 Task: Select street view around selected location Navajo National Monument, Arizona, United States and verify 2 surrounding locations
Action: Mouse moved to (1334, 88)
Screenshot: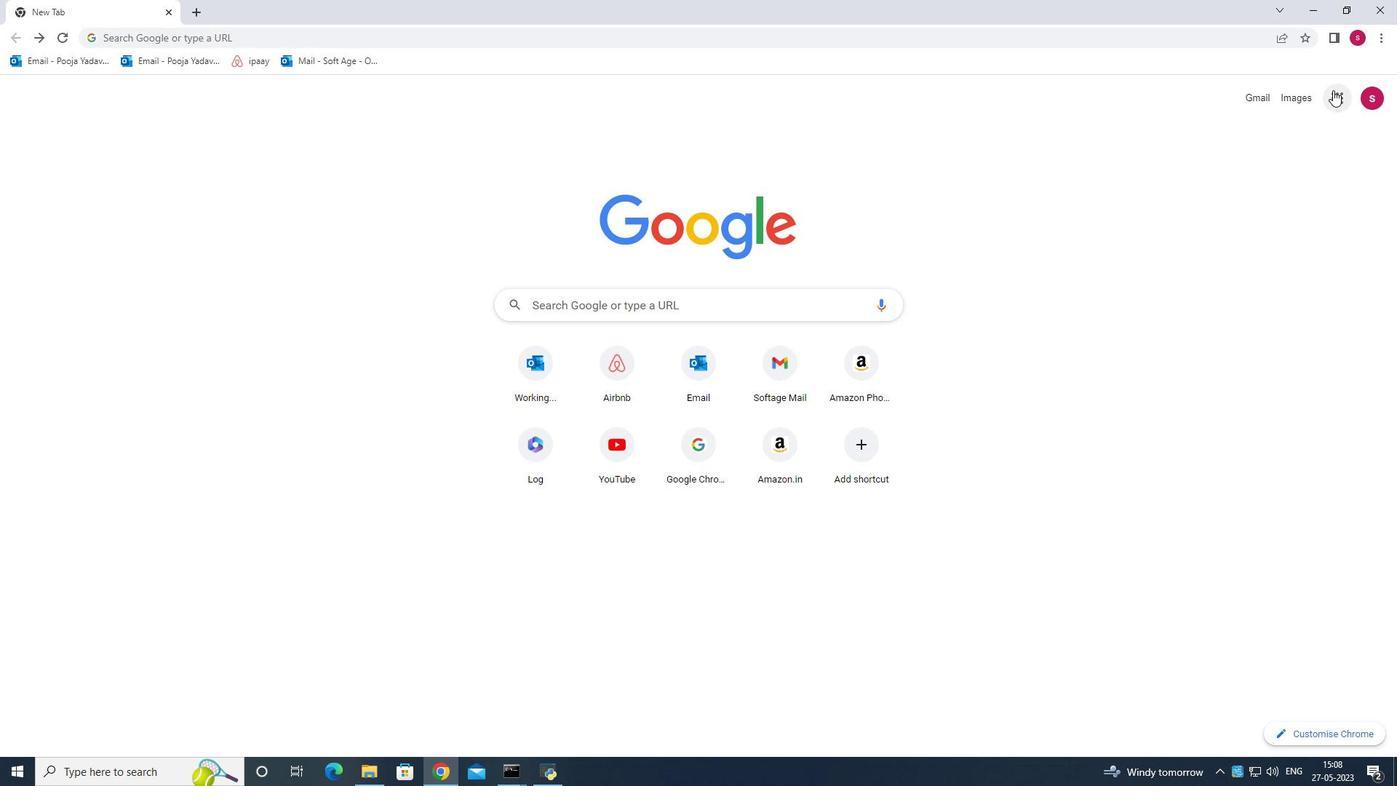 
Action: Mouse pressed left at (1334, 88)
Screenshot: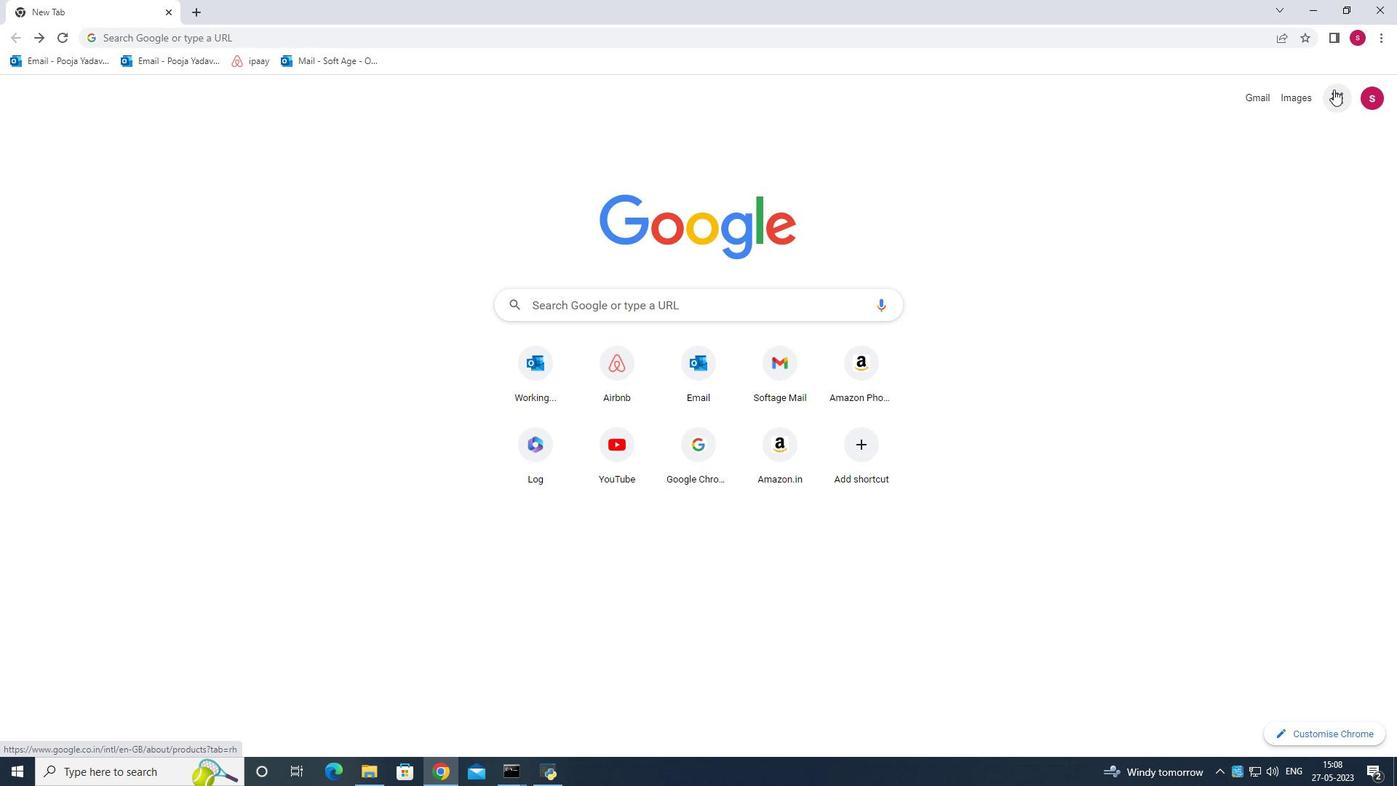 
Action: Mouse moved to (1309, 291)
Screenshot: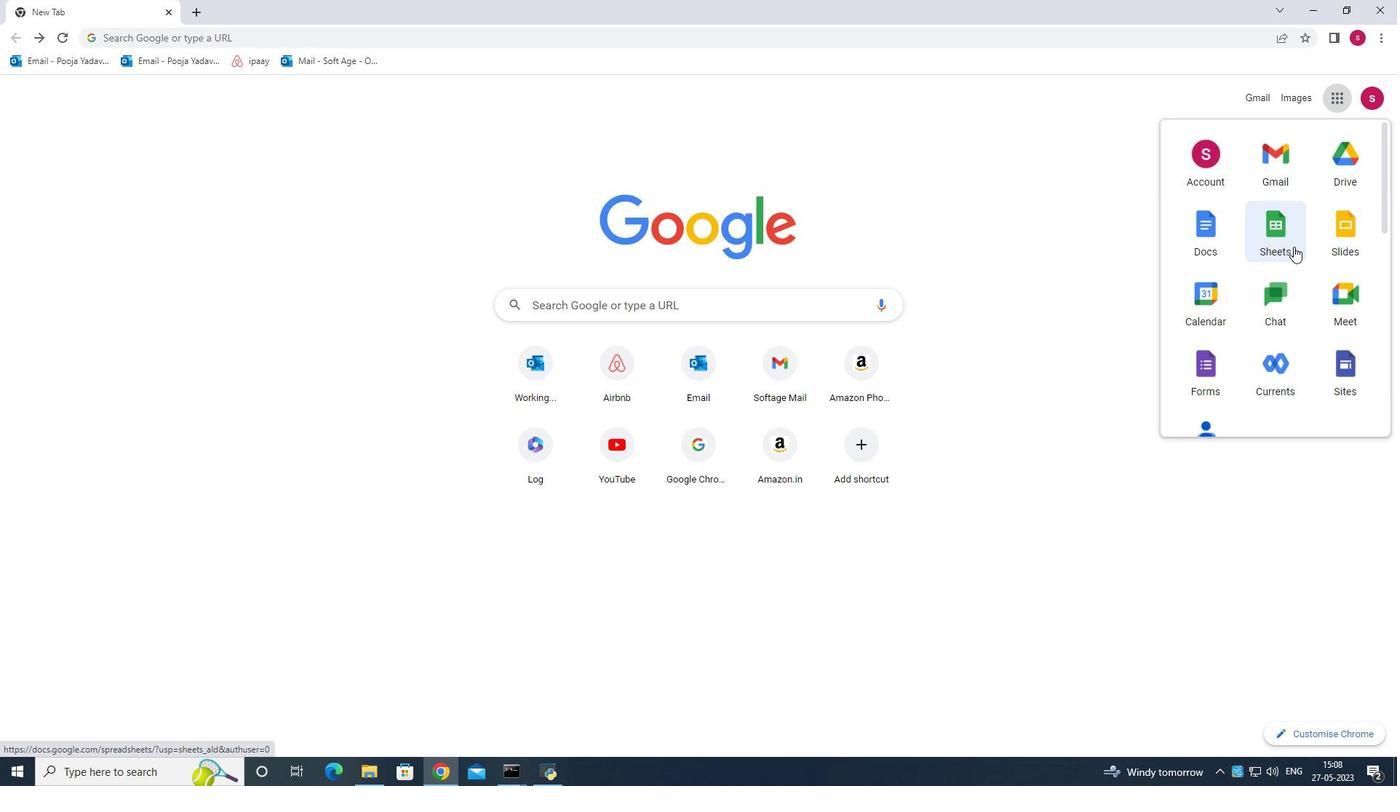 
Action: Mouse scrolled (1309, 290) with delta (0, 0)
Screenshot: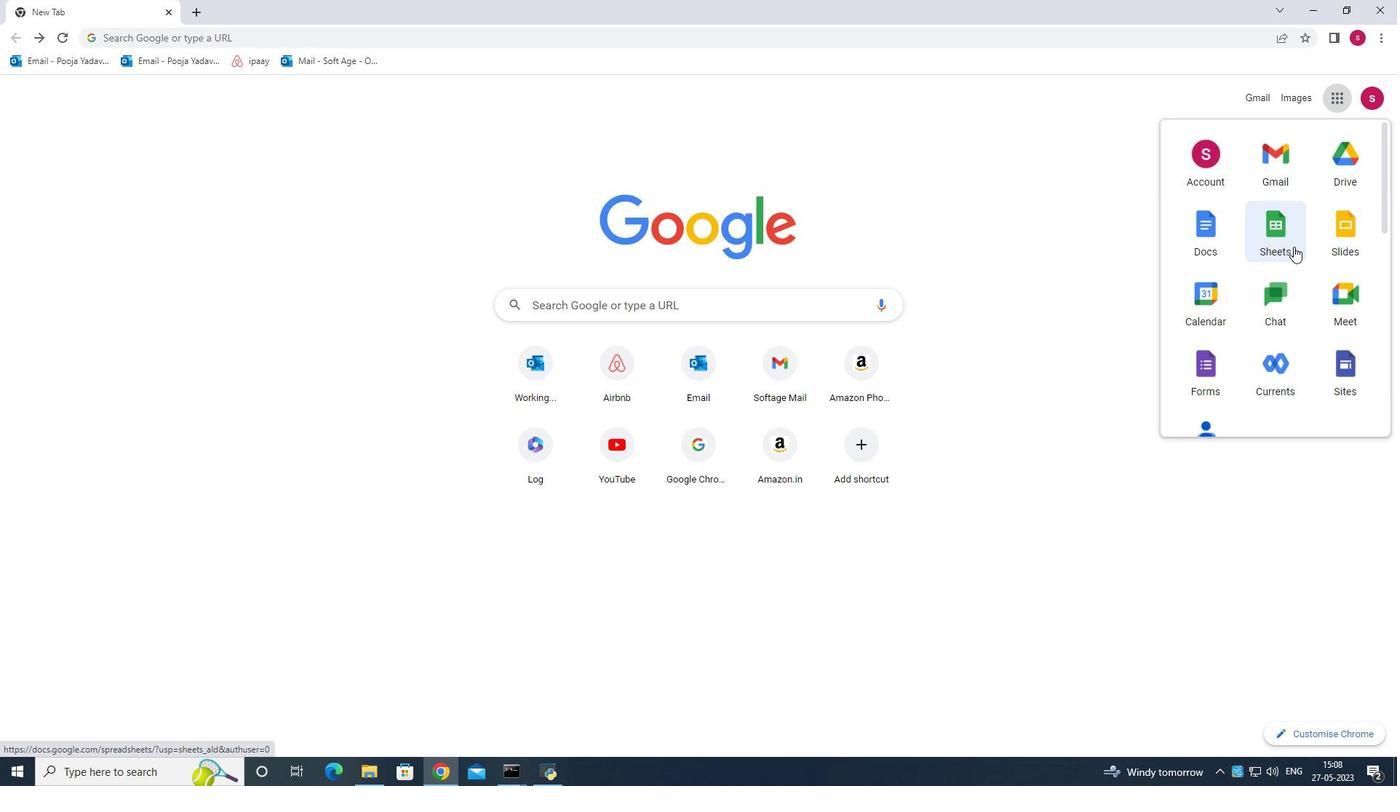 
Action: Mouse moved to (1310, 296)
Screenshot: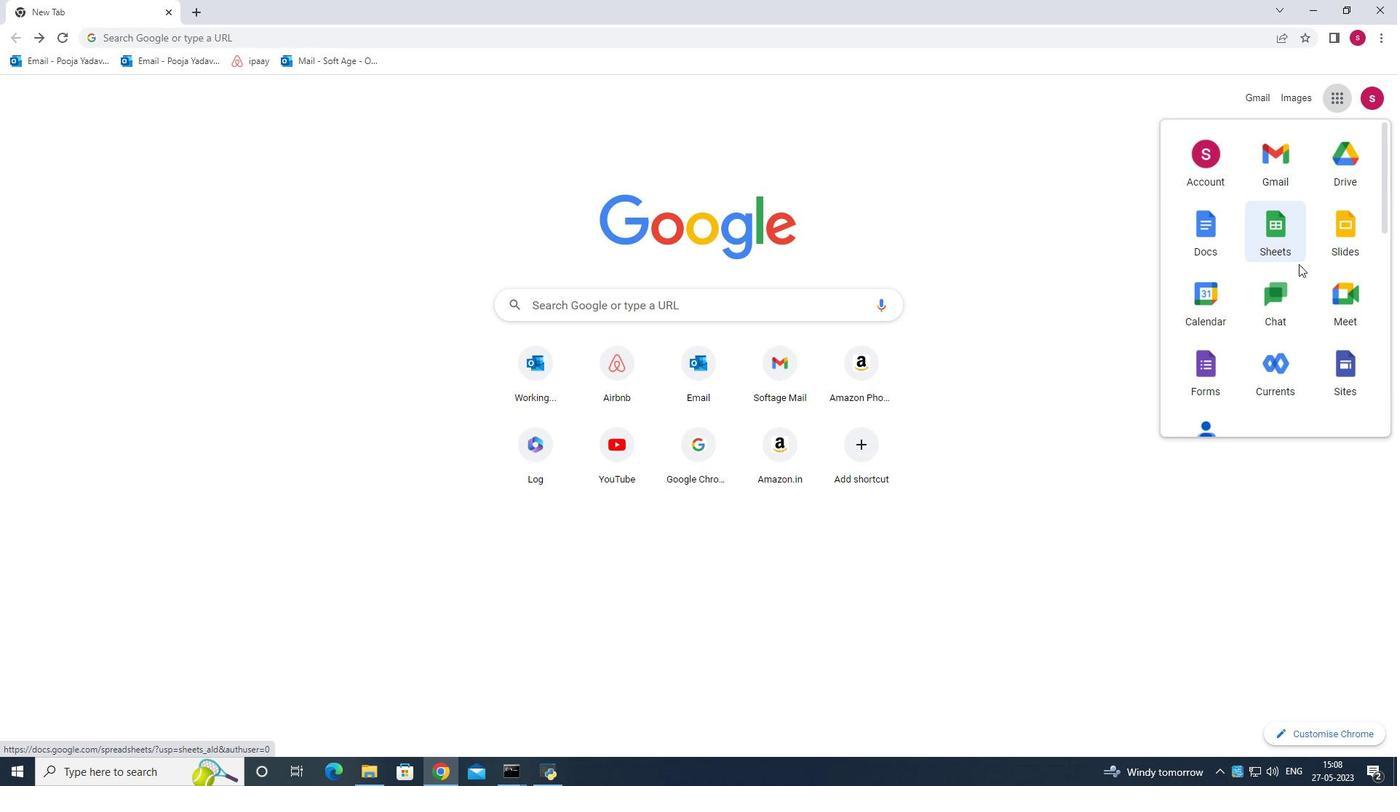 
Action: Mouse scrolled (1310, 296) with delta (0, 0)
Screenshot: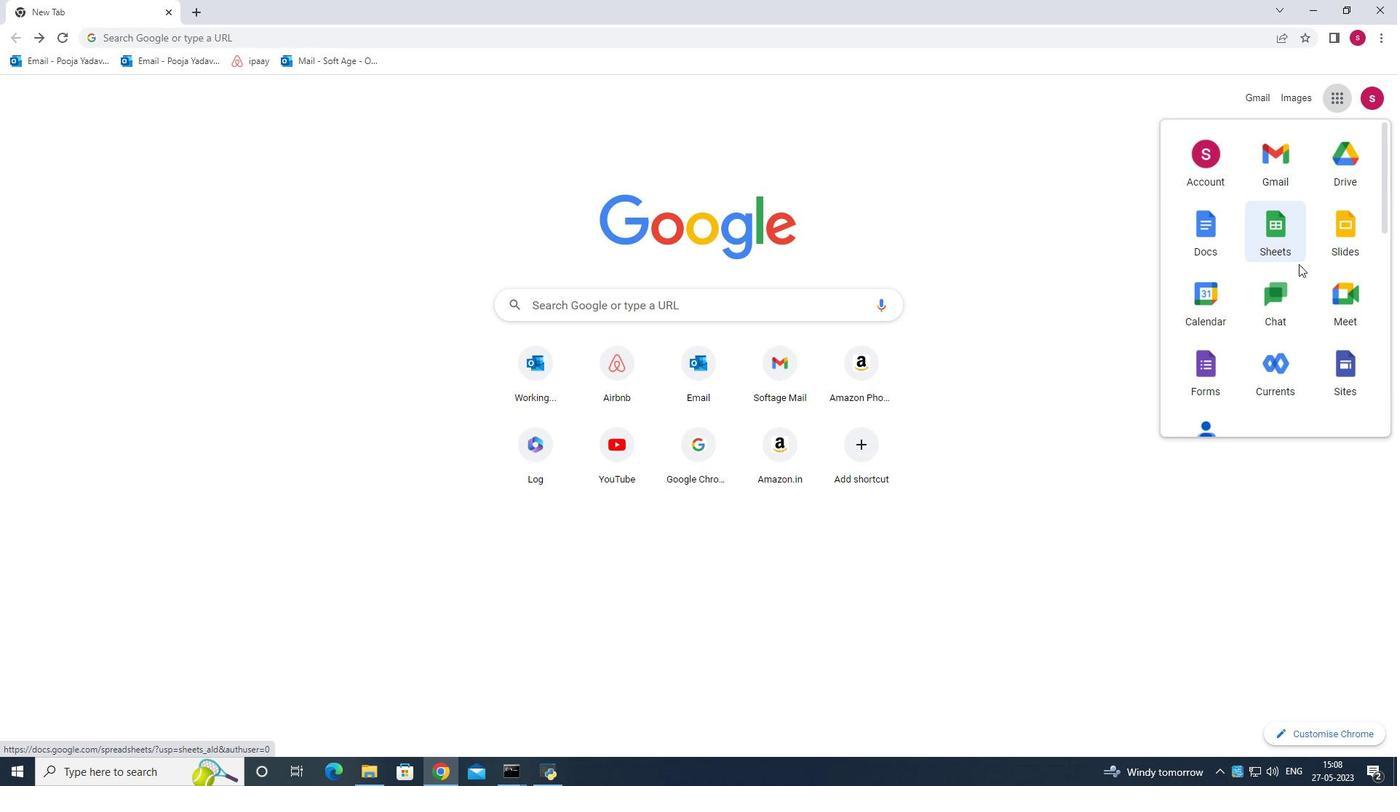
Action: Mouse moved to (1310, 297)
Screenshot: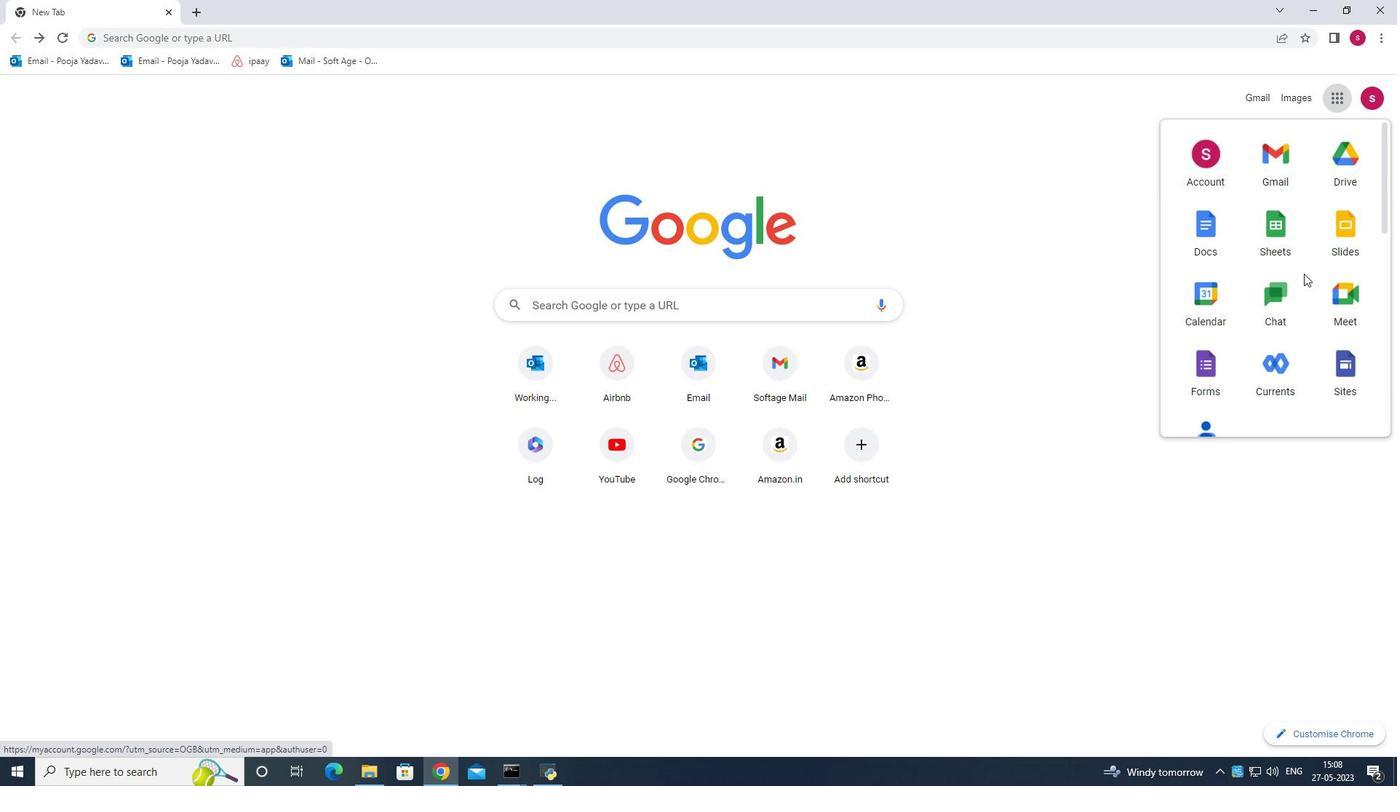 
Action: Mouse scrolled (1310, 296) with delta (0, 0)
Screenshot: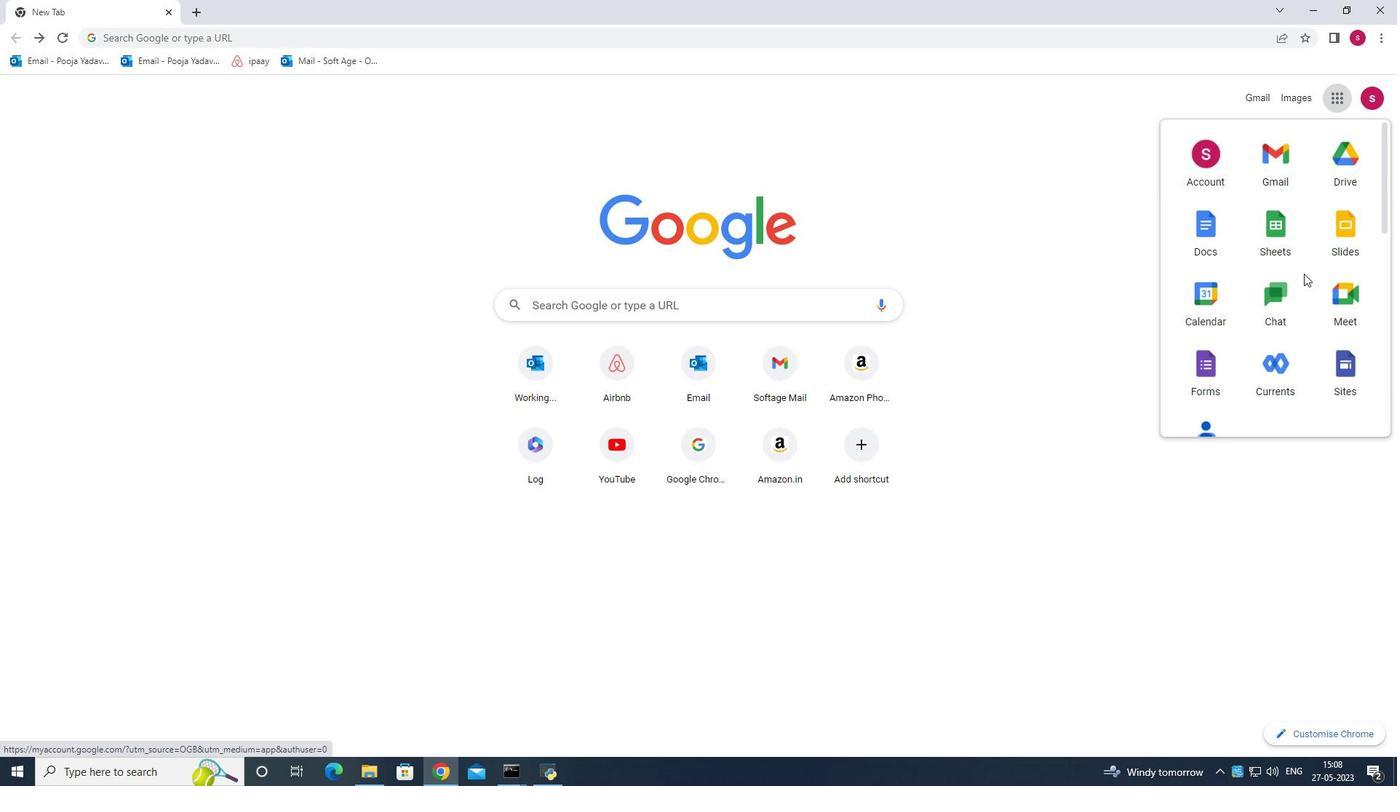 
Action: Mouse moved to (1337, 302)
Screenshot: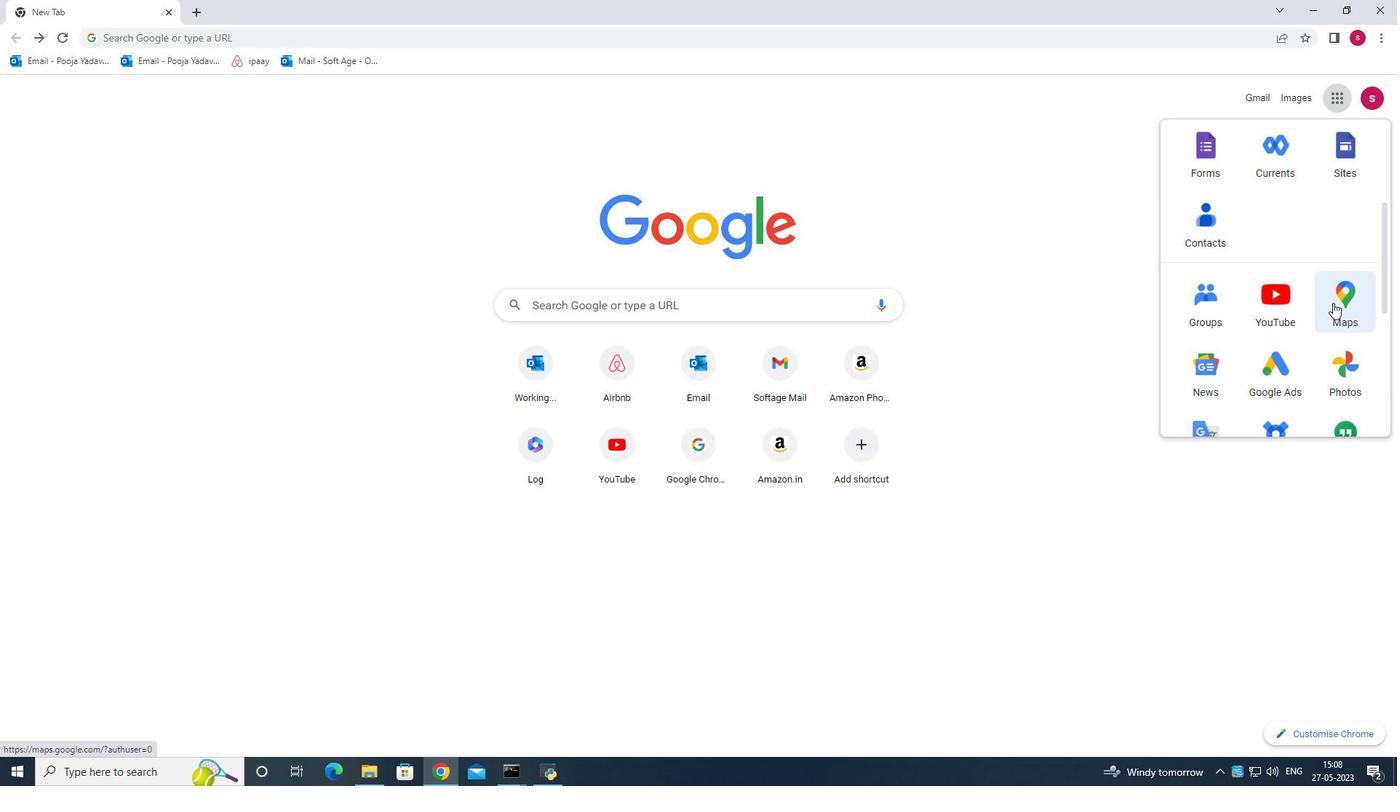
Action: Mouse pressed left at (1337, 302)
Screenshot: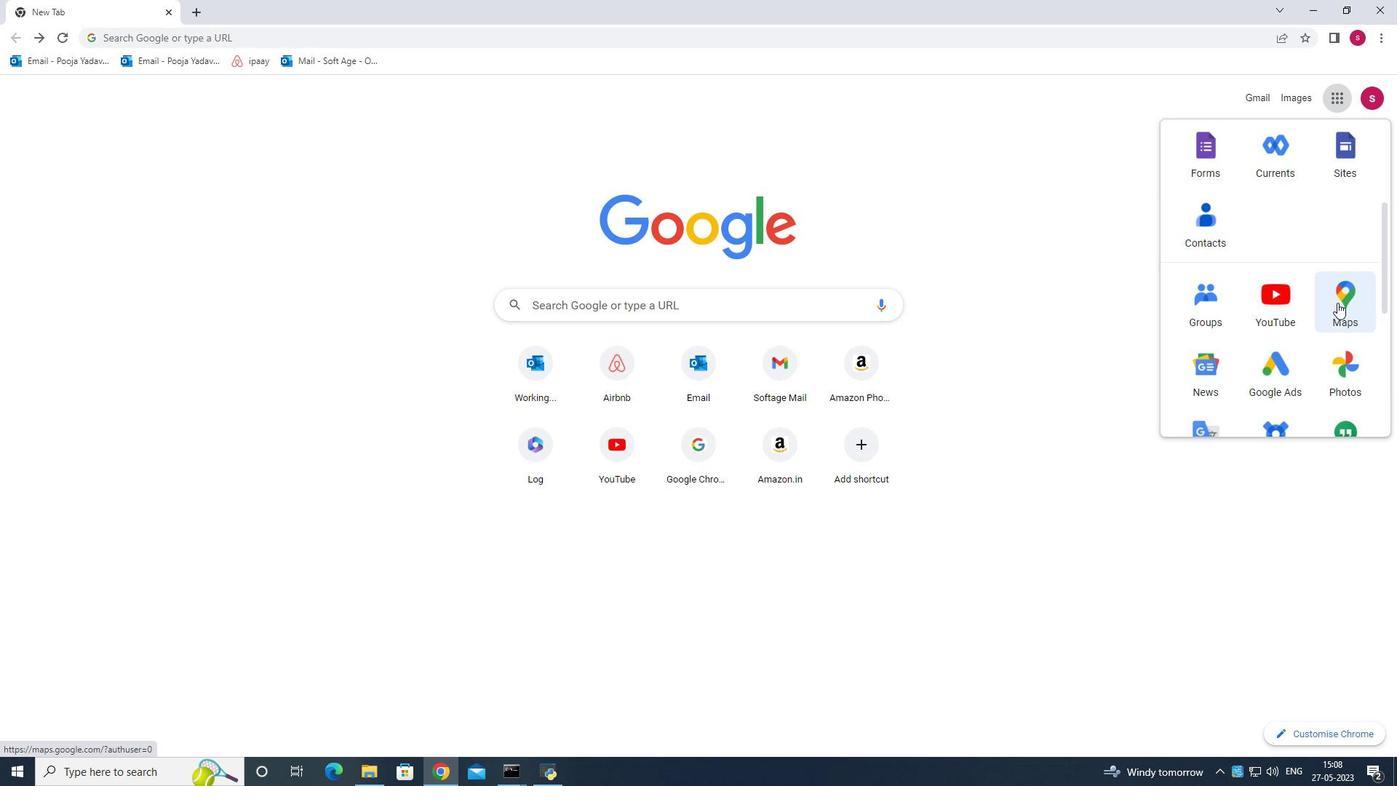 
Action: Mouse moved to (225, 73)
Screenshot: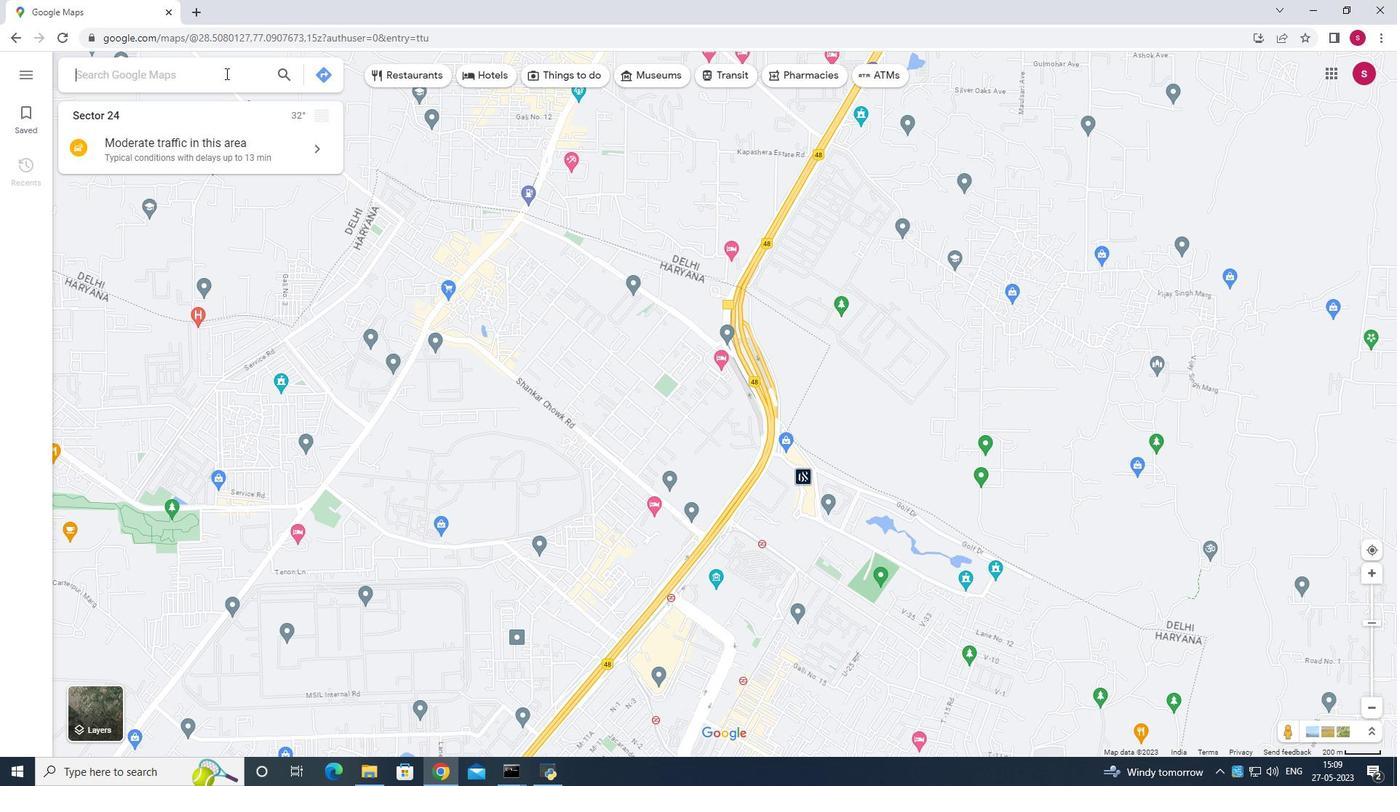 
Action: Mouse pressed left at (225, 73)
Screenshot: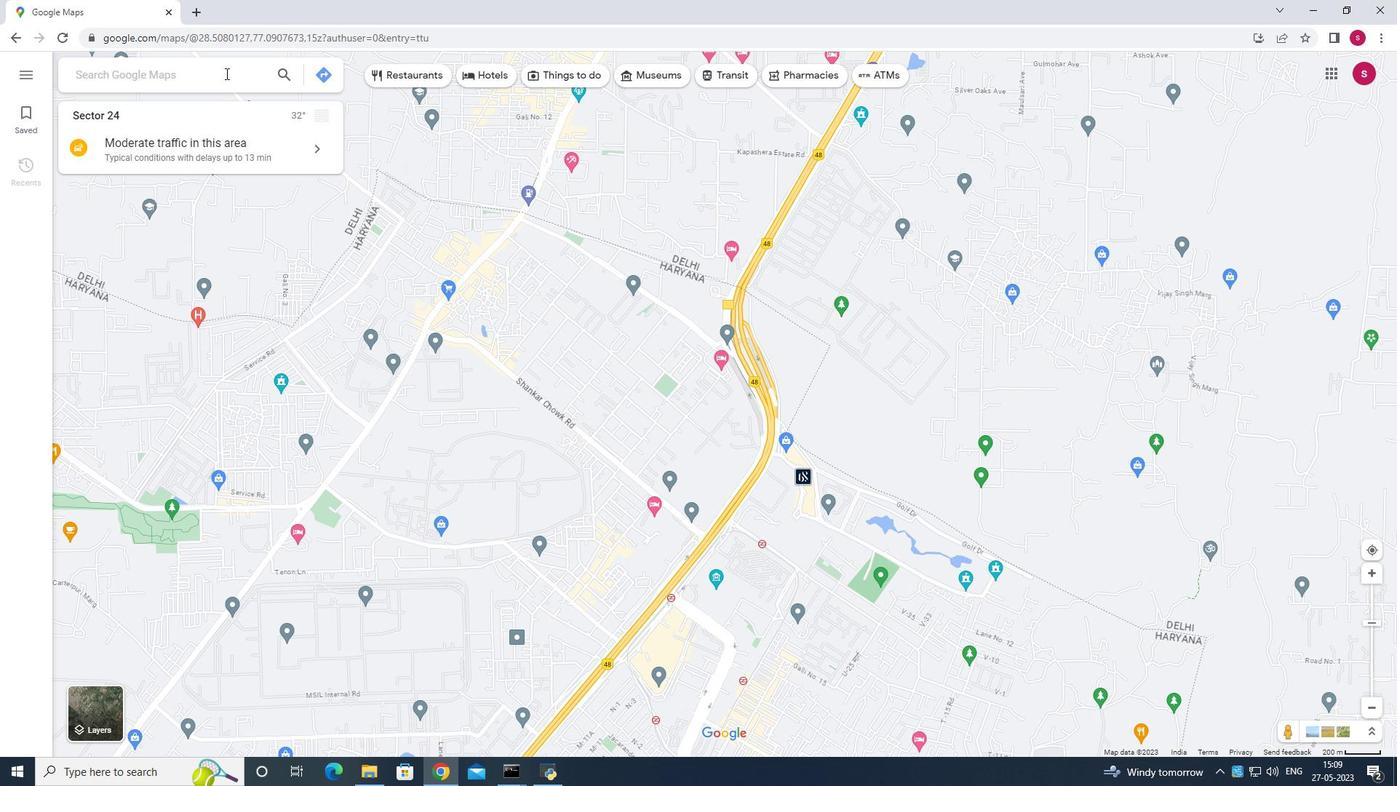 
Action: Mouse moved to (225, 73)
Screenshot: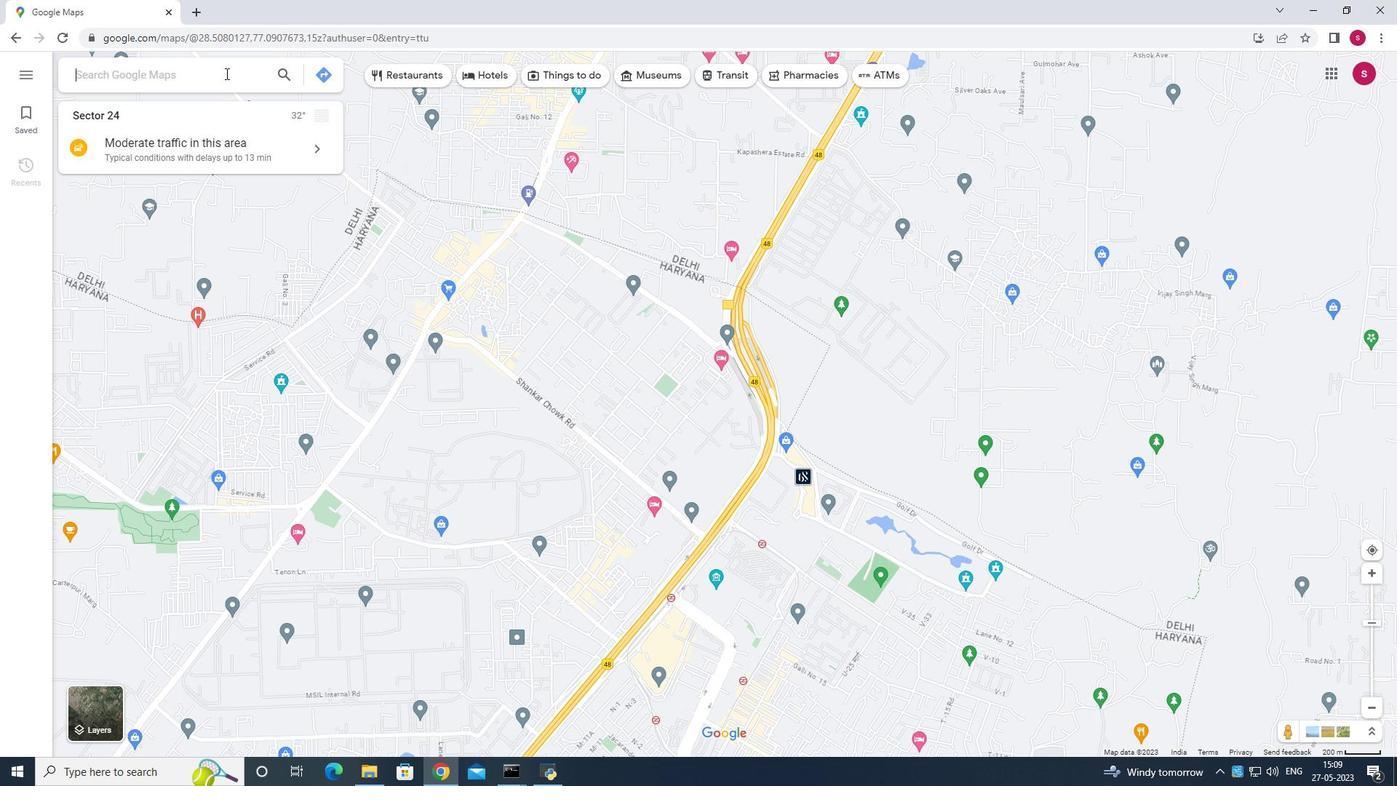 
Action: Mouse pressed left at (225, 73)
Screenshot: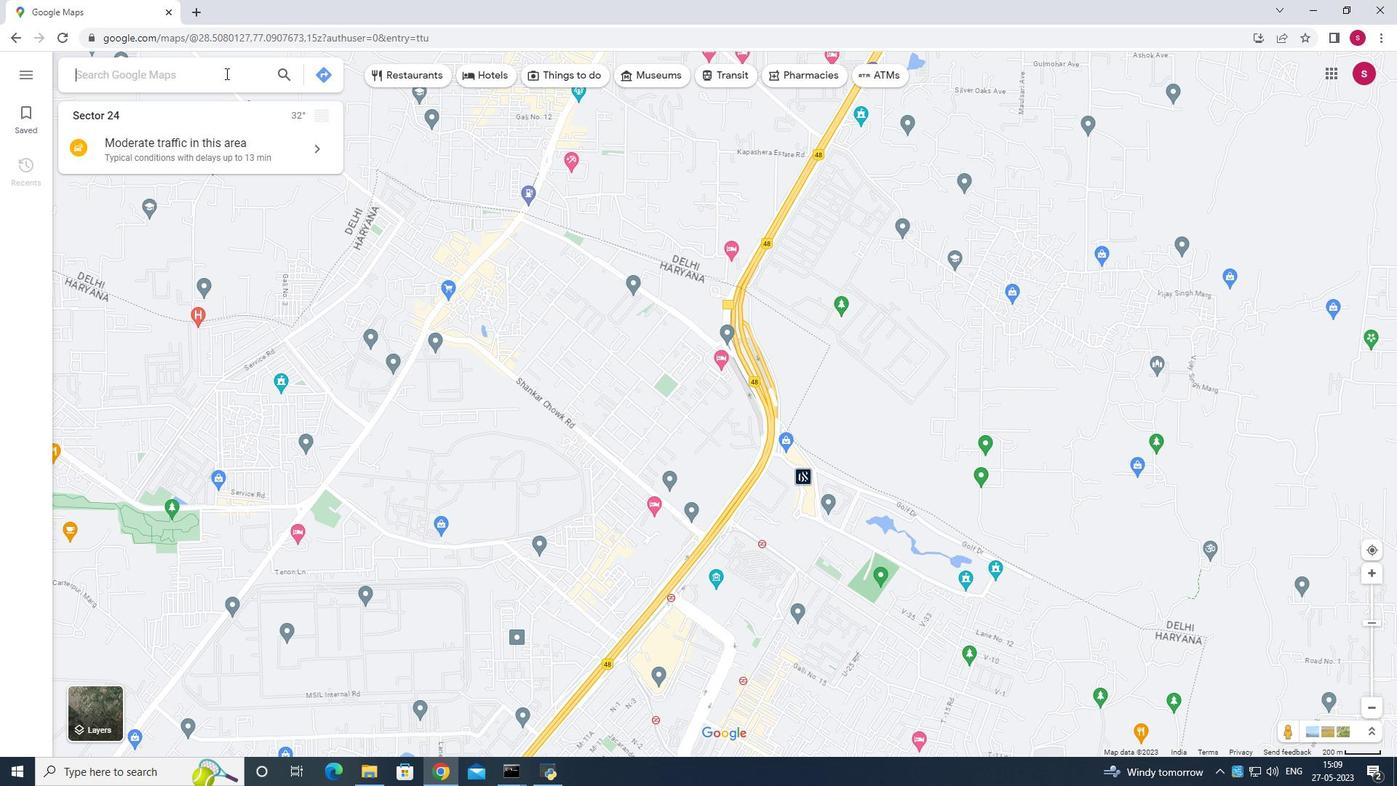 
Action: Mouse moved to (277, 84)
Screenshot: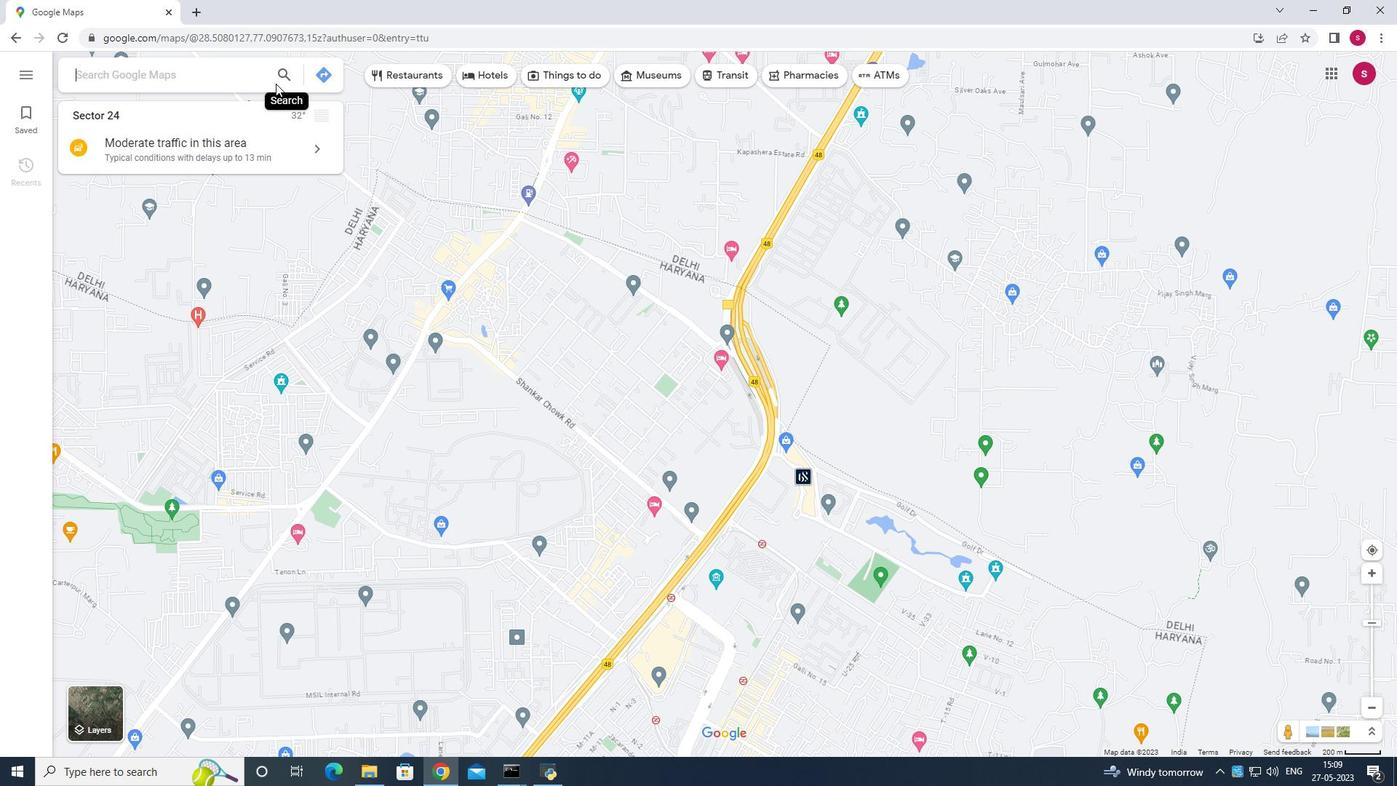 
Action: Key pressed <Key.shift>Navajo<Key.space>national<Key.space>monument
Screenshot: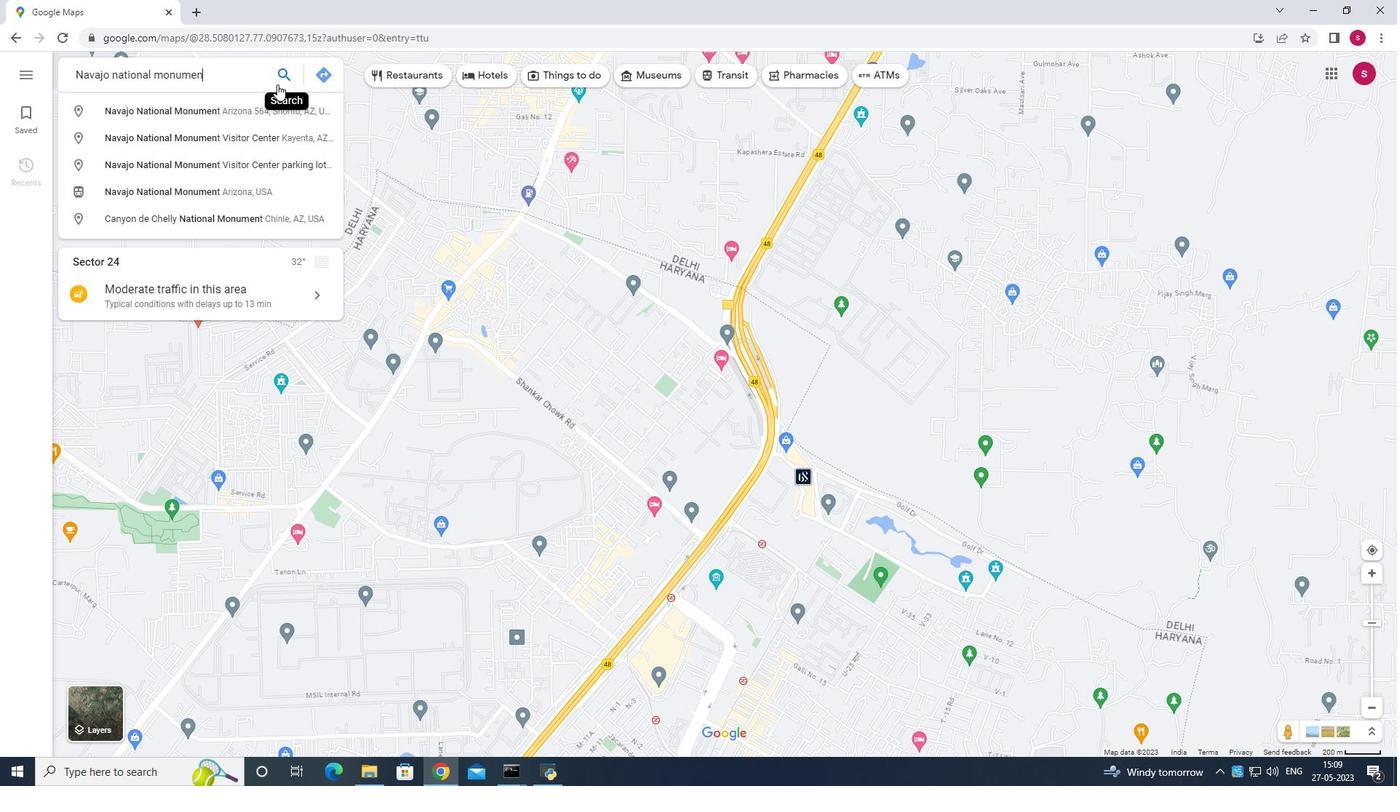 
Action: Mouse moved to (331, 104)
Screenshot: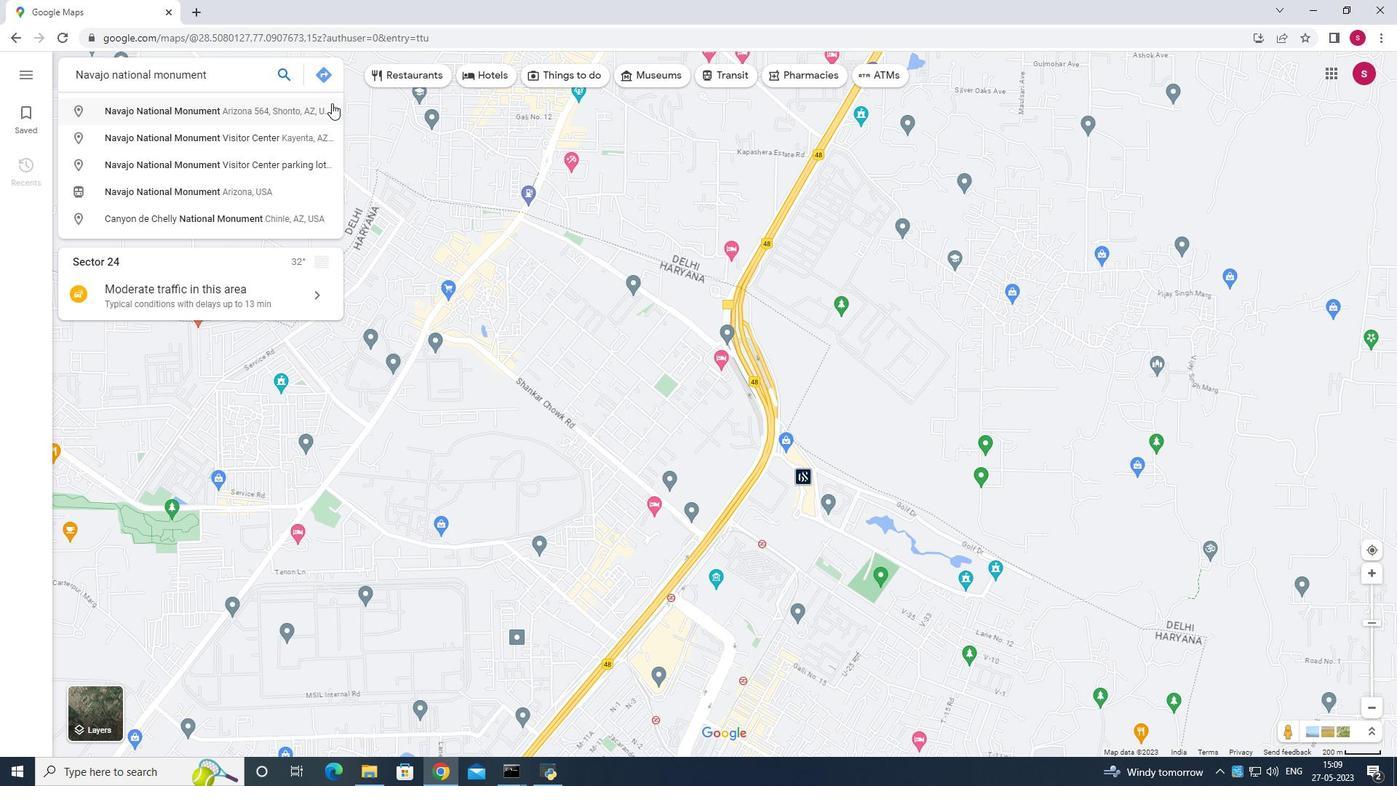 
Action: Key pressed <Key.backspace>
Screenshot: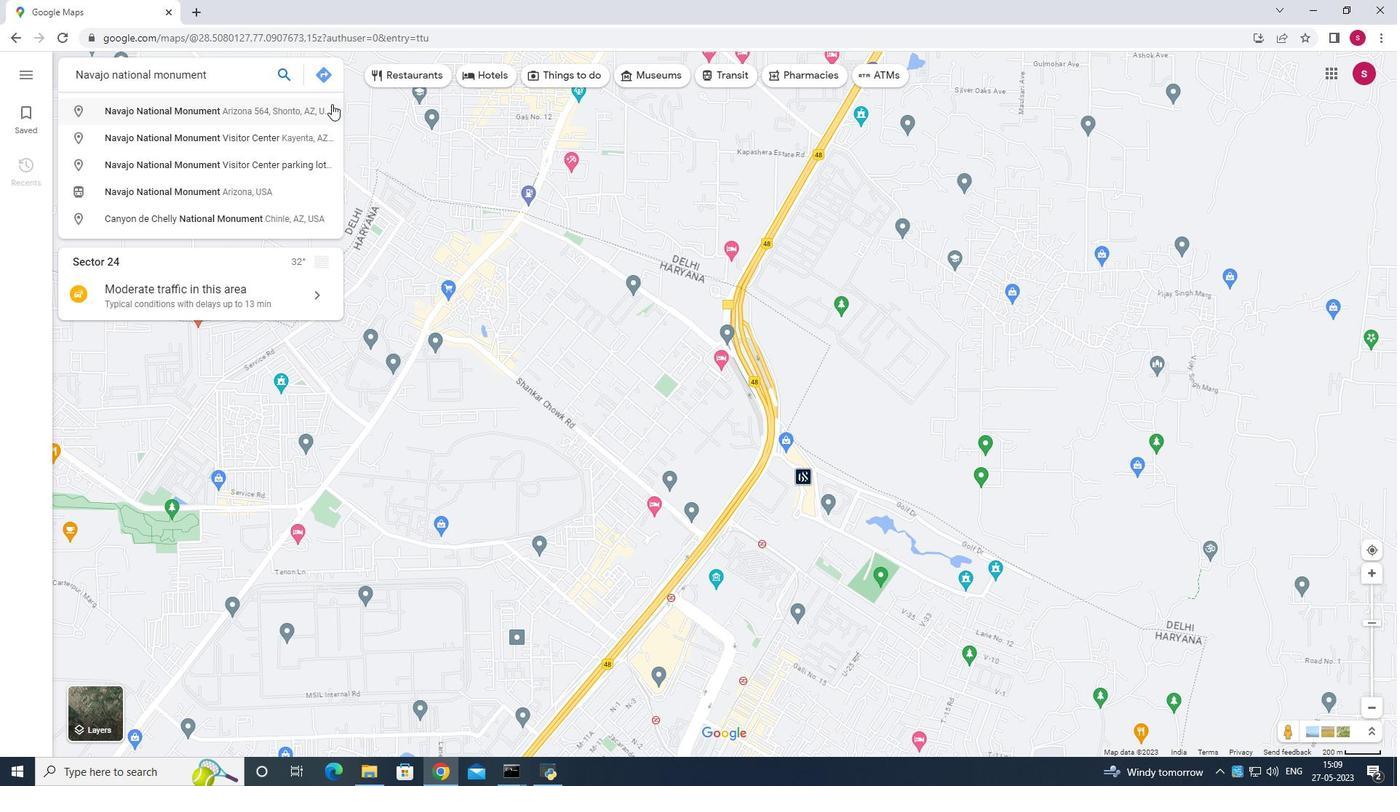 
Action: Mouse moved to (332, 105)
Screenshot: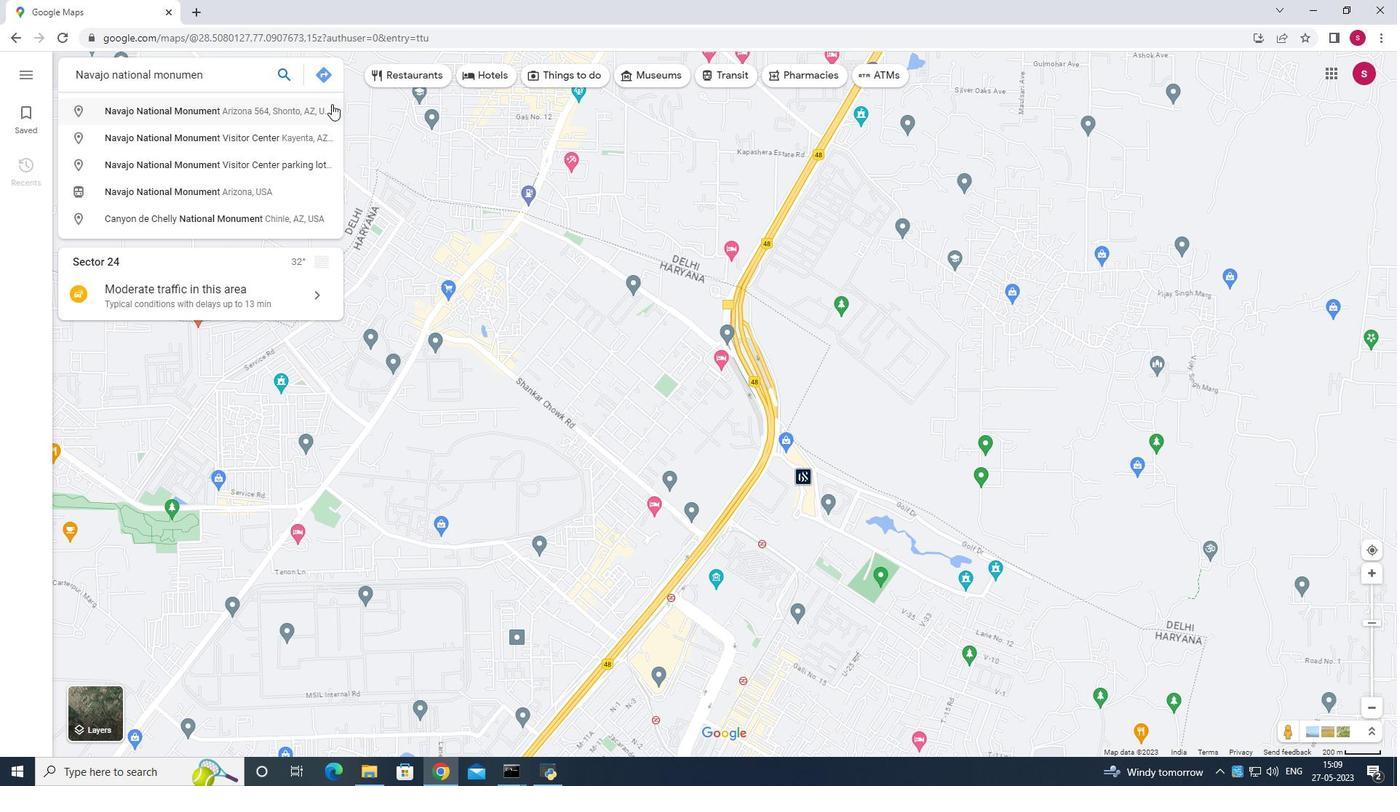 
Action: Key pressed t
Screenshot: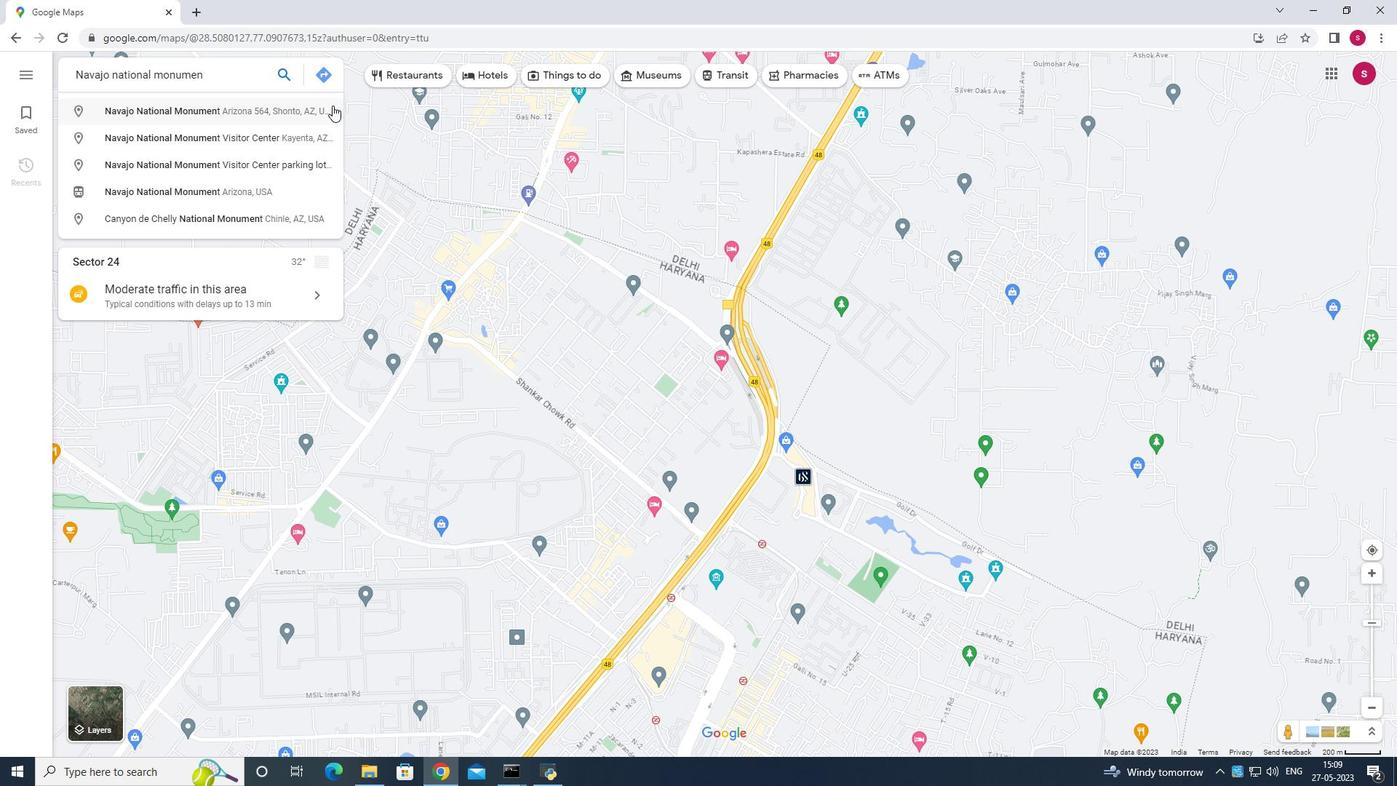 
Action: Mouse moved to (332, 104)
Screenshot: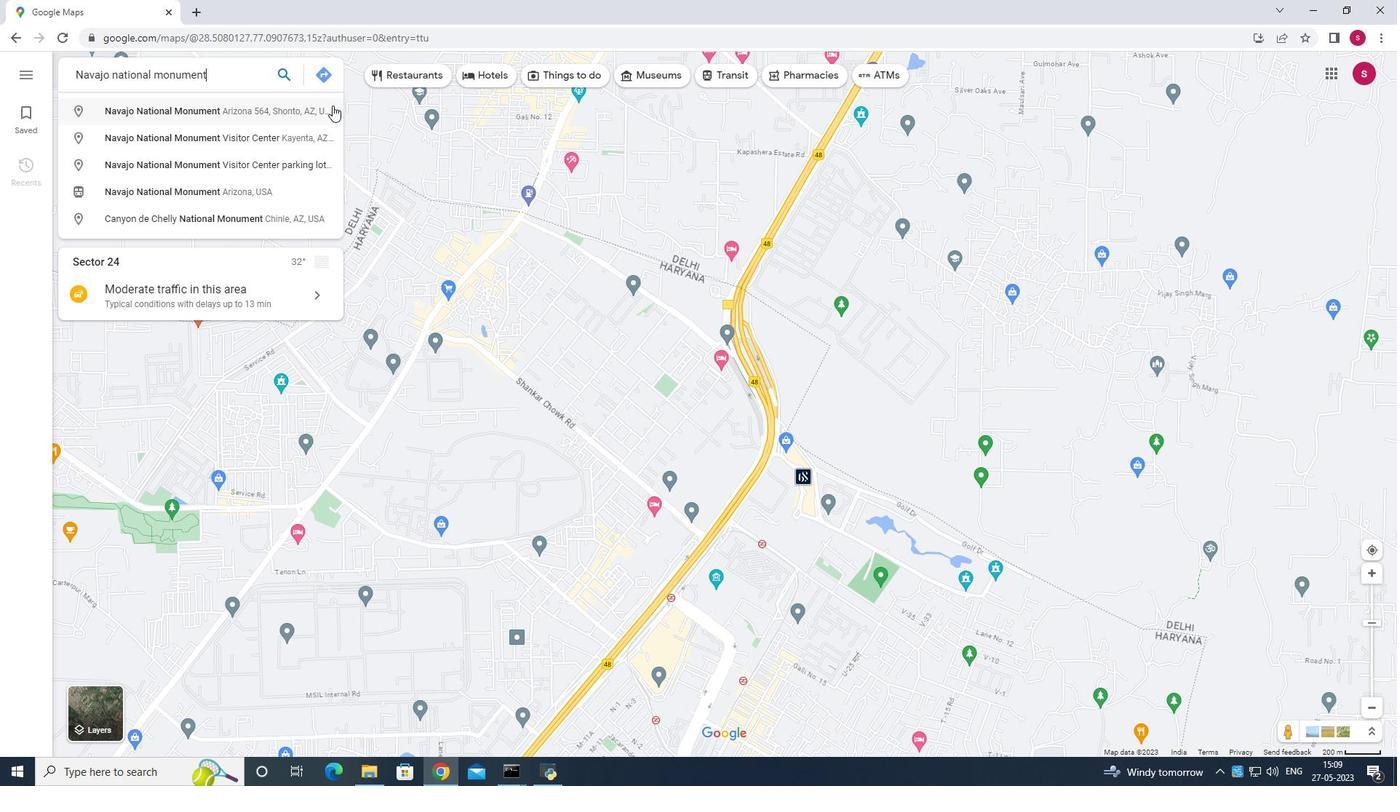 
Action: Key pressed <Key.enter>
Screenshot: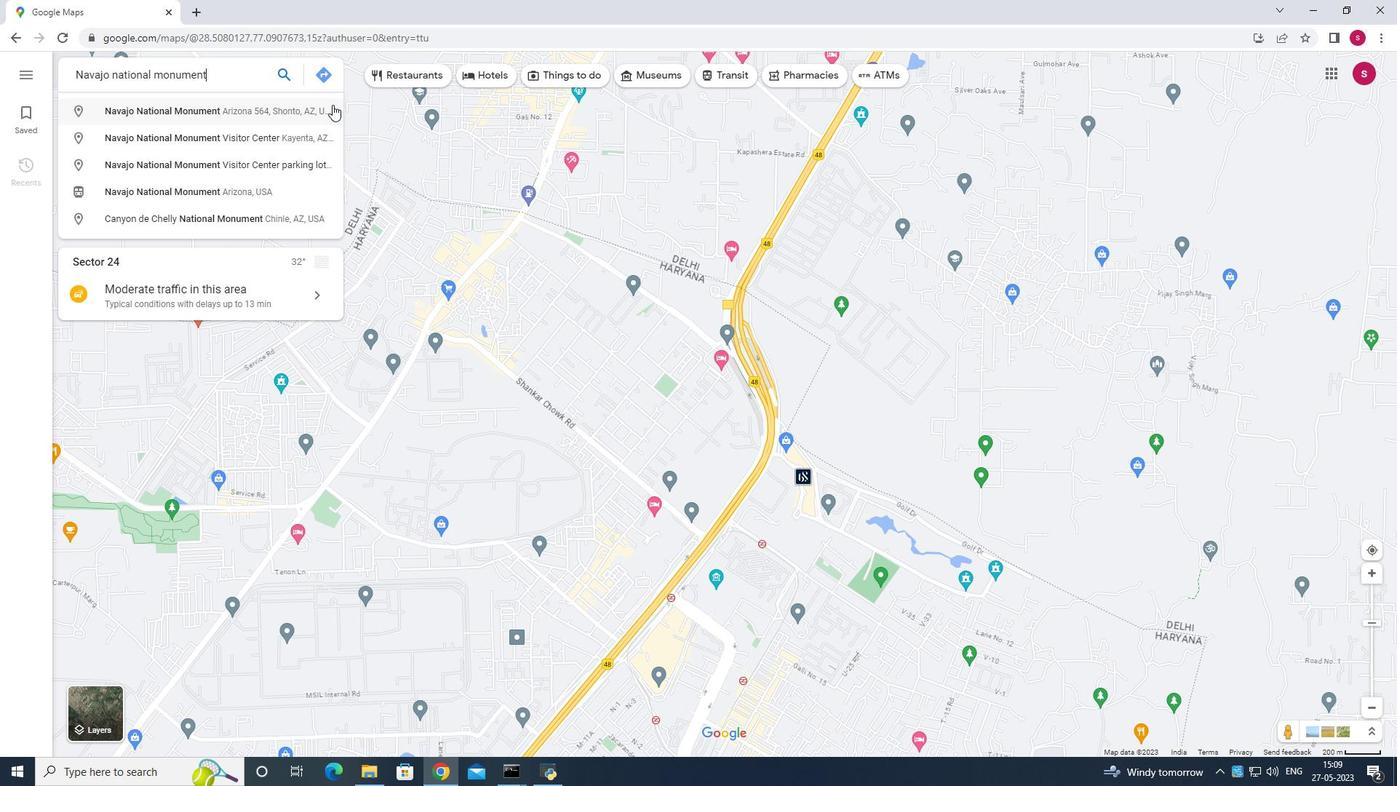 
Action: Mouse moved to (194, 120)
Screenshot: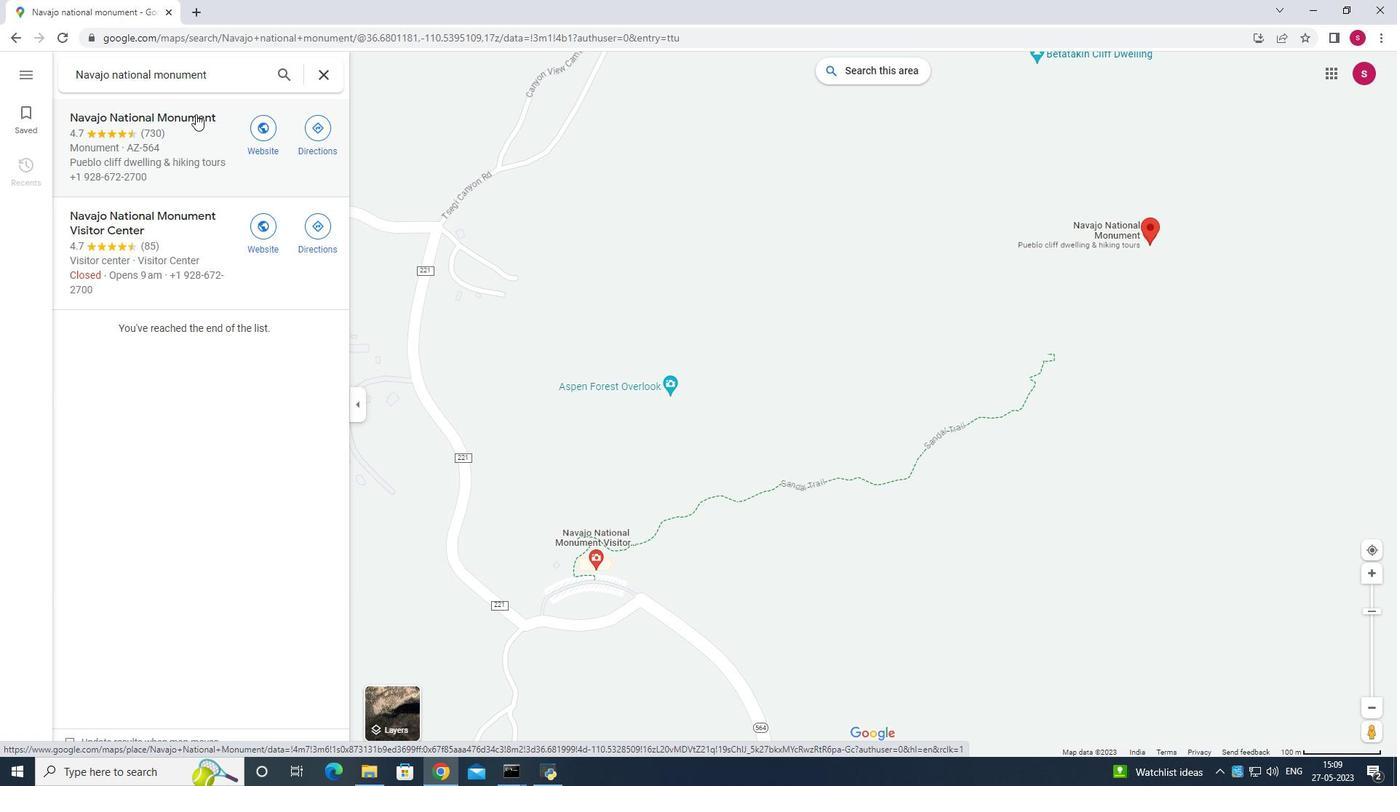 
Action: Mouse pressed left at (194, 120)
Screenshot: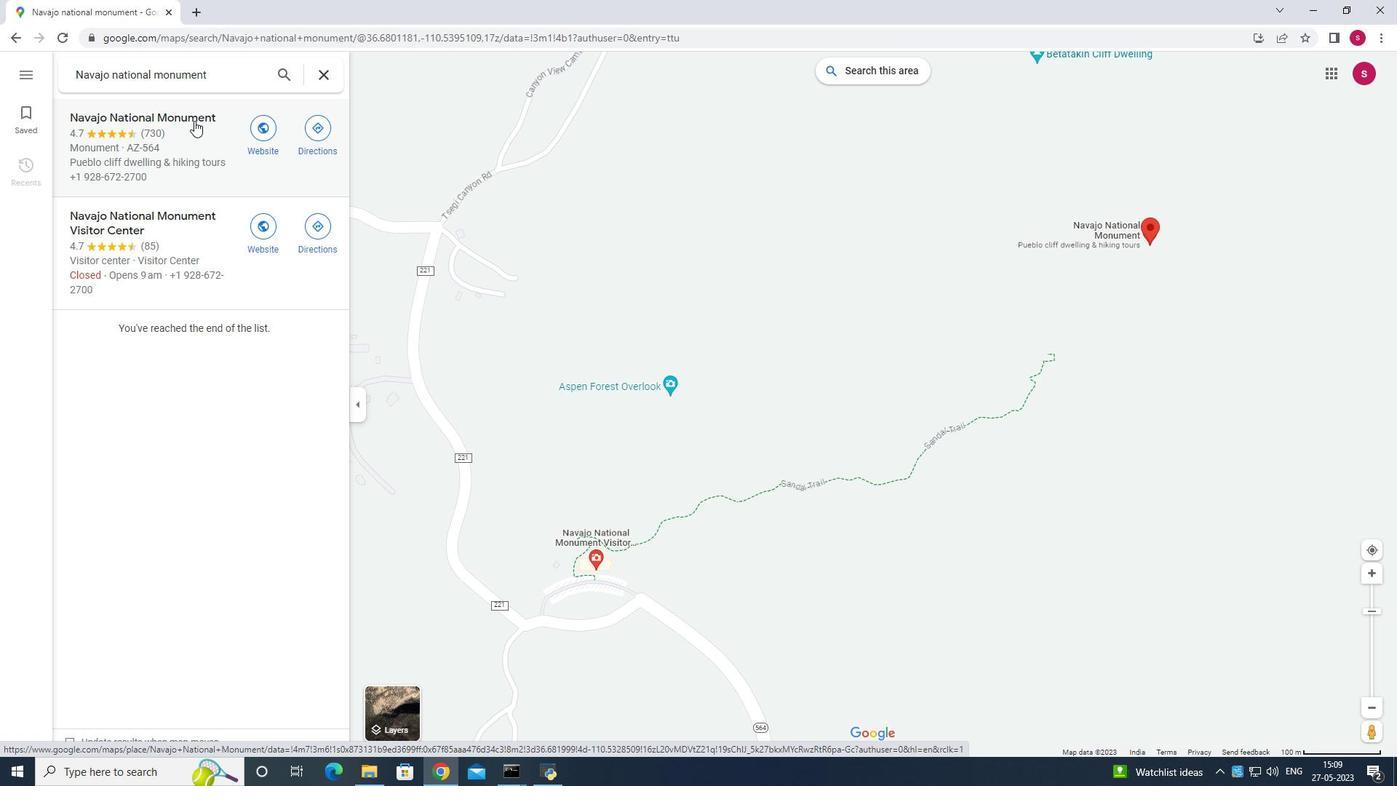 
Action: Mouse moved to (1091, 427)
Screenshot: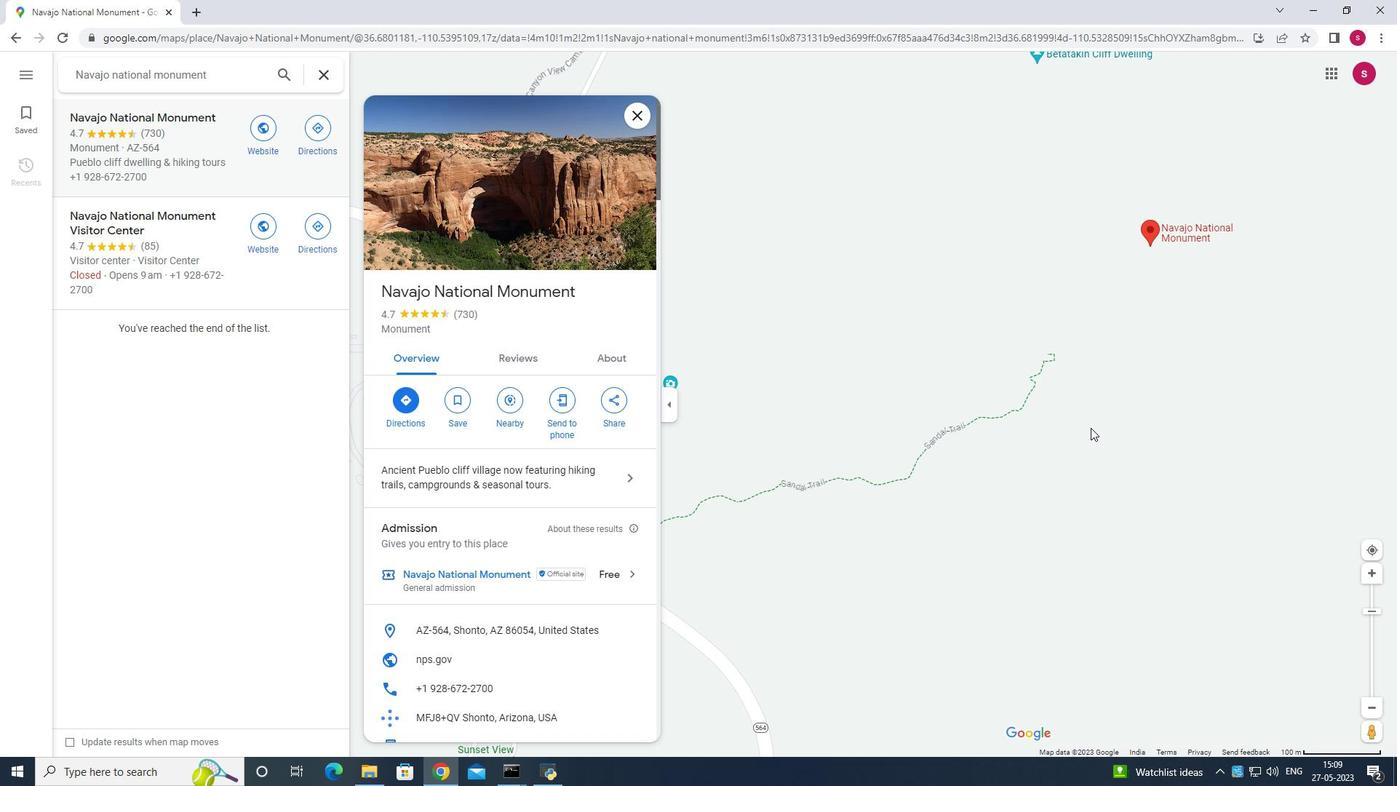 
Action: Mouse scrolled (1091, 427) with delta (0, 0)
Screenshot: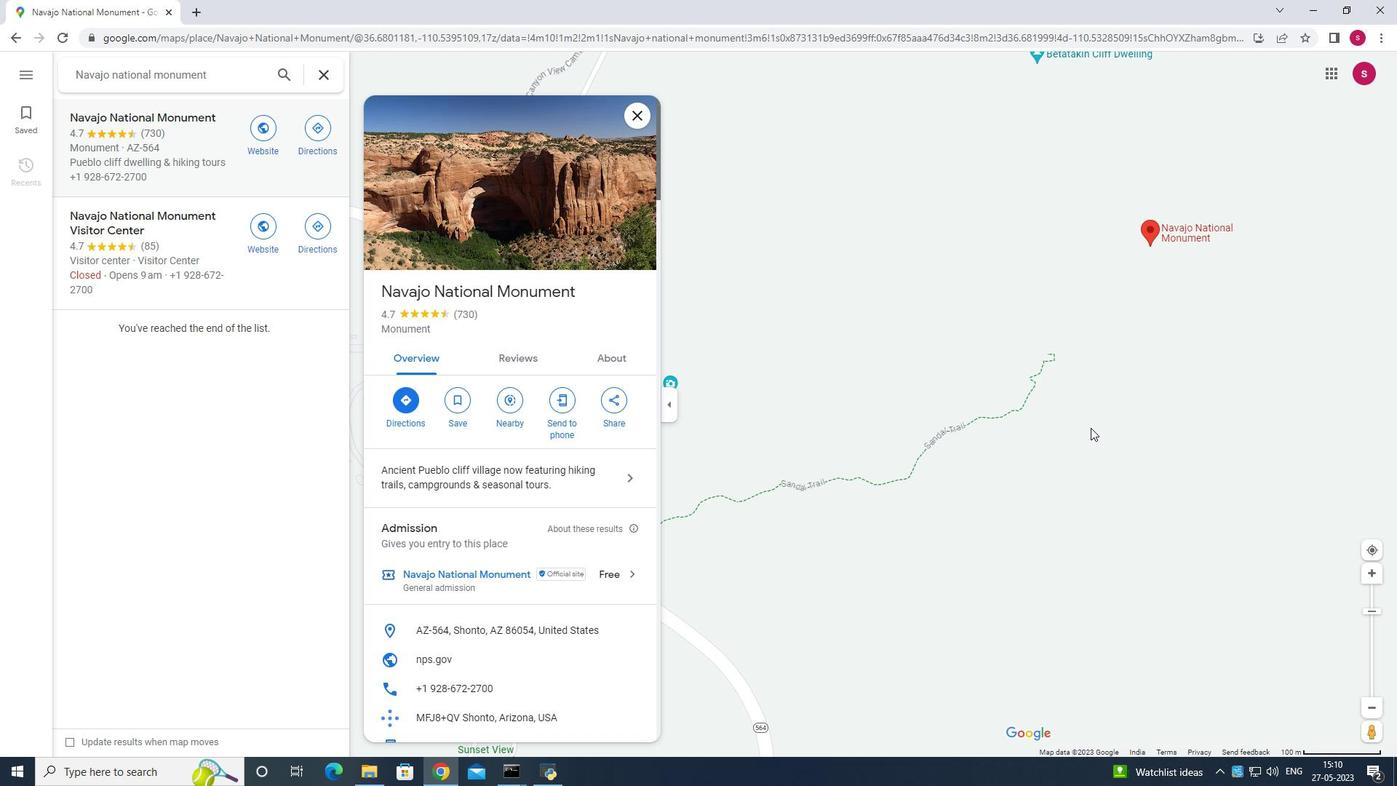 
Action: Mouse scrolled (1091, 427) with delta (0, 0)
Screenshot: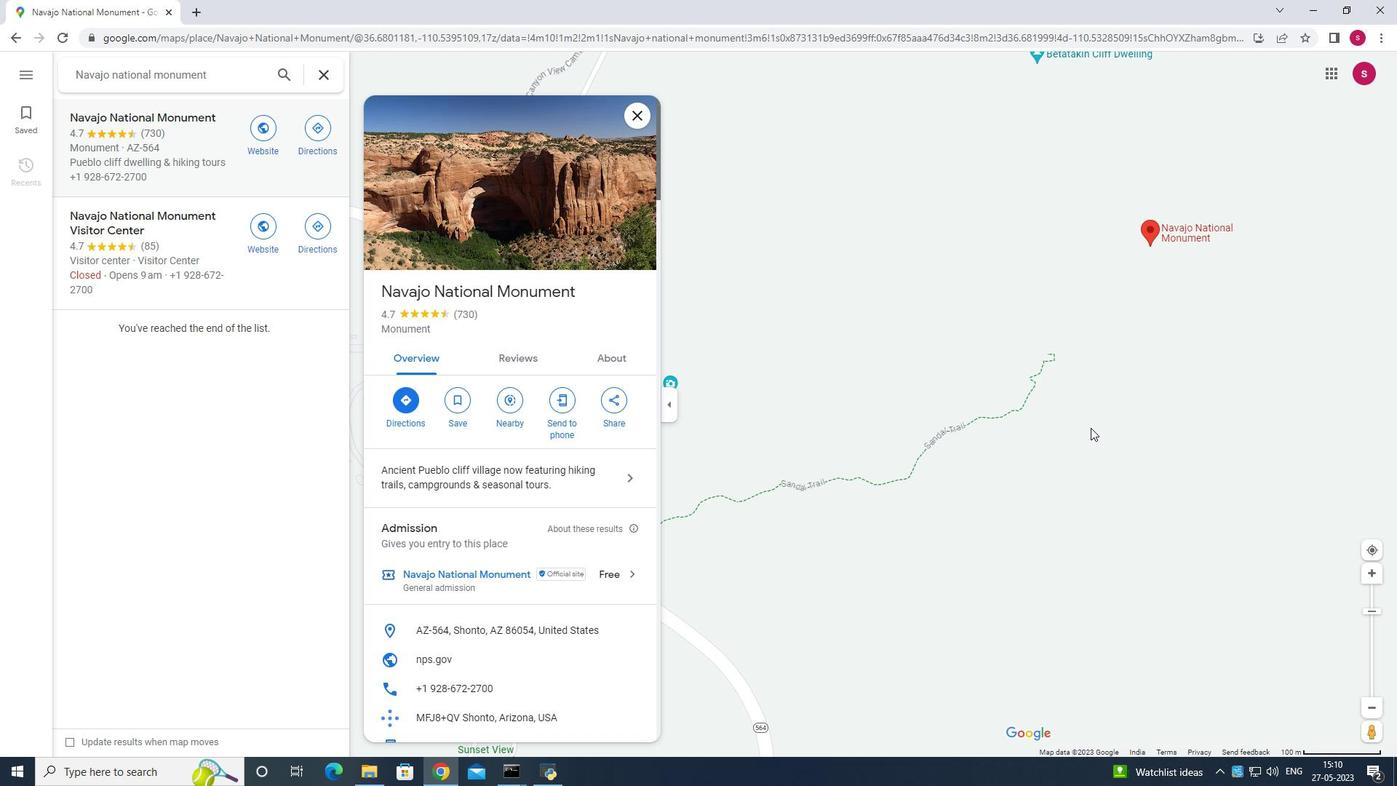 
Action: Mouse moved to (1142, 287)
Screenshot: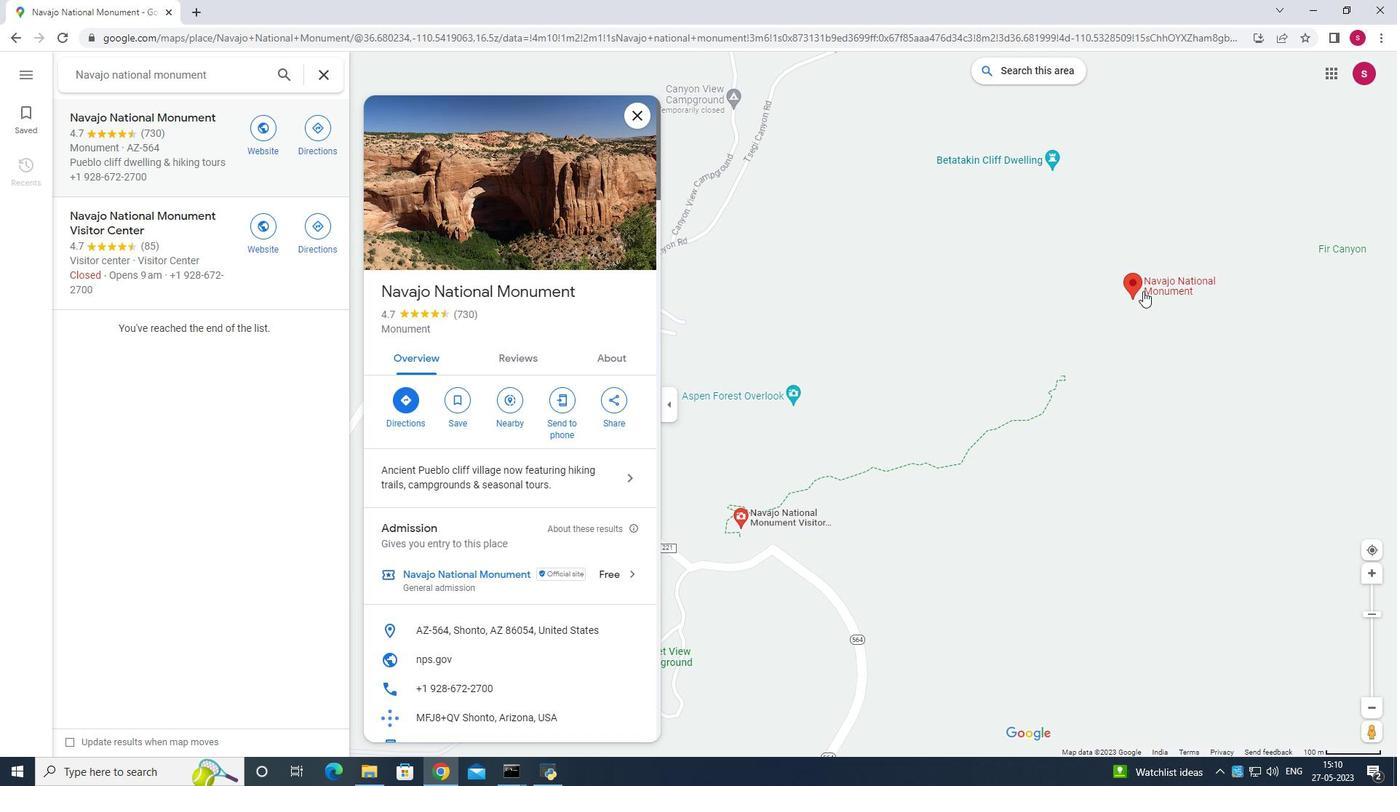 
Action: Mouse pressed left at (1142, 287)
Screenshot: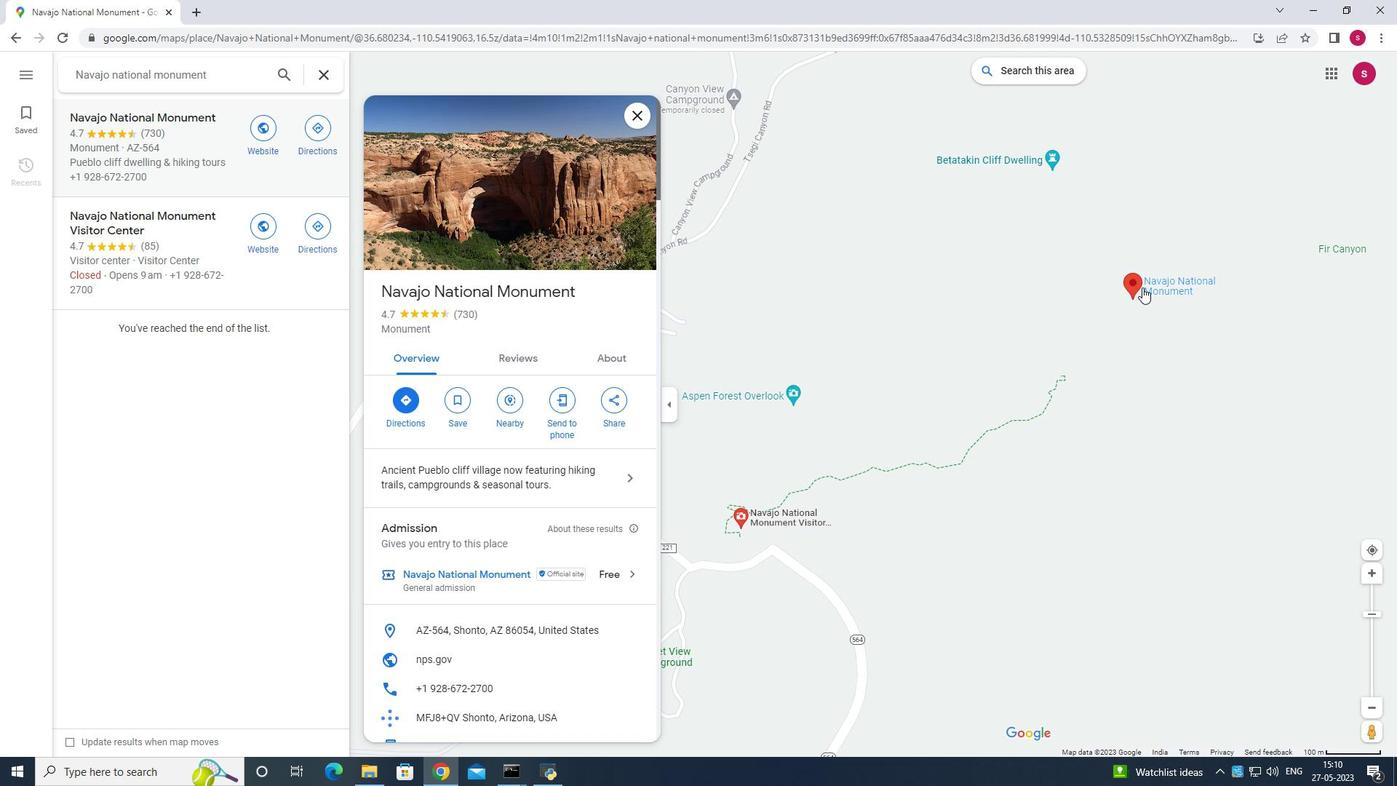 
Action: Mouse pressed left at (1142, 287)
Screenshot: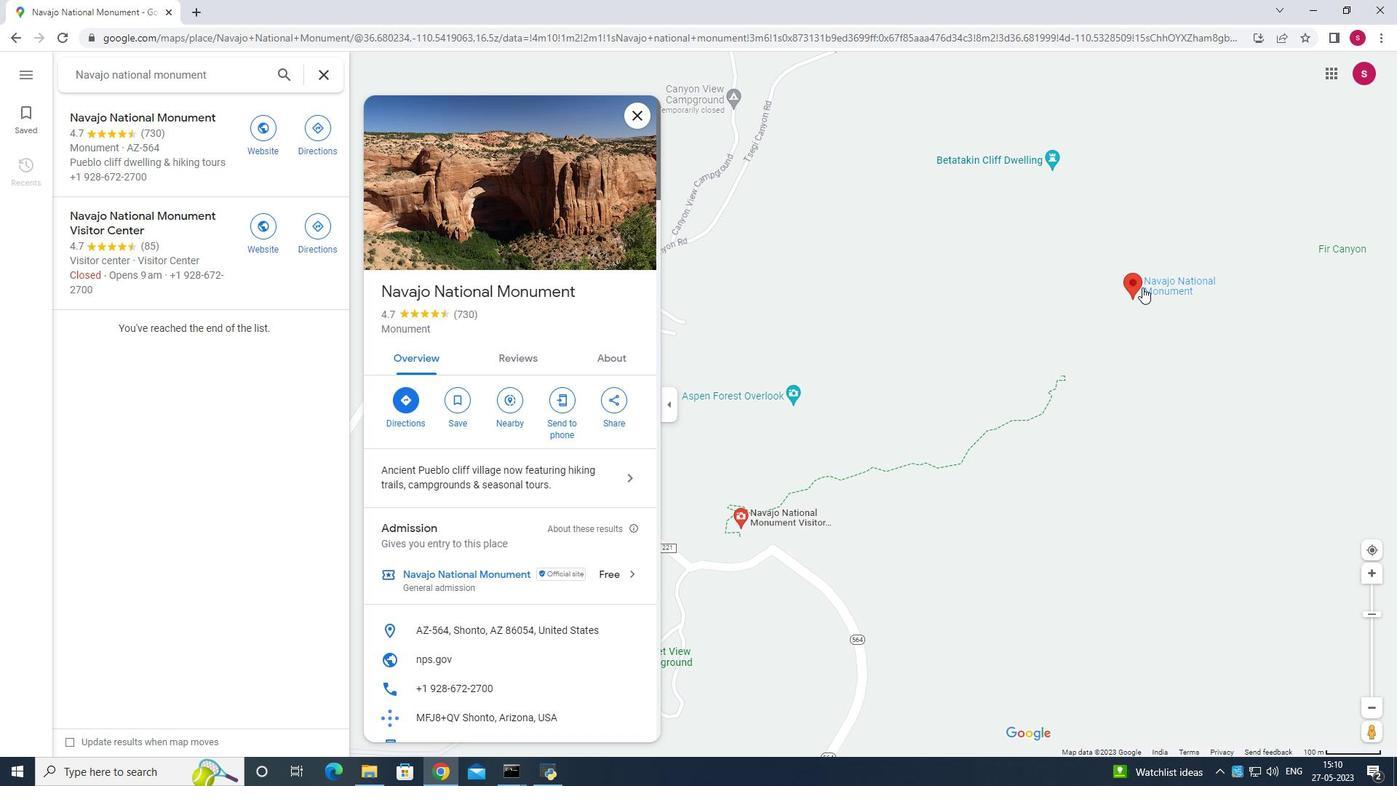 
Action: Mouse pressed left at (1142, 287)
Screenshot: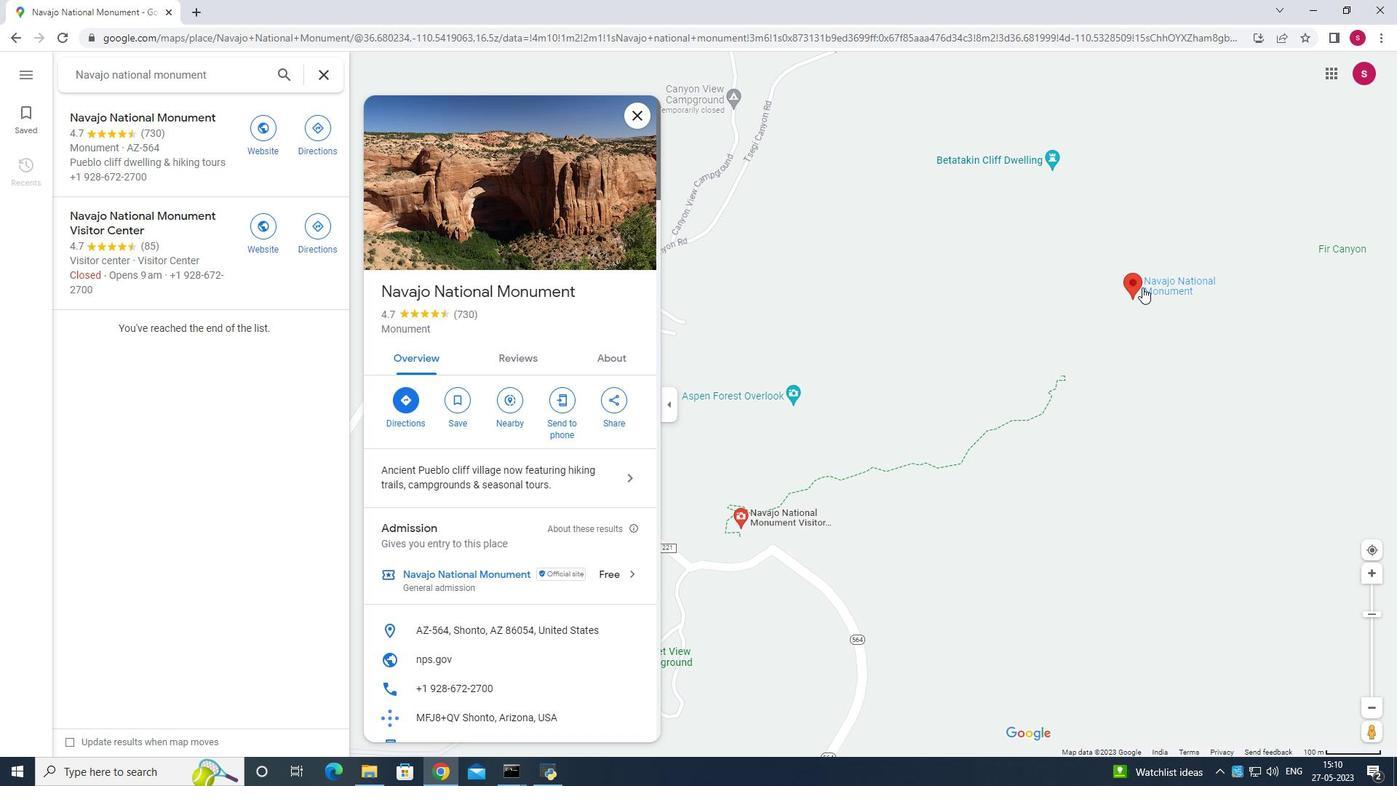 
Action: Mouse moved to (1012, 72)
Screenshot: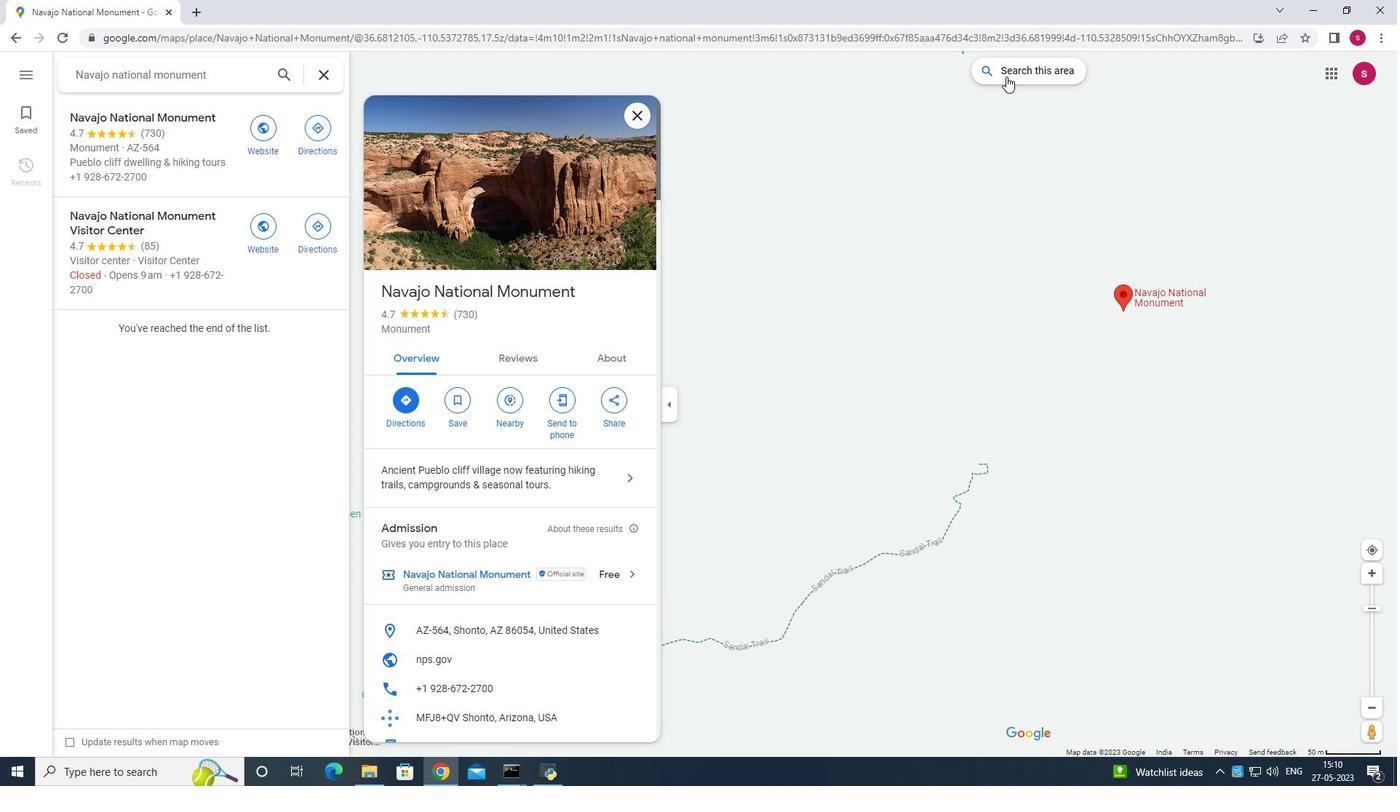
Action: Mouse pressed left at (1012, 72)
Screenshot: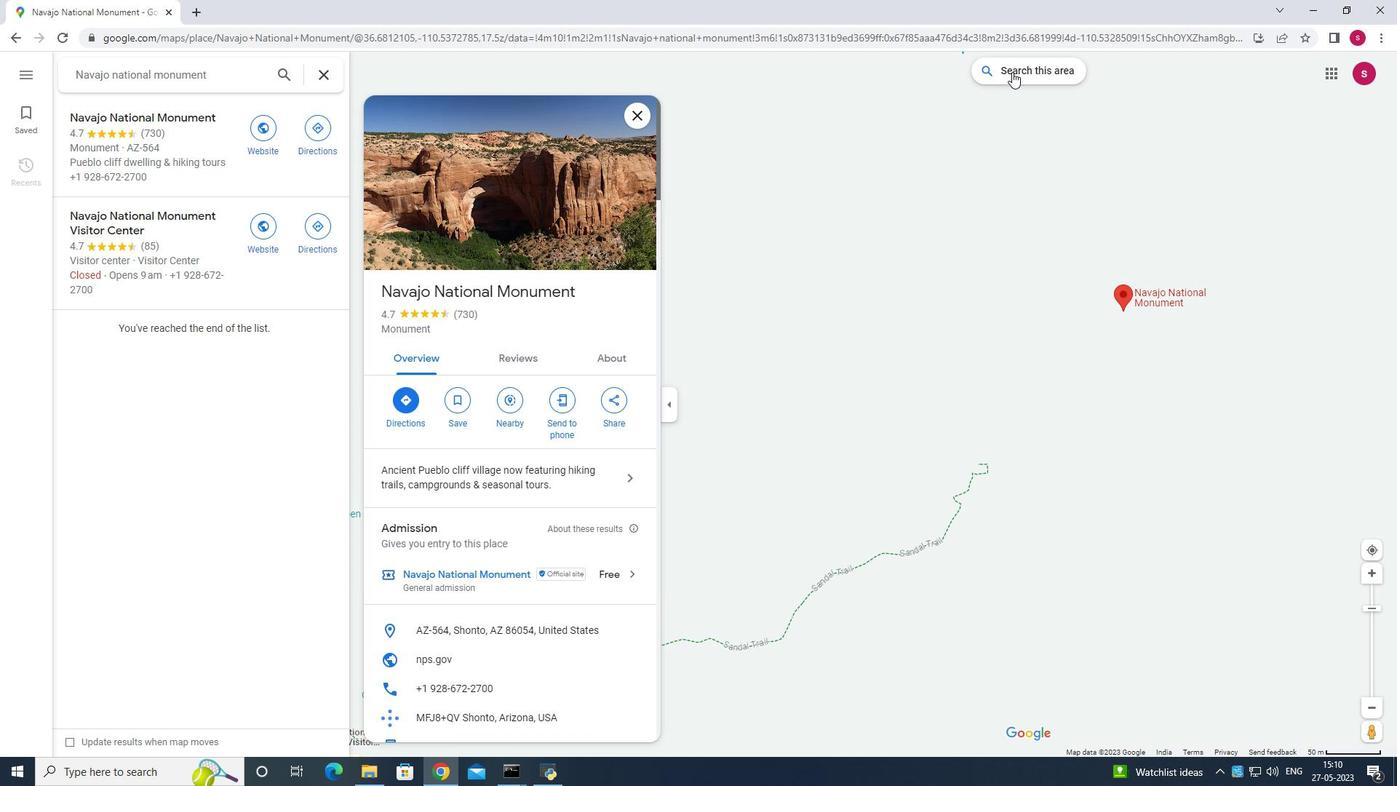 
Action: Mouse moved to (1372, 730)
Screenshot: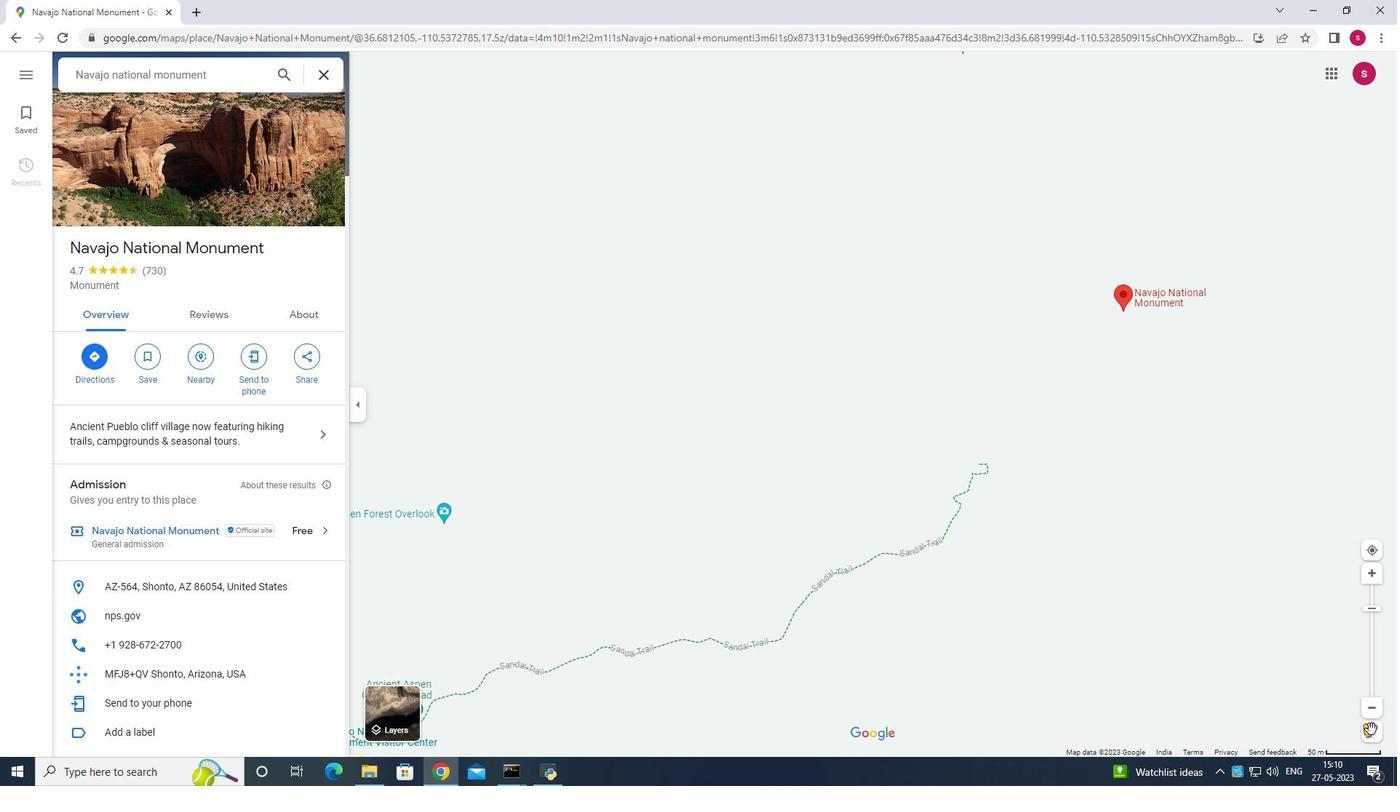 
Action: Mouse pressed left at (1372, 730)
Screenshot: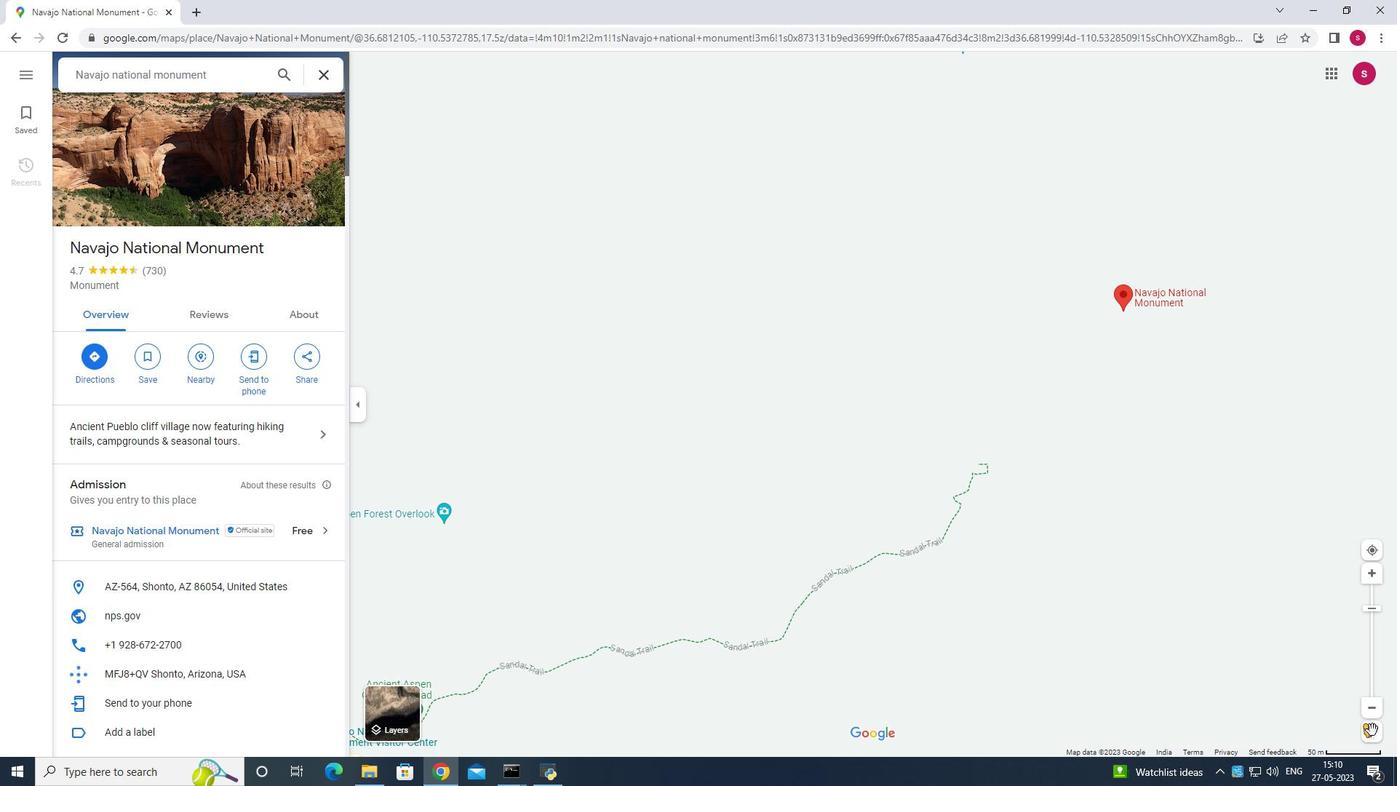 
Action: Mouse moved to (943, 719)
Screenshot: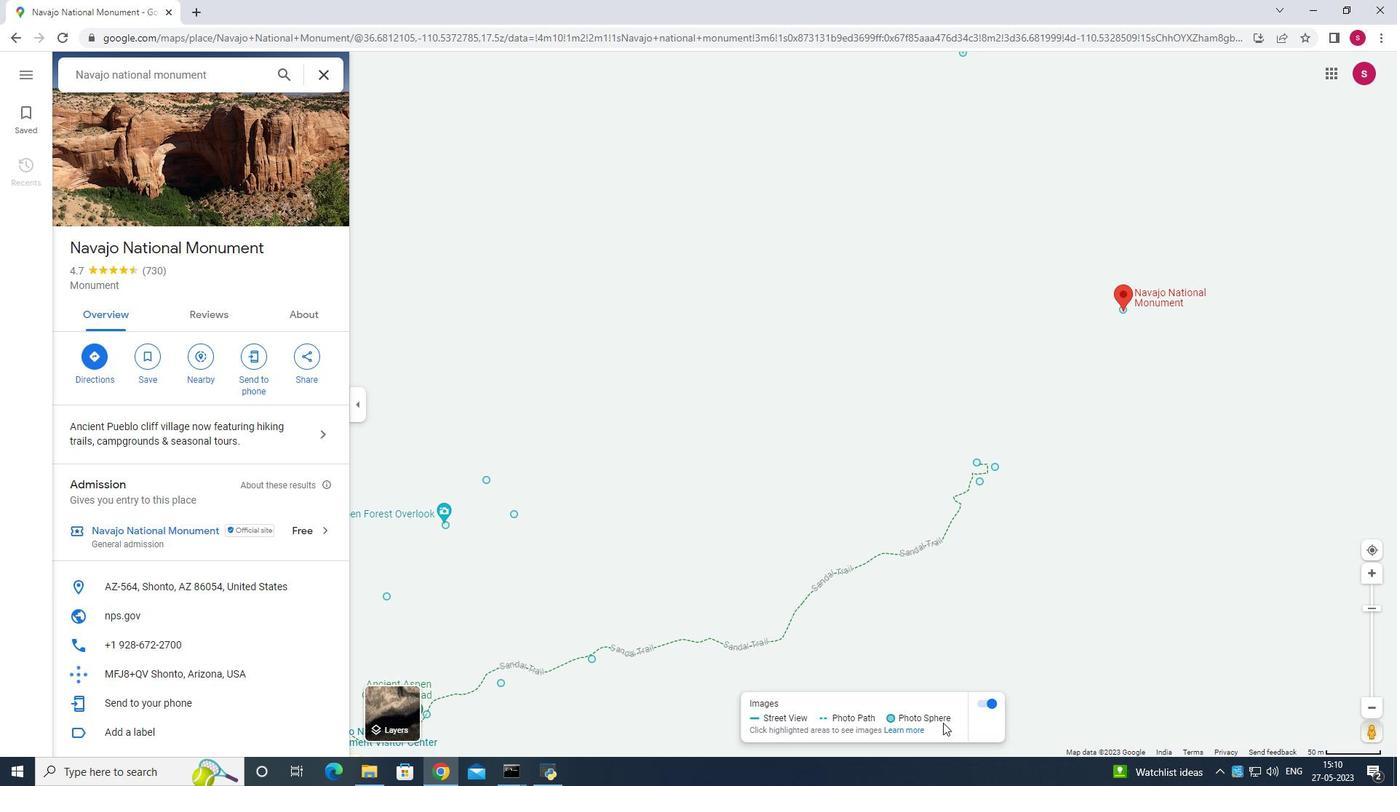 
Action: Mouse pressed left at (943, 719)
Screenshot: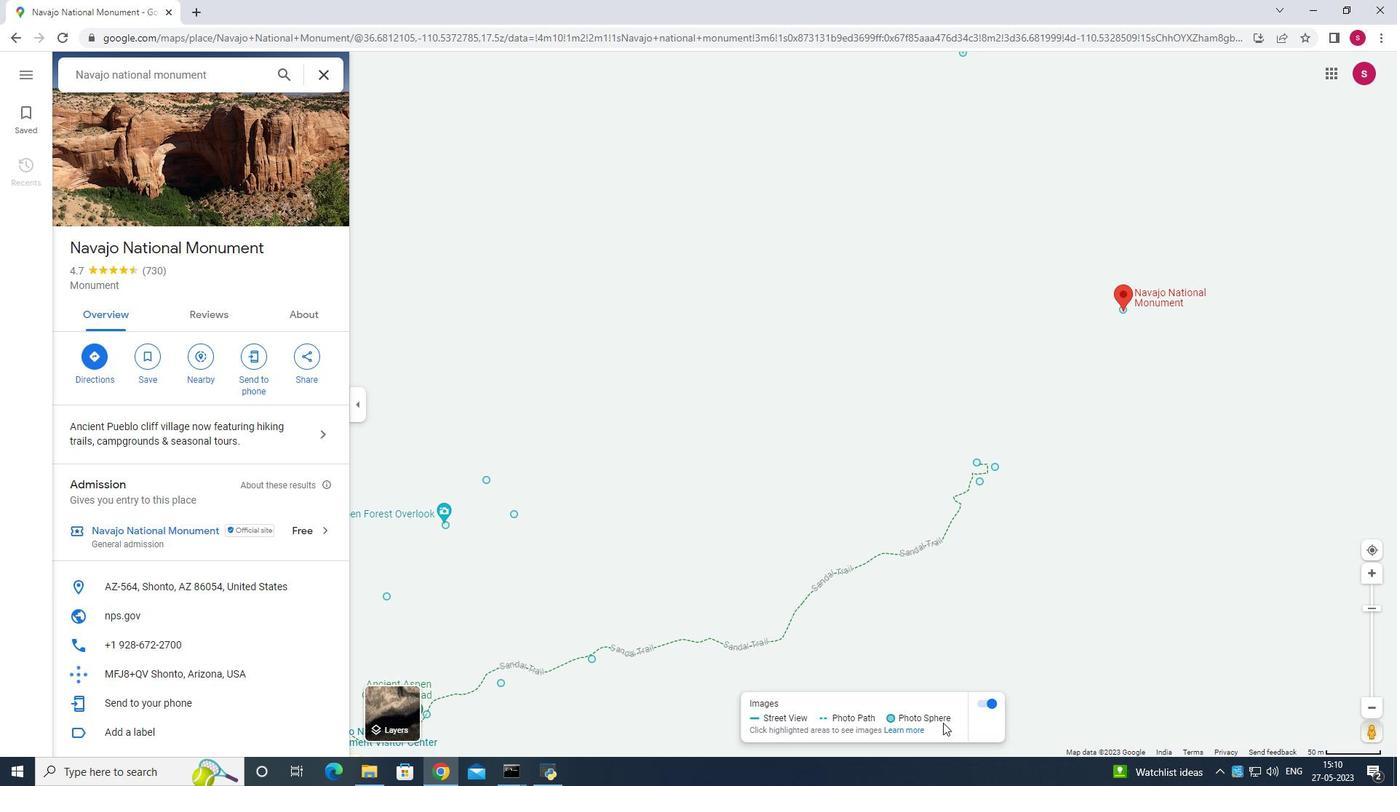 
Action: Mouse moved to (946, 719)
Screenshot: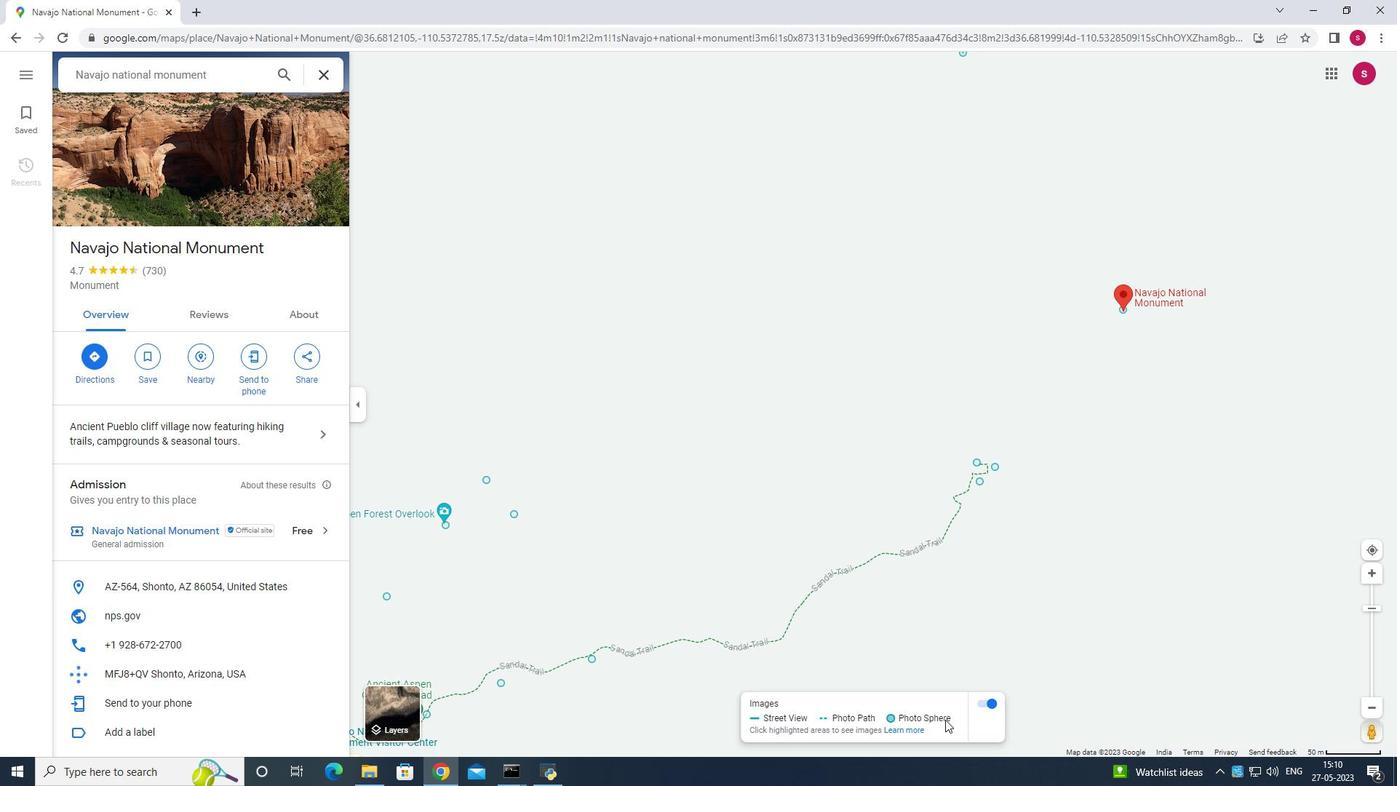 
Action: Mouse pressed left at (946, 719)
Screenshot: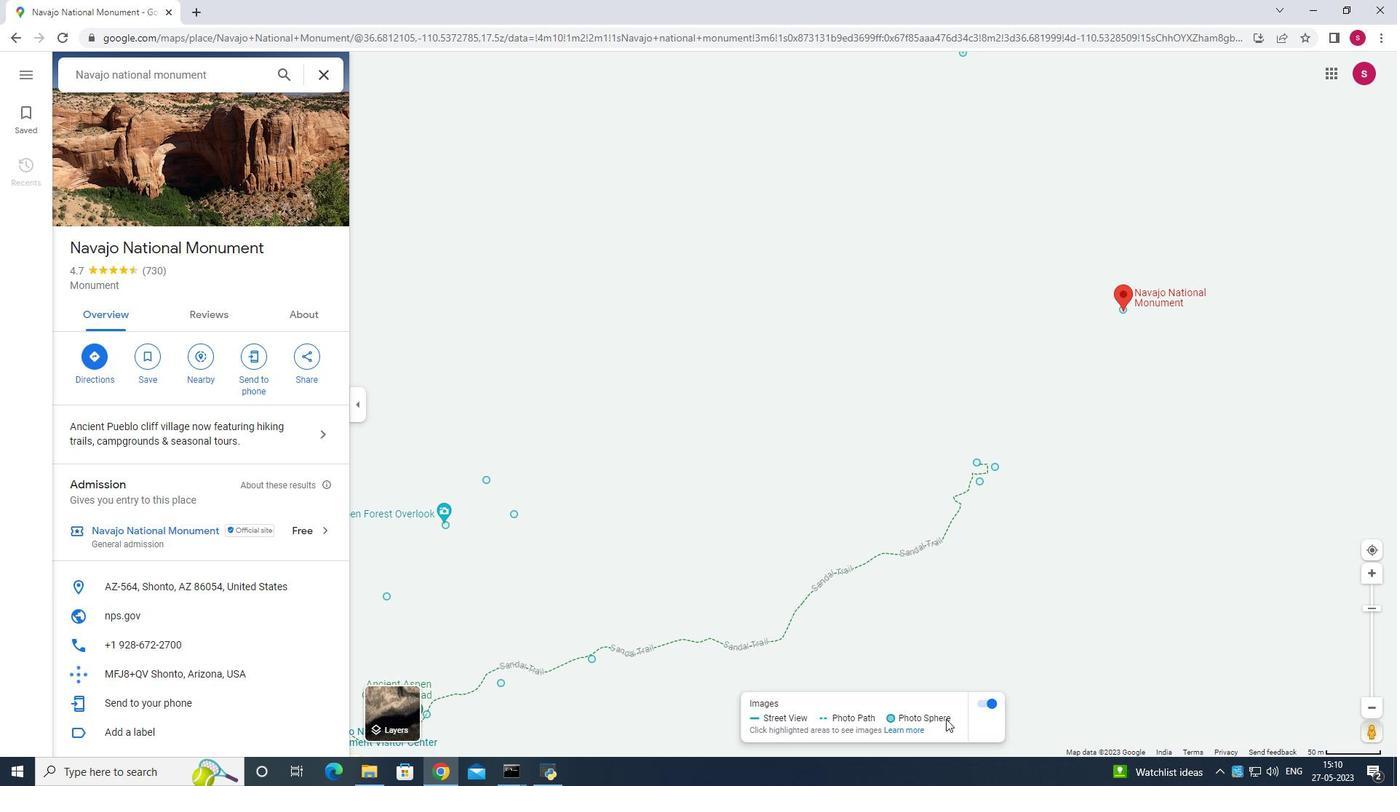 
Action: Mouse moved to (946, 718)
Screenshot: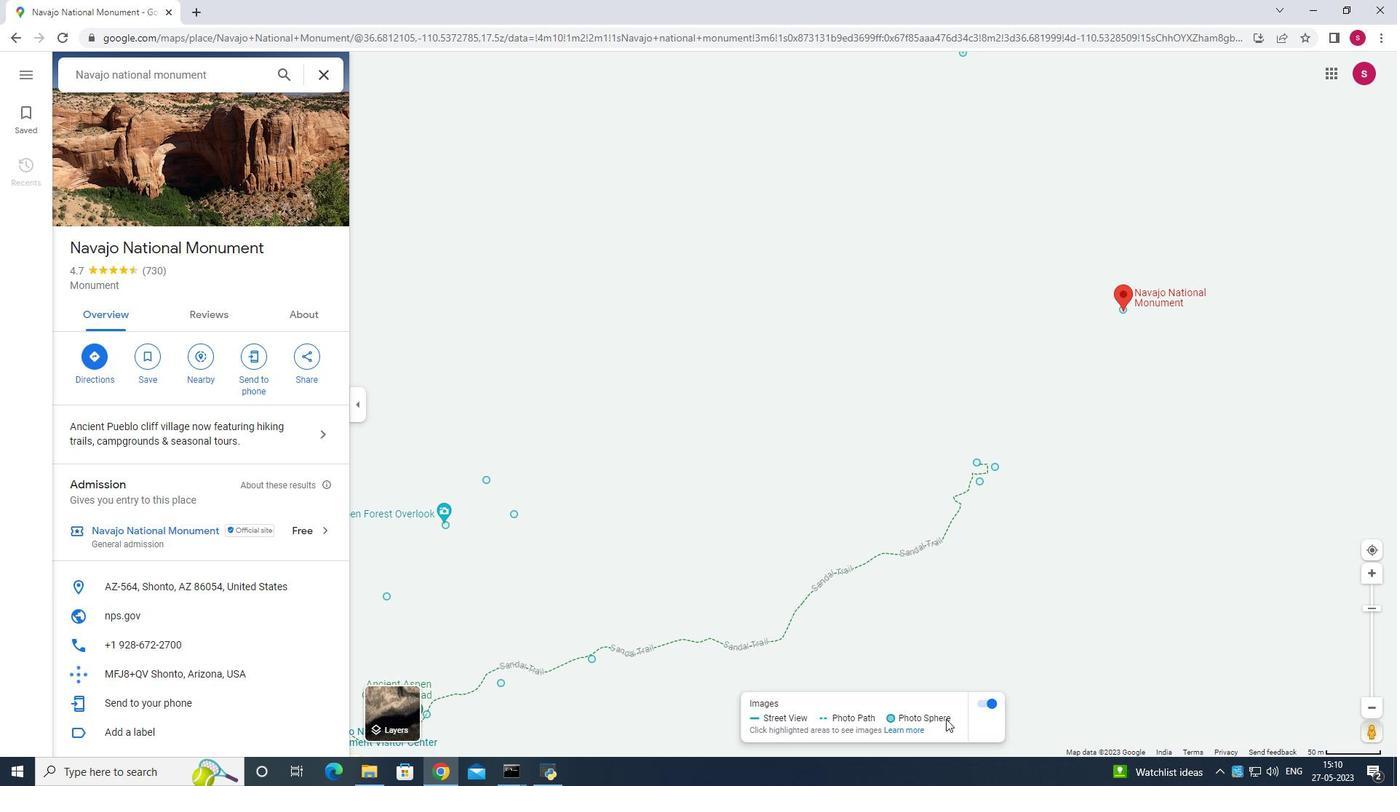 
Action: Mouse pressed left at (946, 718)
Screenshot: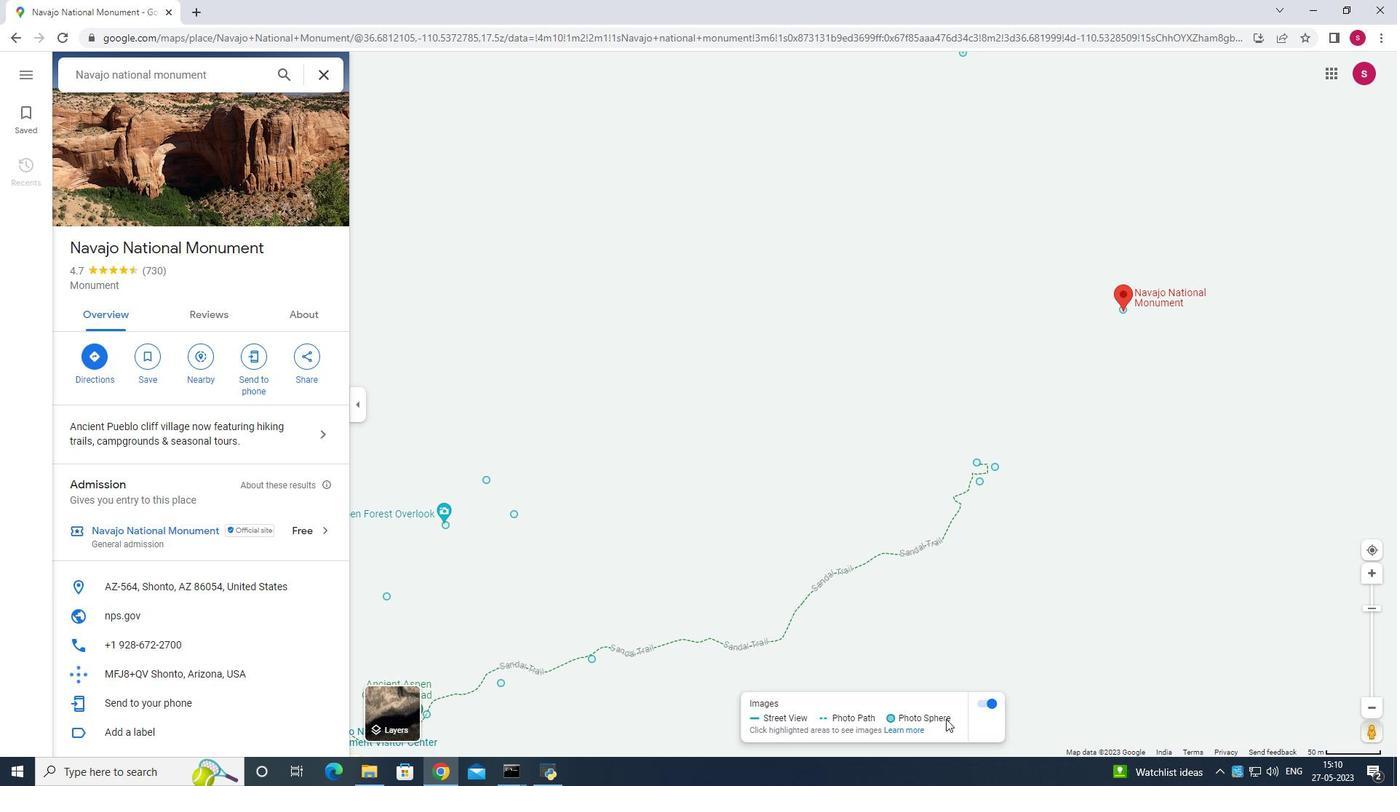 
Action: Mouse moved to (906, 730)
Screenshot: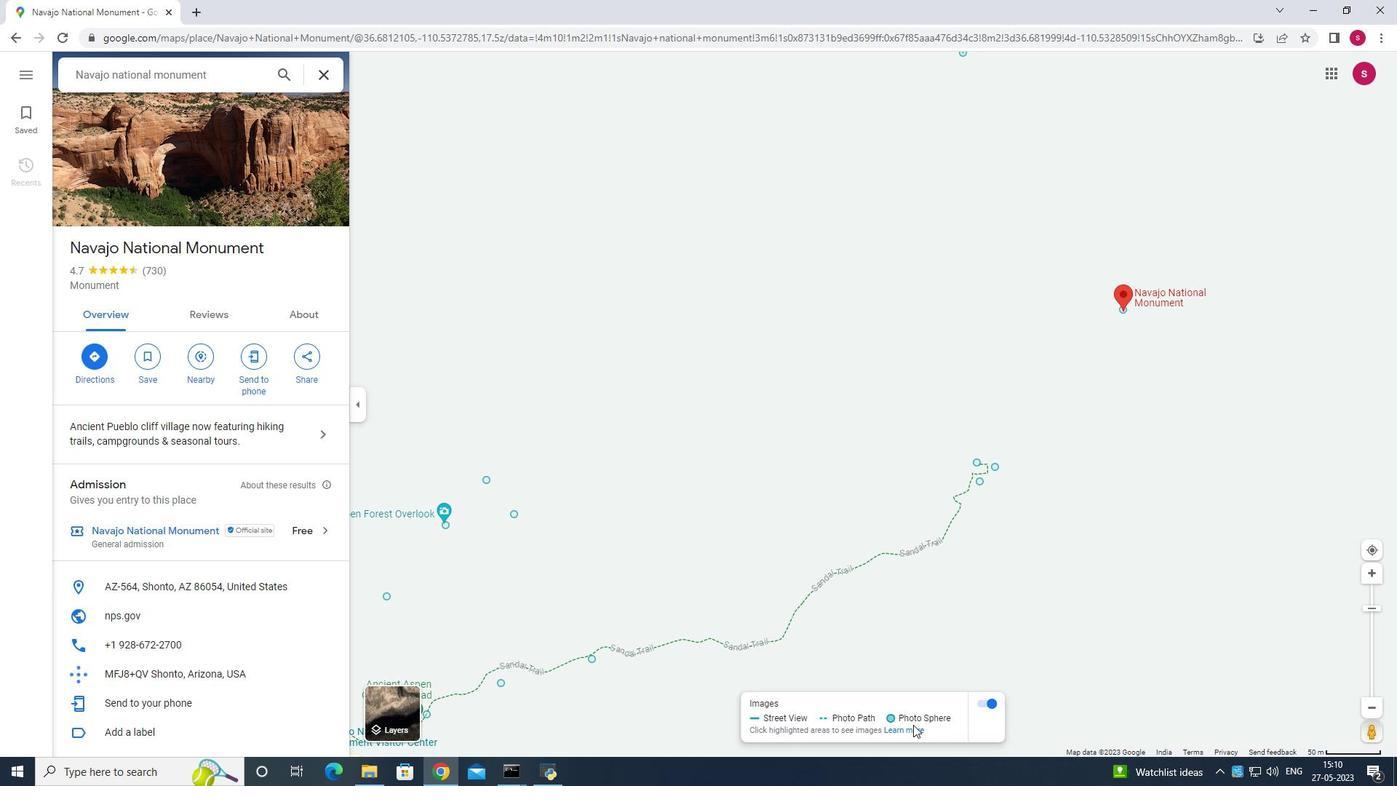 
Action: Mouse pressed left at (906, 730)
Screenshot: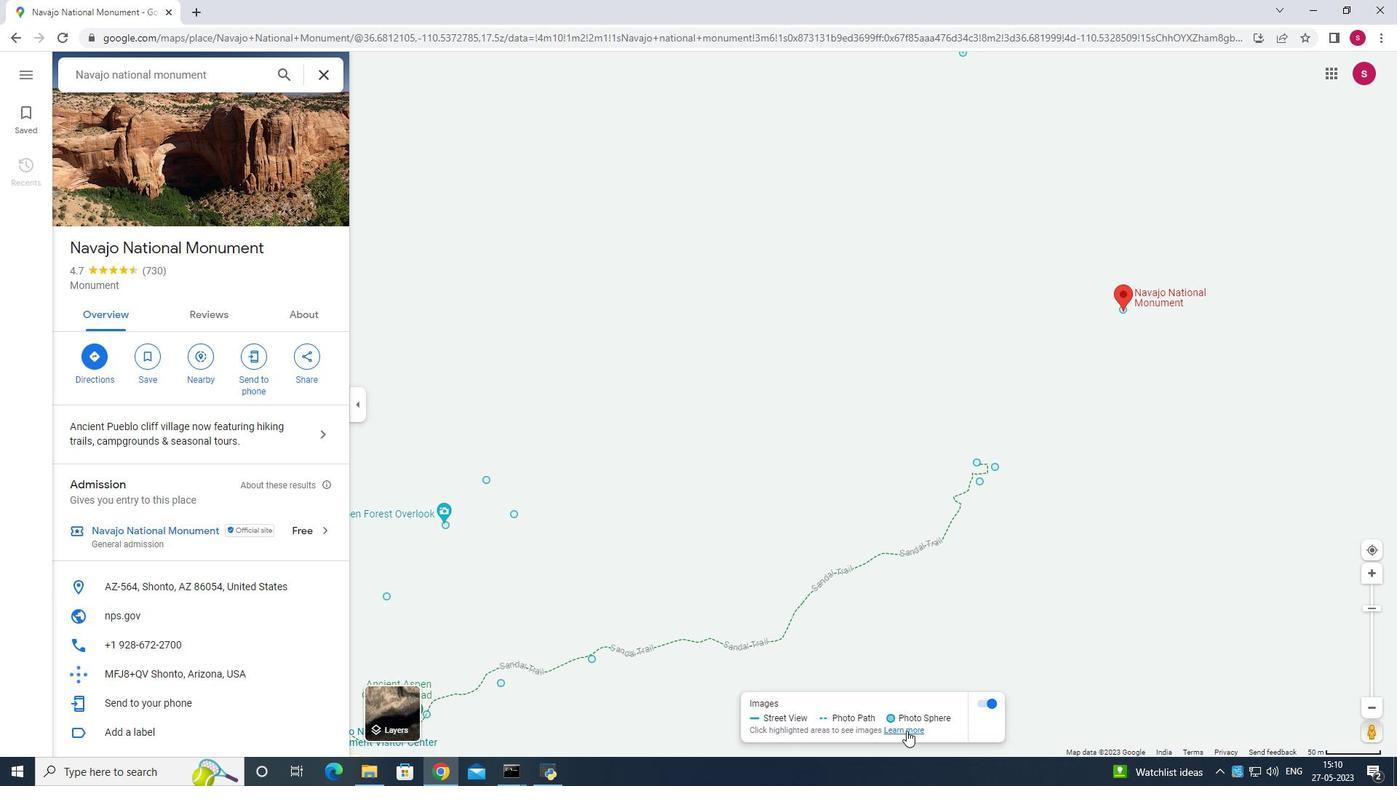 
Action: Mouse pressed left at (906, 730)
Screenshot: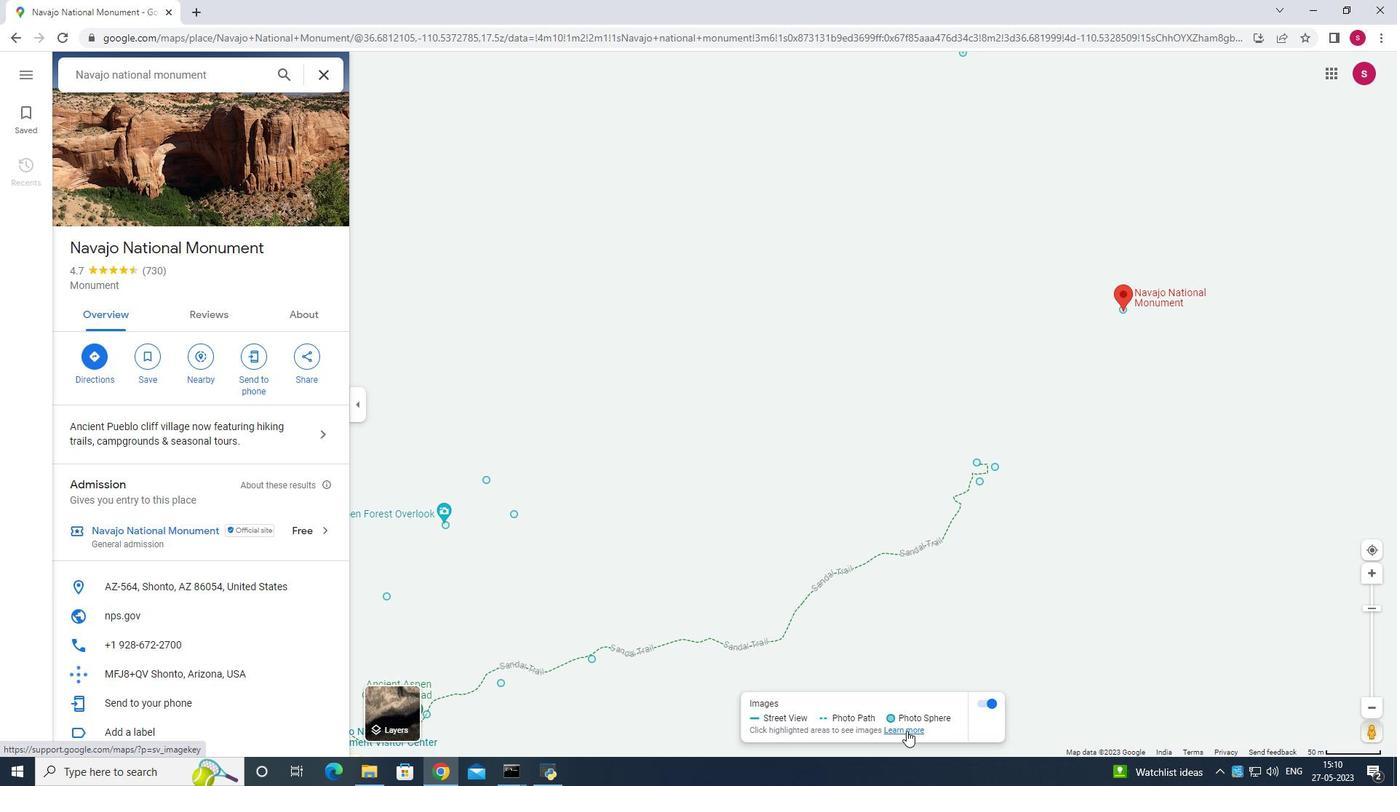
Action: Mouse moved to (335, 9)
Screenshot: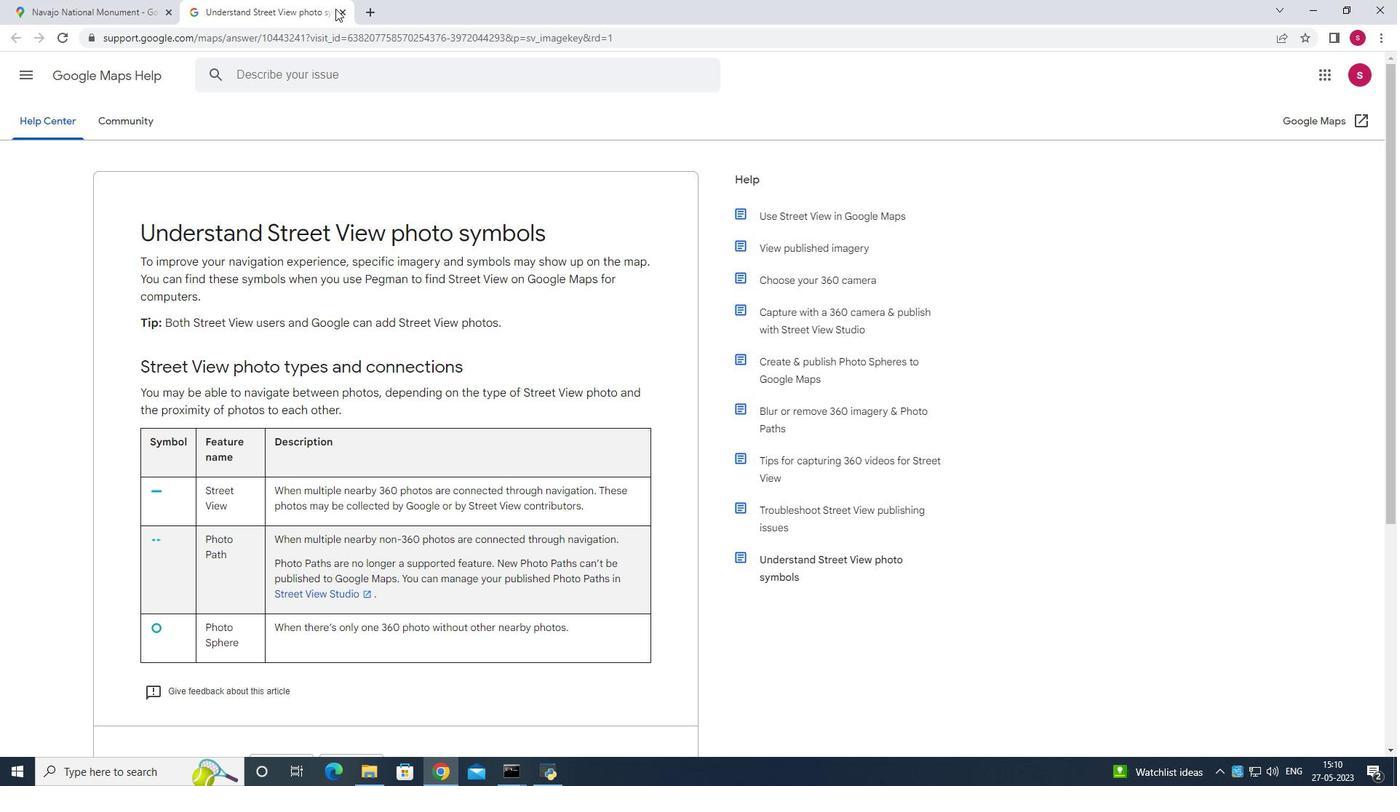 
Action: Mouse pressed left at (335, 9)
Screenshot: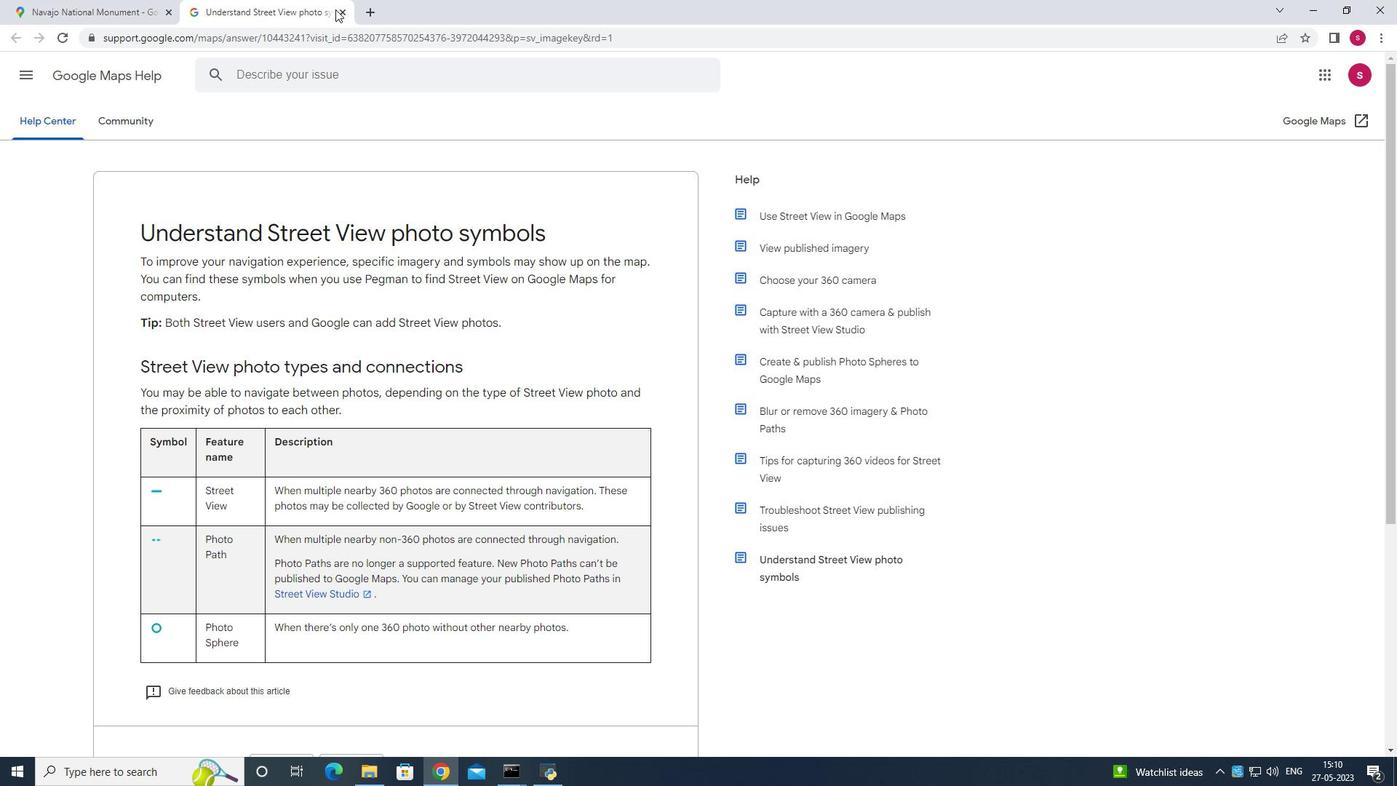 
Action: Mouse moved to (338, 13)
Screenshot: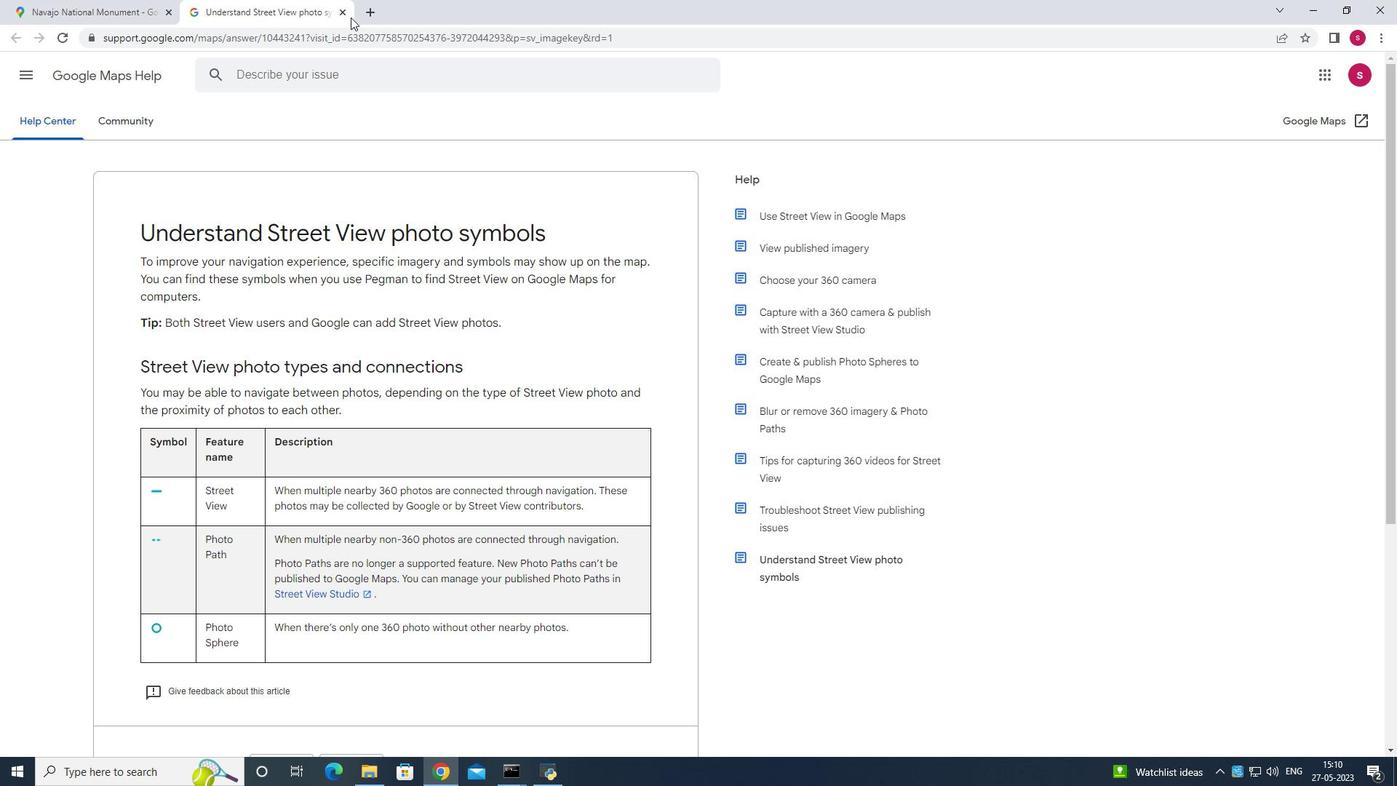 
Action: Mouse pressed left at (338, 13)
Screenshot: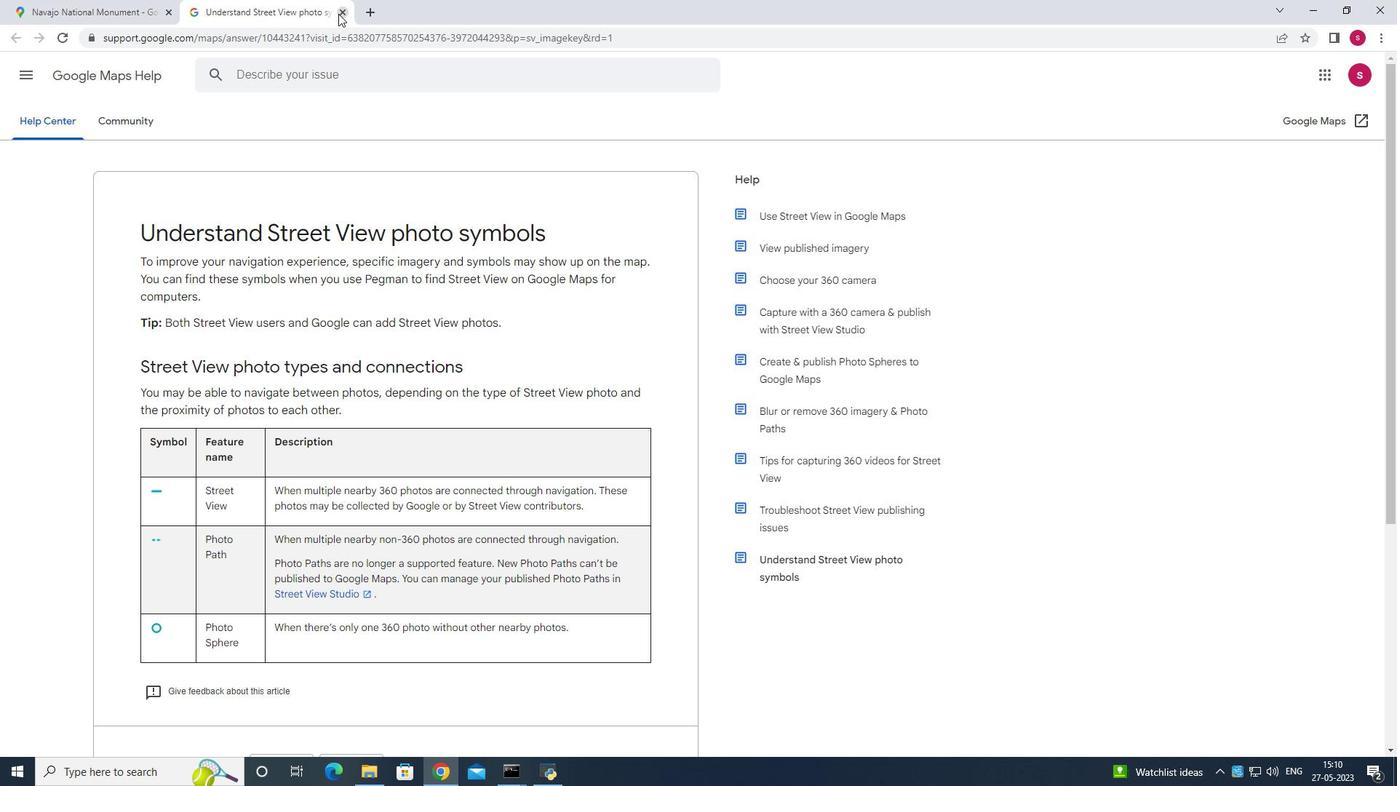 
Action: Mouse moved to (980, 703)
Screenshot: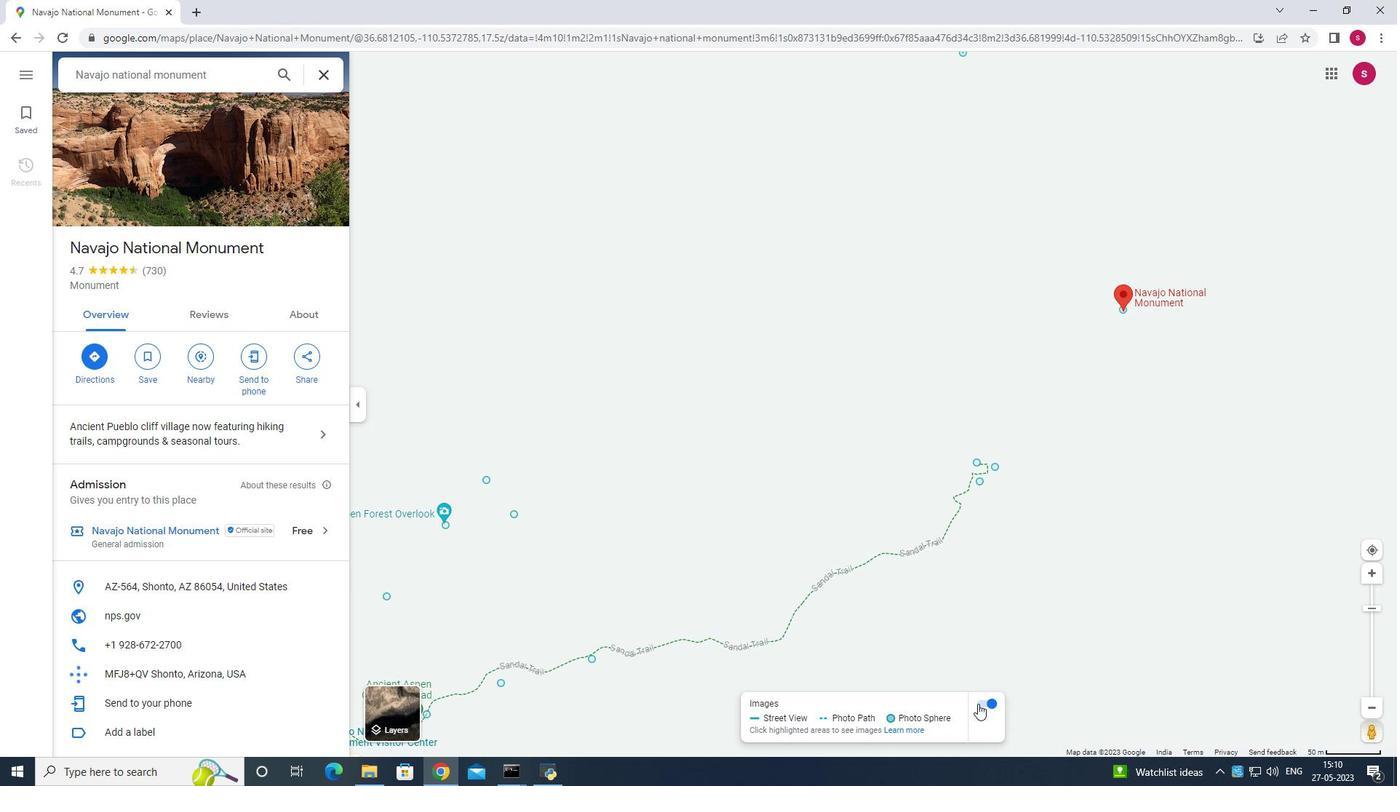 
Action: Mouse pressed left at (980, 703)
Screenshot: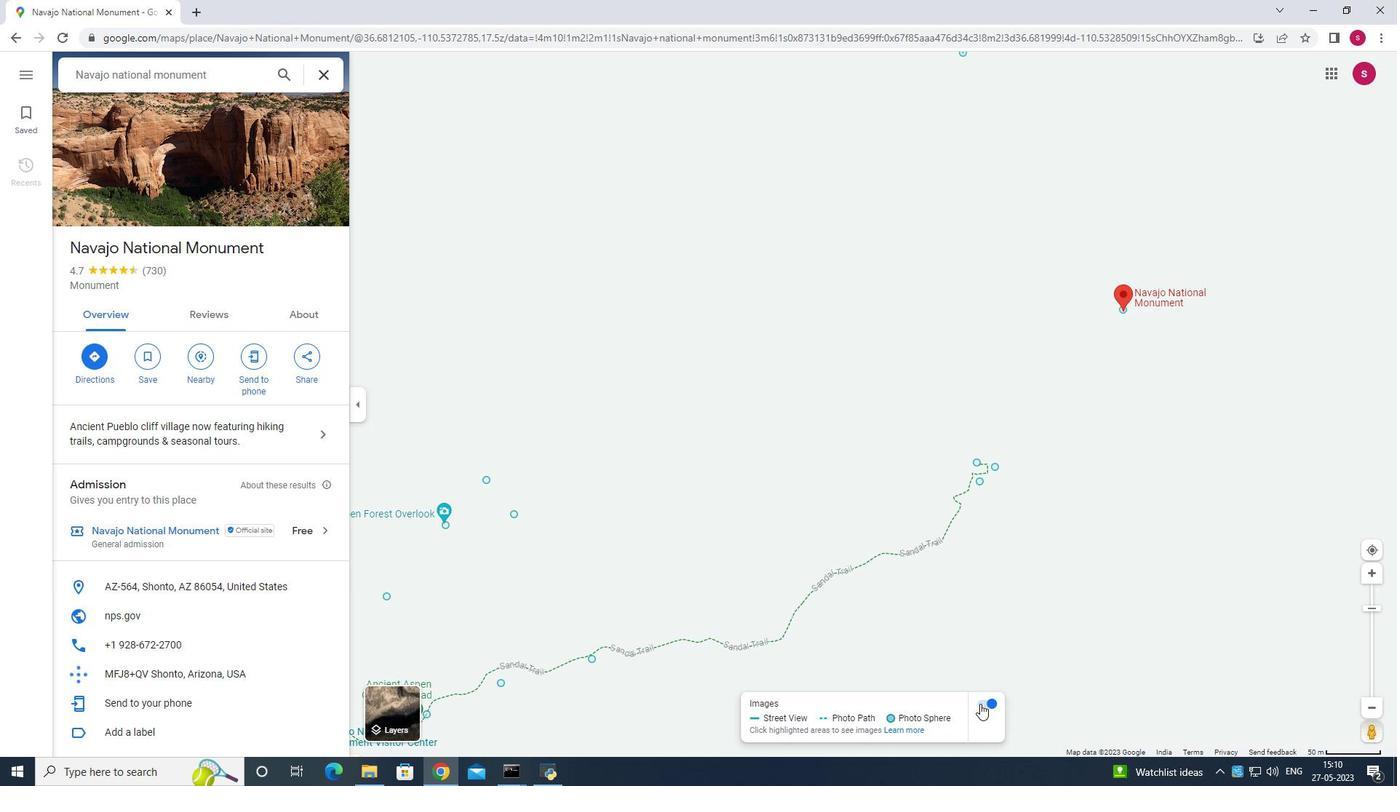 
Action: Mouse moved to (1371, 709)
Screenshot: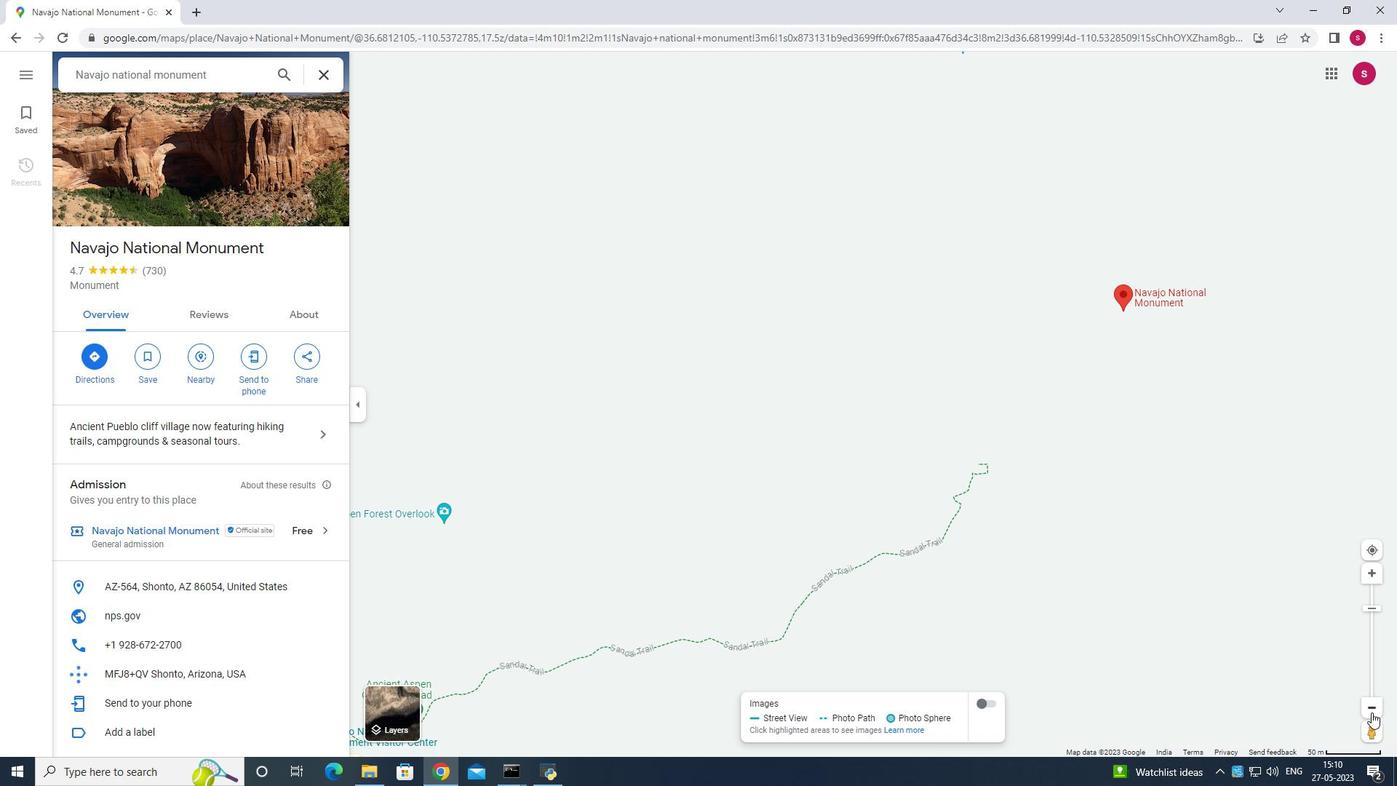 
Action: Mouse pressed left at (1371, 709)
Screenshot: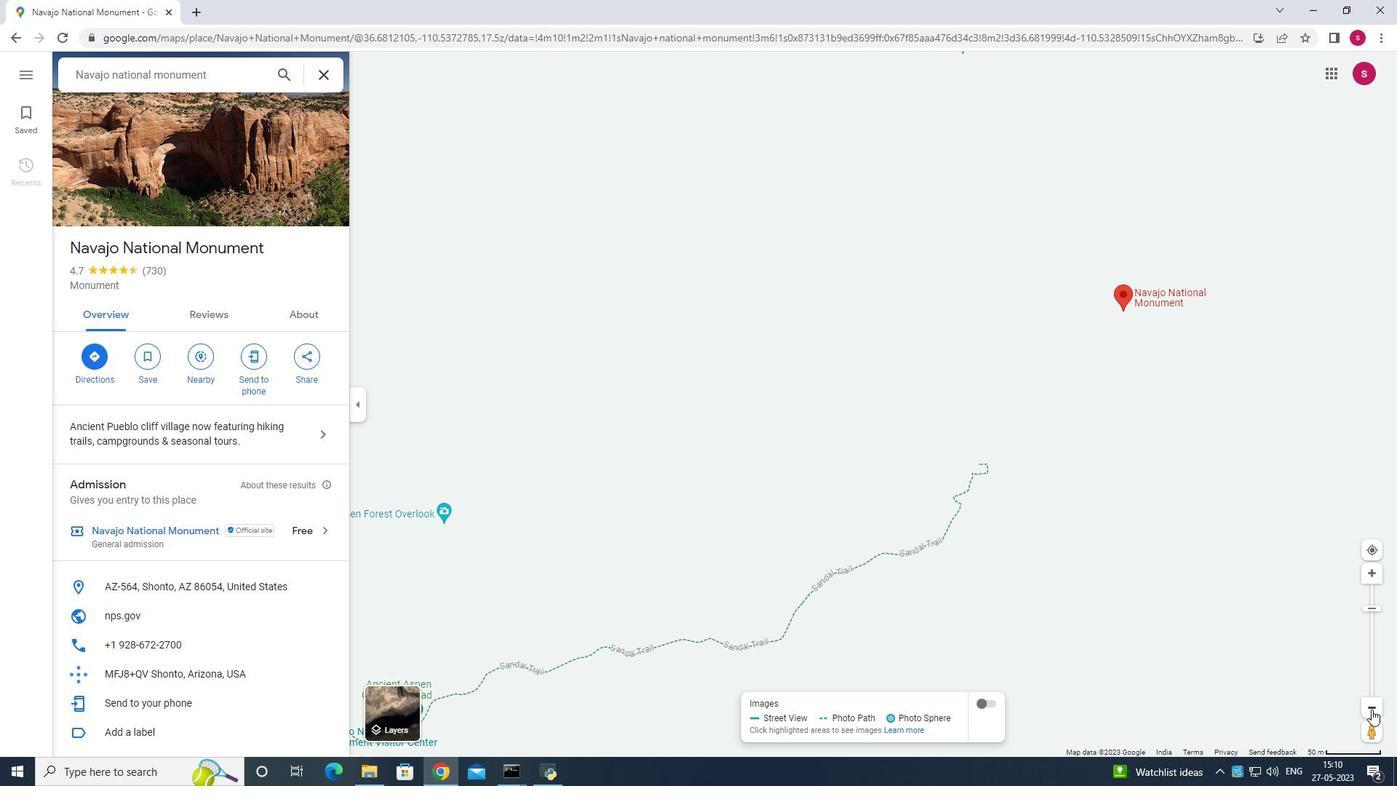 
Action: Mouse moved to (1366, 698)
Screenshot: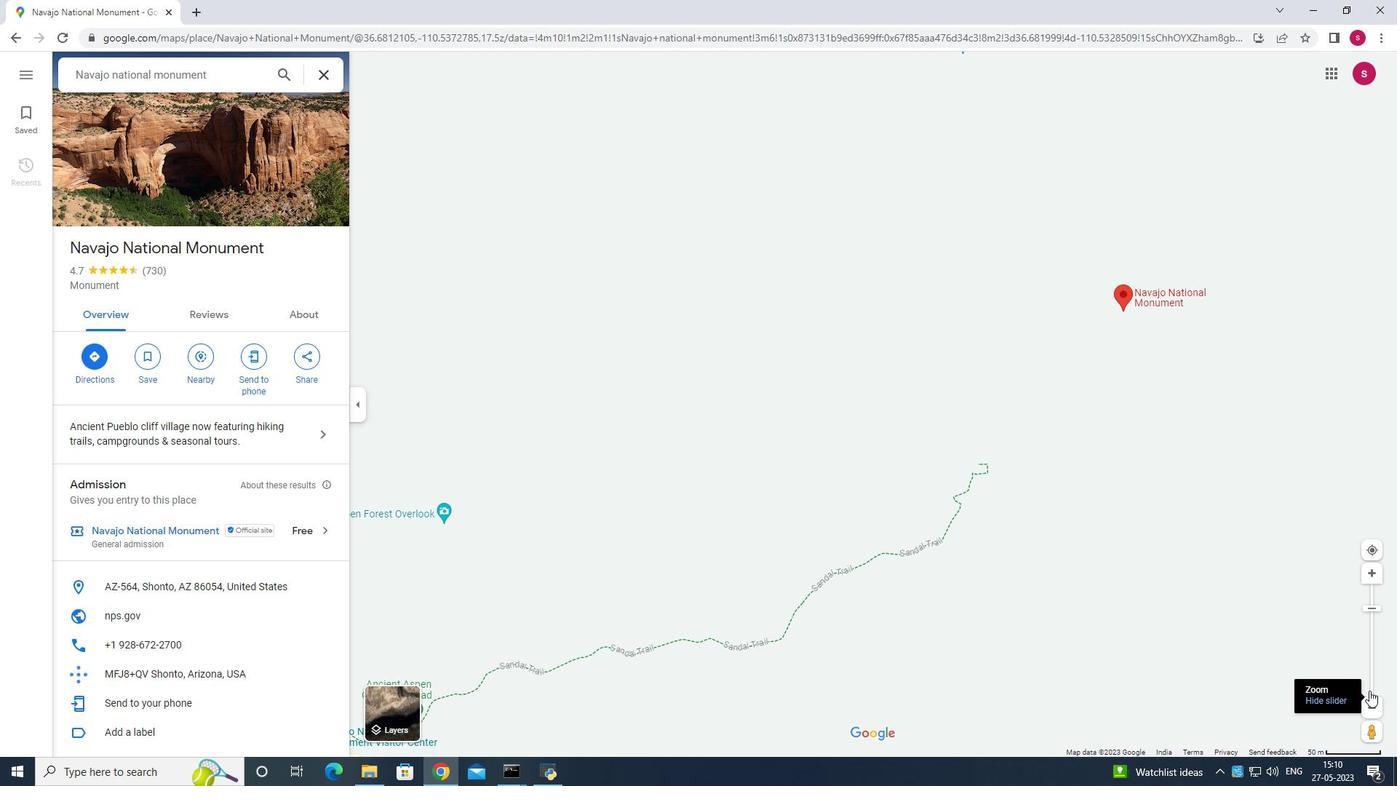 
Action: Mouse pressed left at (1366, 698)
Screenshot: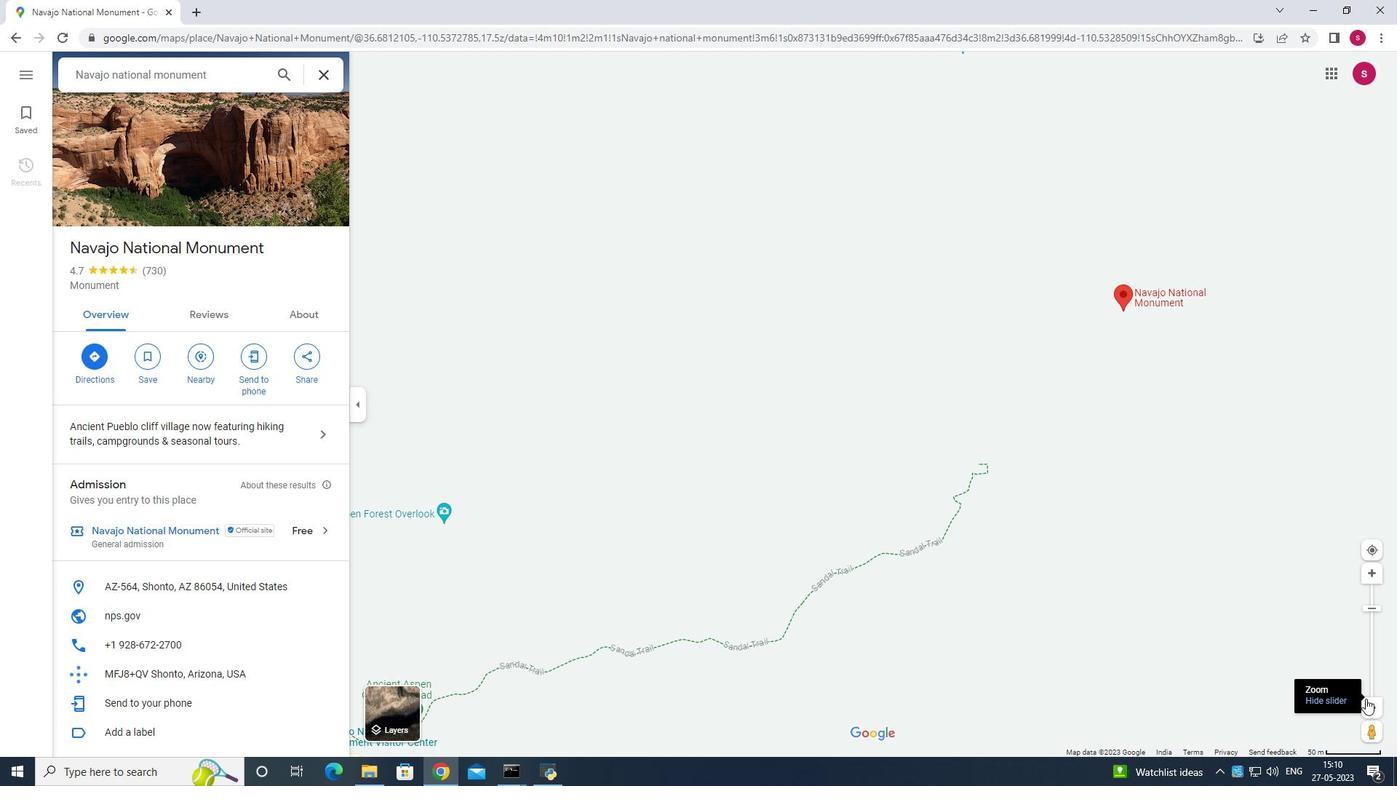 
Action: Mouse moved to (1369, 605)
Screenshot: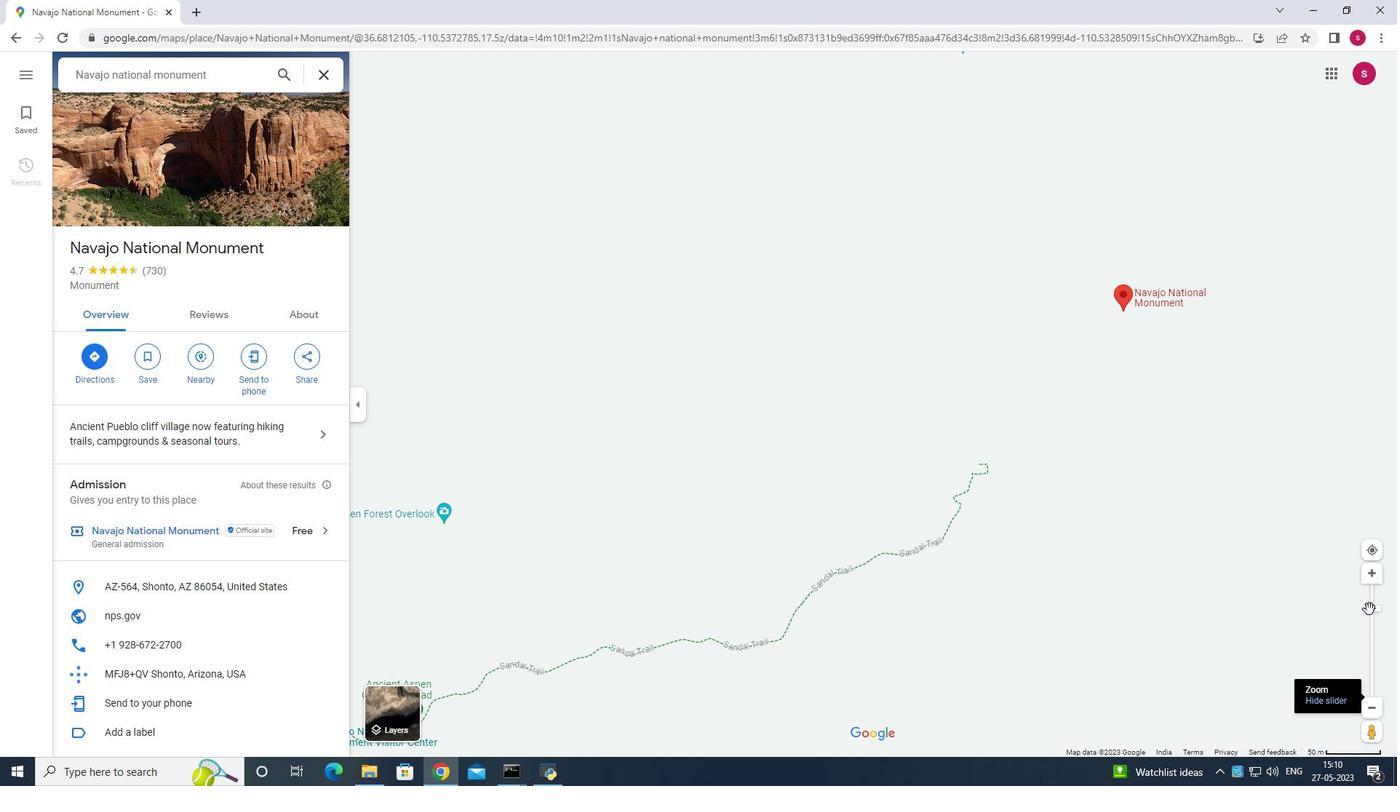 
Action: Mouse pressed left at (1369, 605)
Screenshot: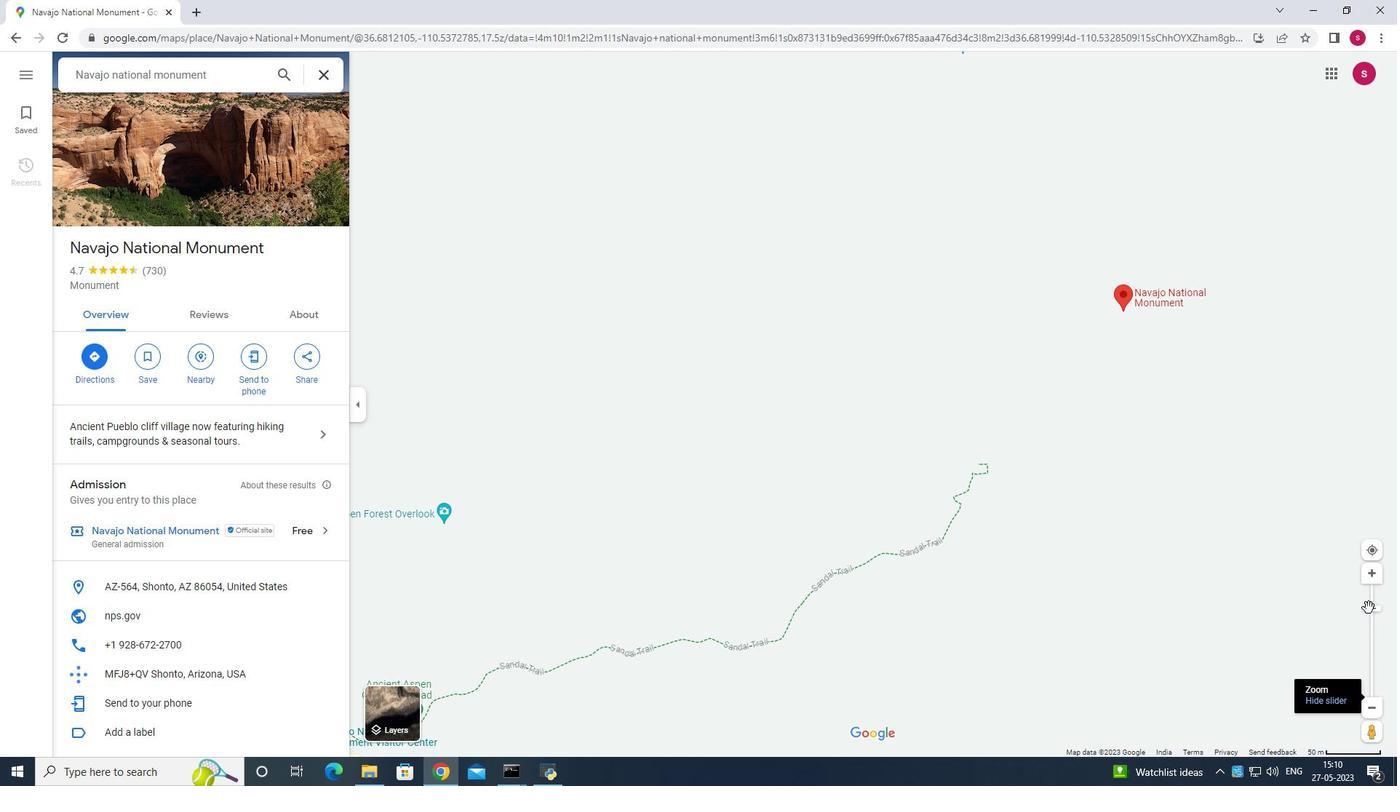 
Action: Mouse moved to (892, 361)
Screenshot: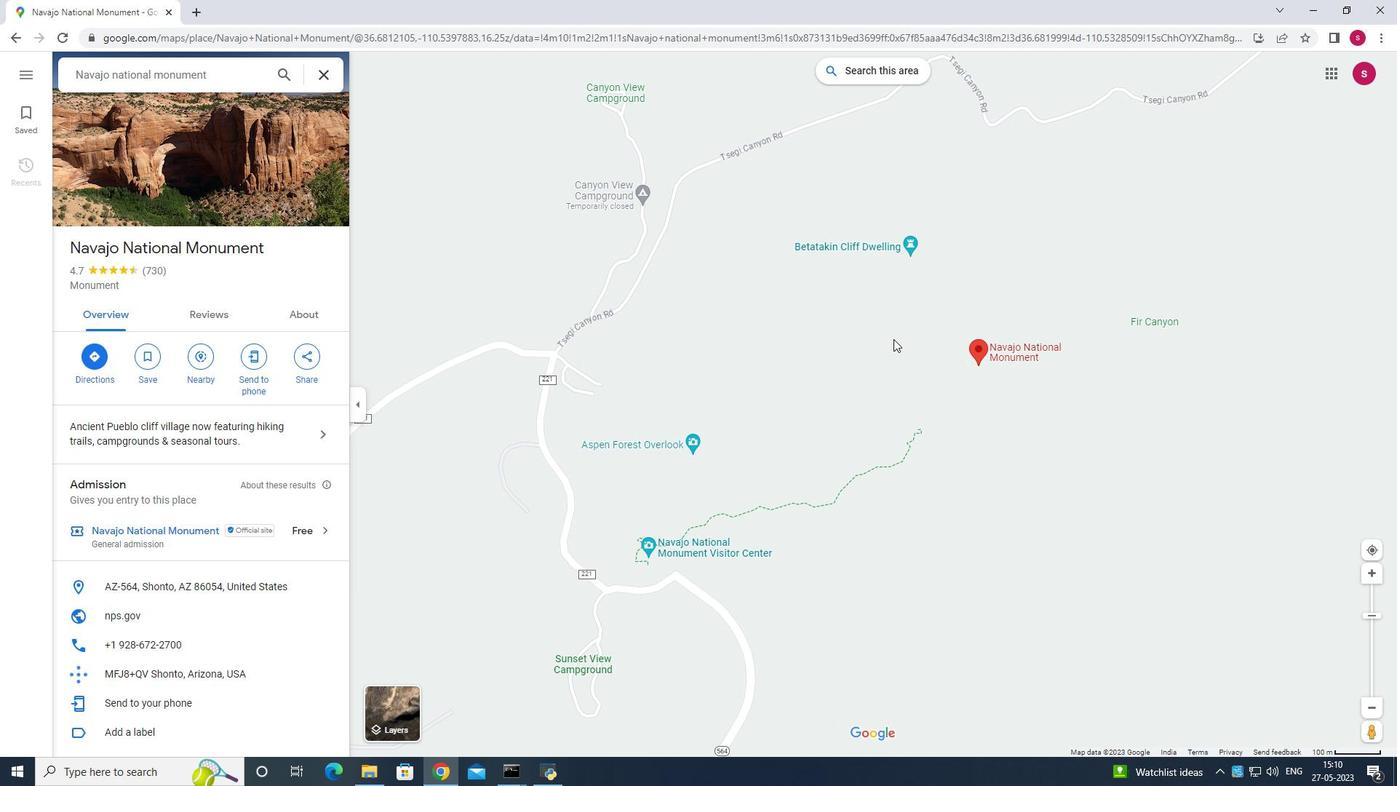 
Action: Mouse scrolled (892, 360) with delta (0, 0)
Screenshot: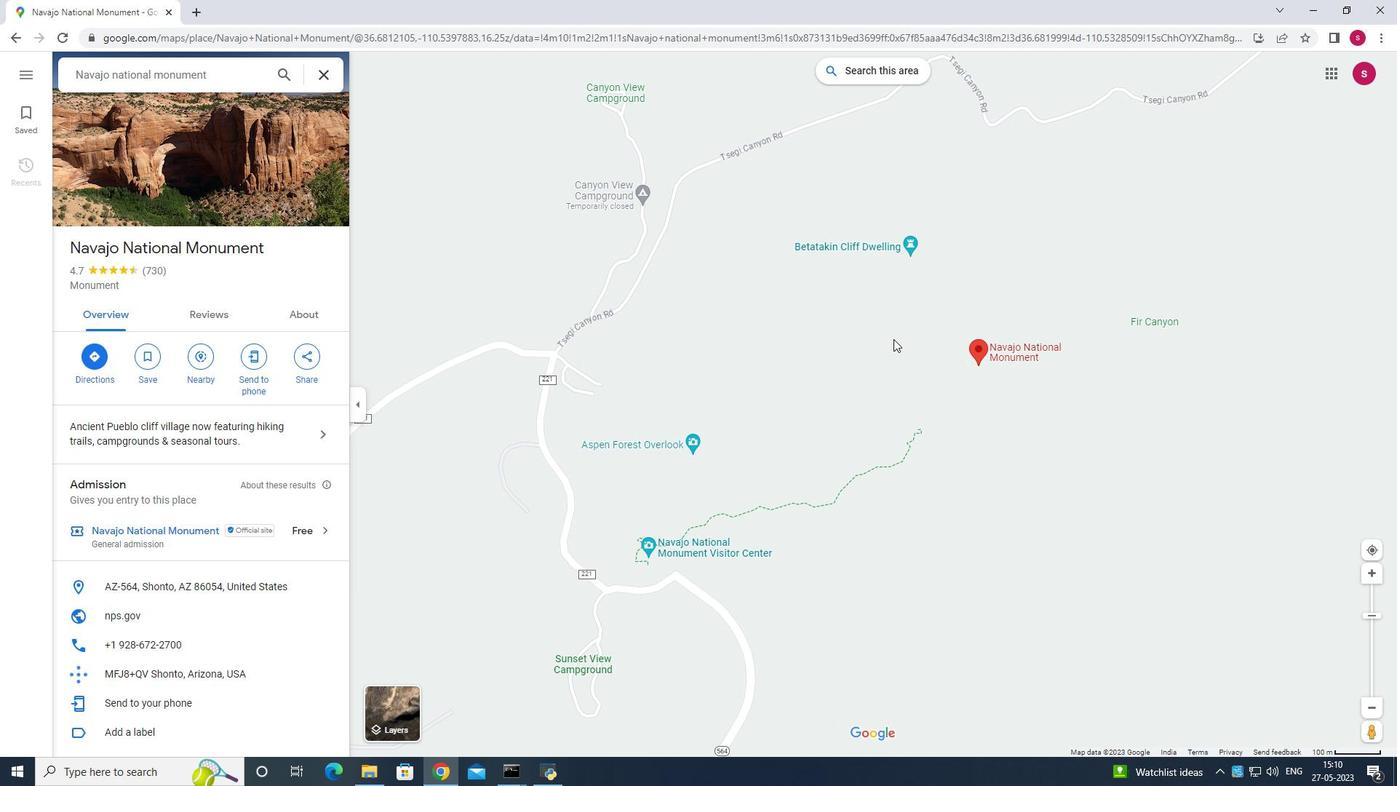 
Action: Mouse moved to (1122, 550)
Screenshot: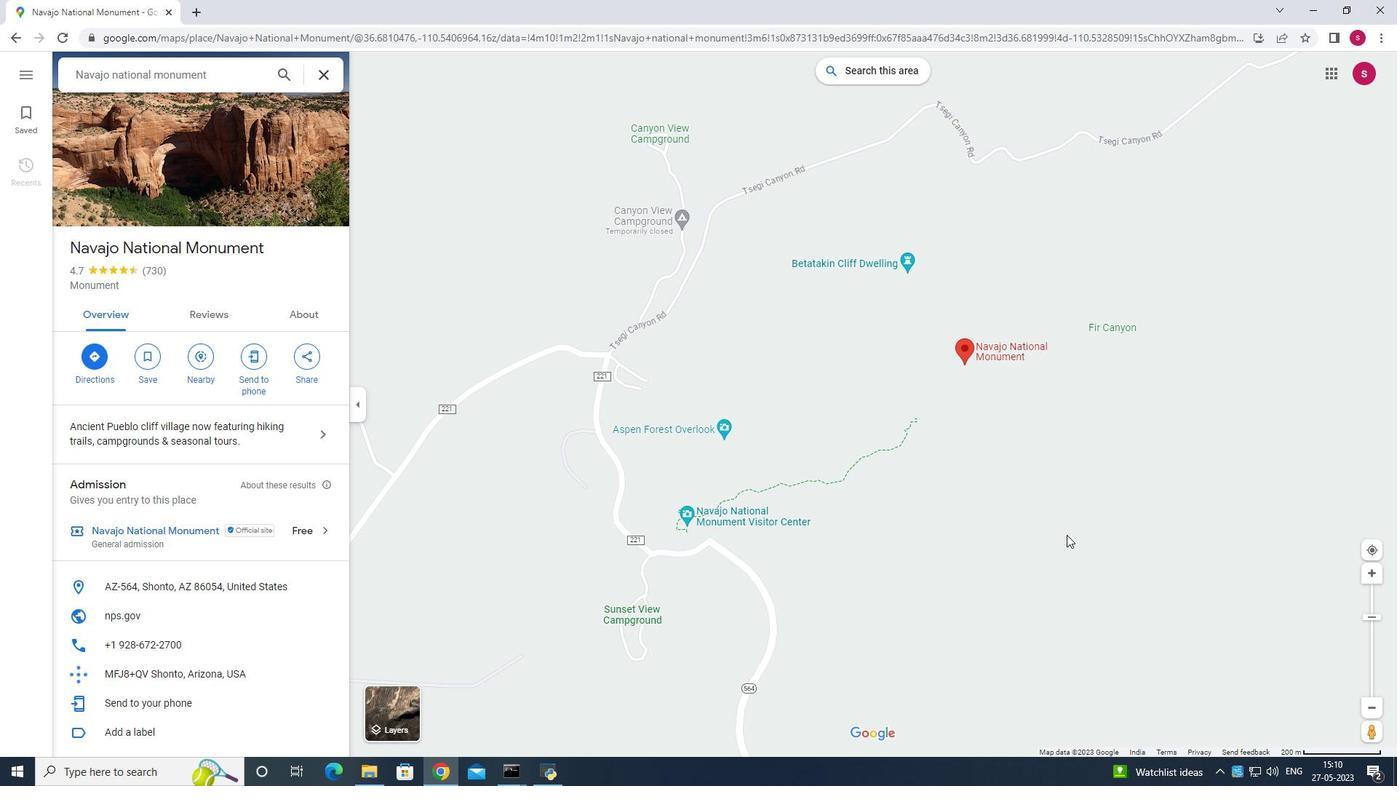 
Action: Mouse scrolled (1122, 550) with delta (0, 0)
Screenshot: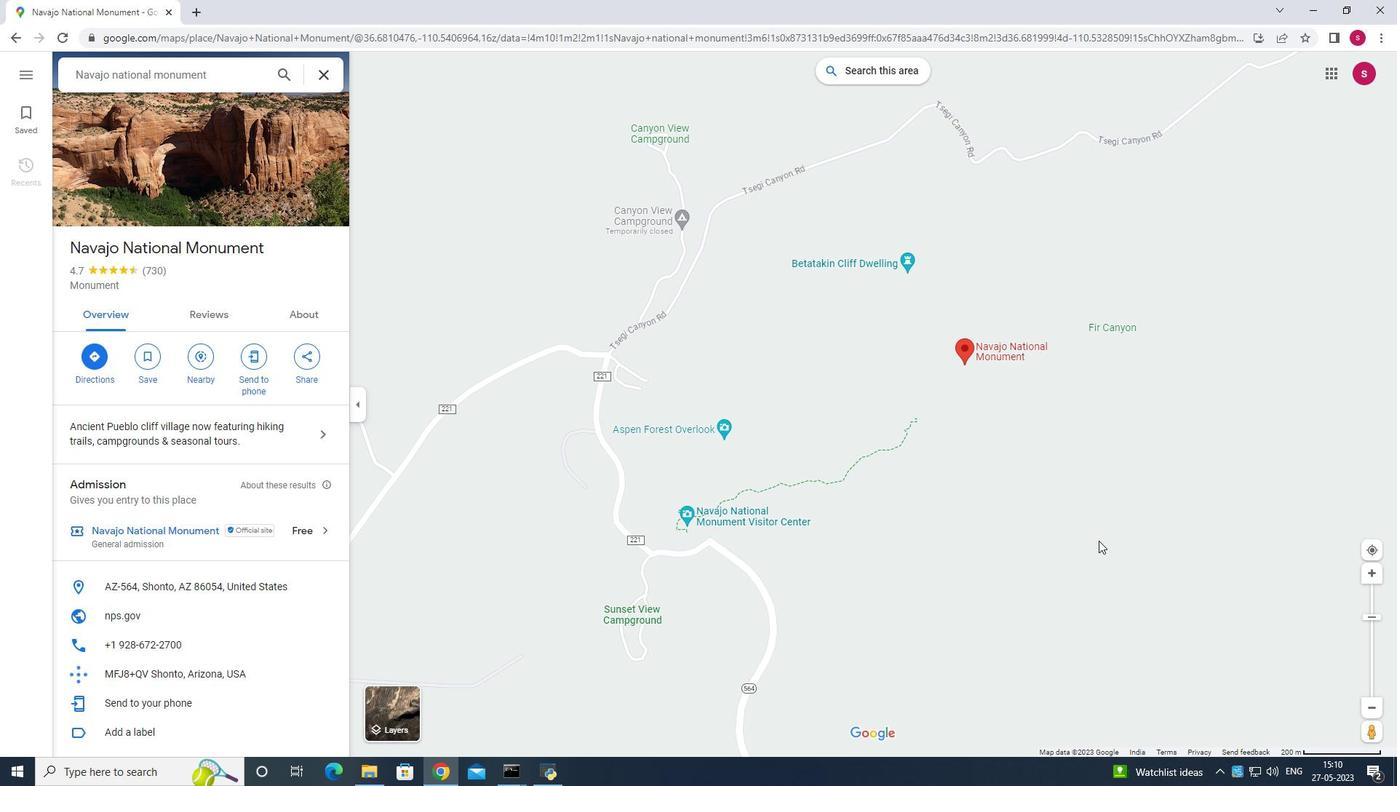 
Action: Mouse moved to (228, 76)
Screenshot: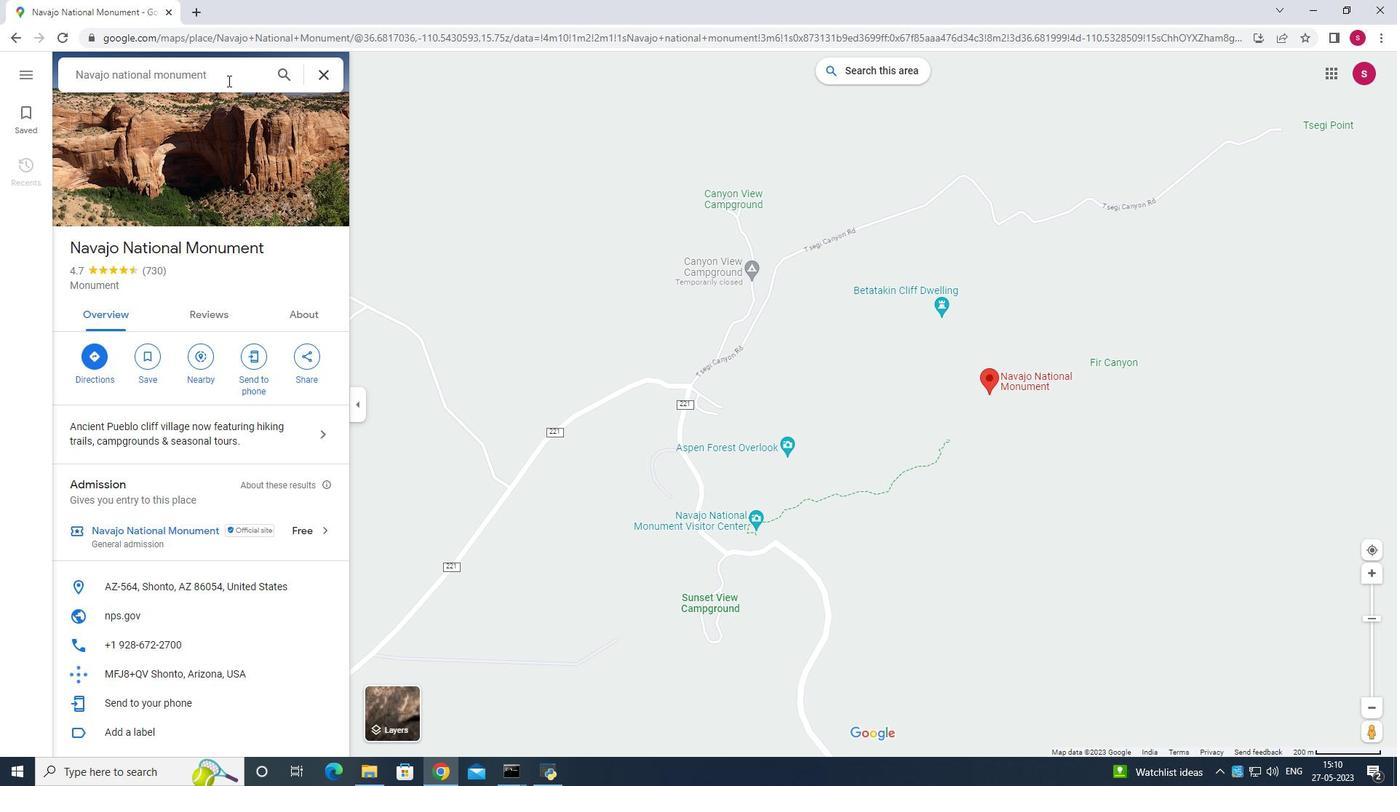 
Action: Mouse pressed left at (228, 76)
Screenshot: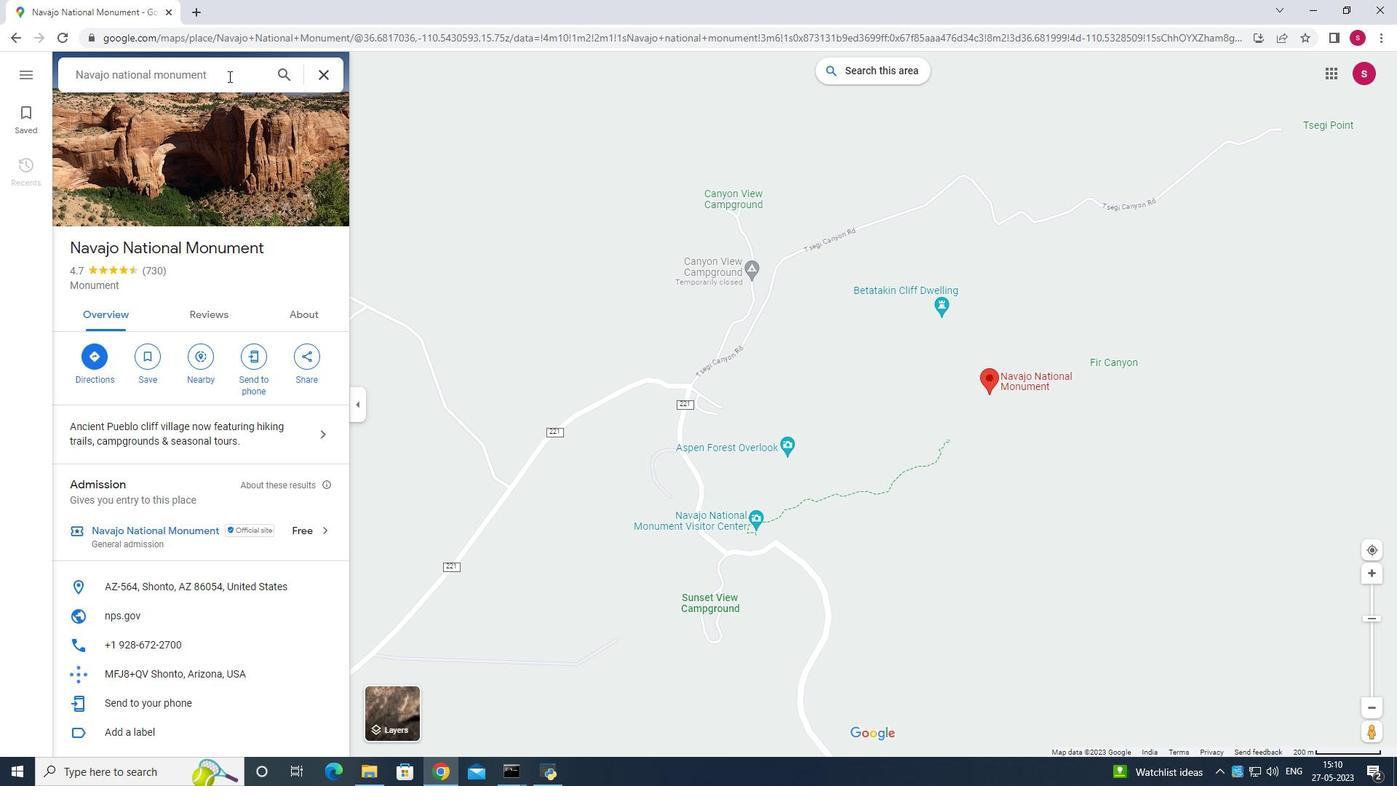 
Action: Mouse moved to (228, 76)
Screenshot: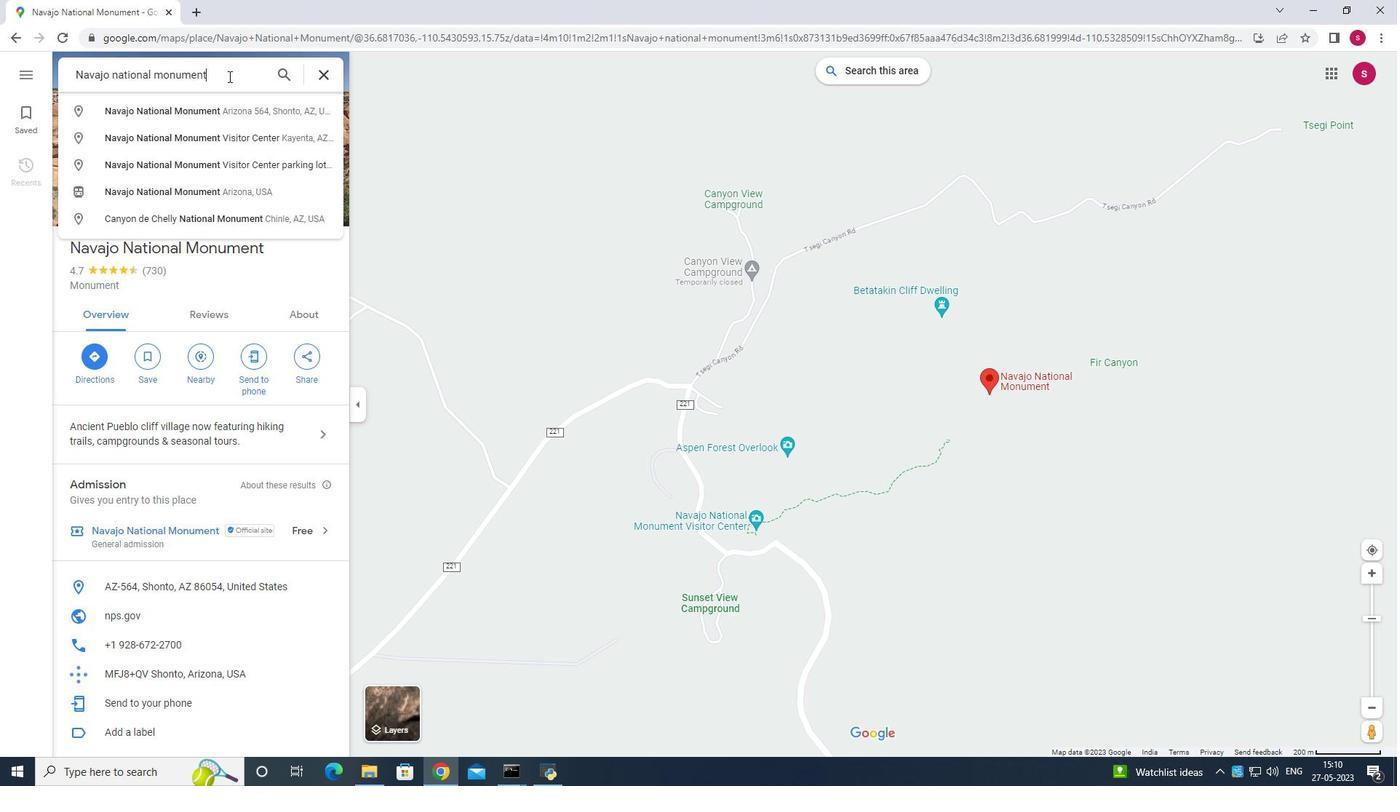 
Action: Key pressed <Key.space>
Screenshot: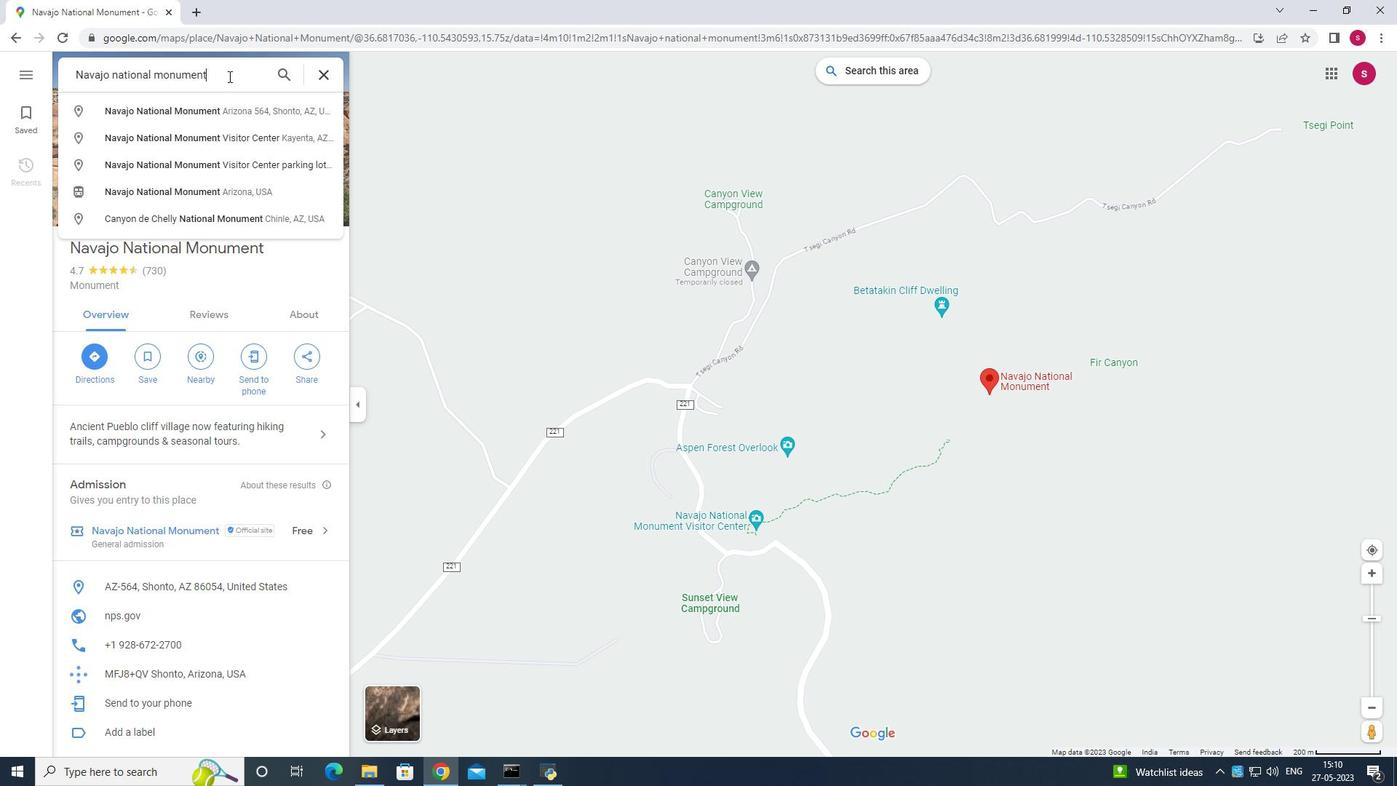 
Action: Mouse moved to (92, 362)
Screenshot: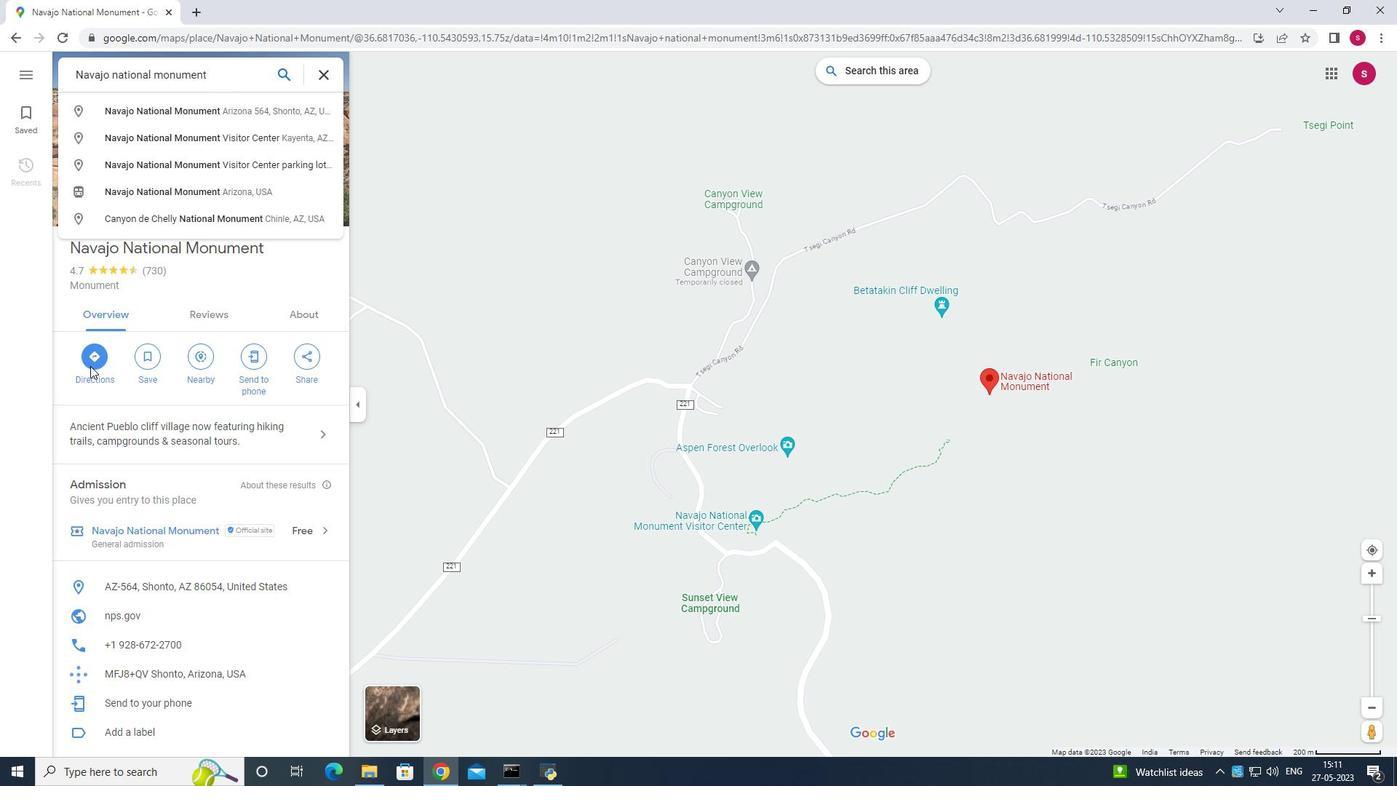 
Action: Mouse pressed left at (92, 362)
Screenshot: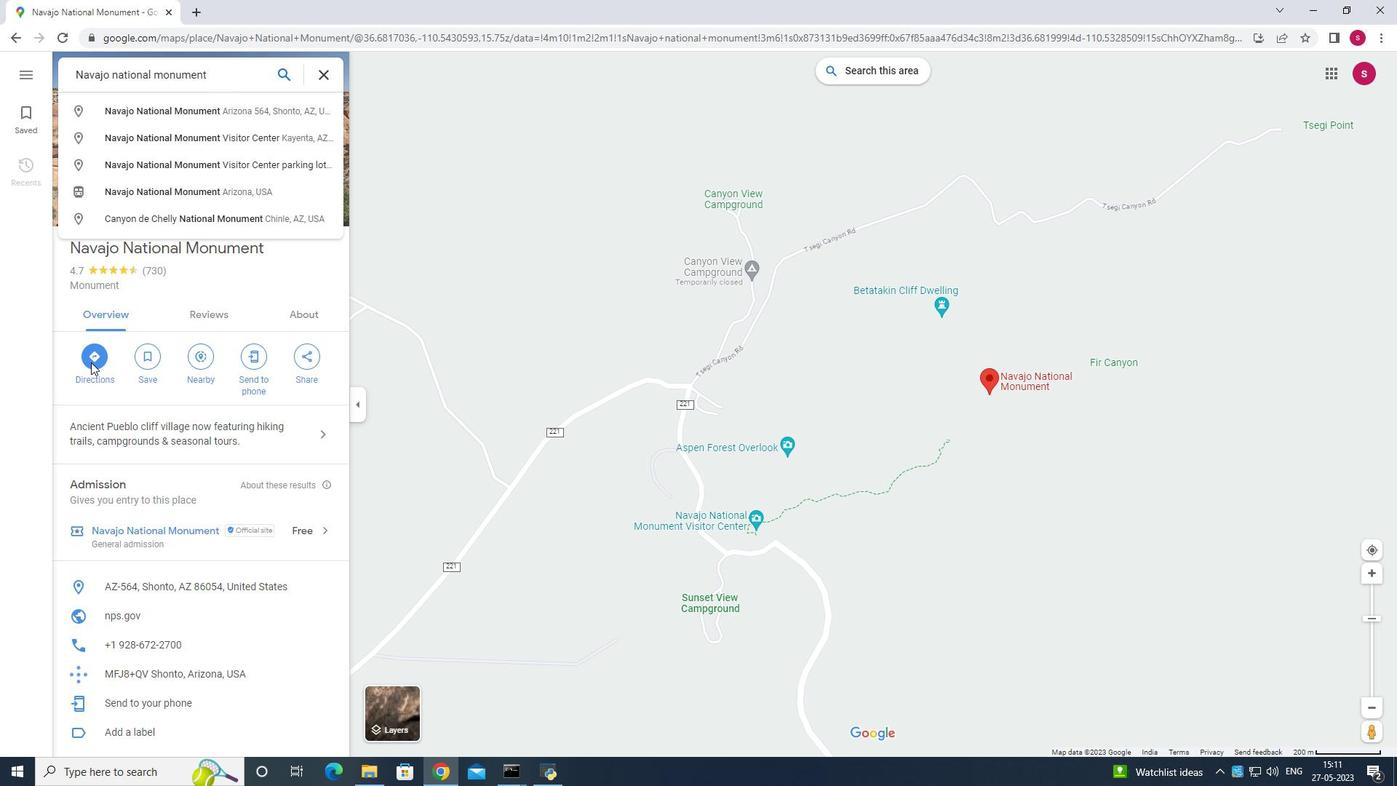 
Action: Mouse moved to (96, 358)
Screenshot: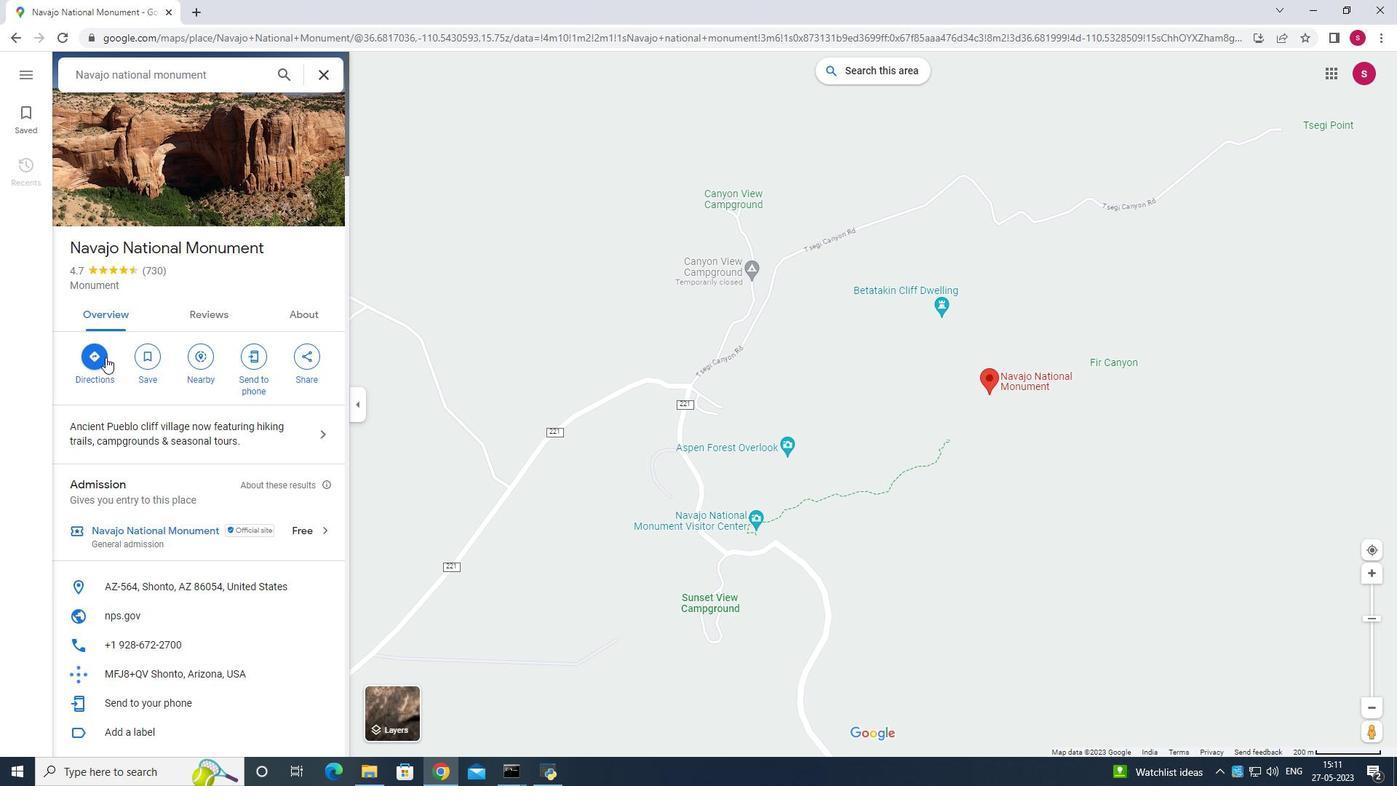 
Action: Mouse pressed left at (96, 358)
Screenshot: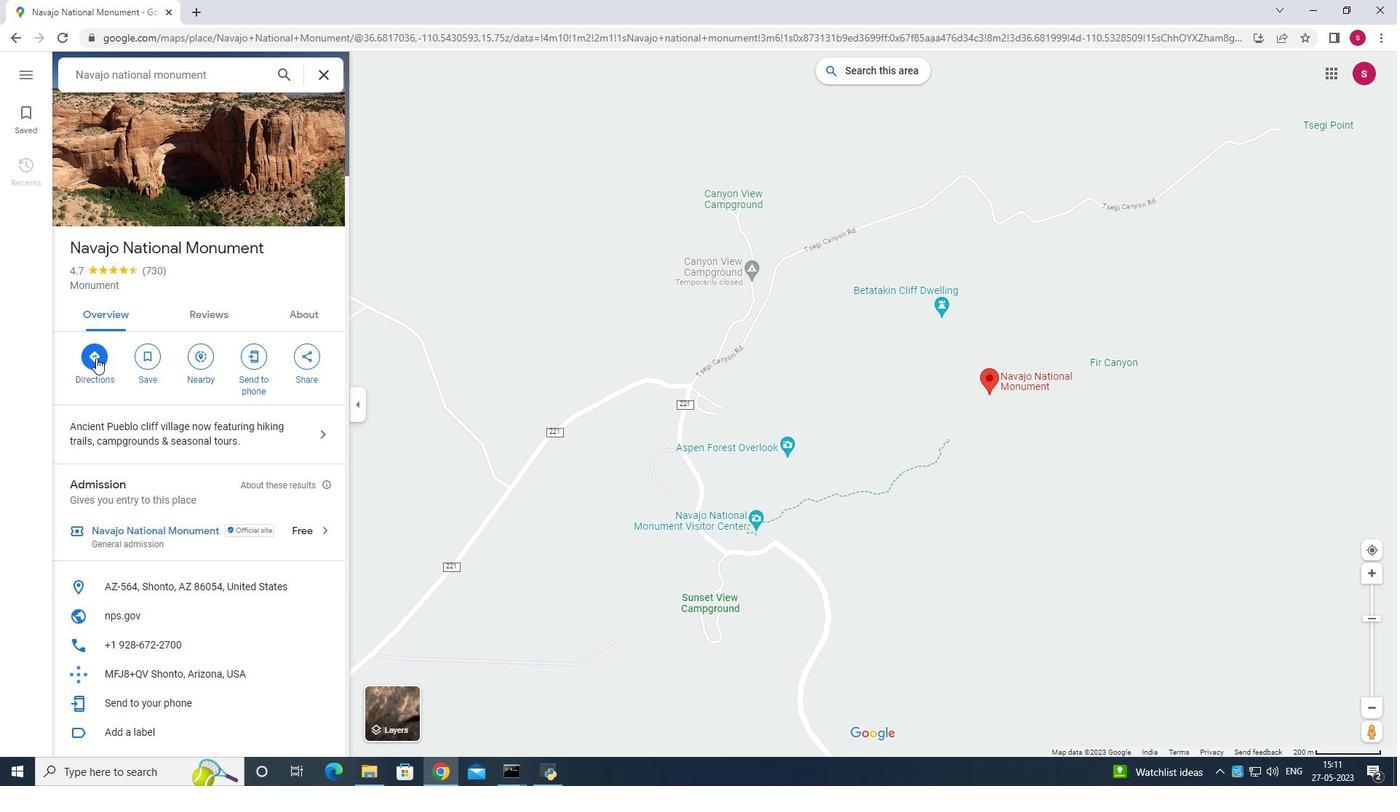 
Action: Mouse moved to (123, 203)
Screenshot: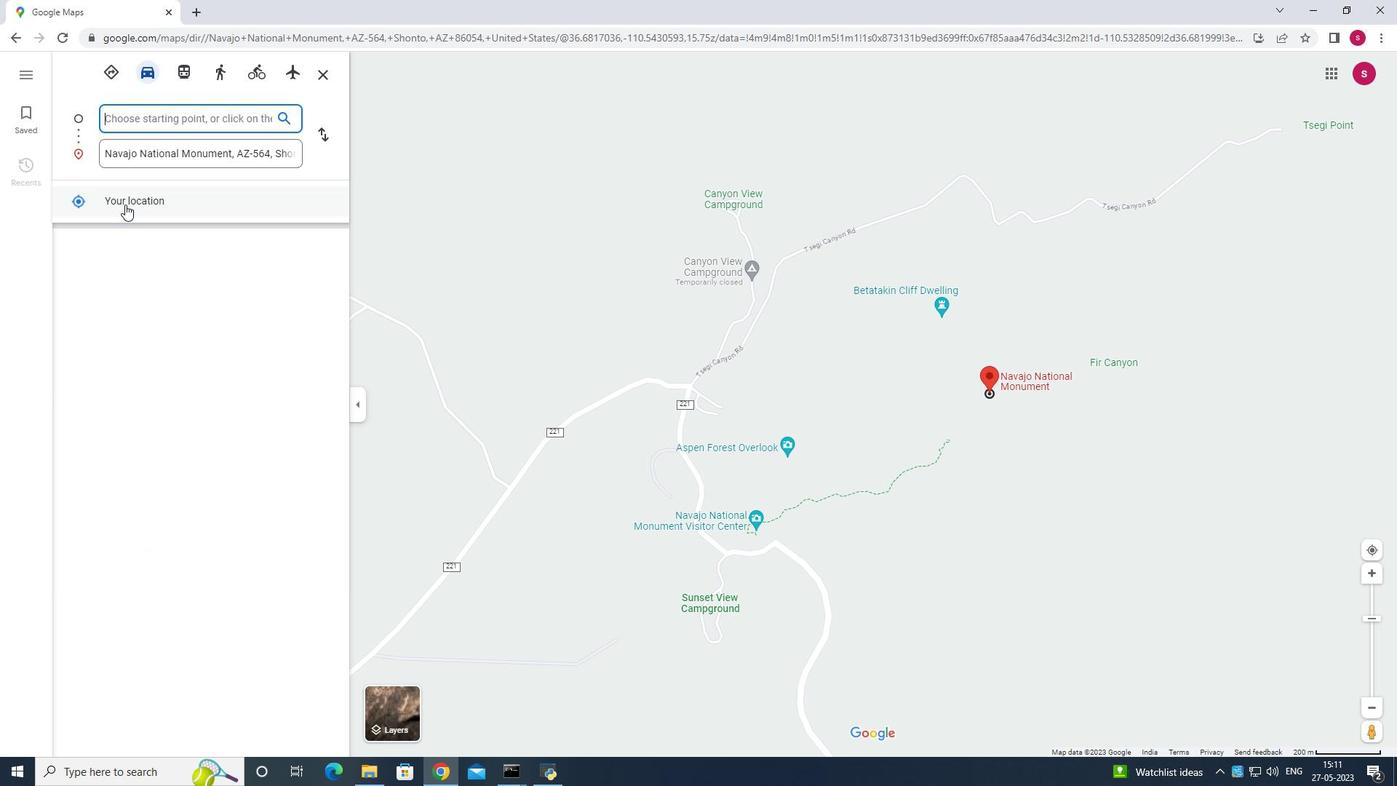 
Action: Mouse pressed left at (123, 203)
Screenshot: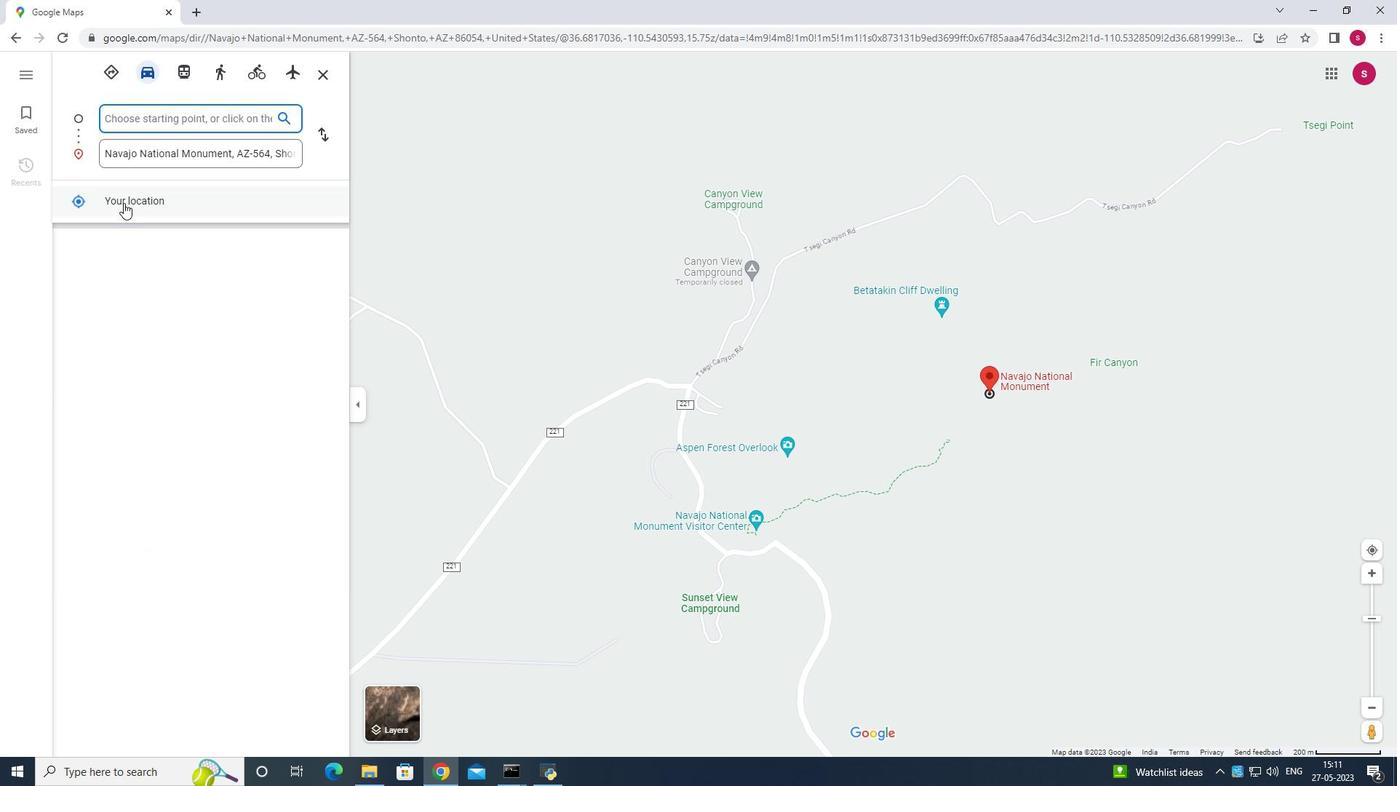 
Action: Mouse moved to (13, 37)
Screenshot: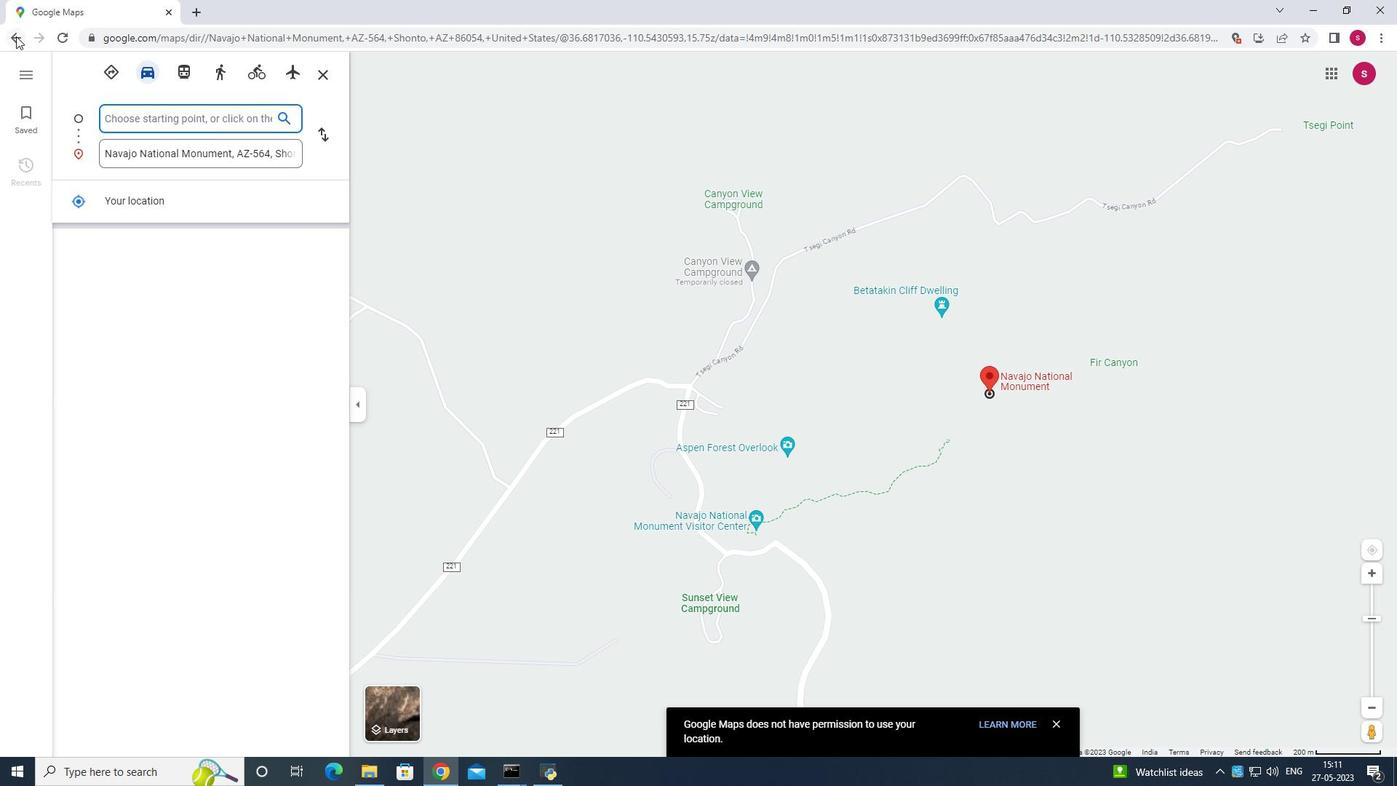 
Action: Mouse pressed left at (13, 37)
Screenshot: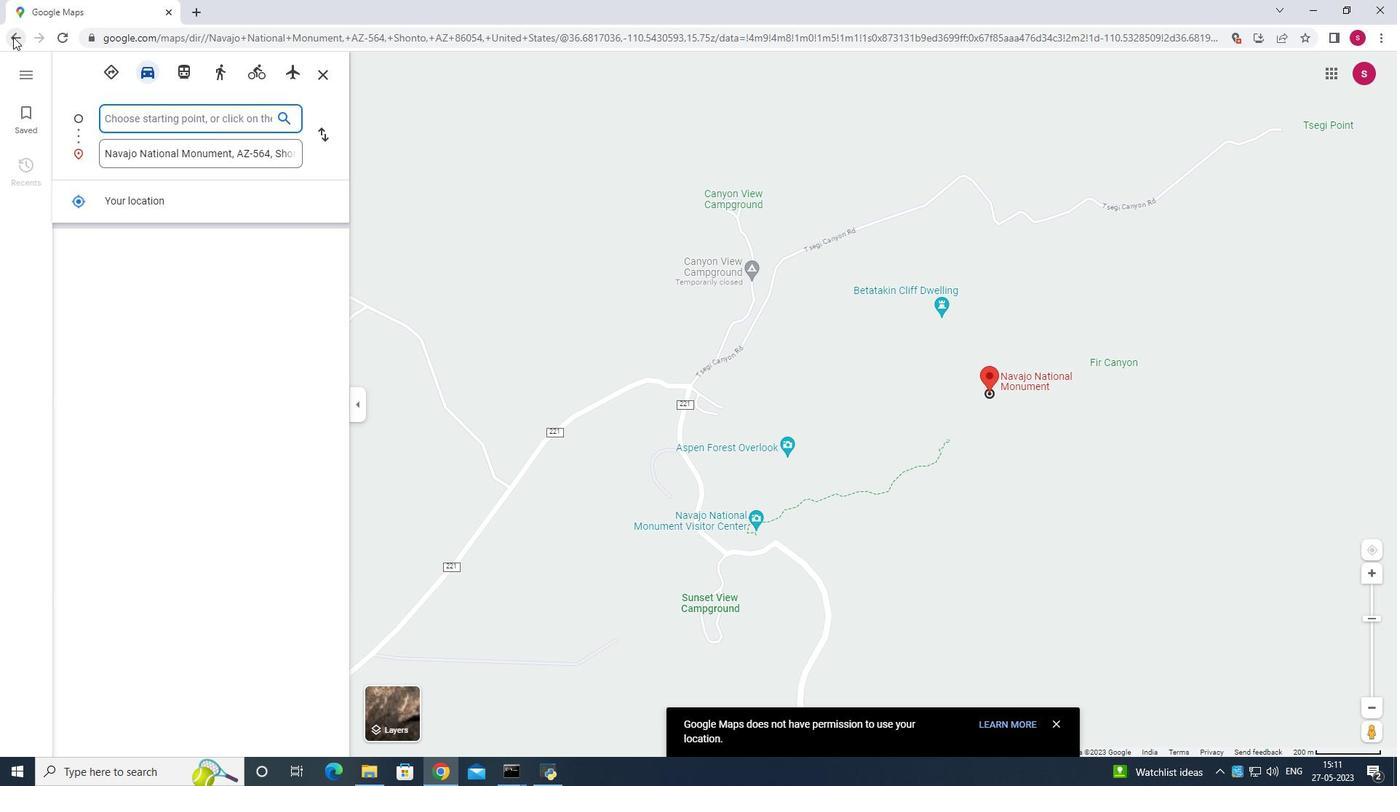 
Action: Mouse moved to (311, 402)
Screenshot: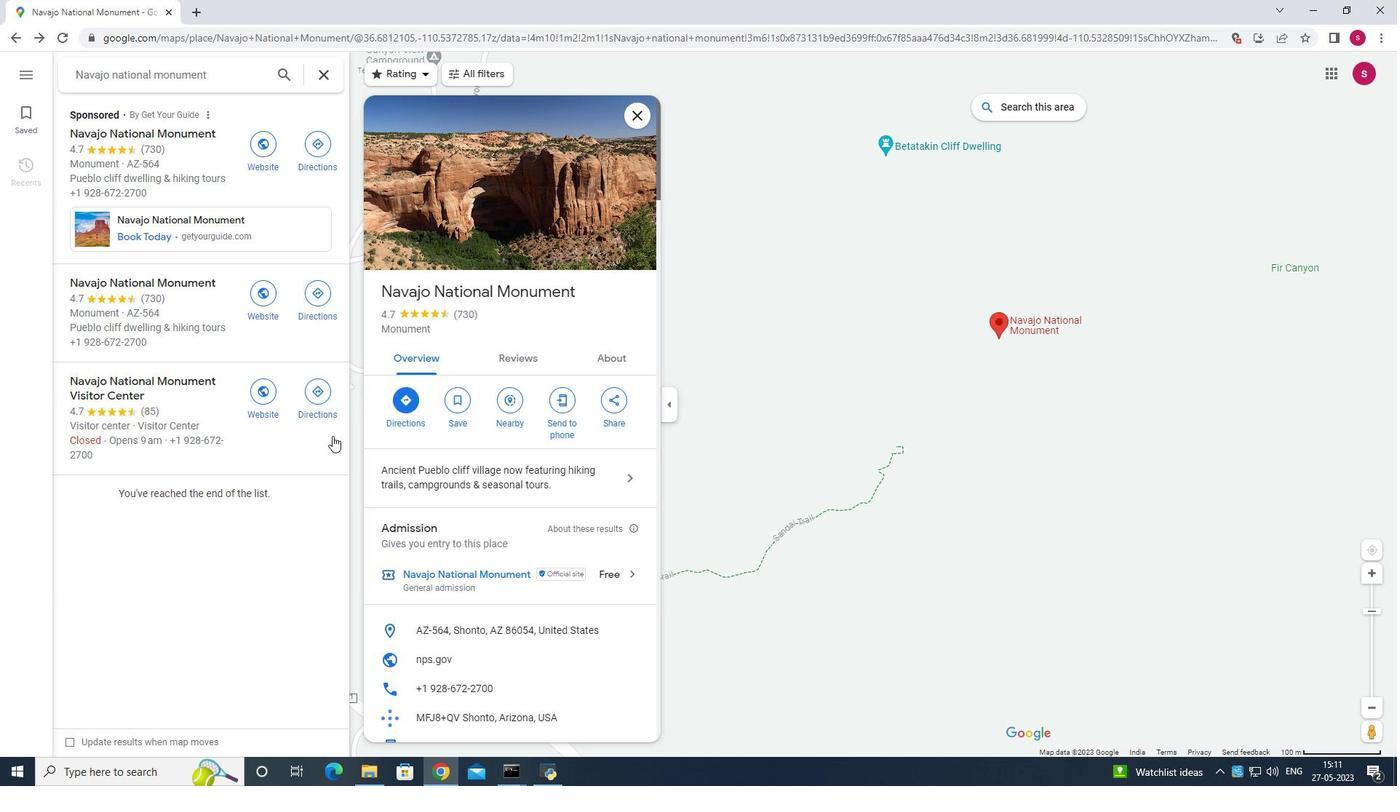 
Action: Mouse scrolled (312, 401) with delta (0, 0)
Screenshot: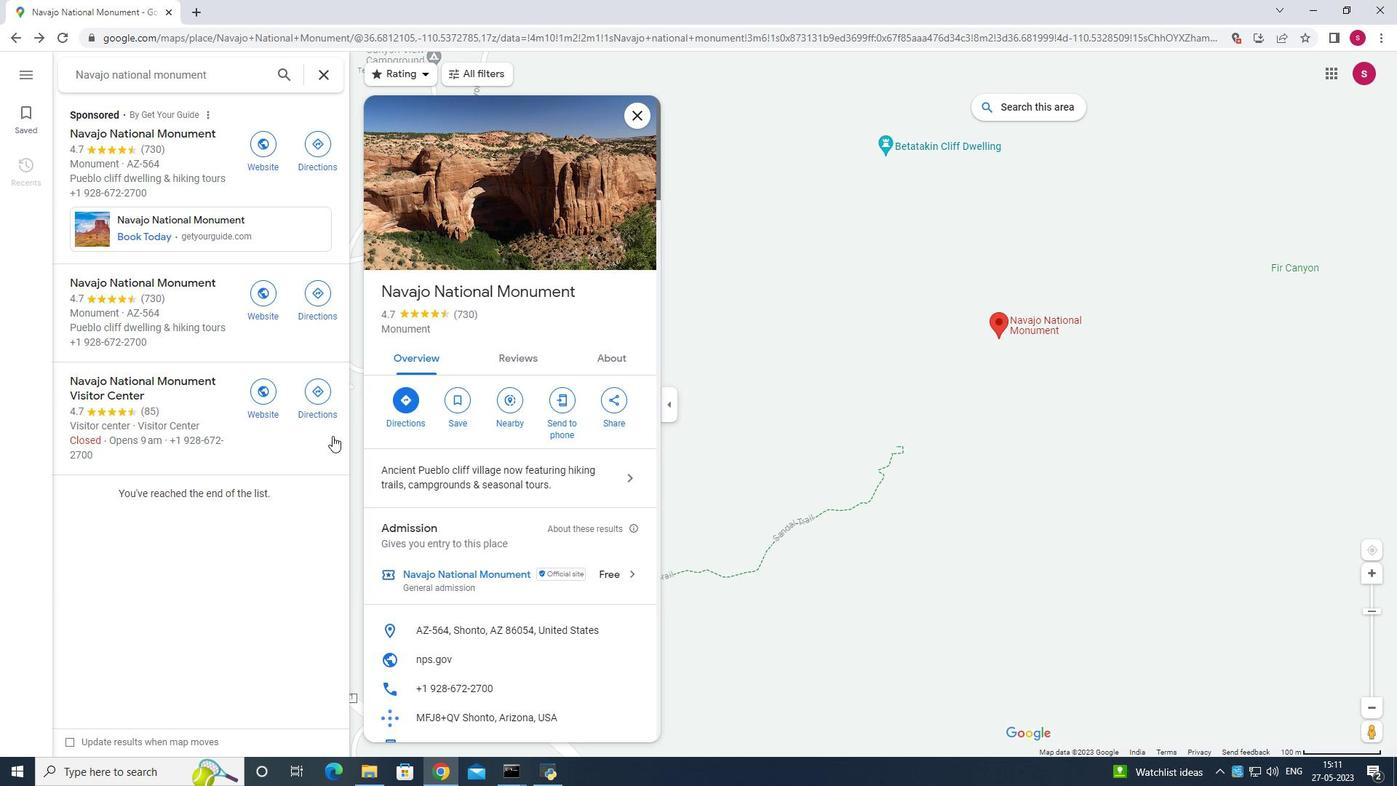 
Action: Mouse moved to (312, 407)
Screenshot: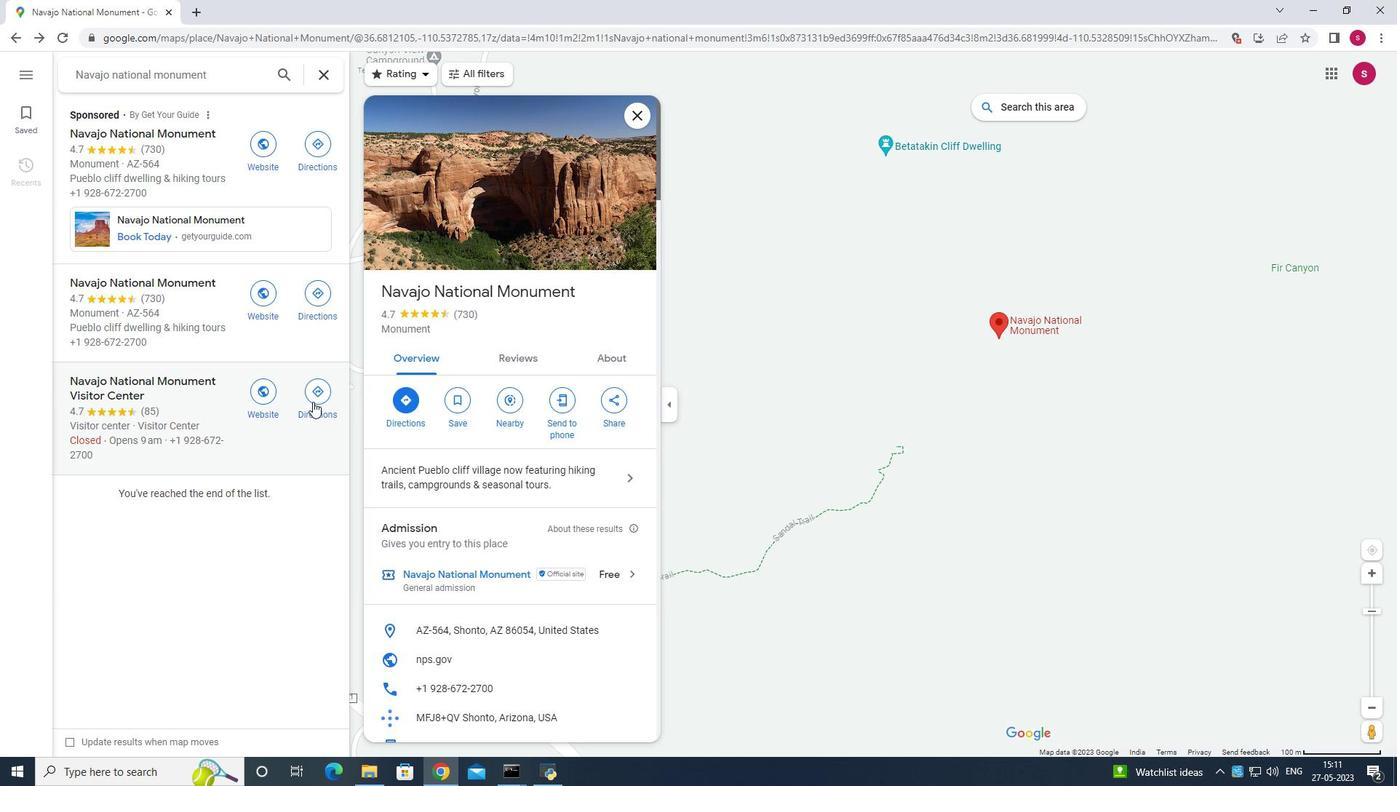 
Action: Mouse scrolled (311, 404) with delta (0, 0)
Screenshot: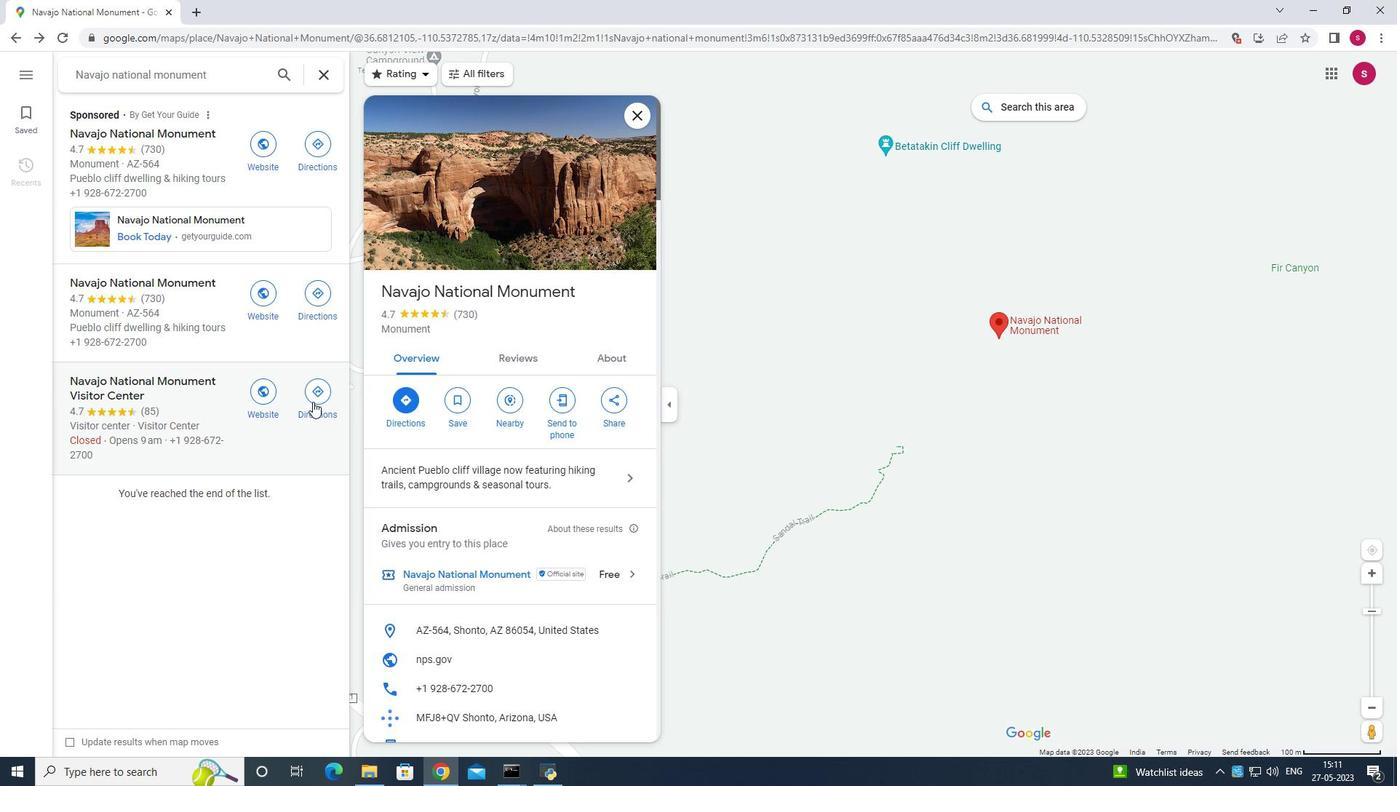 
Action: Mouse moved to (315, 407)
Screenshot: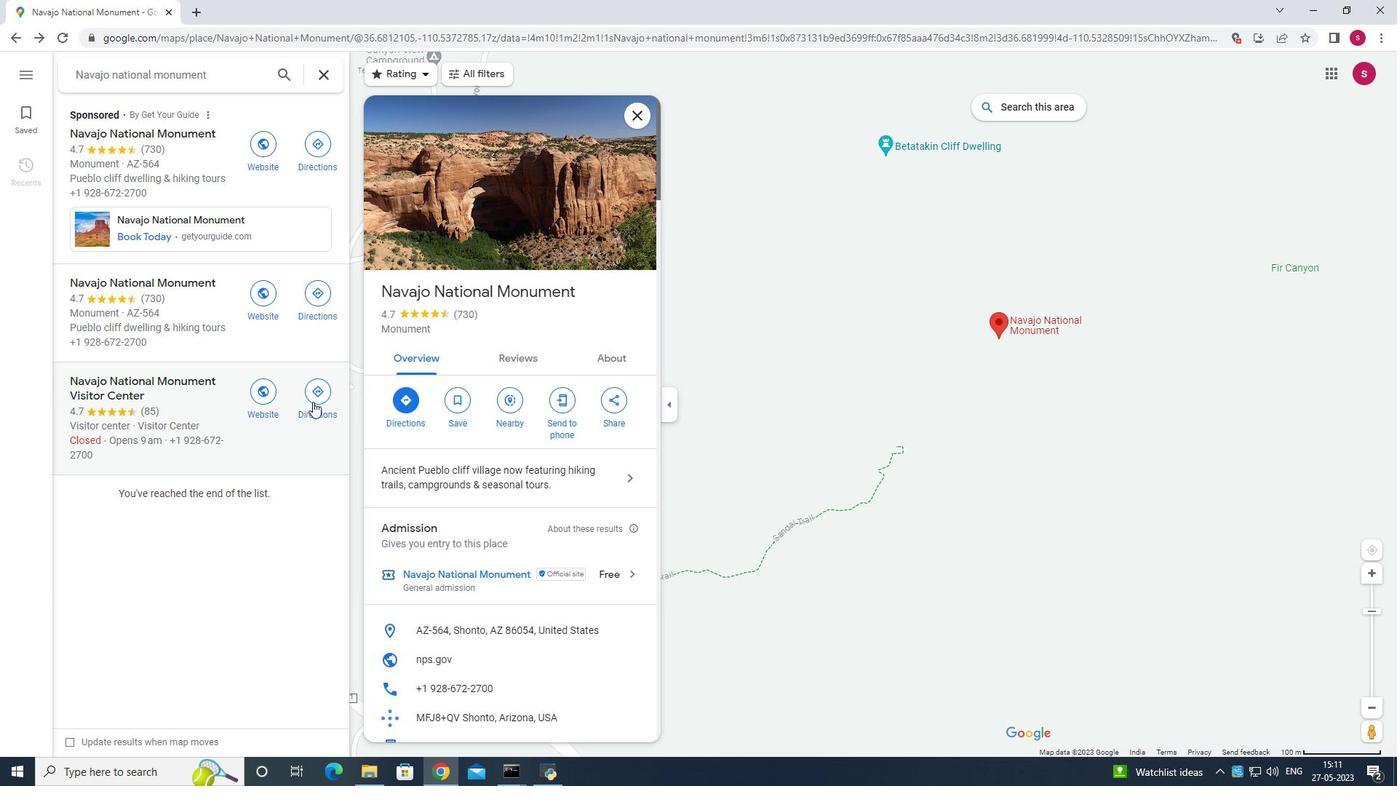 
Action: Mouse scrolled (315, 406) with delta (0, 0)
Screenshot: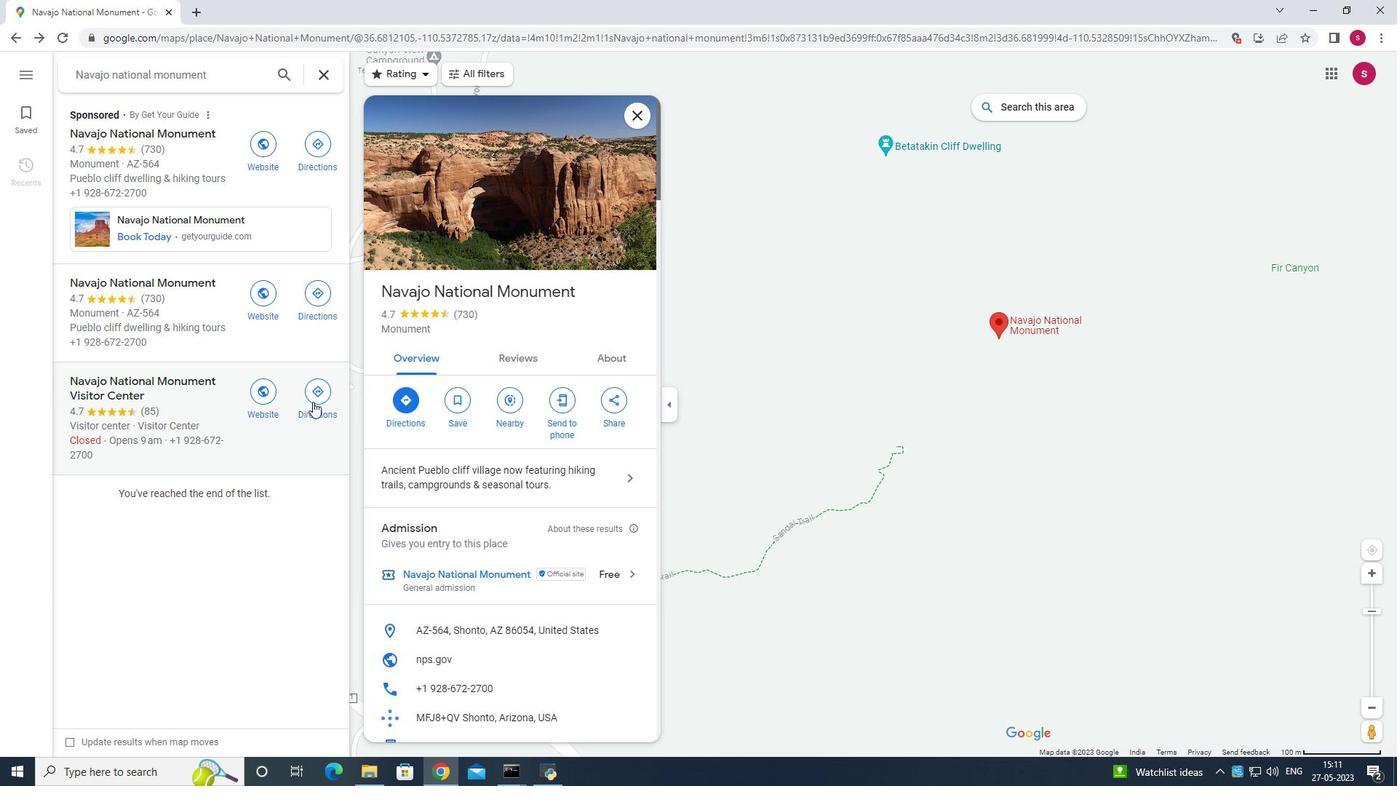 
Action: Mouse scrolled (315, 406) with delta (0, 0)
Screenshot: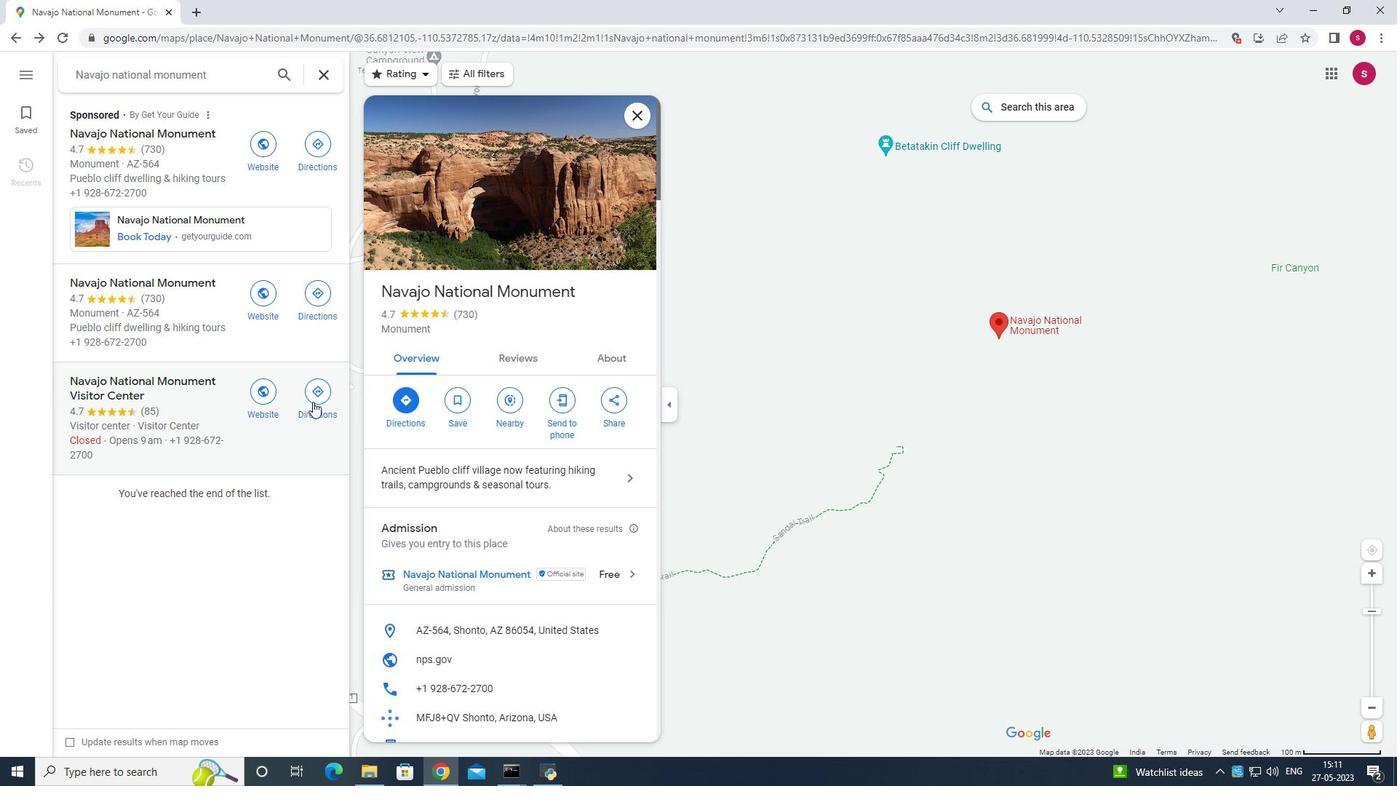 
Action: Mouse scrolled (315, 406) with delta (0, 0)
Screenshot: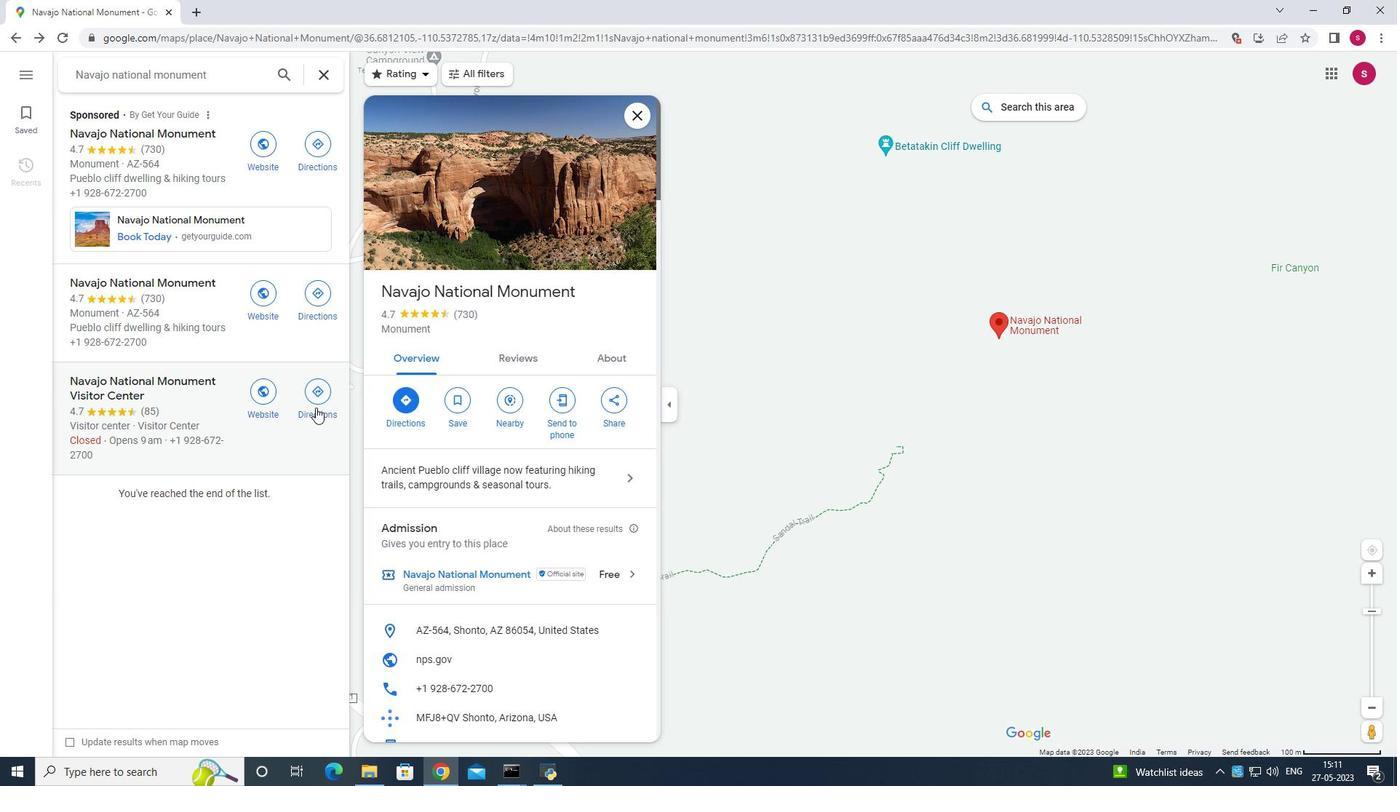 
Action: Mouse moved to (316, 407)
Screenshot: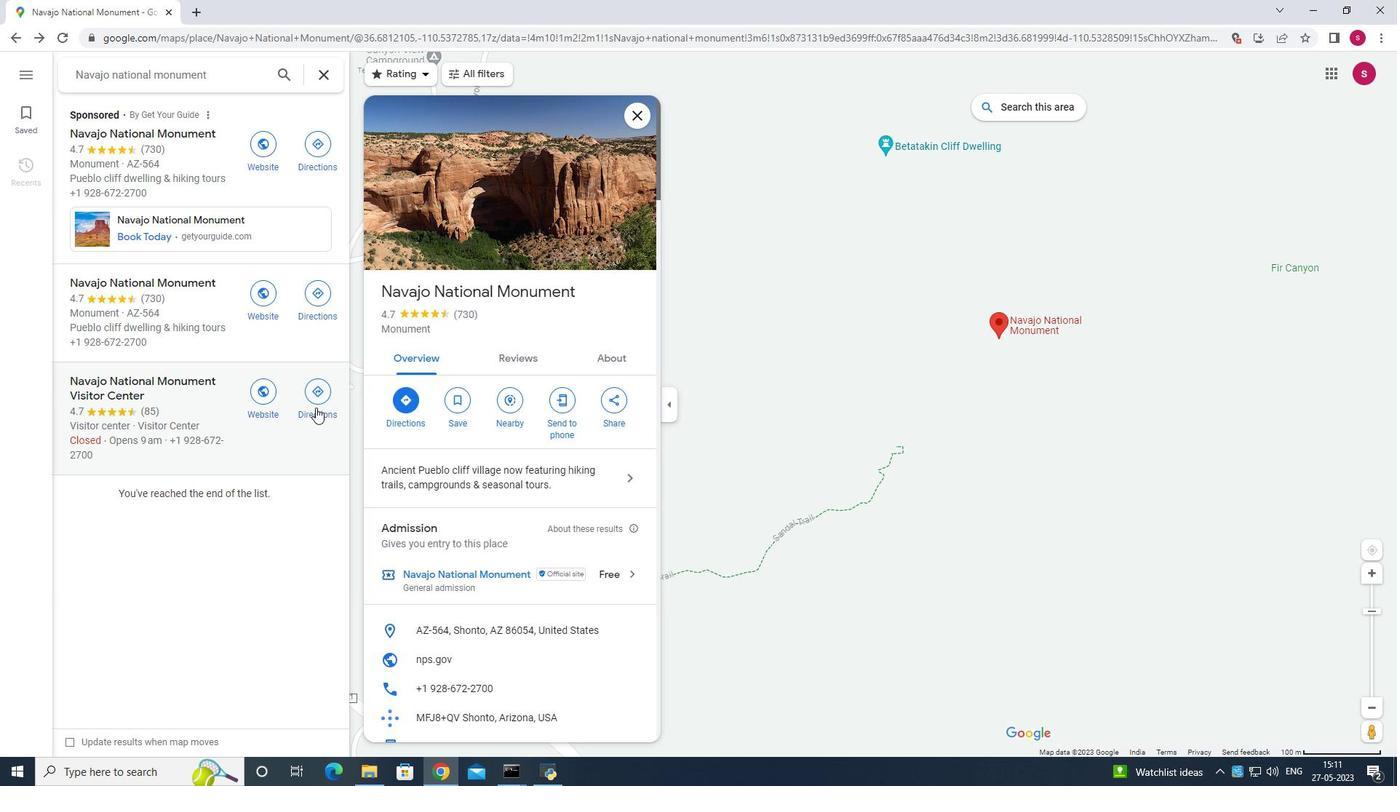 
Action: Mouse scrolled (316, 406) with delta (0, 0)
Screenshot: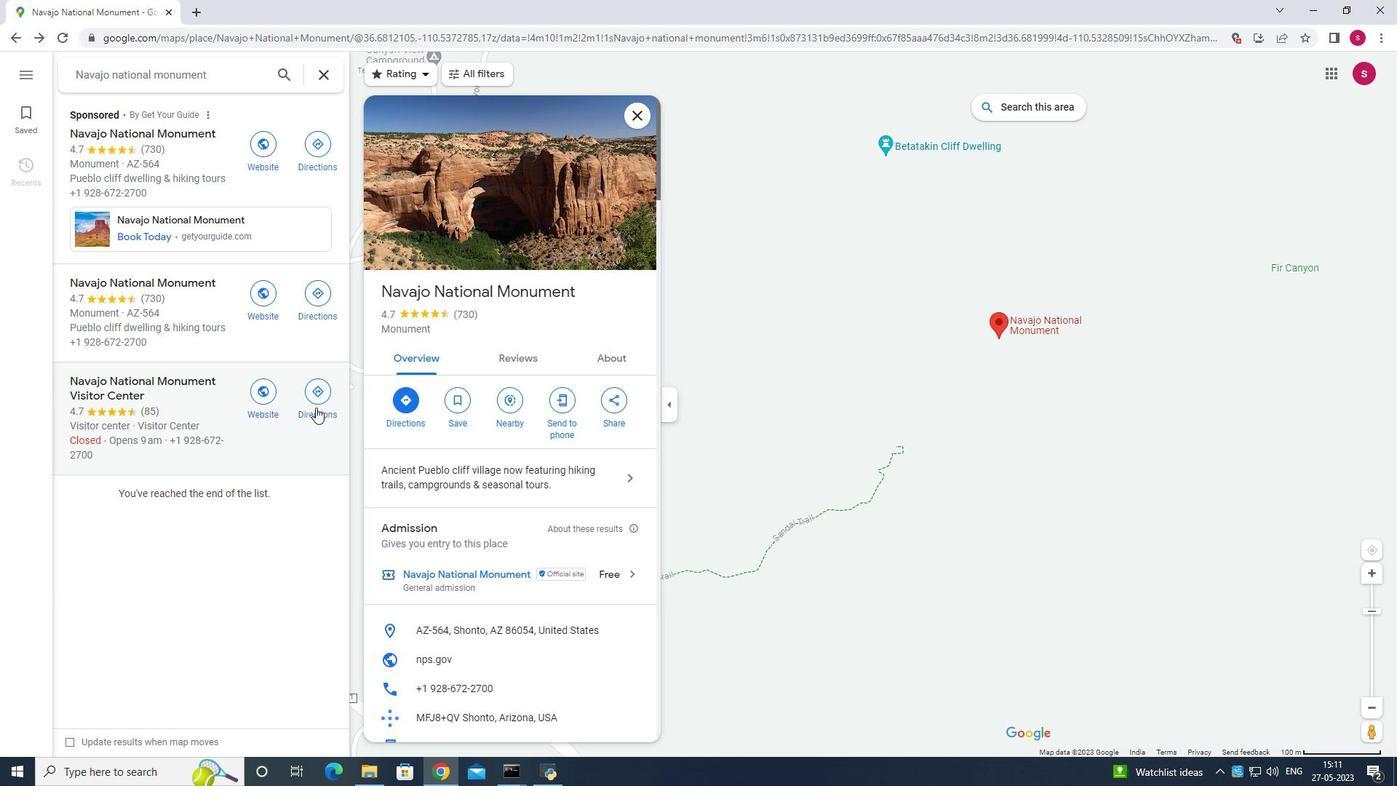 
Action: Mouse moved to (318, 407)
Screenshot: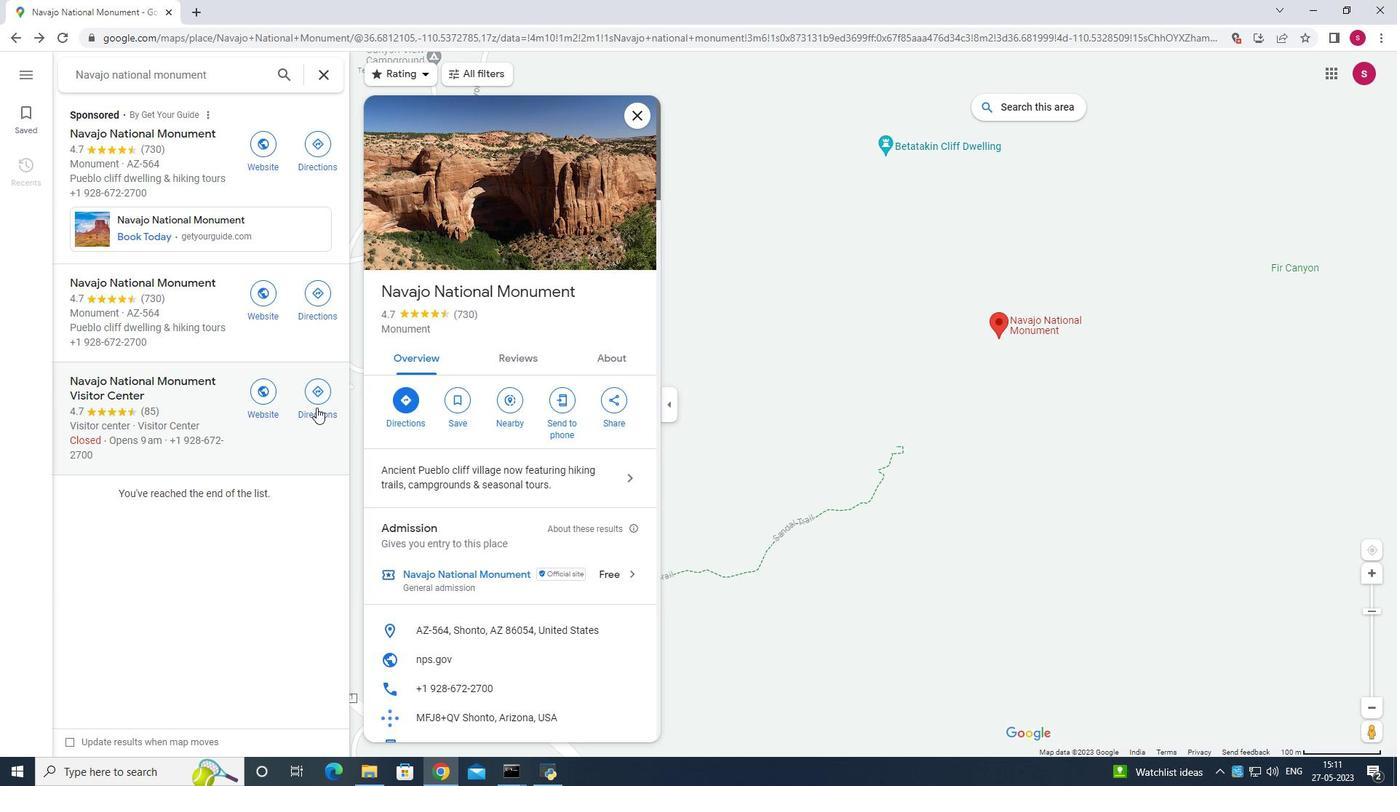 
Action: Mouse scrolled (318, 406) with delta (0, 0)
Screenshot: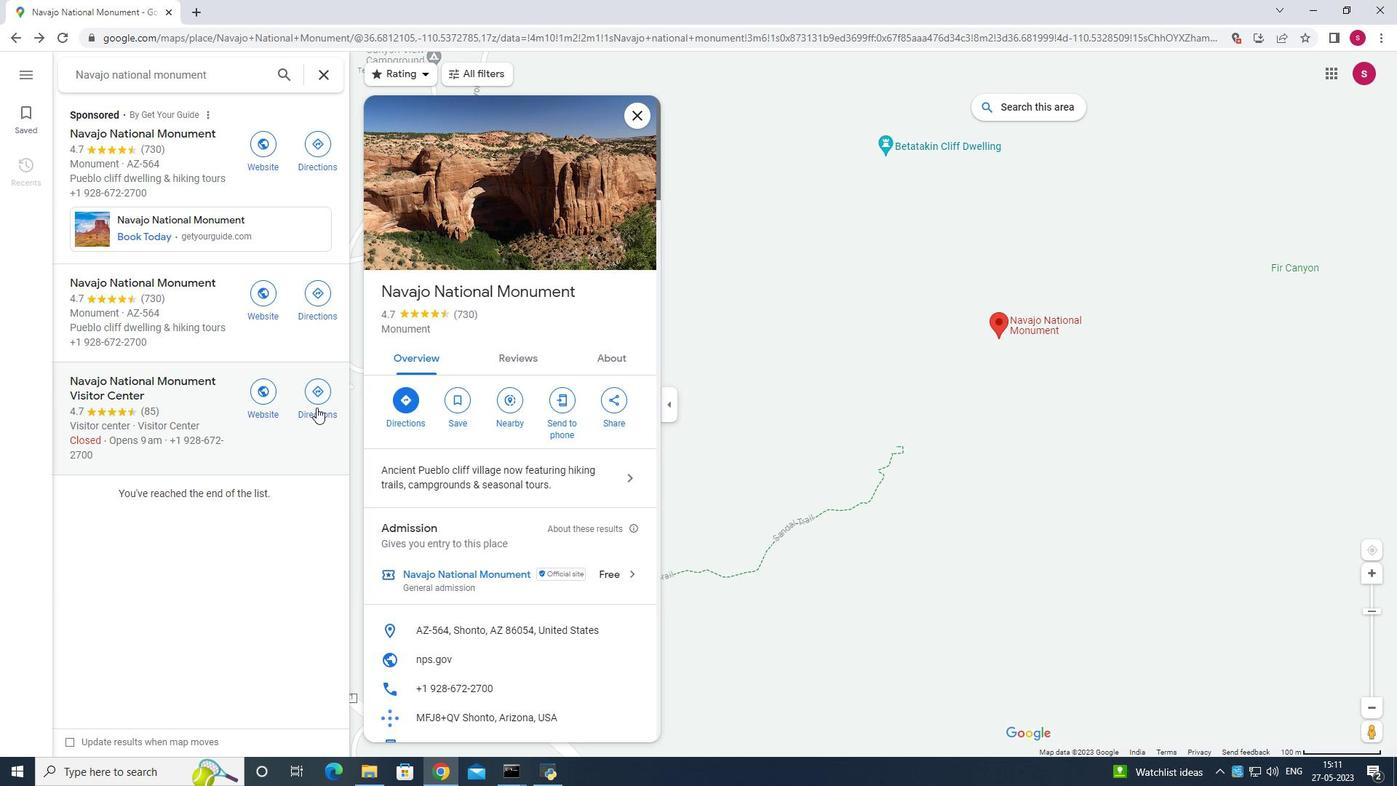 
Action: Mouse moved to (732, 312)
Screenshot: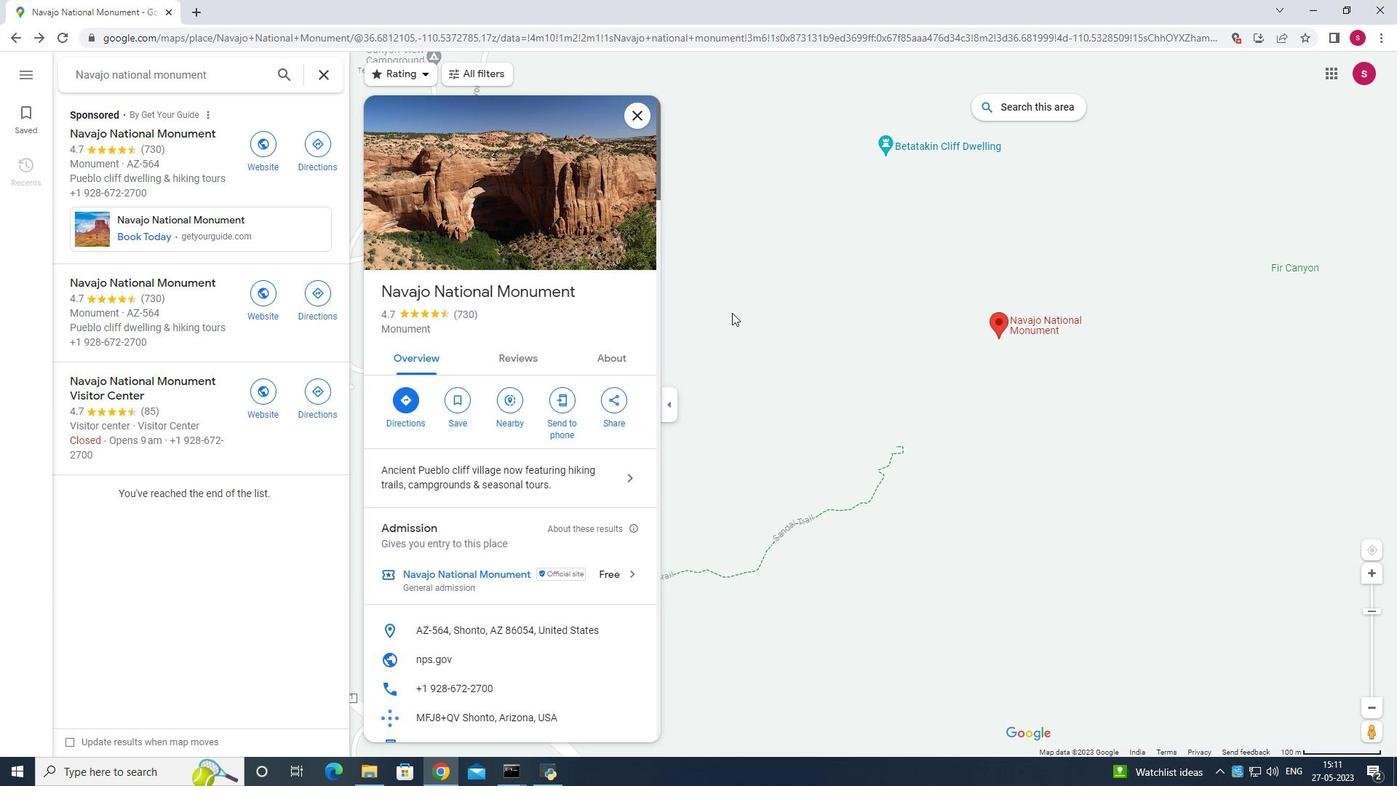 
Action: Mouse pressed left at (732, 312)
Screenshot: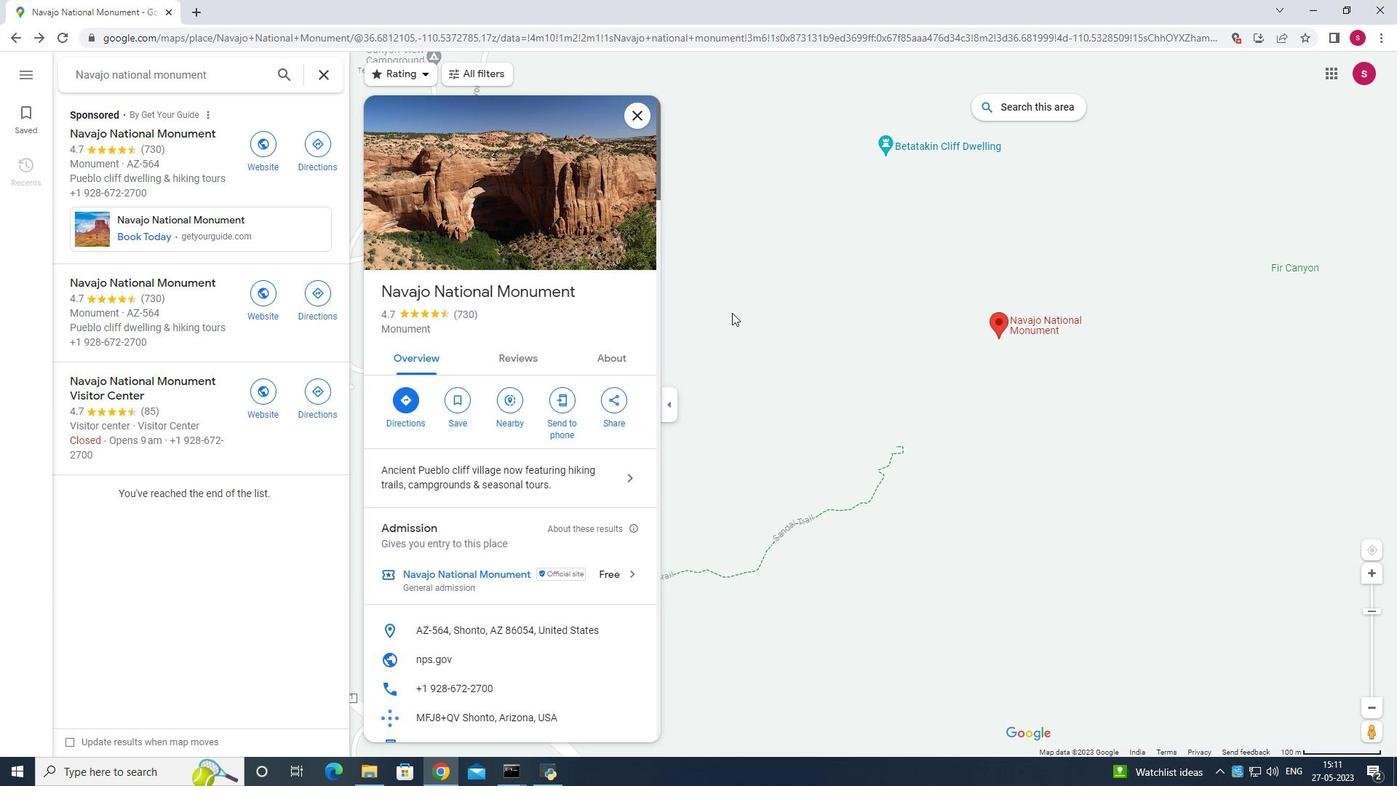 
Action: Mouse moved to (548, 579)
Screenshot: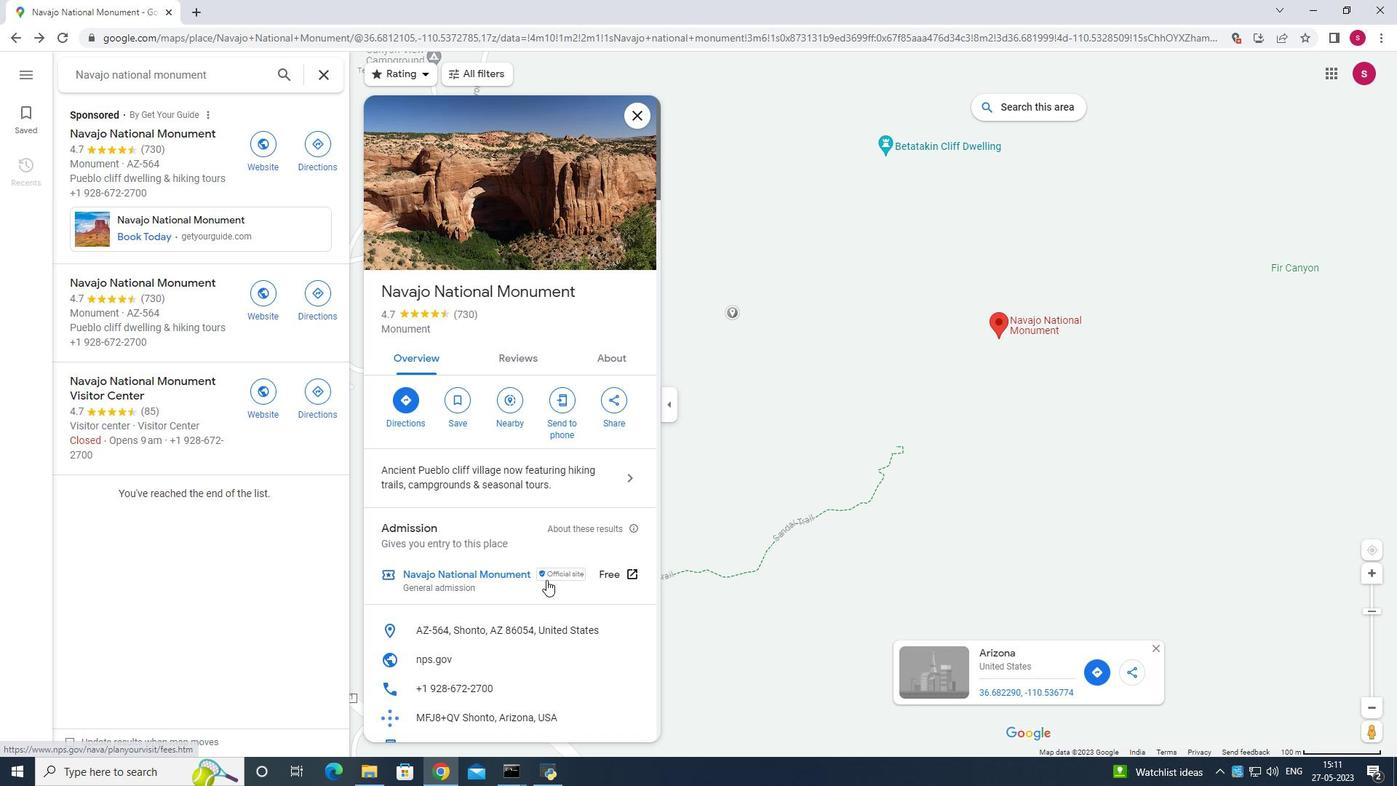 
Action: Mouse pressed left at (548, 579)
Screenshot: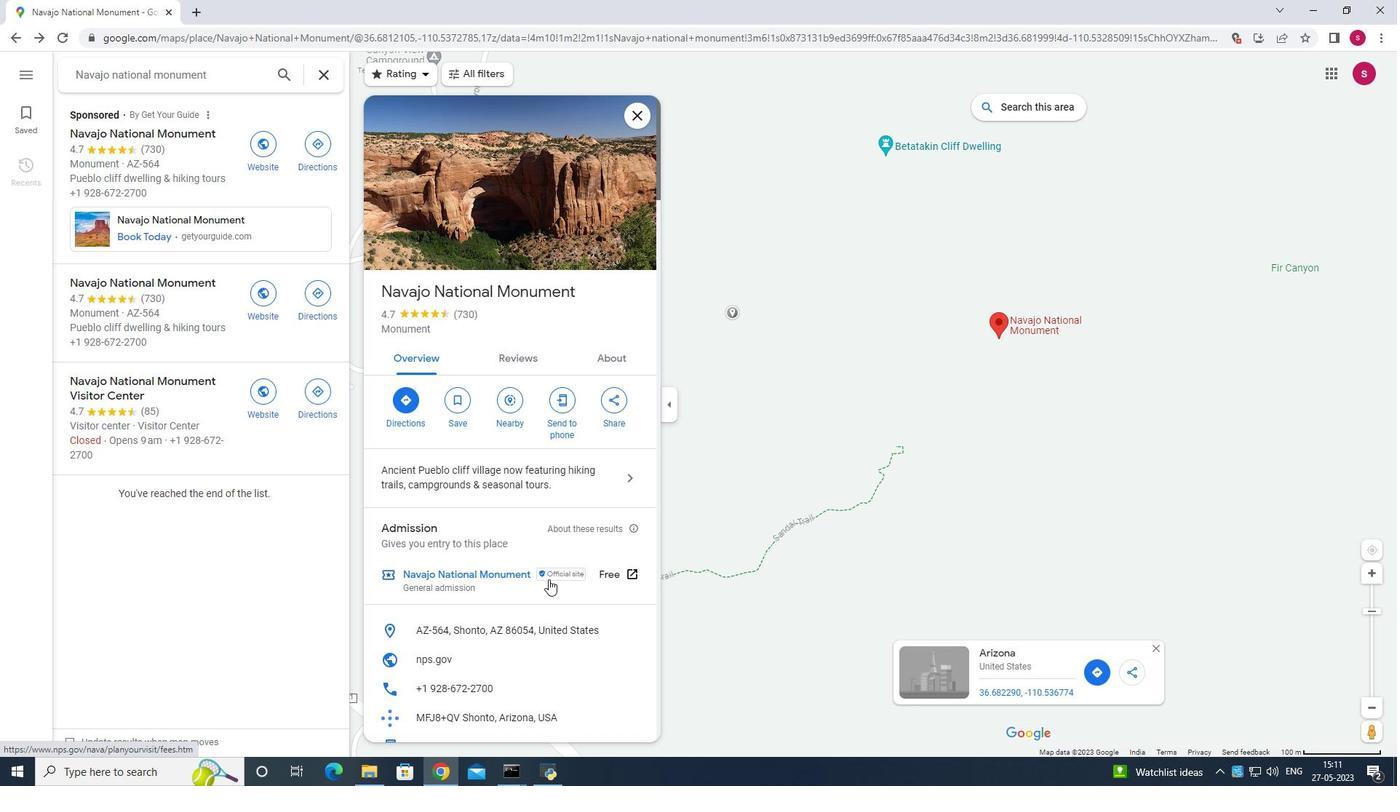 
Action: Mouse moved to (363, 385)
Screenshot: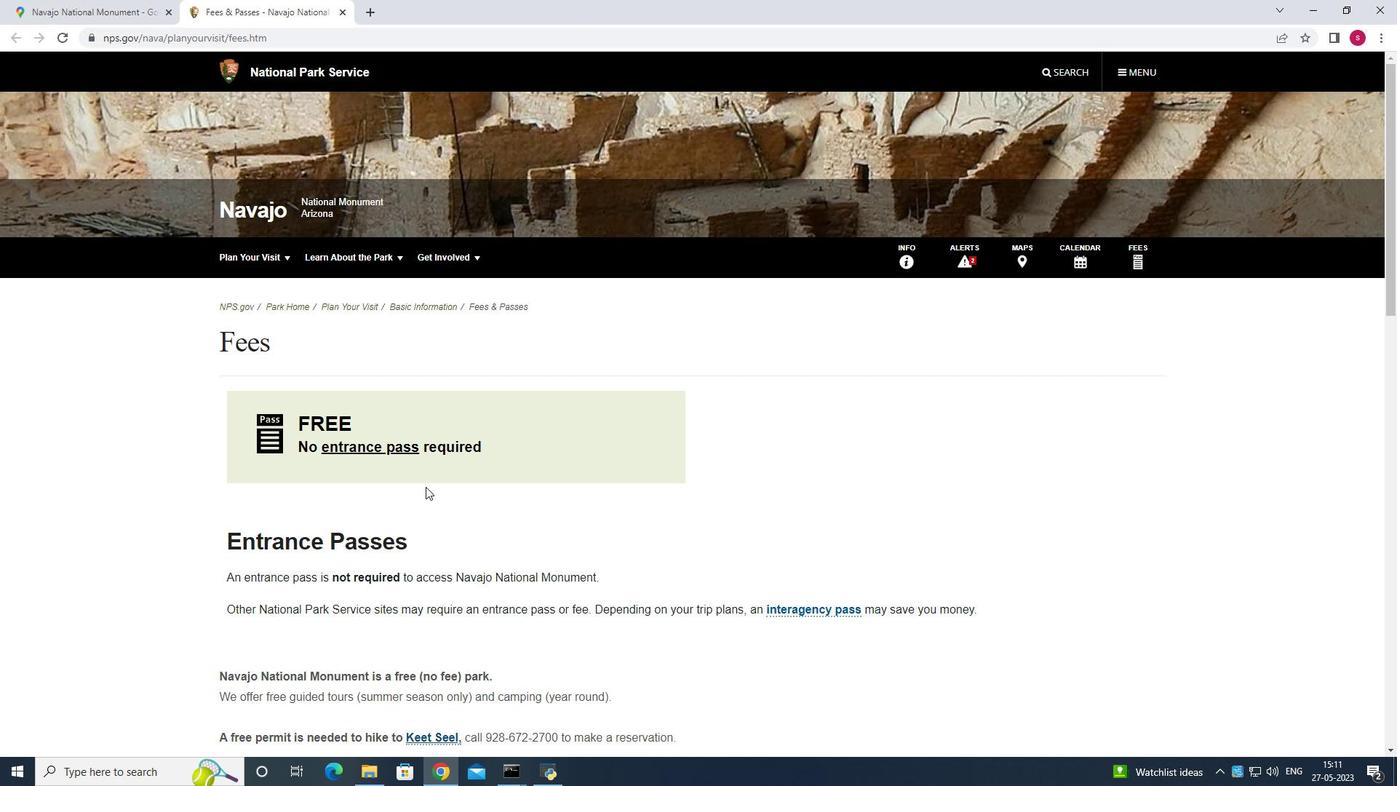 
Action: Mouse scrolled (363, 384) with delta (0, 0)
Screenshot: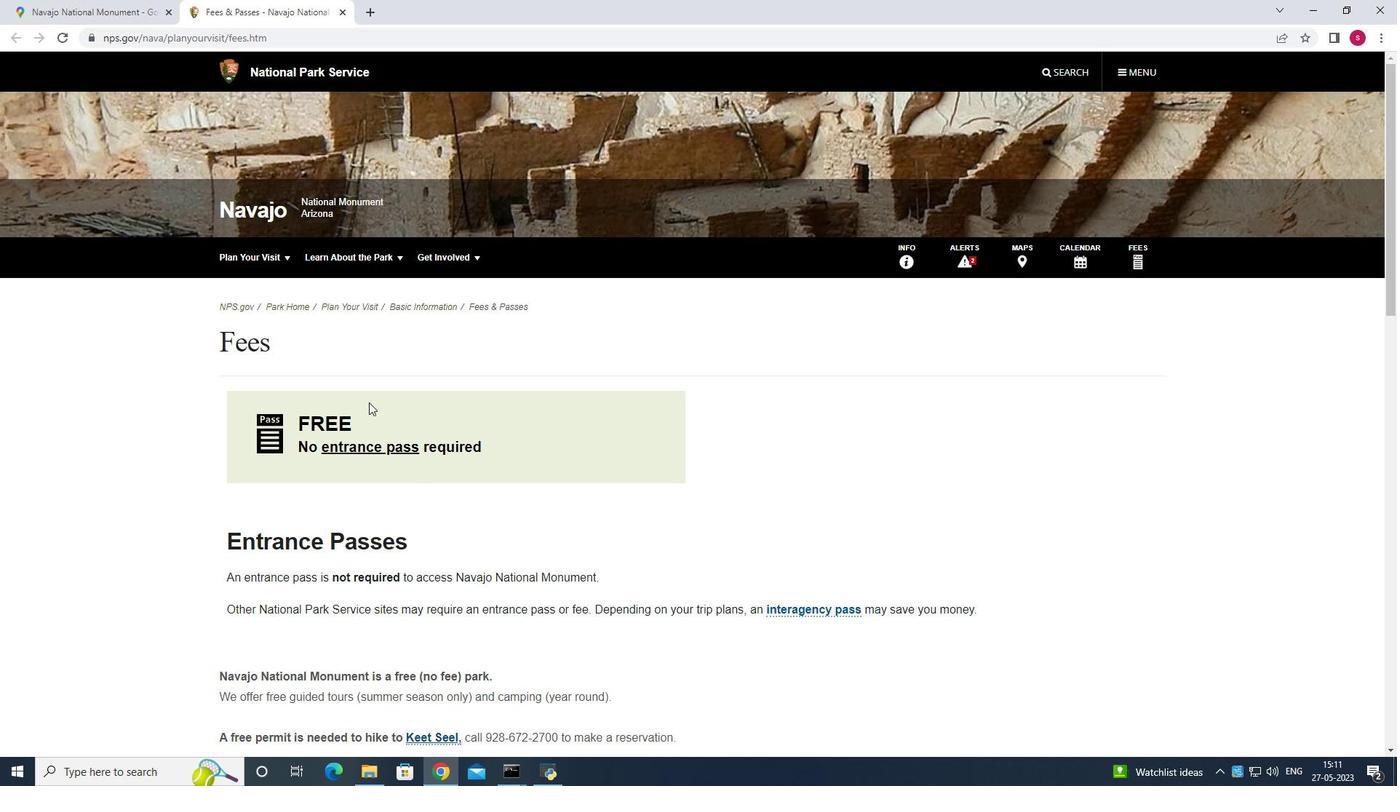 
Action: Mouse moved to (363, 385)
Screenshot: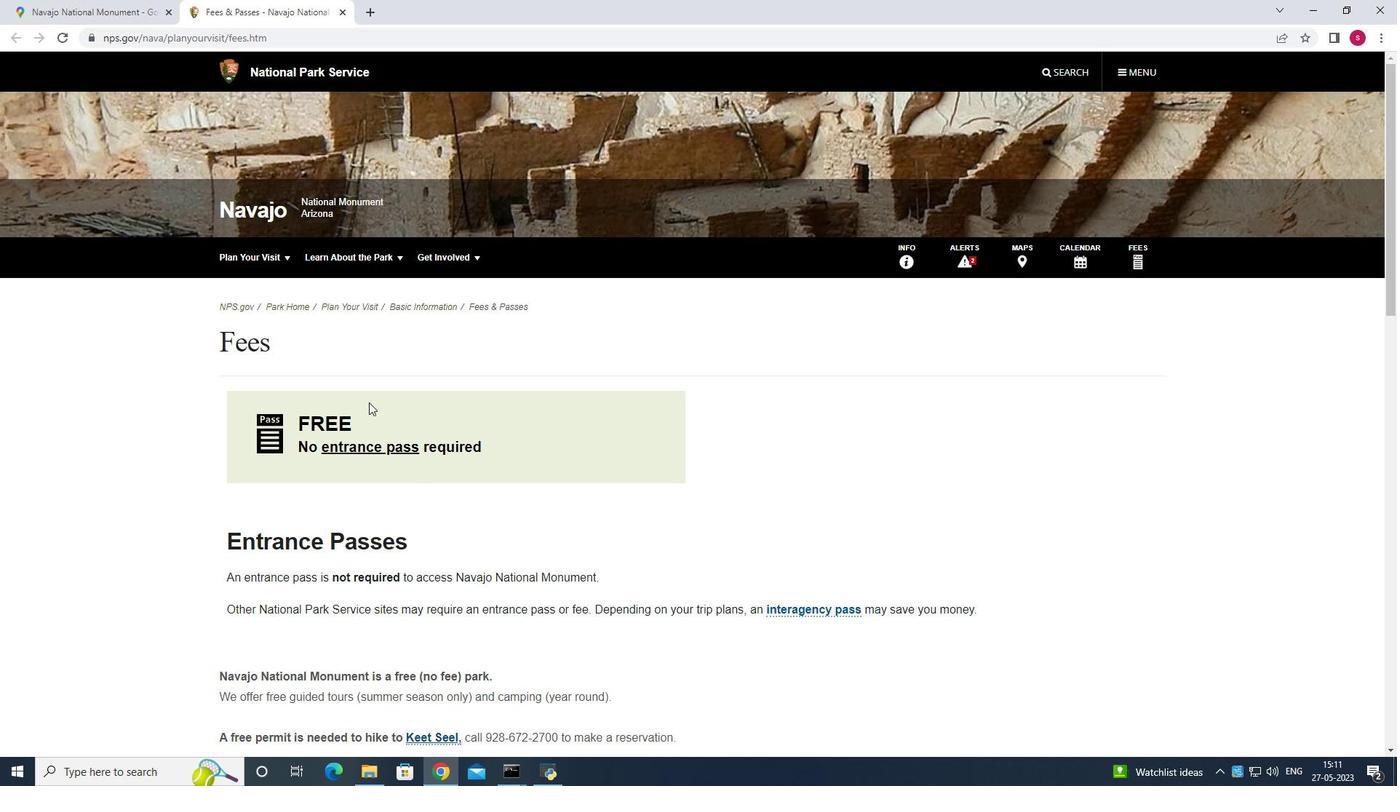 
Action: Mouse scrolled (363, 384) with delta (0, 0)
Screenshot: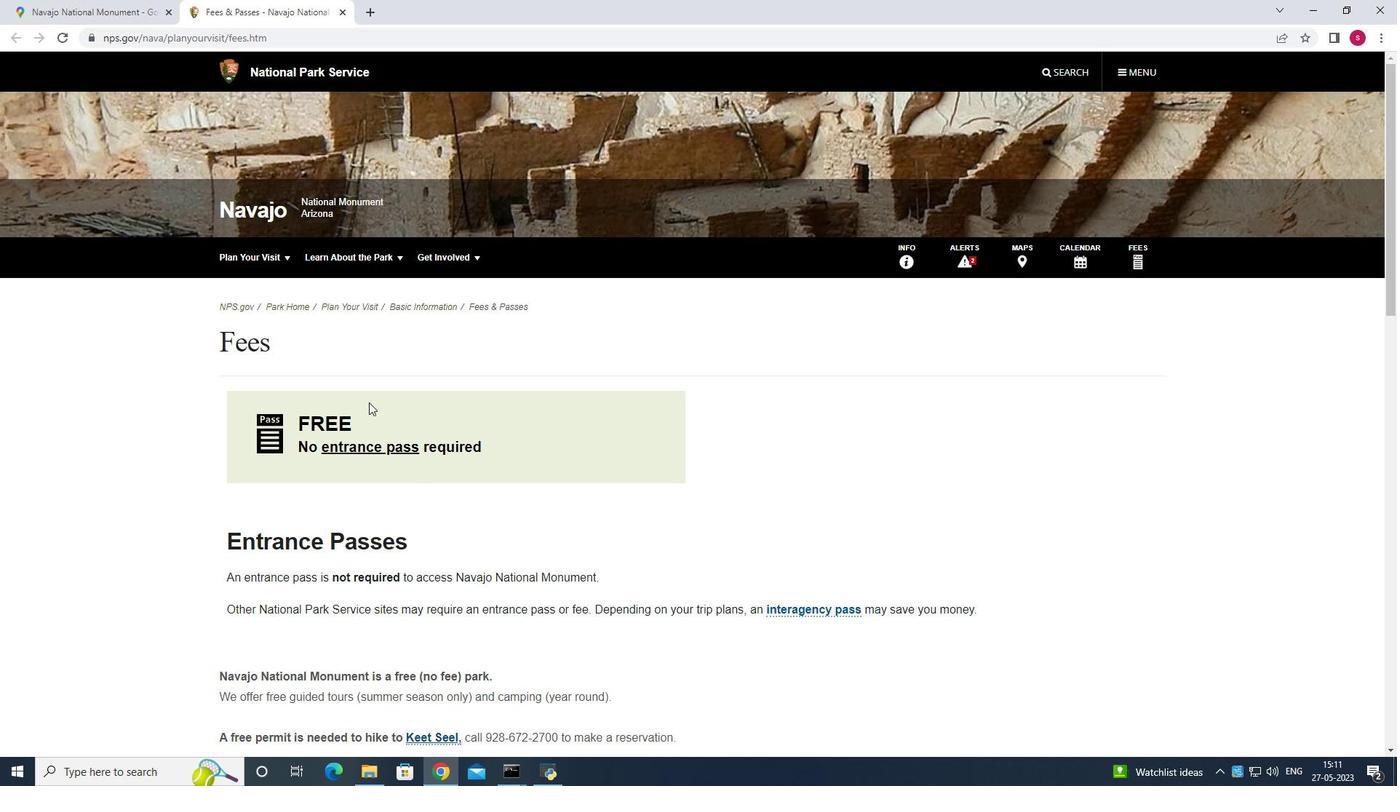 
Action: Mouse moved to (364, 385)
Screenshot: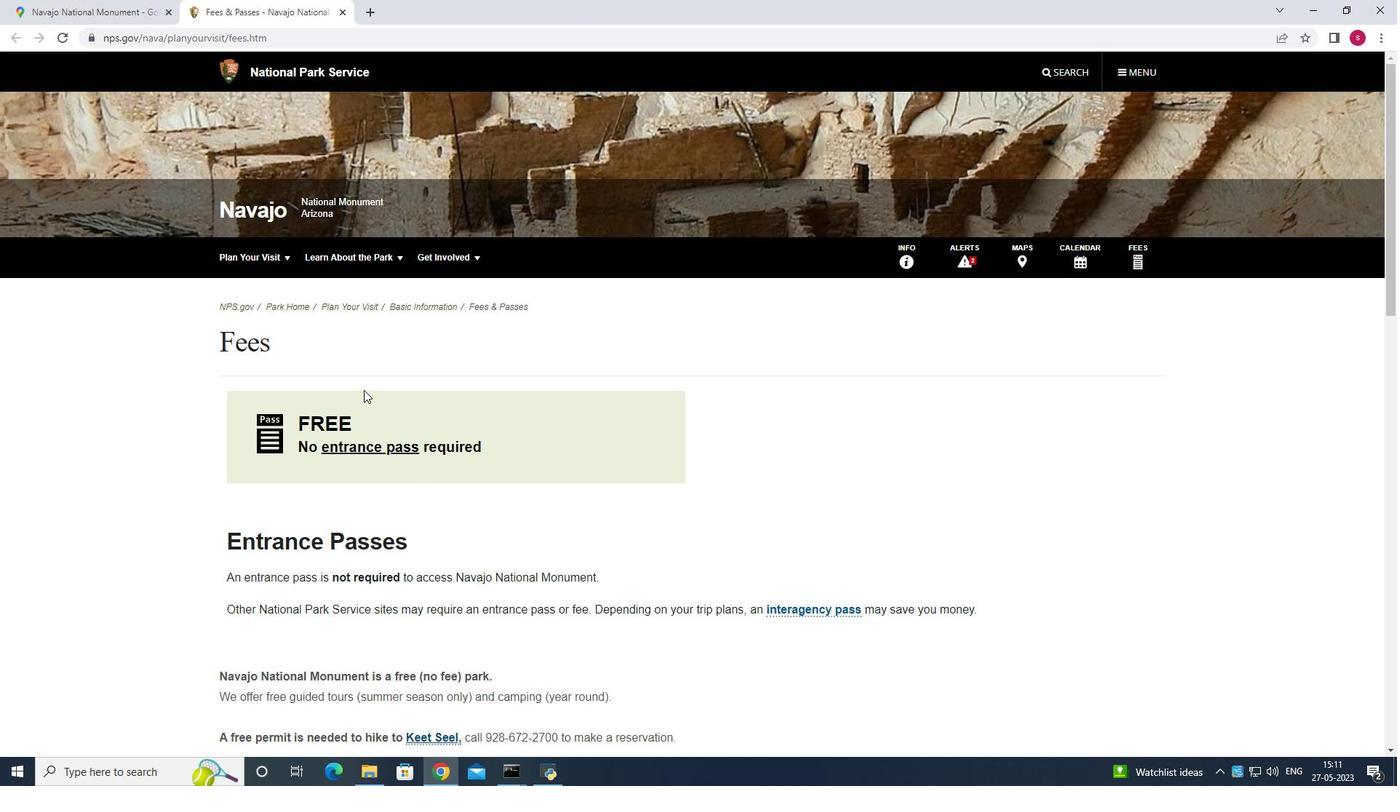 
Action: Mouse scrolled (364, 384) with delta (0, 0)
Screenshot: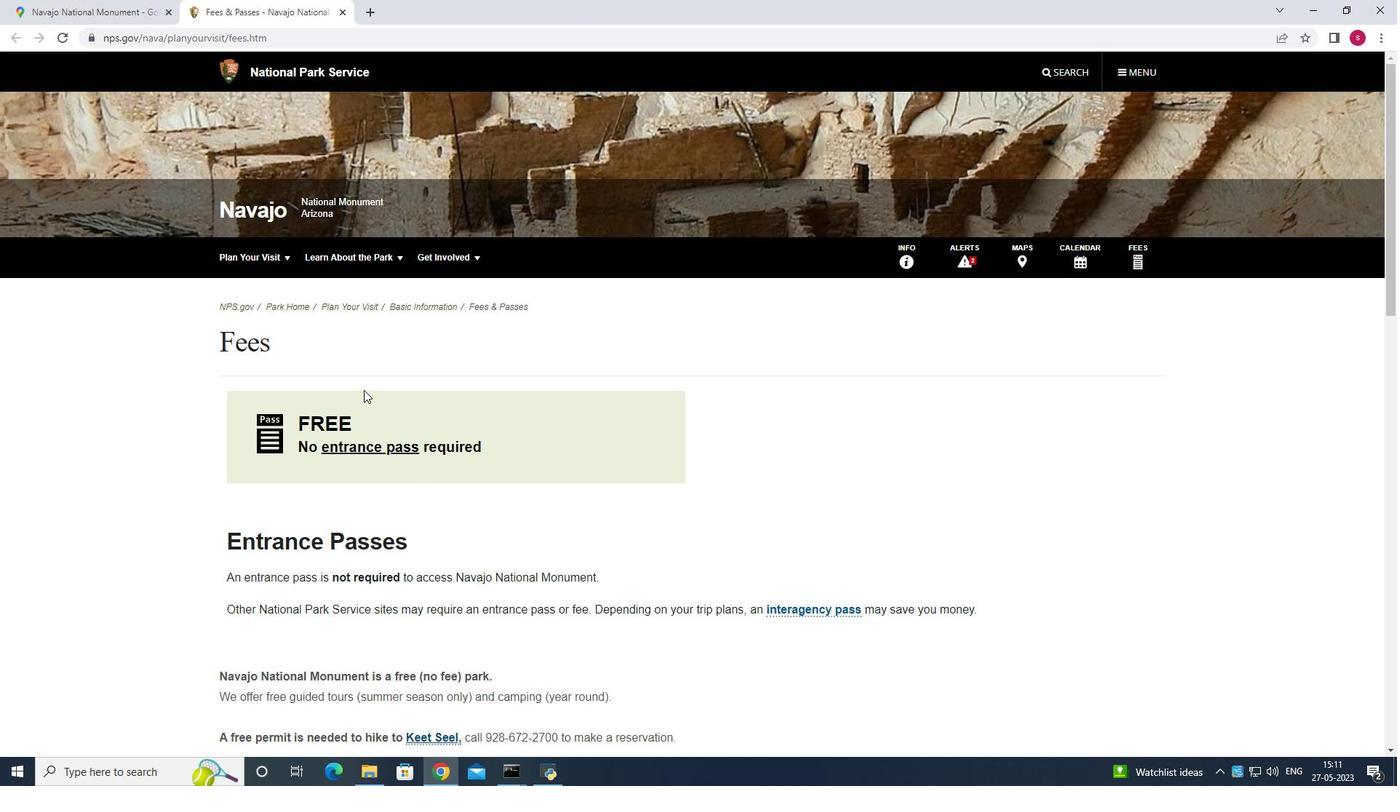 
Action: Mouse moved to (364, 385)
Screenshot: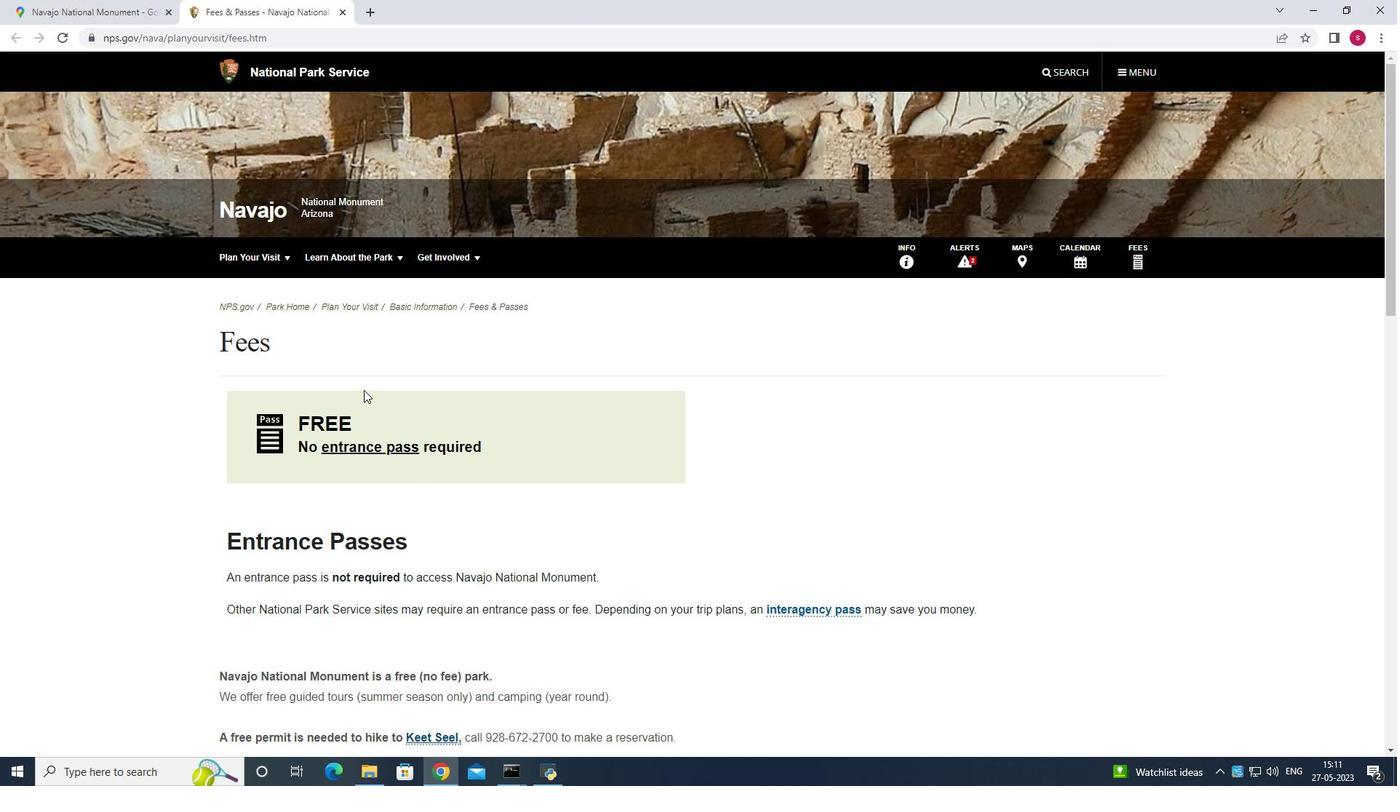 
Action: Mouse scrolled (364, 384) with delta (0, 0)
Screenshot: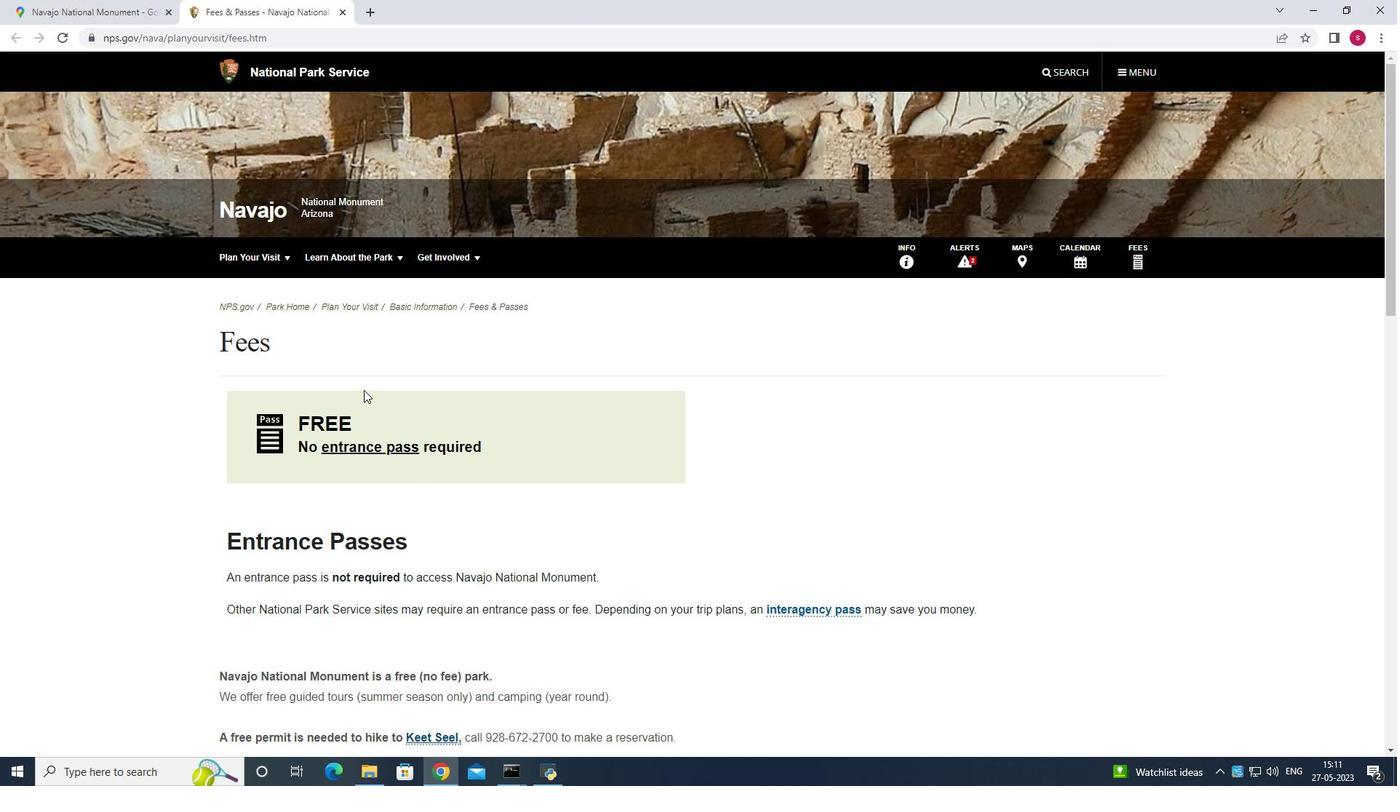 
Action: Mouse scrolled (364, 384) with delta (0, 0)
Screenshot: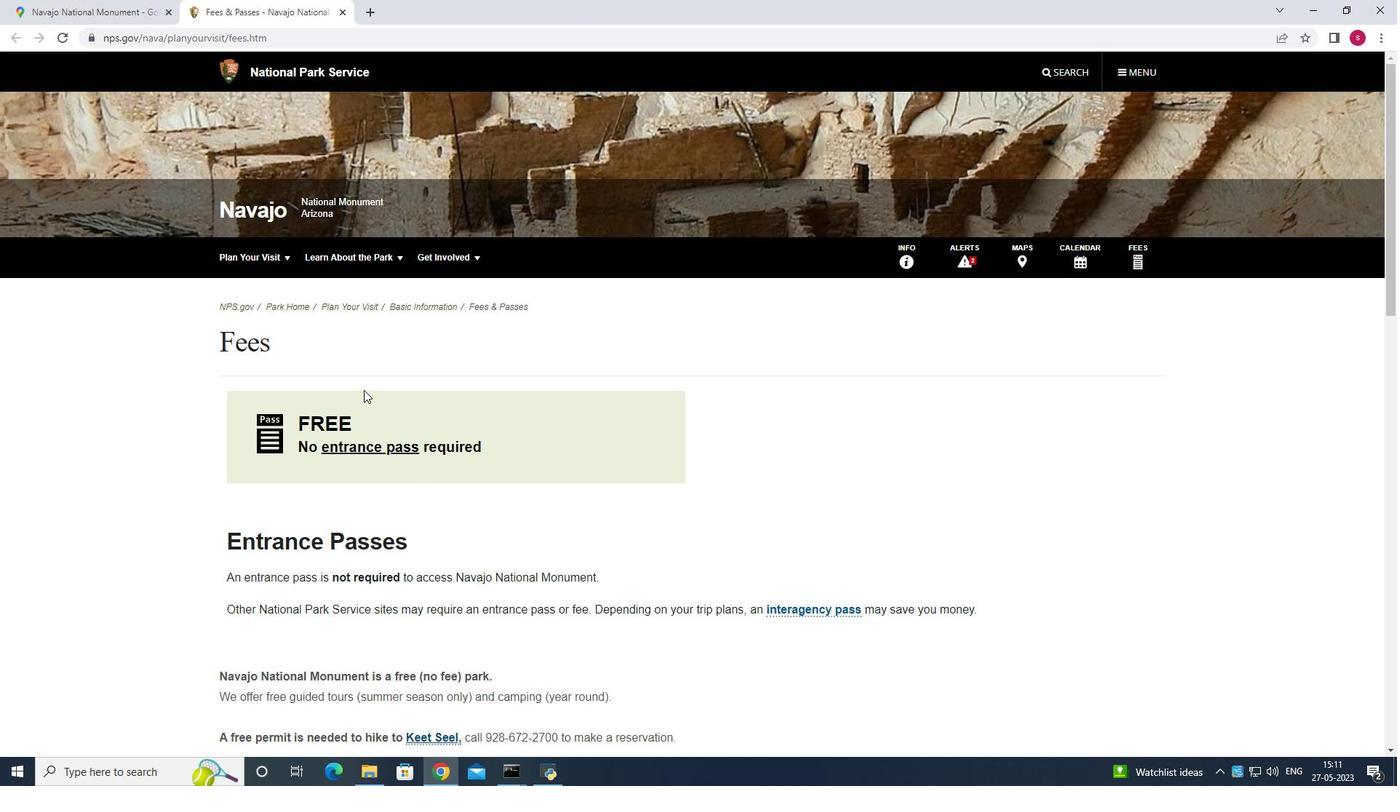 
Action: Mouse moved to (373, 396)
Screenshot: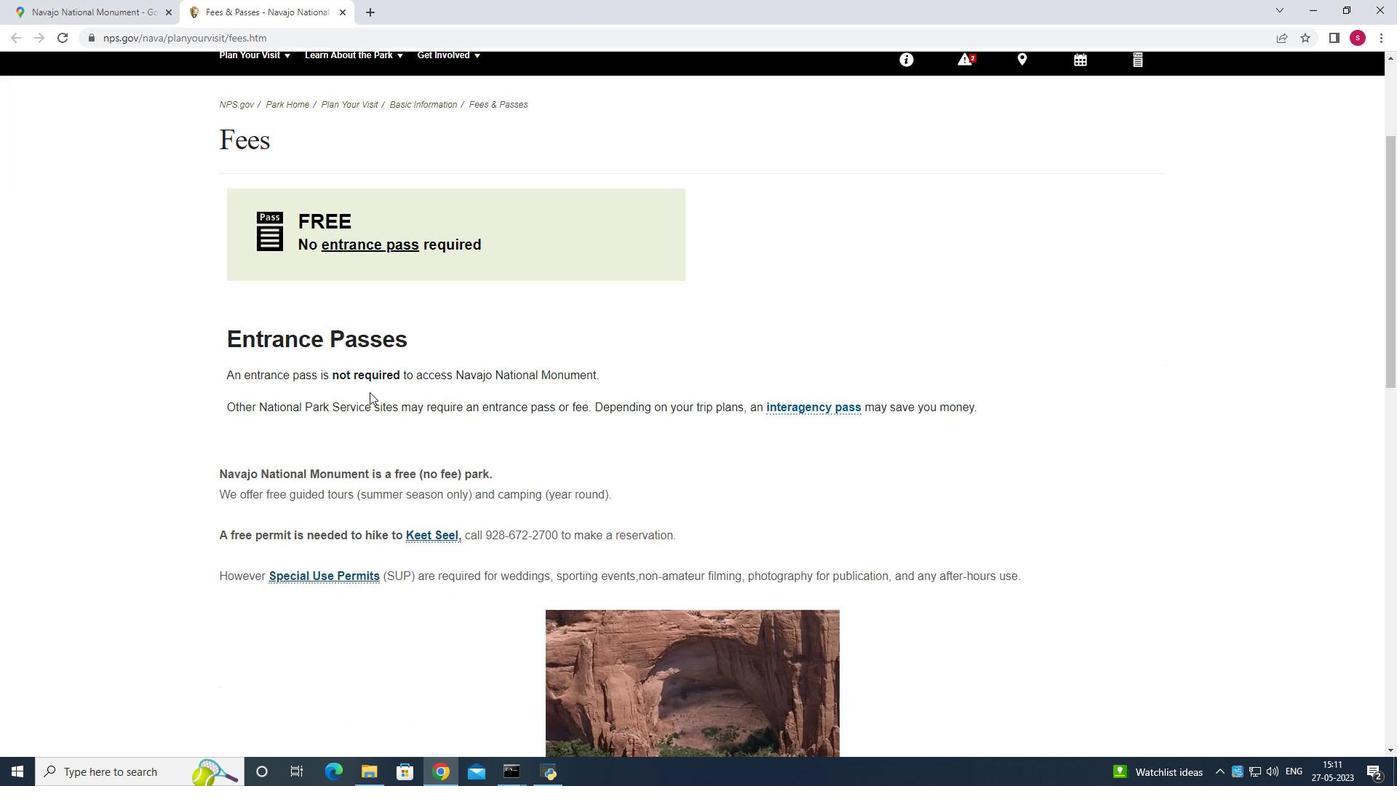 
Action: Mouse scrolled (373, 397) with delta (0, 0)
Screenshot: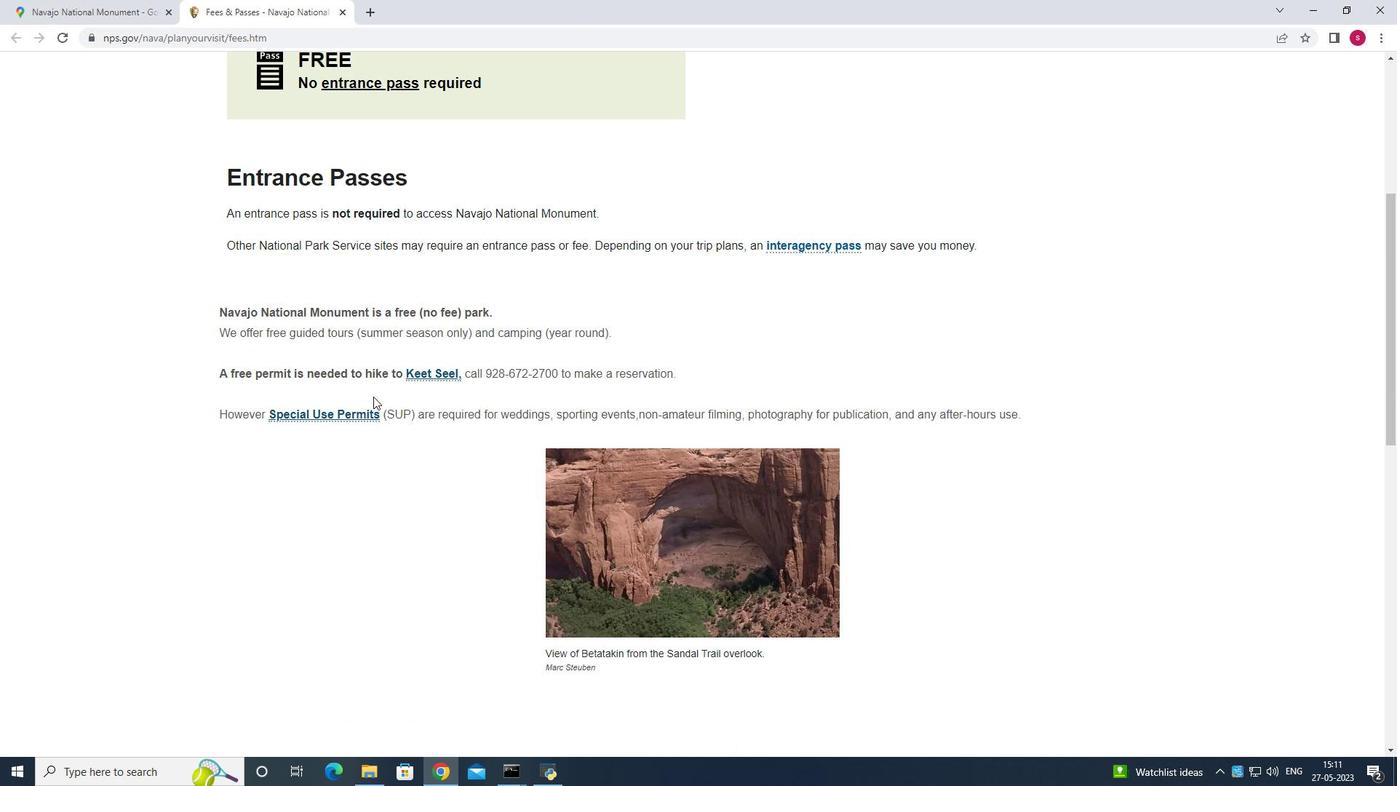 
Action: Mouse scrolled (373, 397) with delta (0, 0)
Screenshot: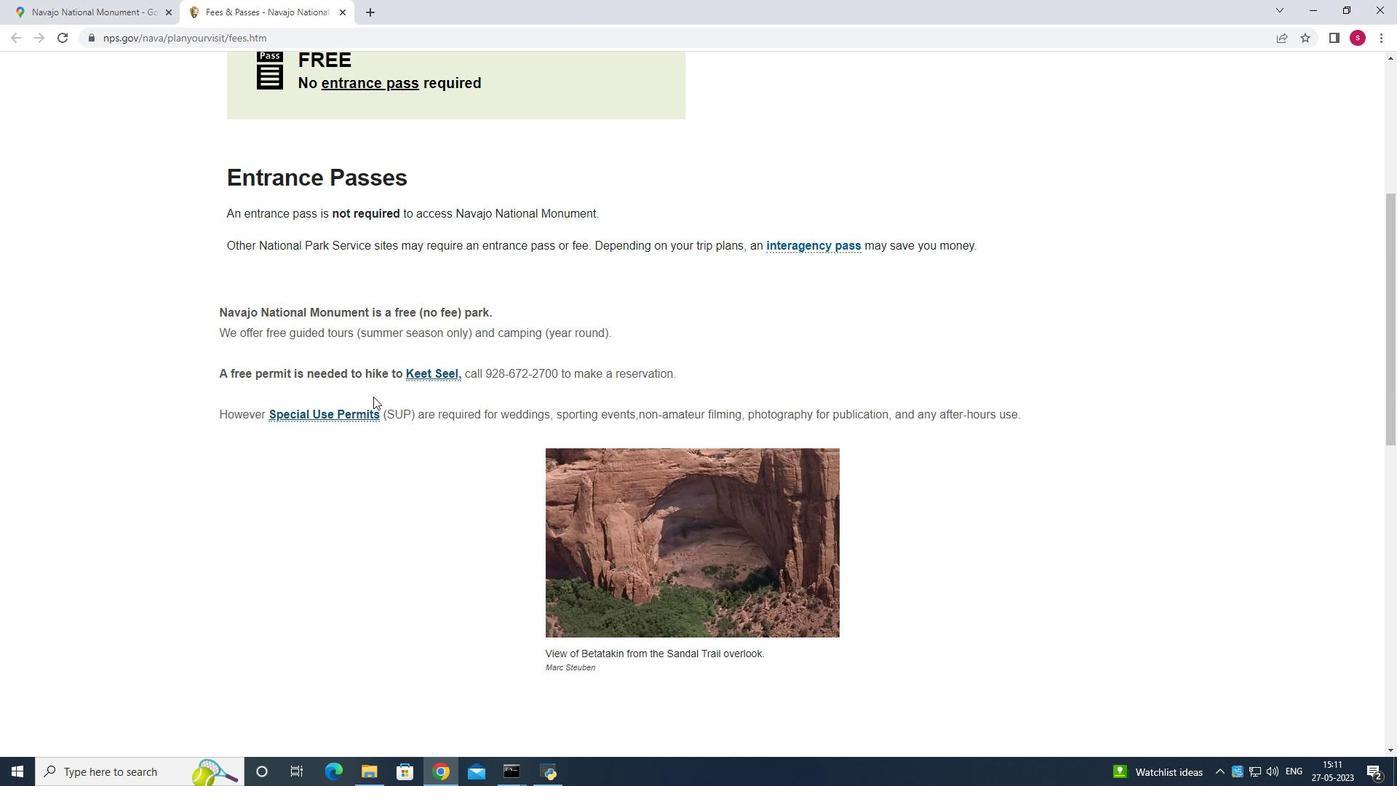 
Action: Mouse scrolled (373, 397) with delta (0, 0)
Screenshot: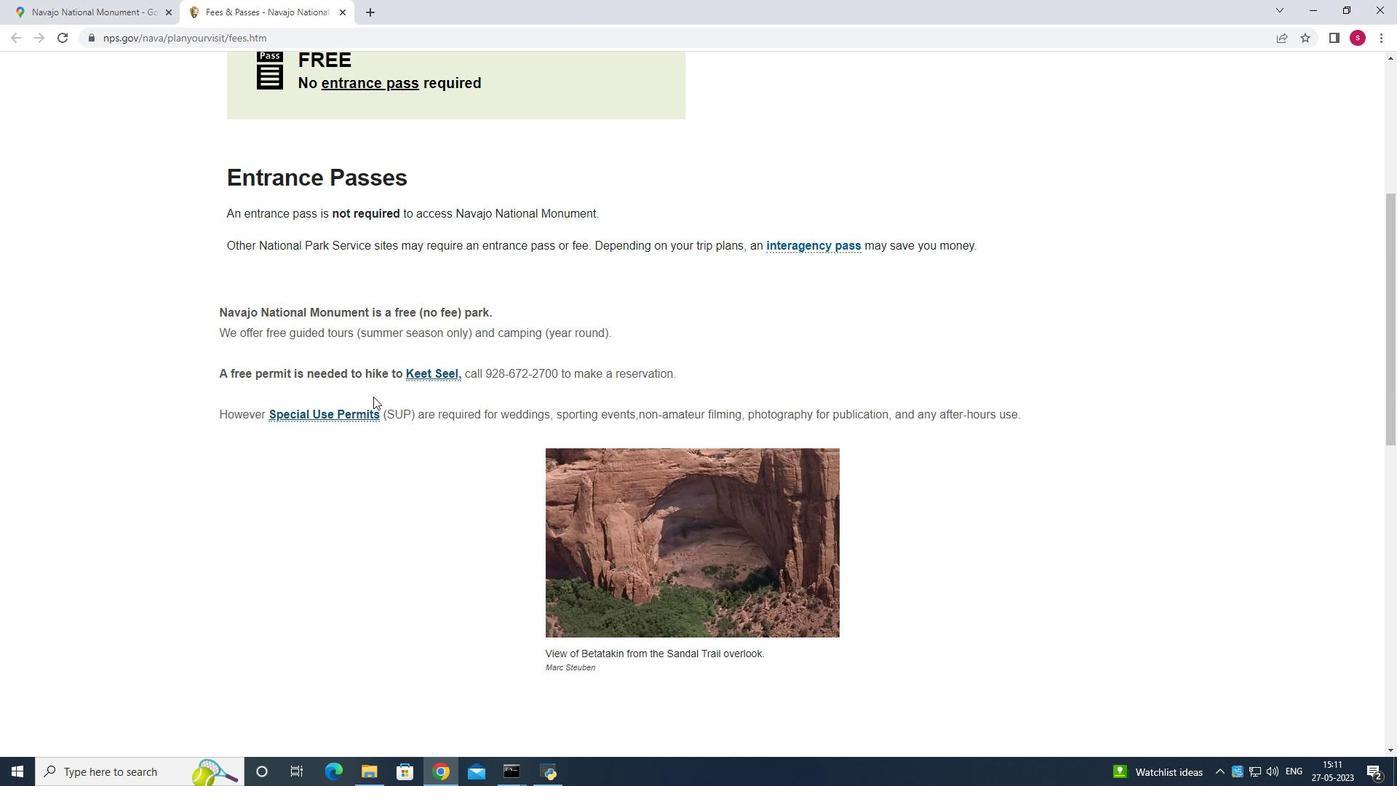 
Action: Mouse scrolled (373, 397) with delta (0, 0)
Screenshot: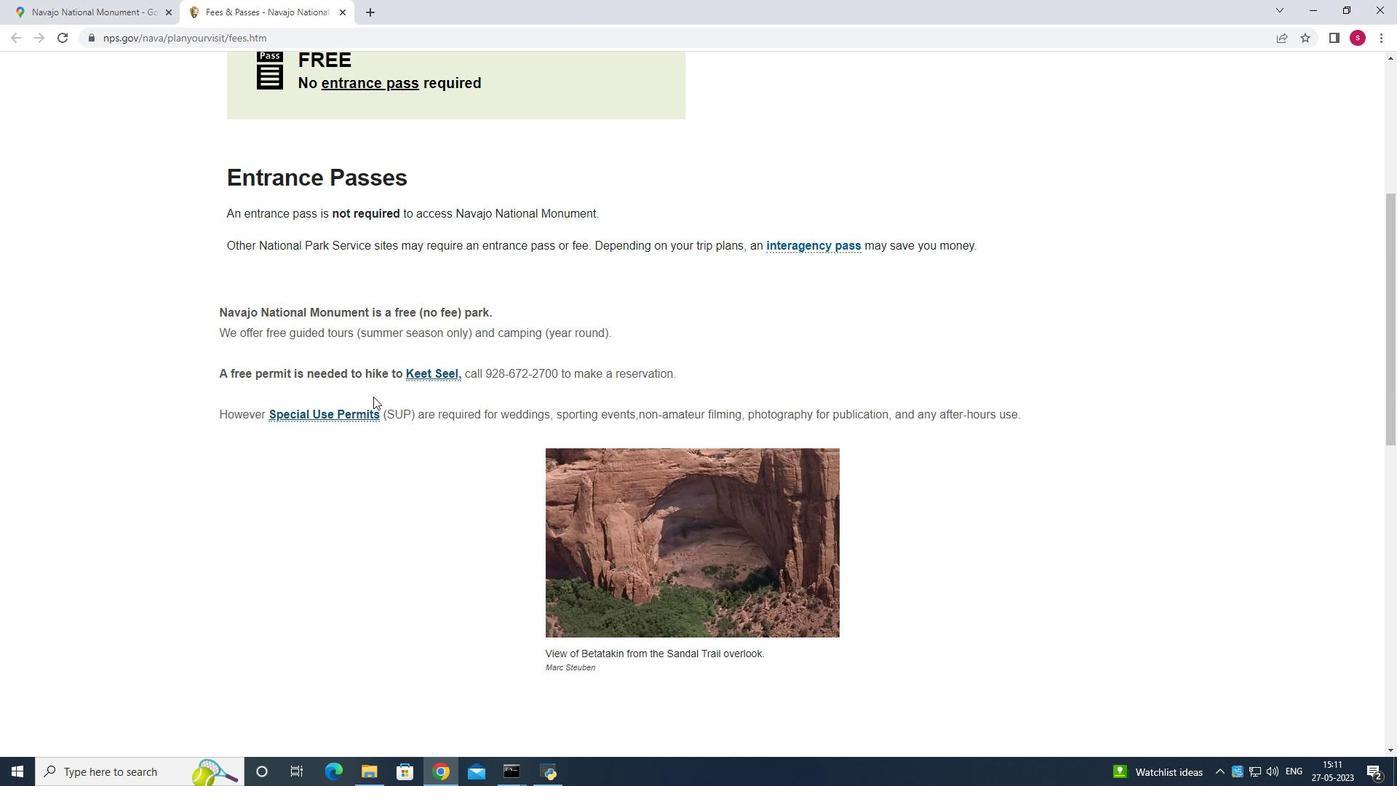 
Action: Mouse scrolled (373, 397) with delta (0, 0)
Screenshot: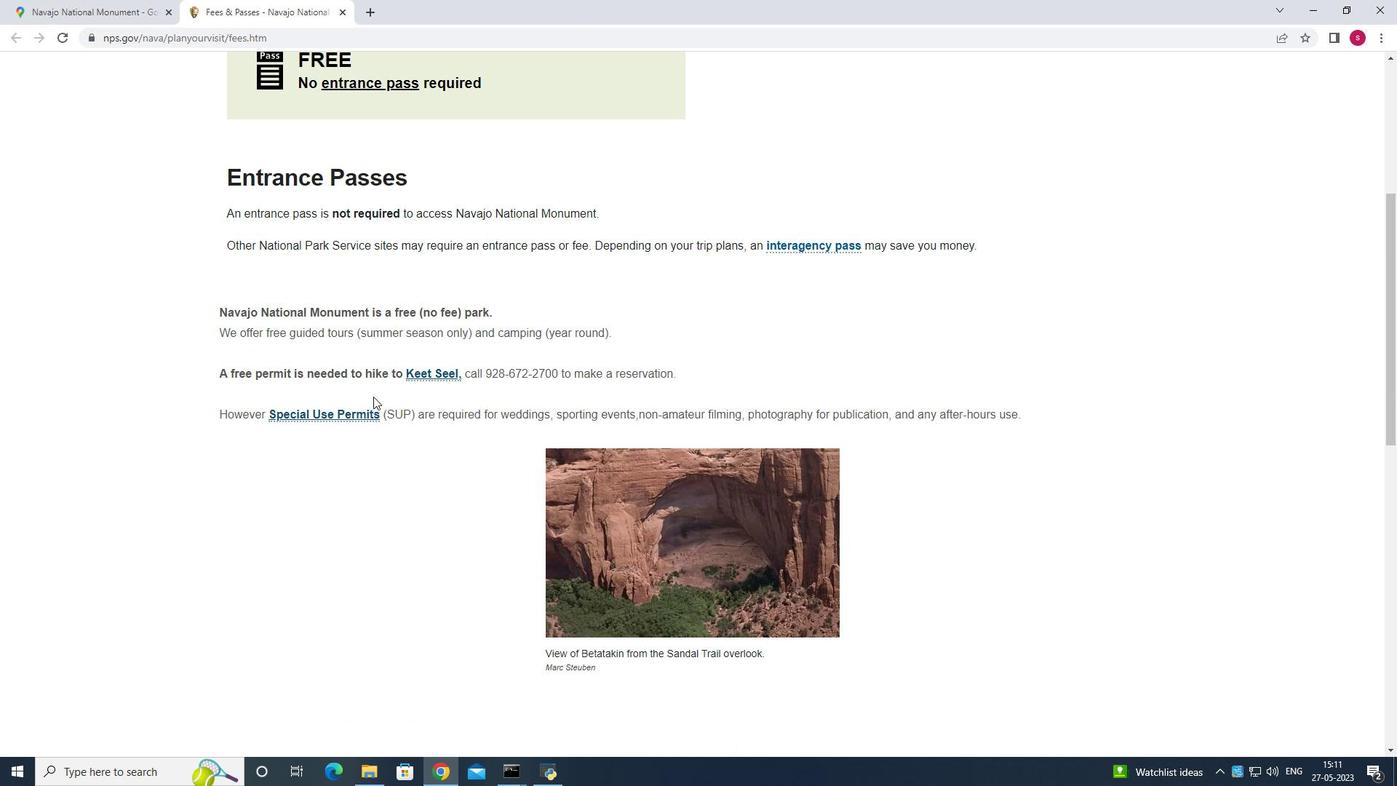 
Action: Mouse scrolled (373, 397) with delta (0, 0)
Screenshot: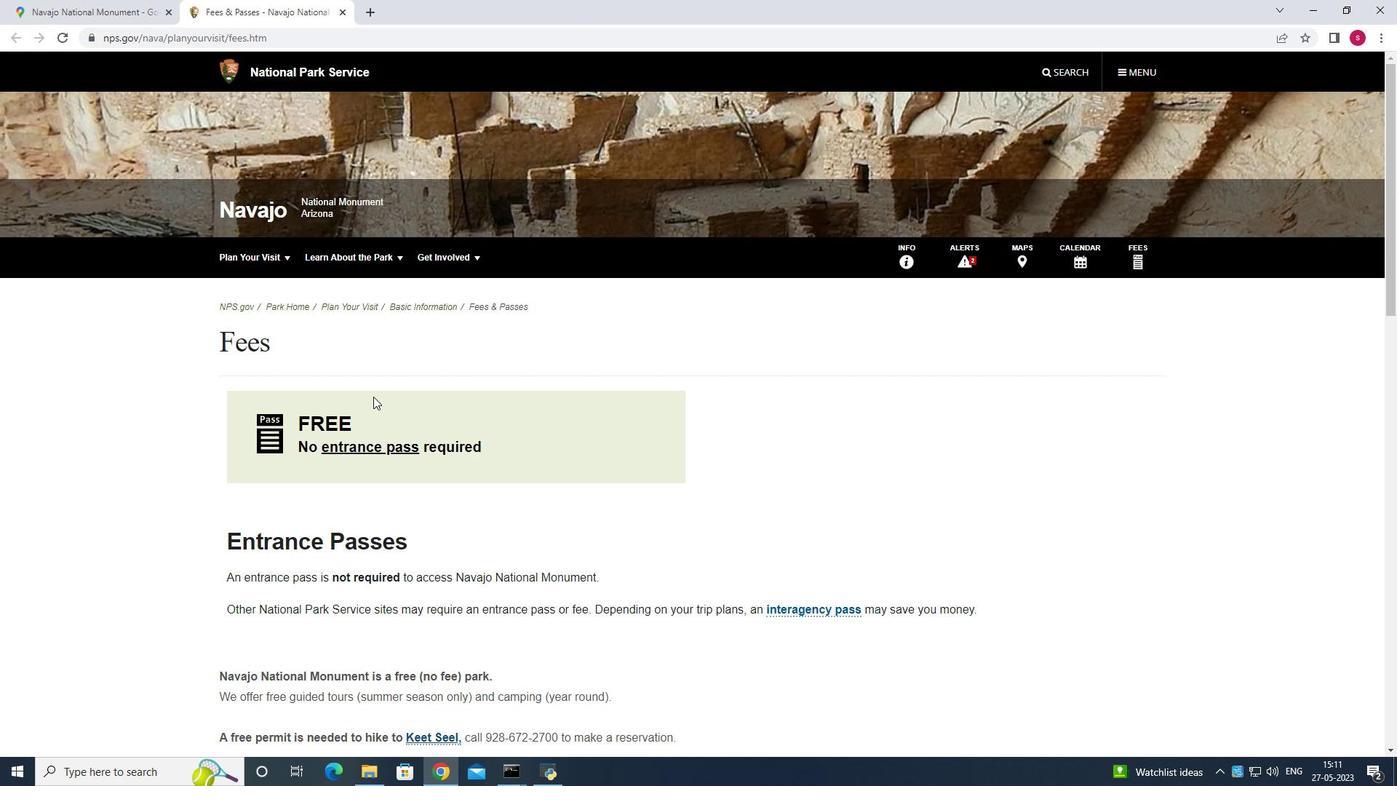 
Action: Mouse scrolled (373, 397) with delta (0, 0)
Screenshot: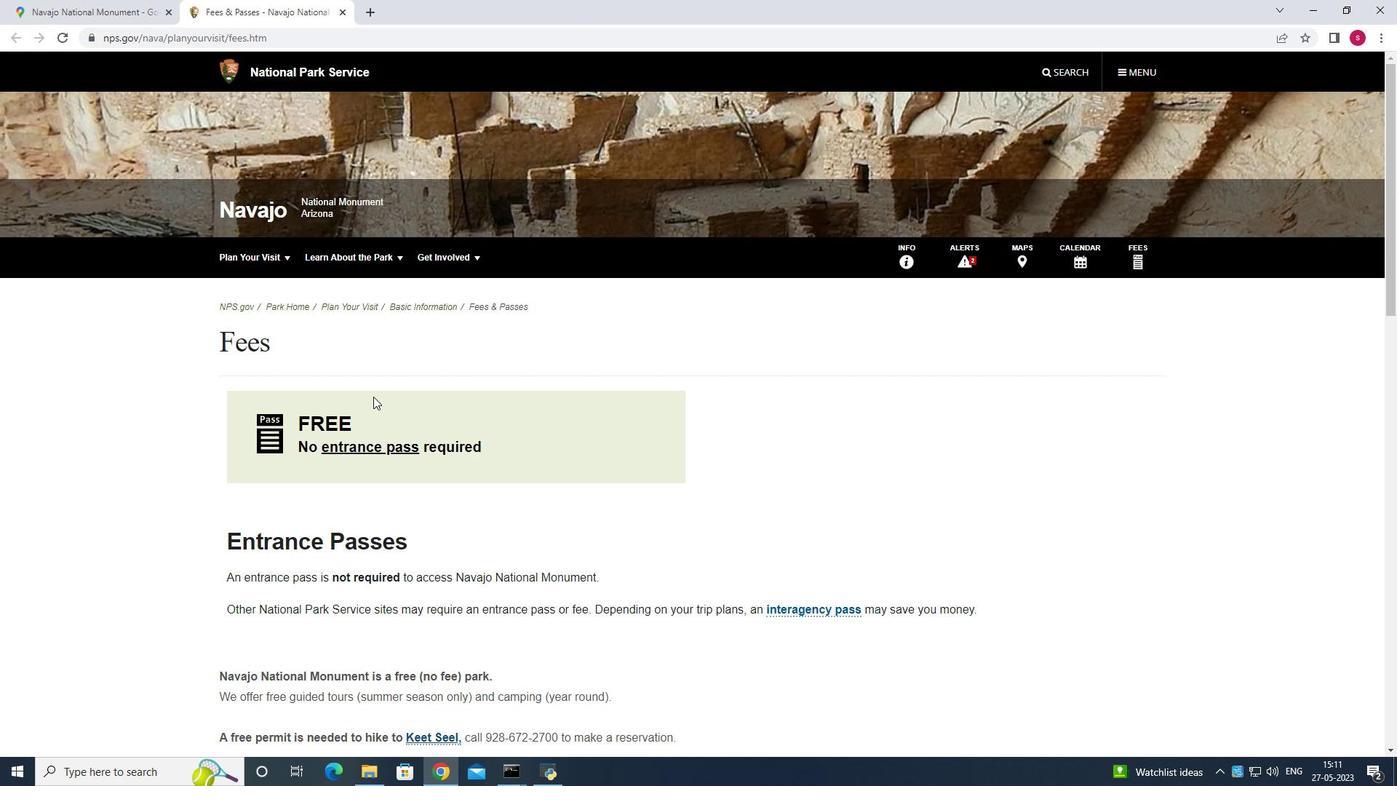 
Action: Mouse scrolled (373, 397) with delta (0, 0)
Screenshot: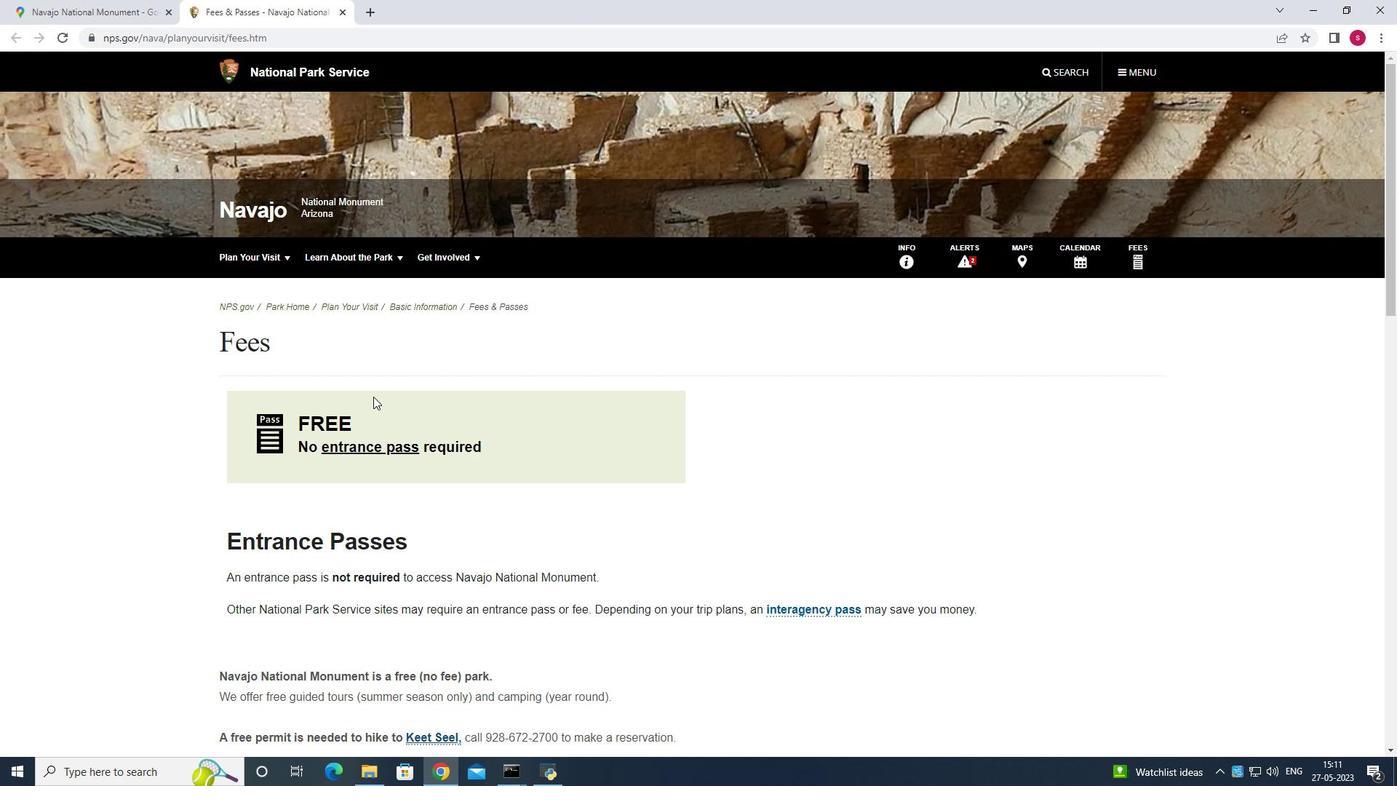 
Action: Mouse scrolled (373, 397) with delta (0, 0)
Screenshot: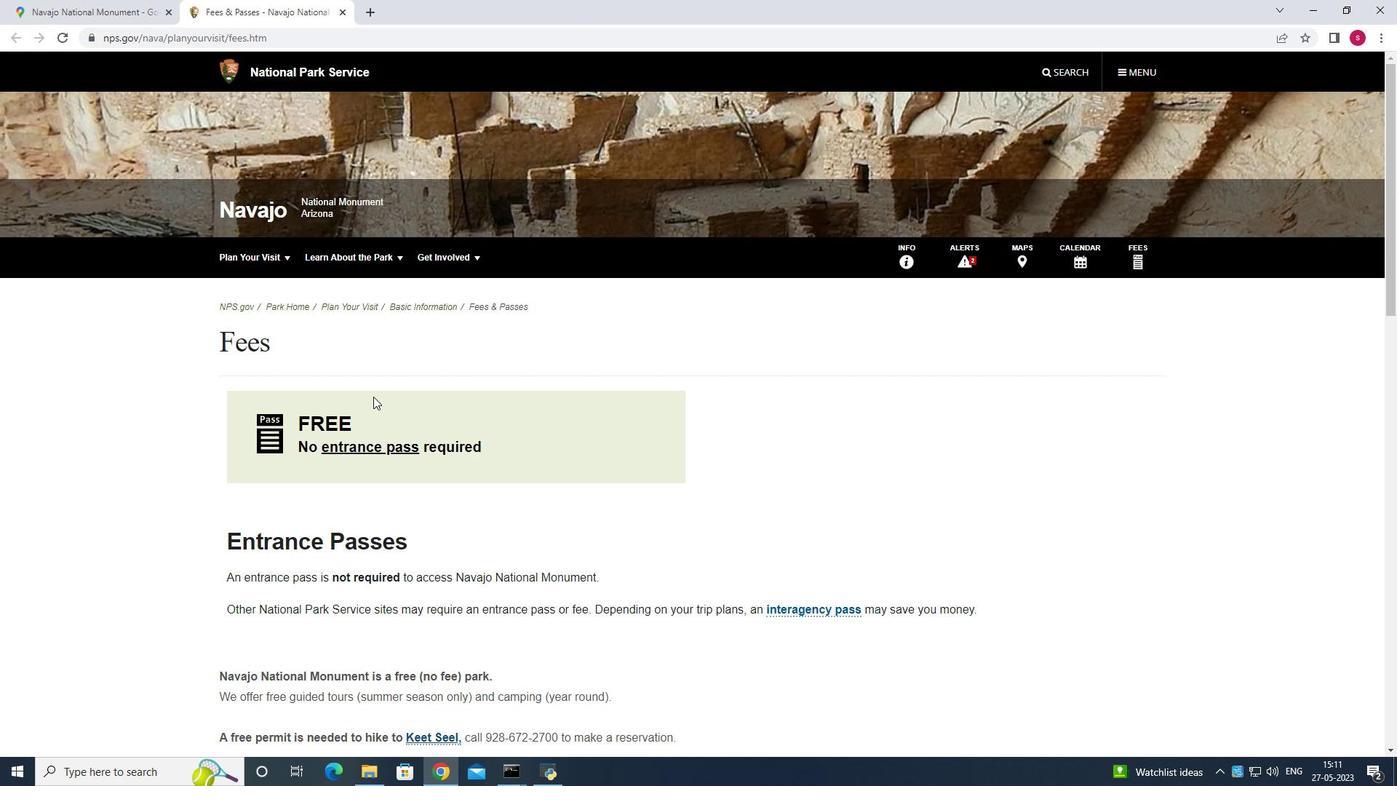 
Action: Mouse scrolled (373, 397) with delta (0, 0)
Screenshot: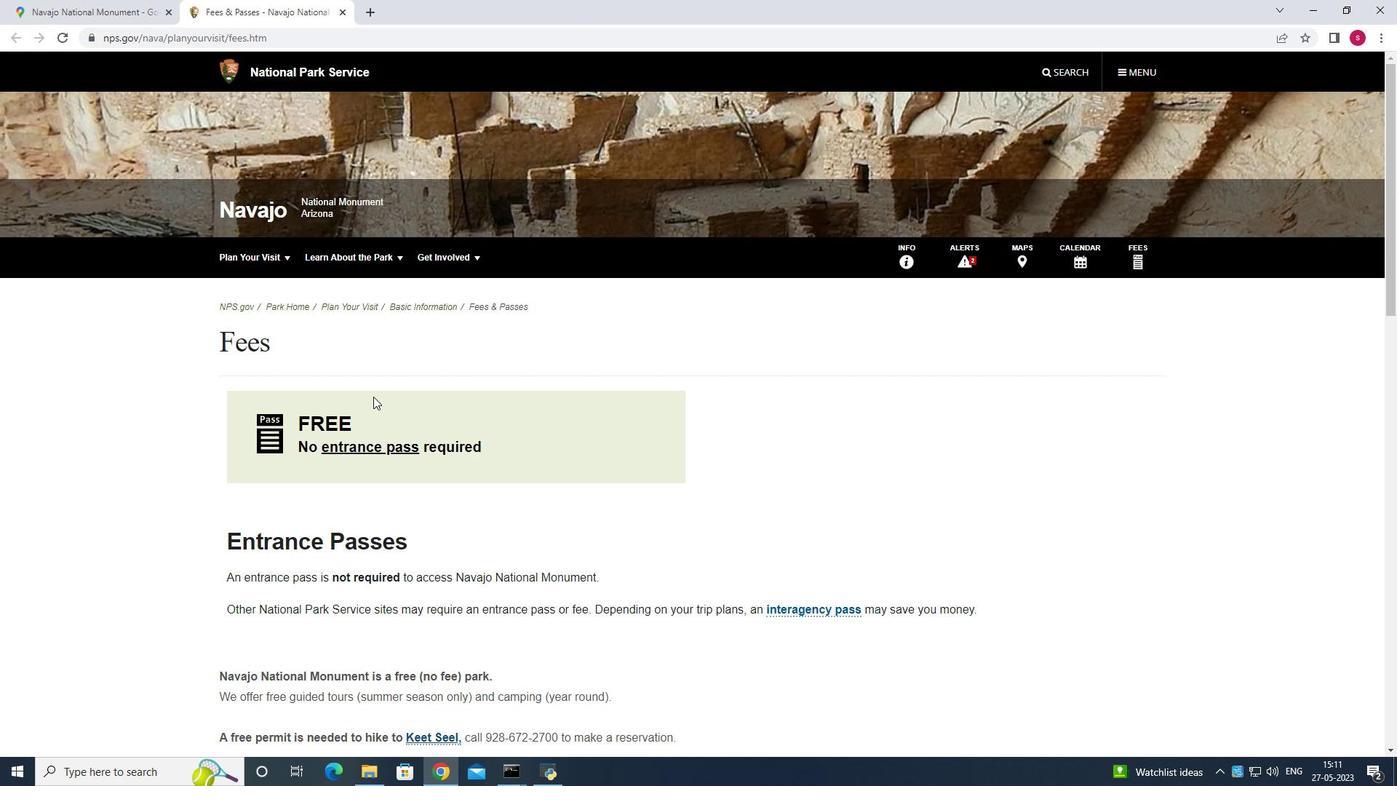
Action: Mouse scrolled (373, 397) with delta (0, 0)
Screenshot: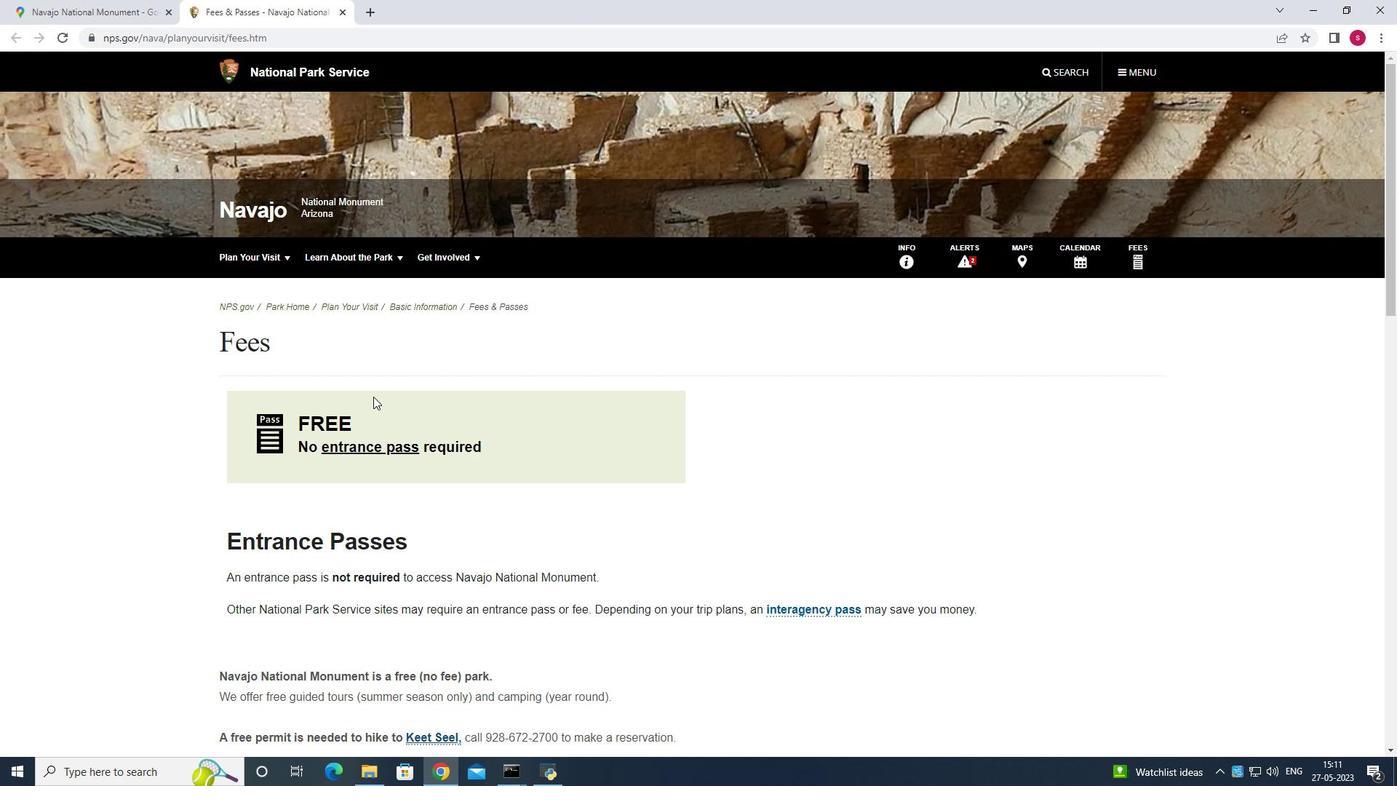 
Action: Mouse moved to (373, 396)
Screenshot: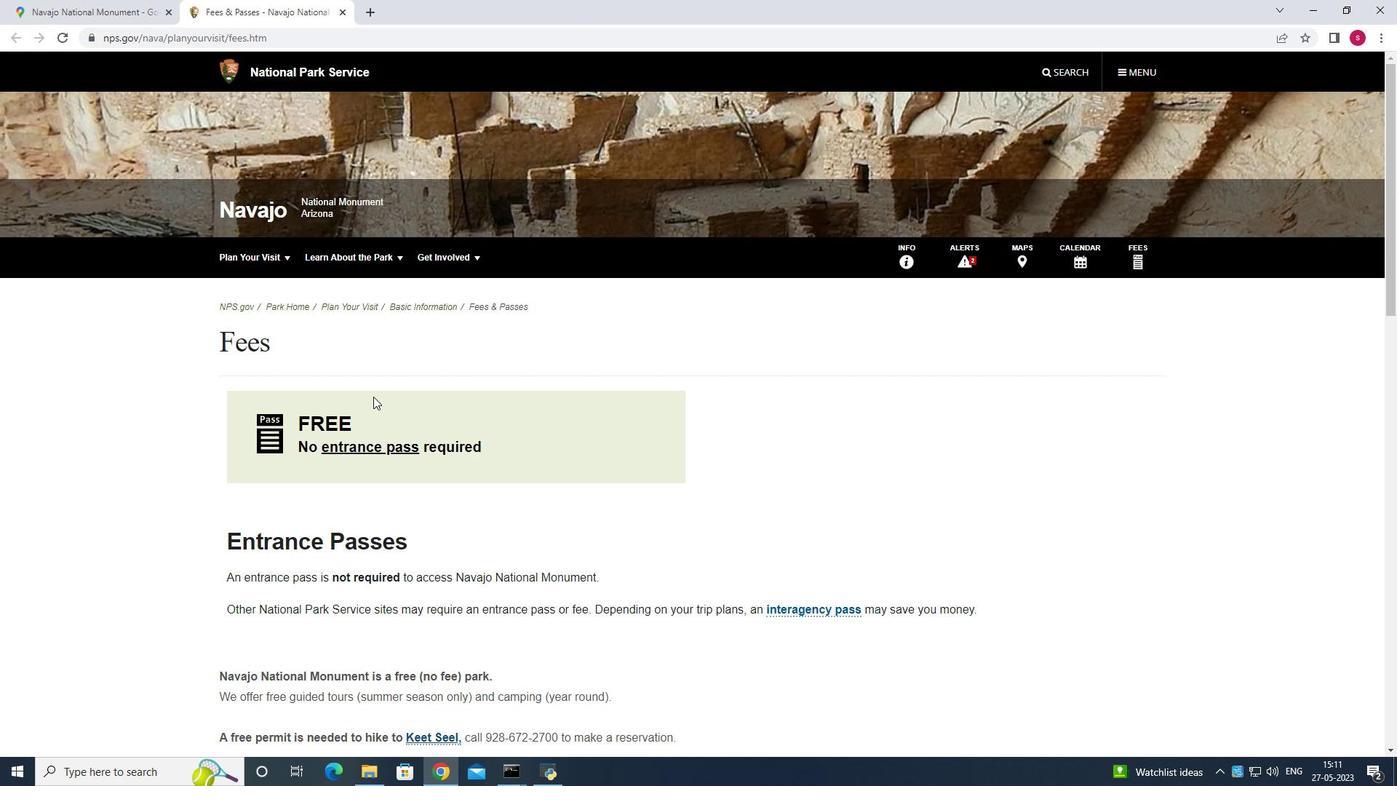 
Action: Mouse scrolled (373, 397) with delta (0, 0)
Screenshot: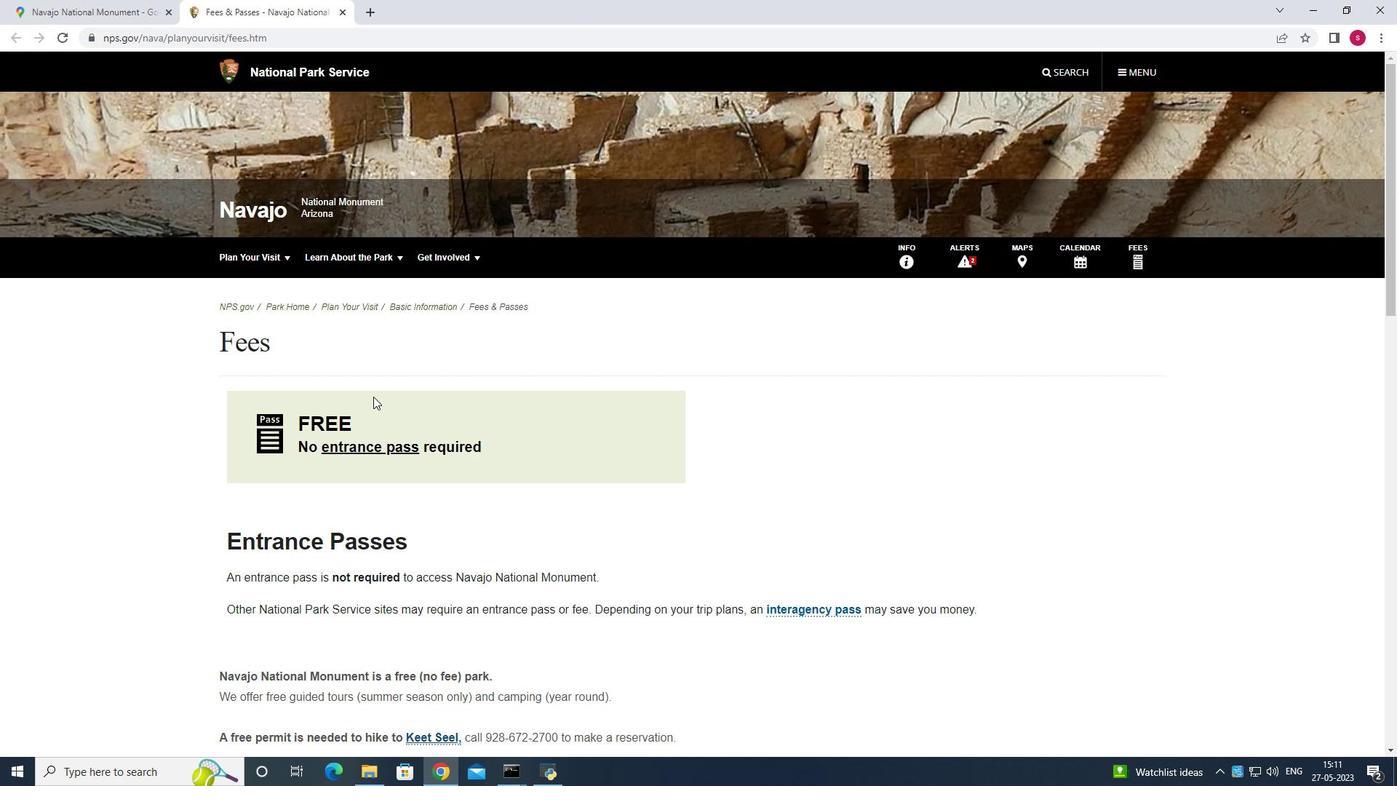 
Action: Mouse scrolled (373, 397) with delta (0, 0)
Screenshot: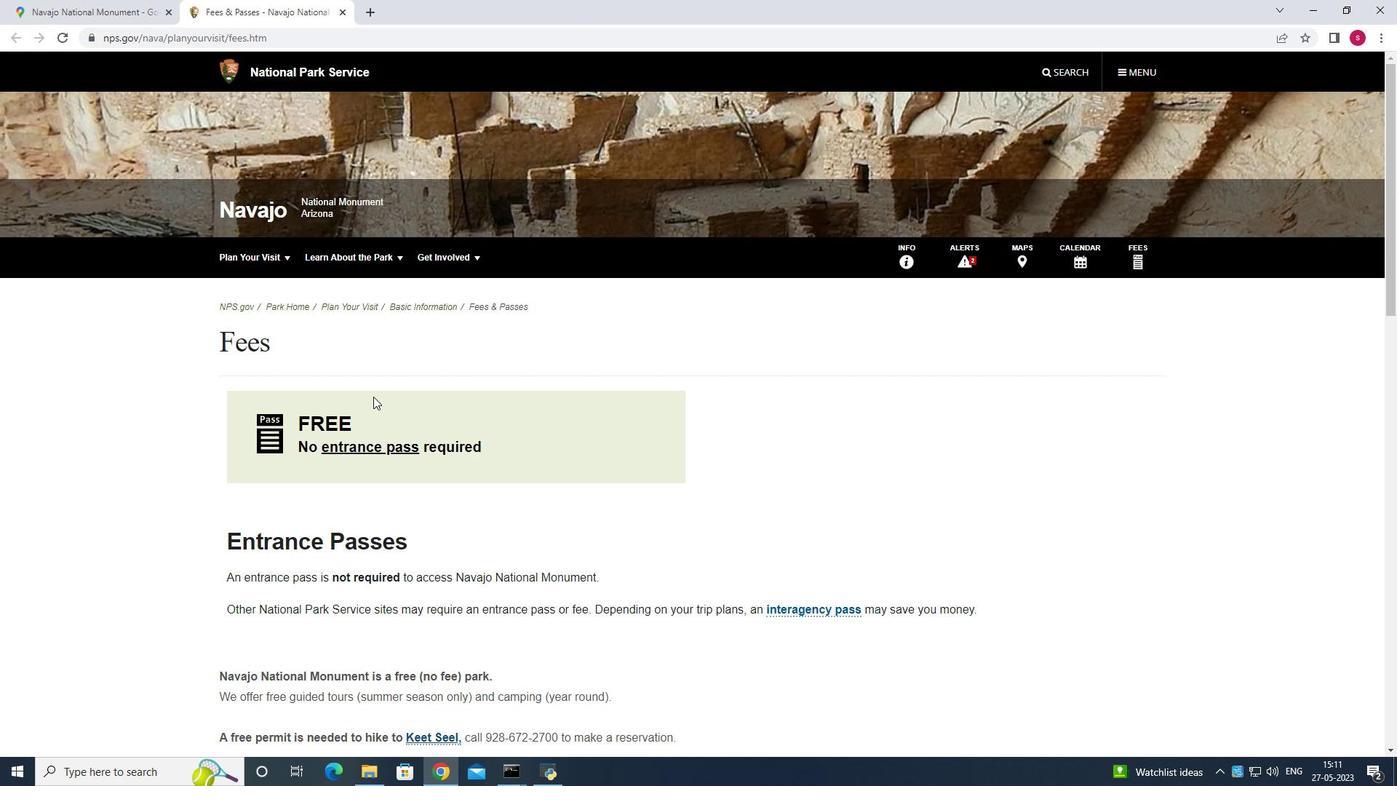 
Action: Mouse scrolled (373, 397) with delta (0, 0)
Screenshot: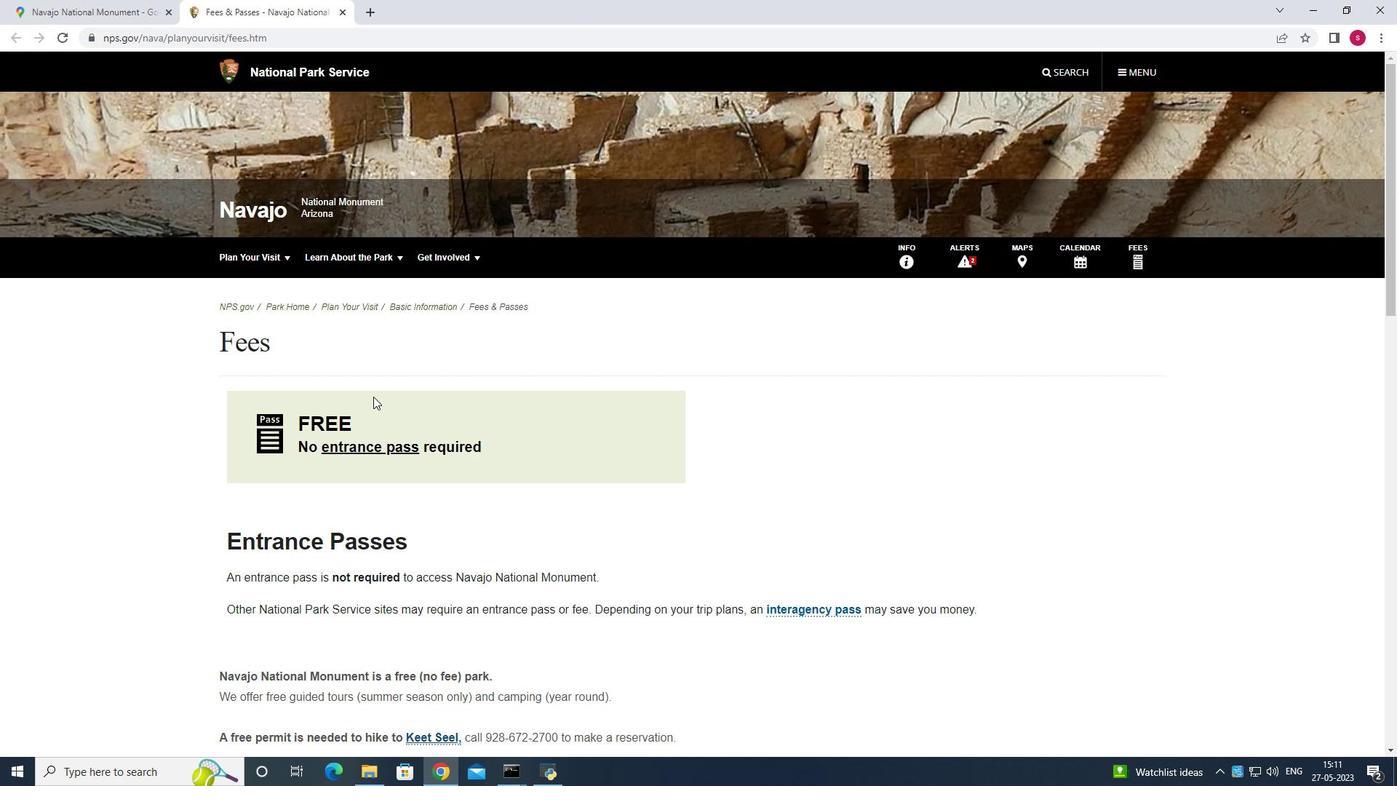 
Action: Mouse scrolled (373, 397) with delta (0, 0)
Screenshot: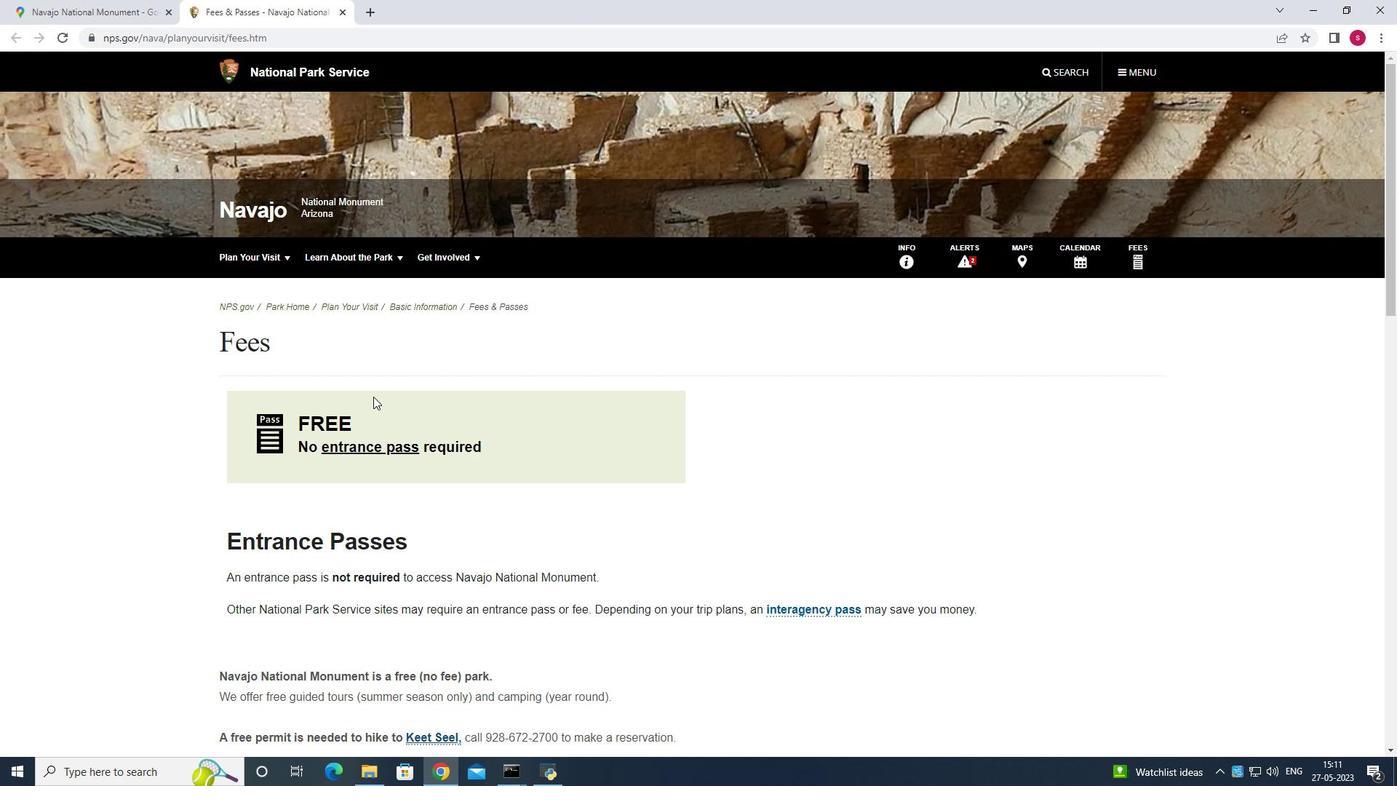 
Action: Mouse scrolled (373, 397) with delta (0, 0)
Screenshot: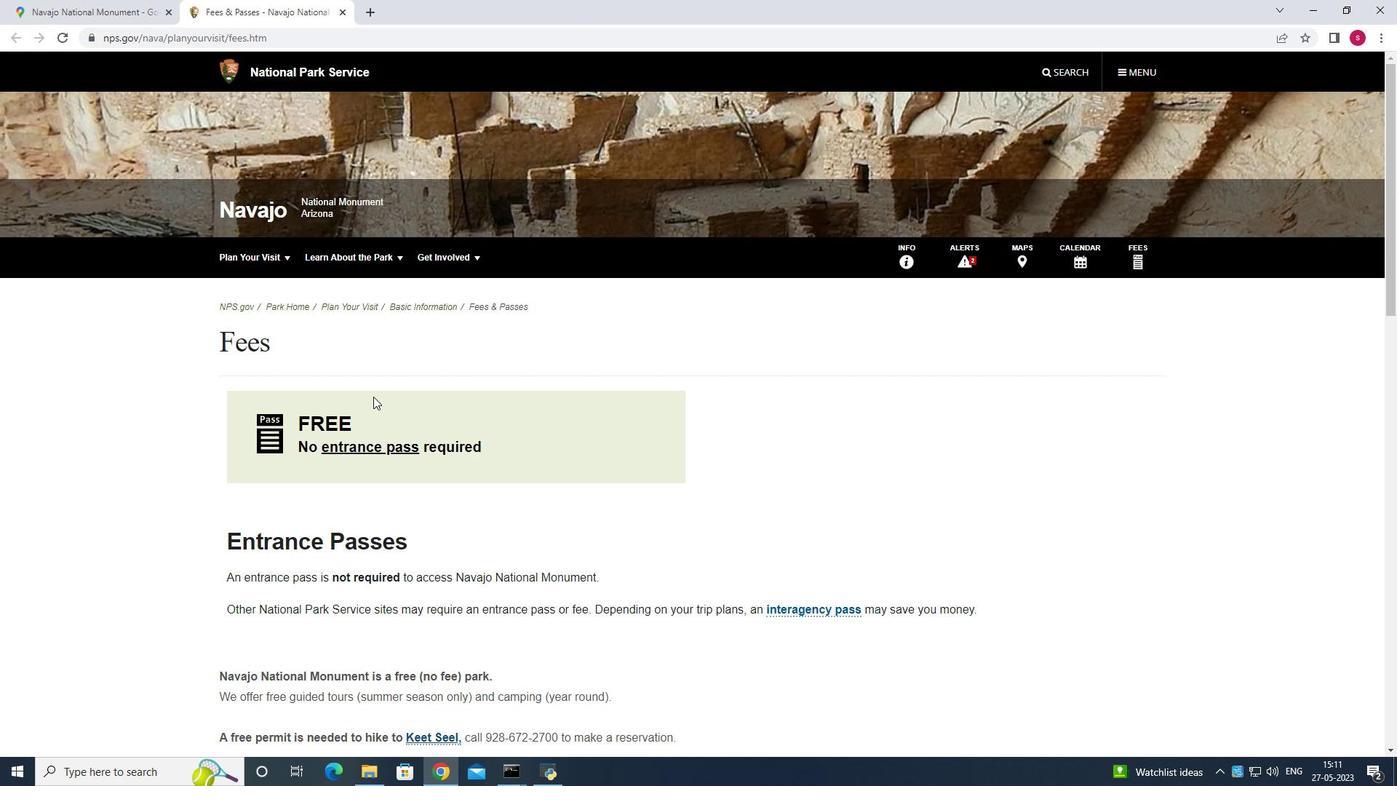 
Action: Mouse scrolled (373, 397) with delta (0, 0)
Screenshot: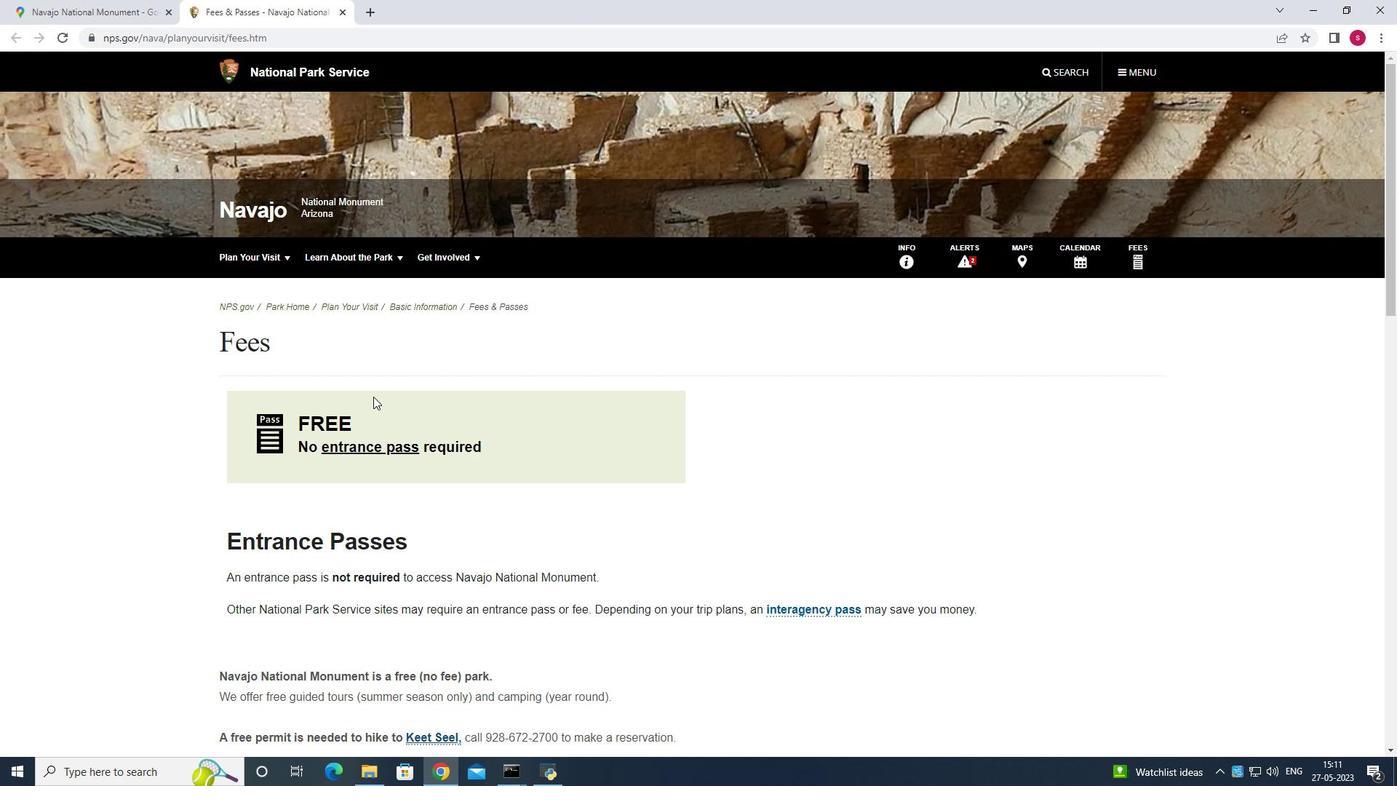 
Action: Mouse scrolled (373, 397) with delta (0, 0)
Screenshot: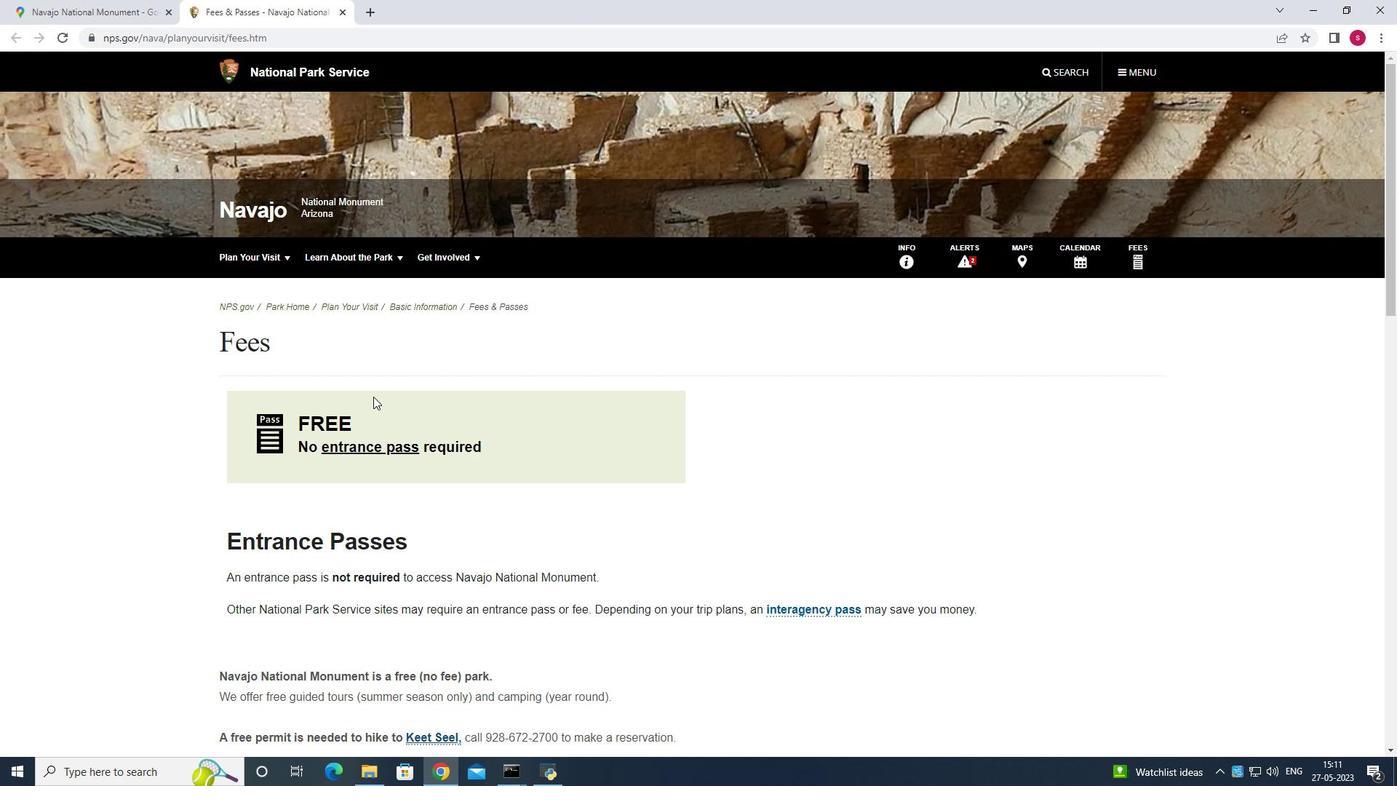 
Action: Mouse scrolled (373, 397) with delta (0, 0)
Screenshot: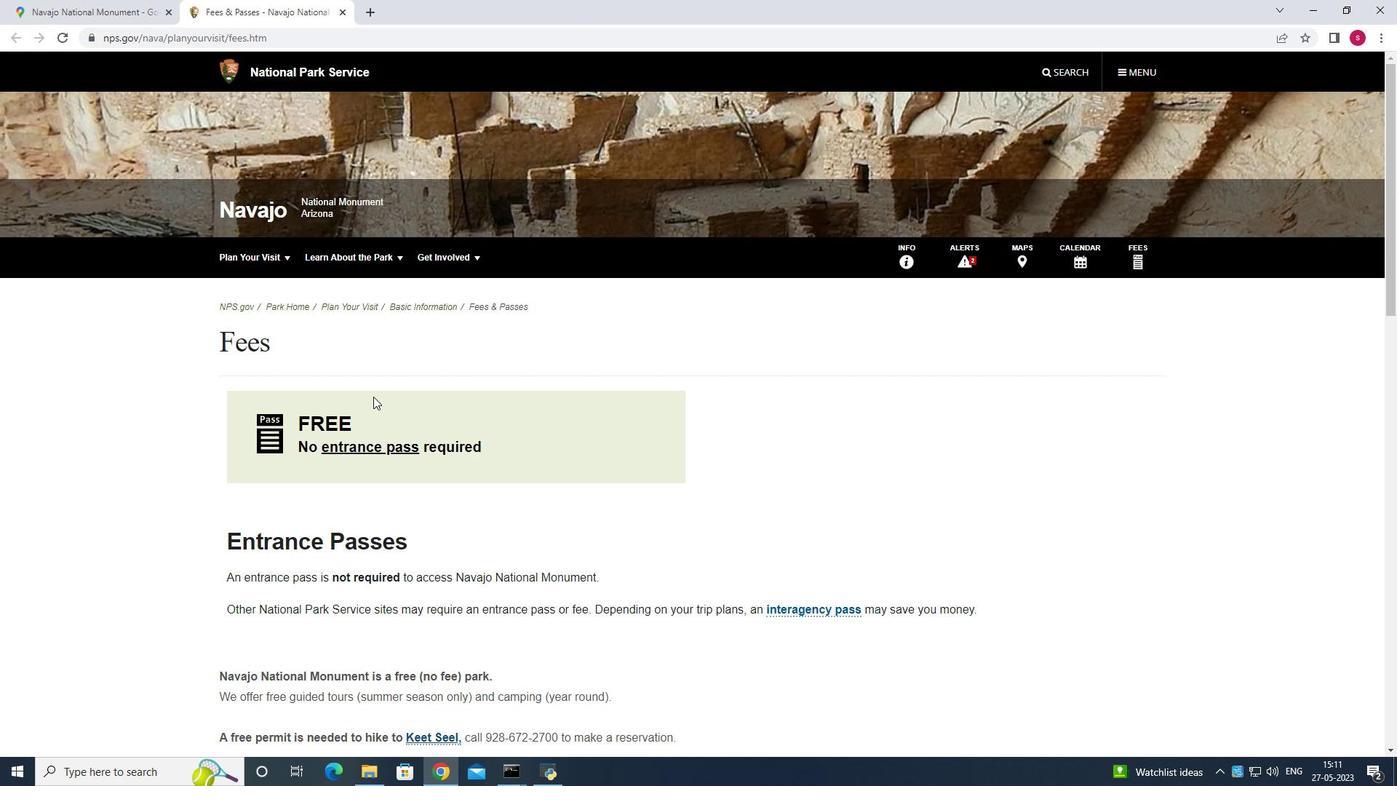 
Action: Mouse scrolled (373, 397) with delta (0, 0)
Screenshot: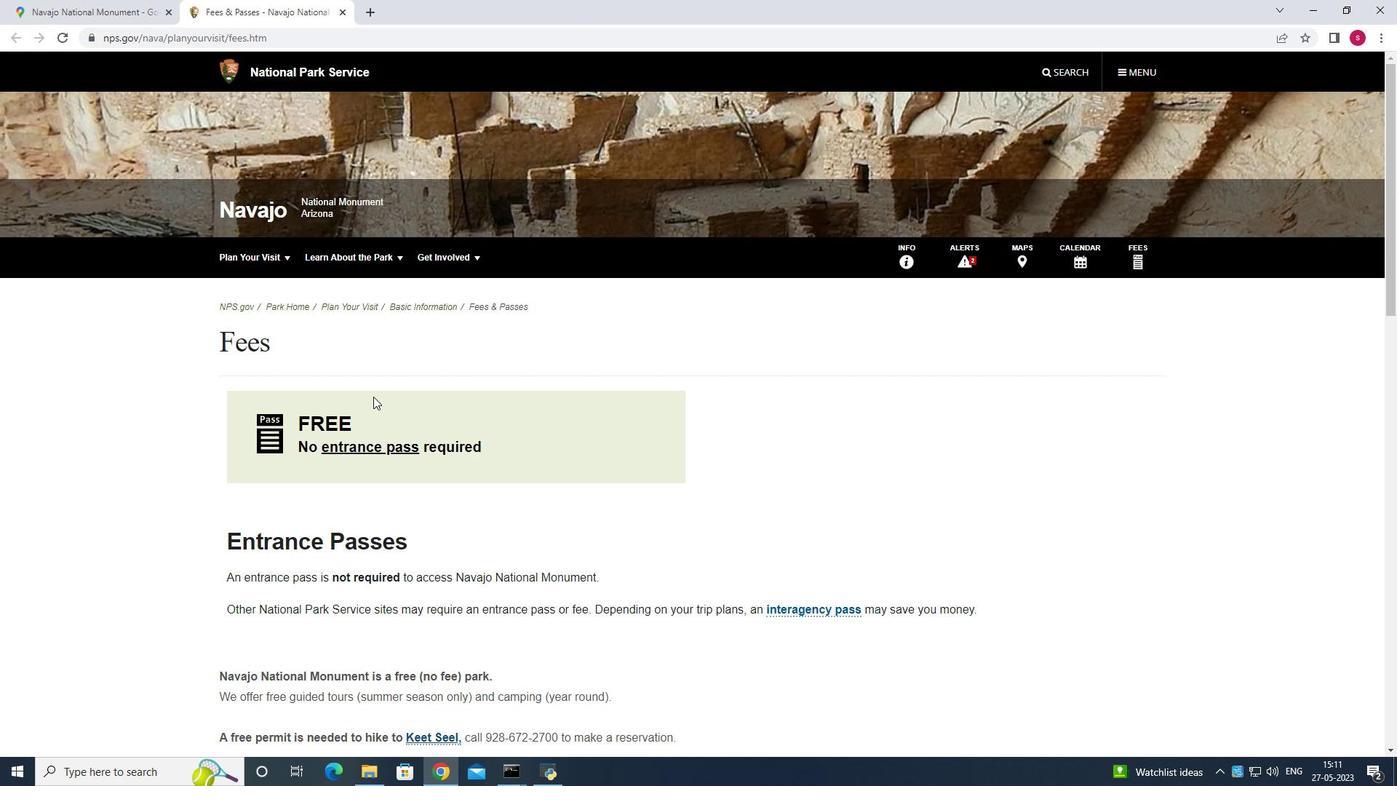 
Action: Mouse scrolled (373, 397) with delta (0, 0)
Screenshot: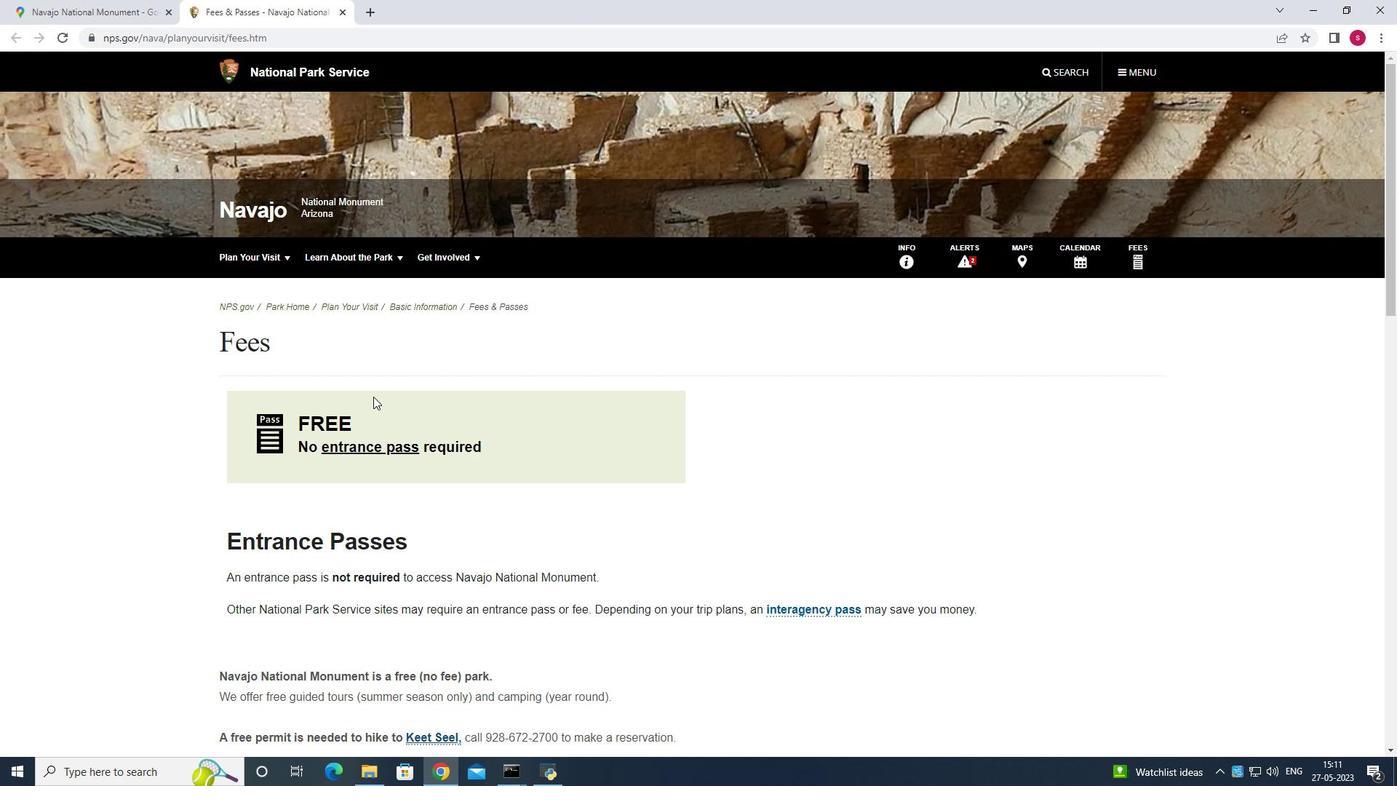 
Action: Mouse scrolled (373, 397) with delta (0, 0)
Screenshot: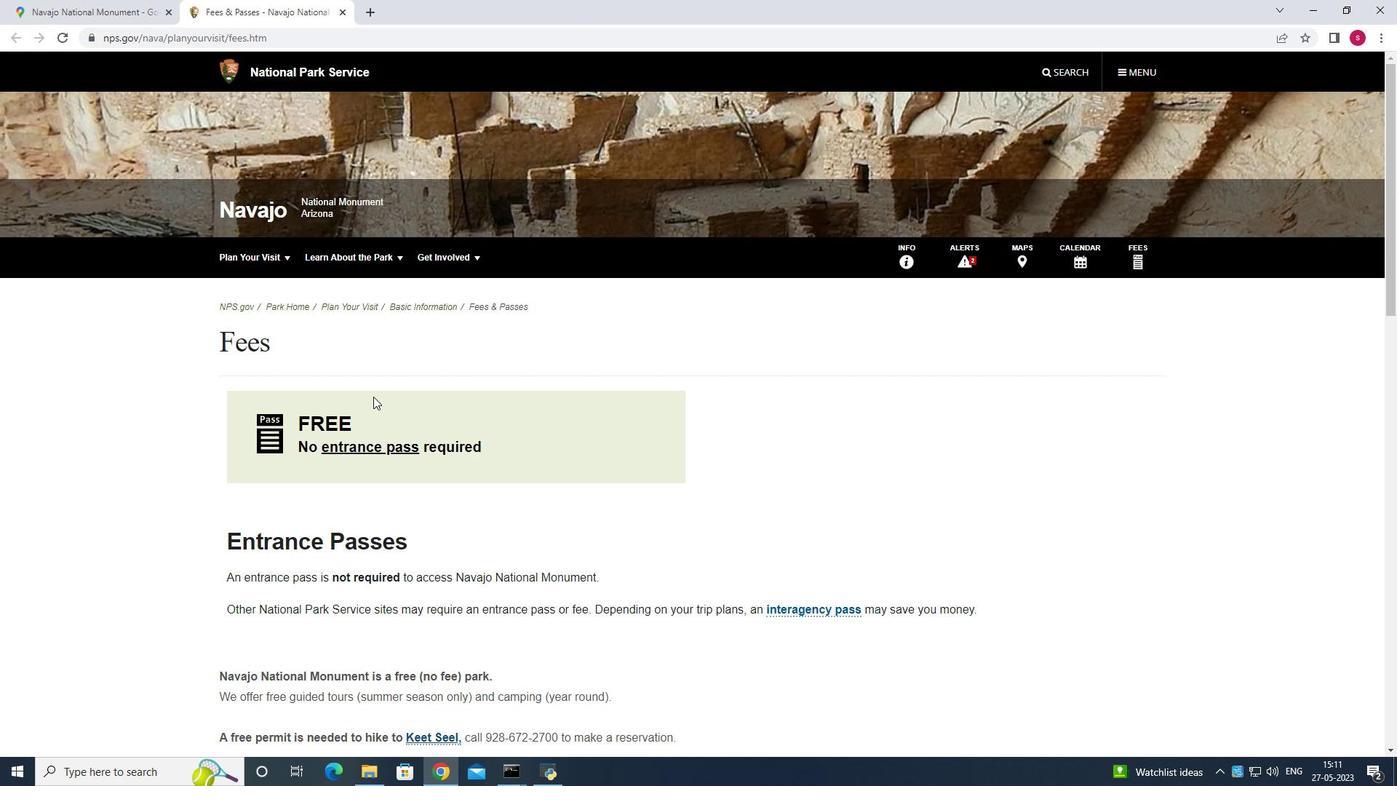 
Action: Mouse scrolled (373, 397) with delta (0, 0)
Screenshot: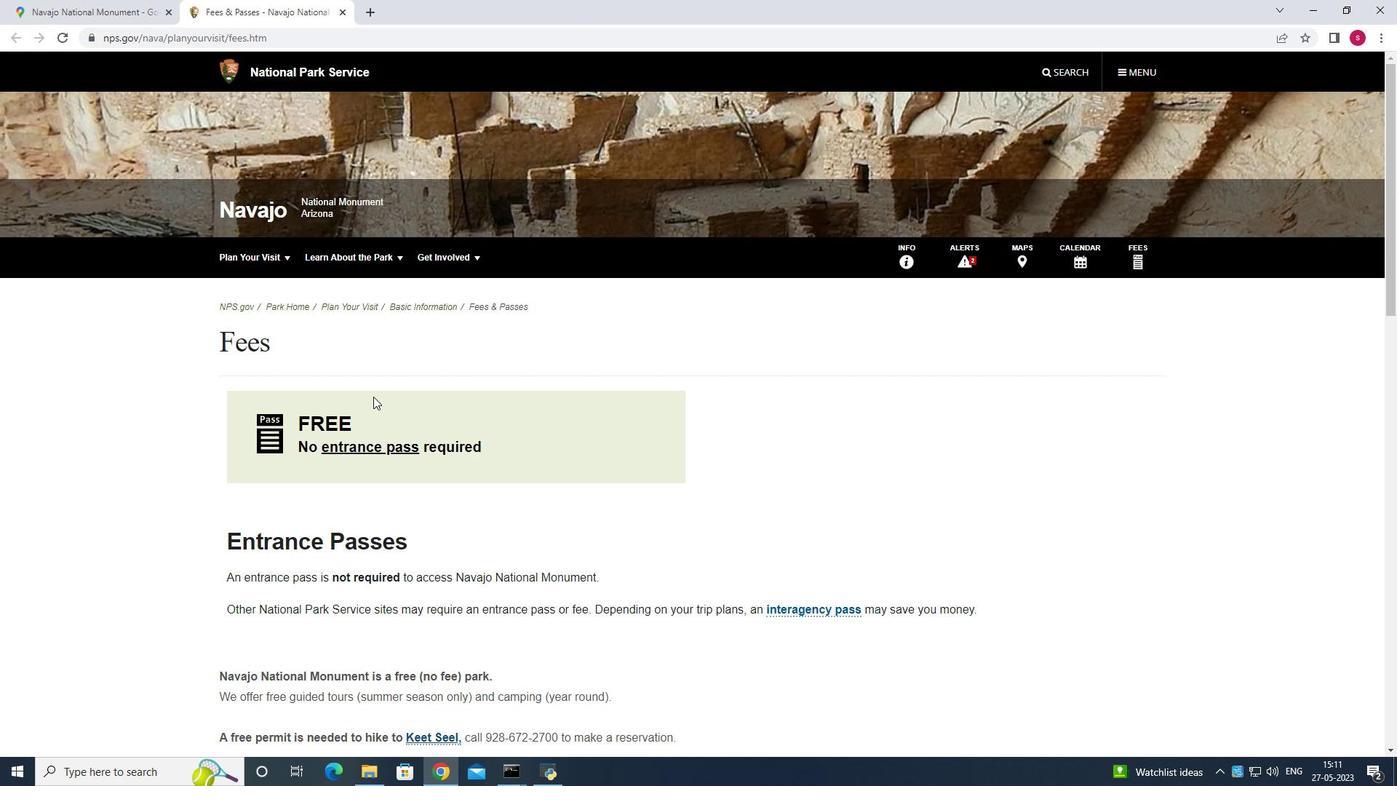 
Action: Mouse moved to (6, 41)
Screenshot: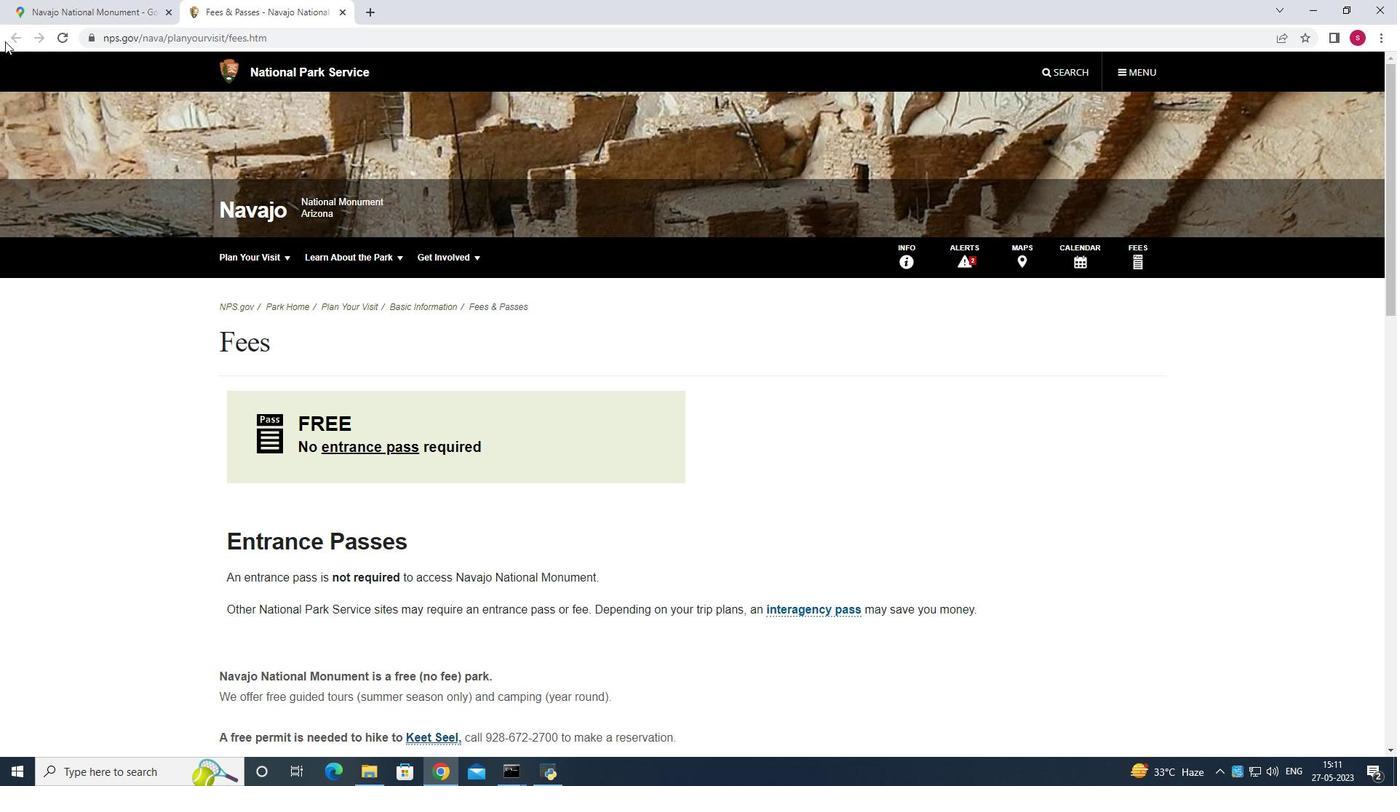 
Action: Mouse pressed left at (6, 41)
Screenshot: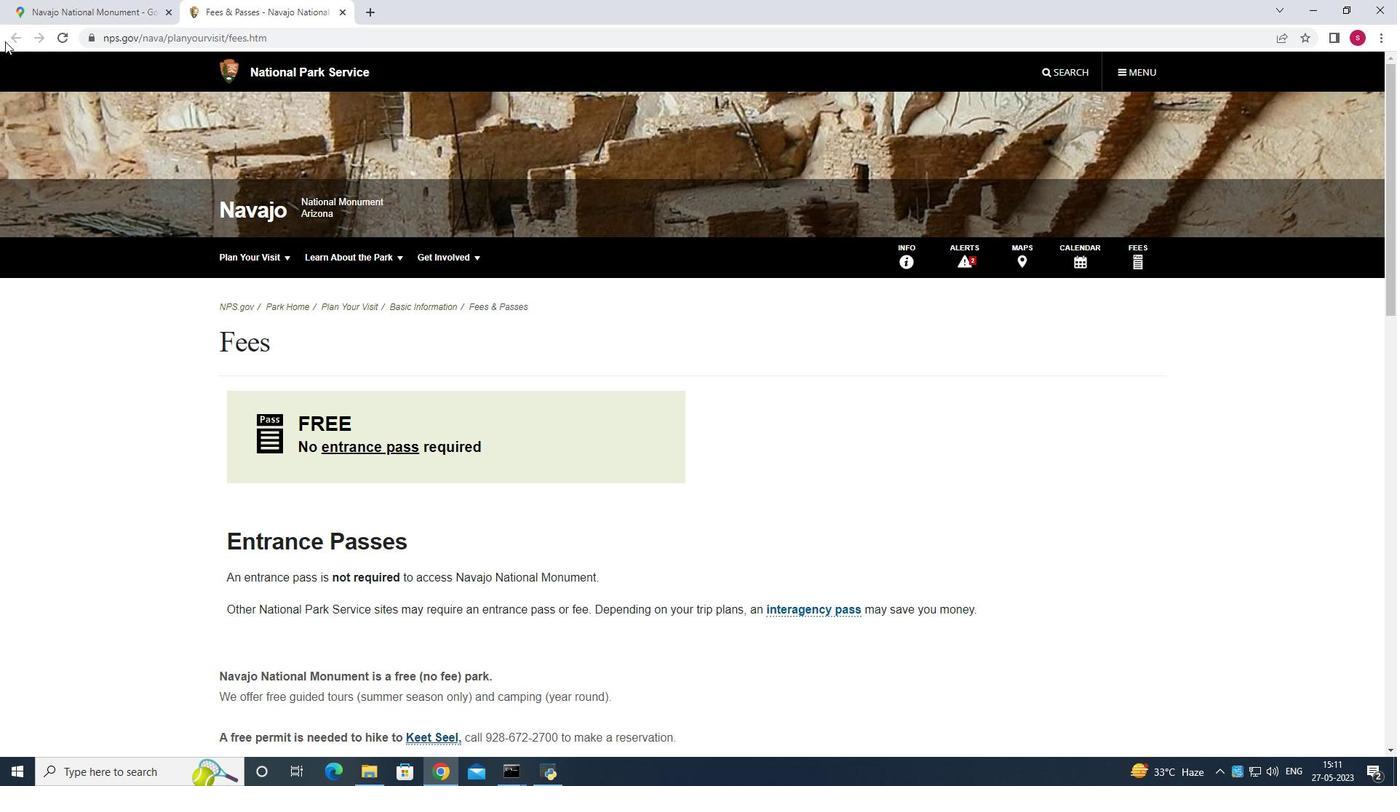 
Action: Mouse moved to (8, 40)
Screenshot: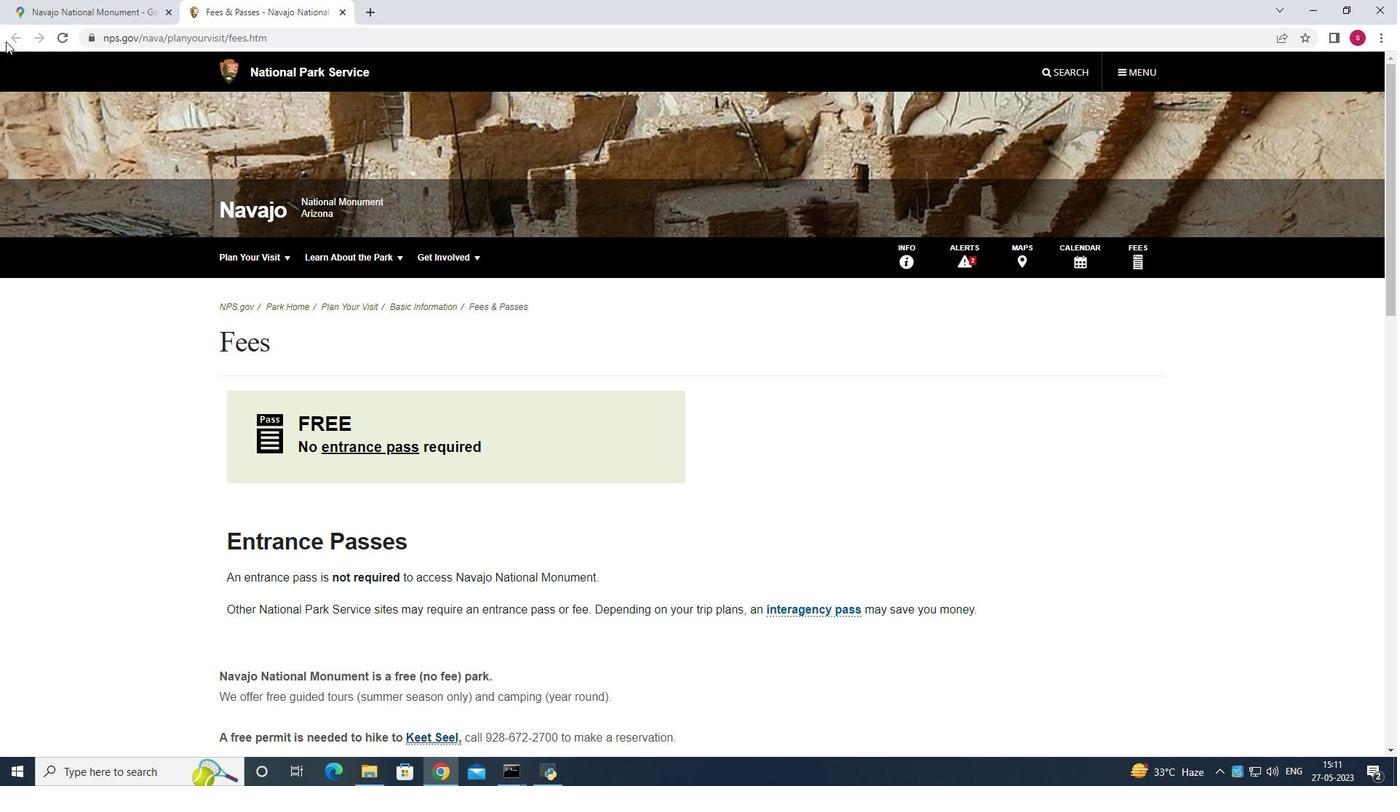 
Action: Mouse pressed left at (8, 40)
Screenshot: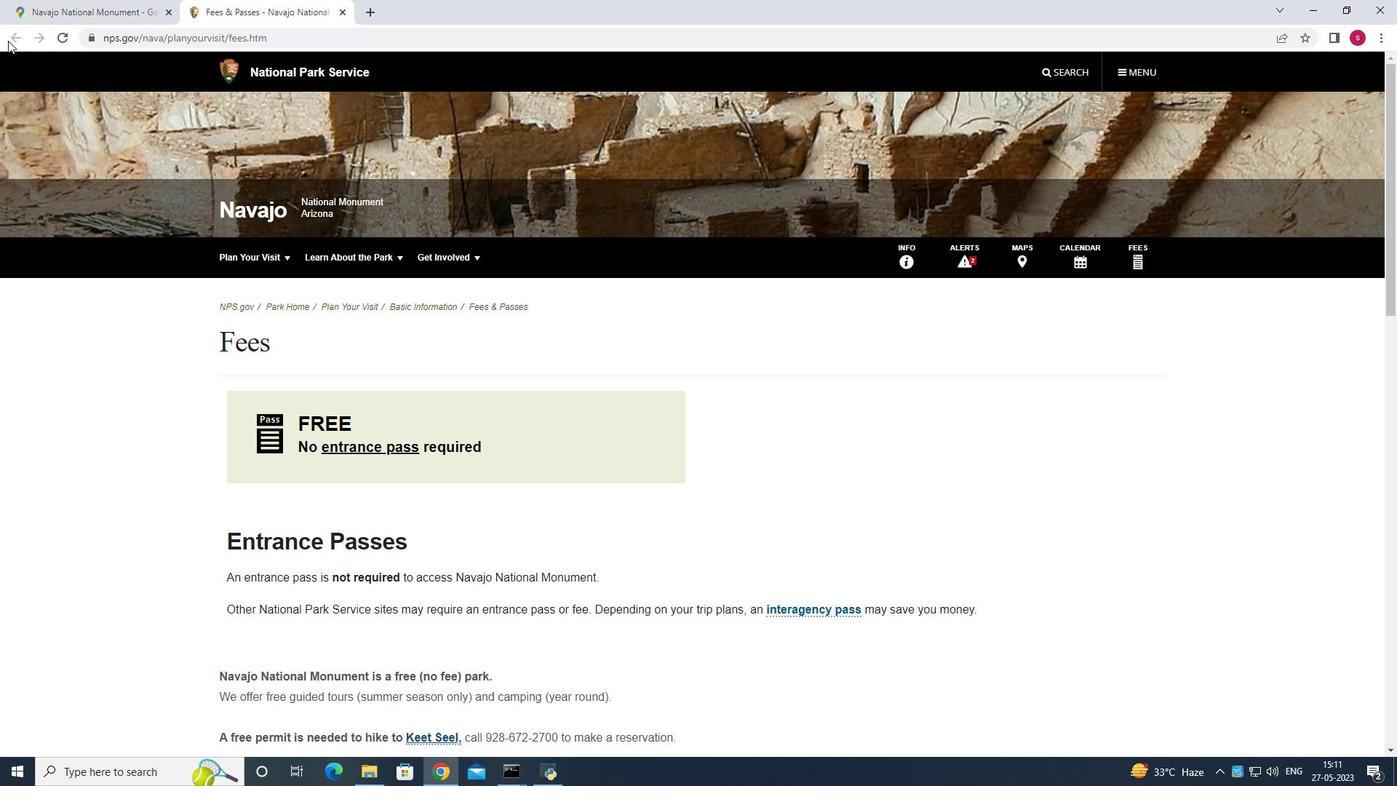 
Action: Mouse moved to (342, 8)
Screenshot: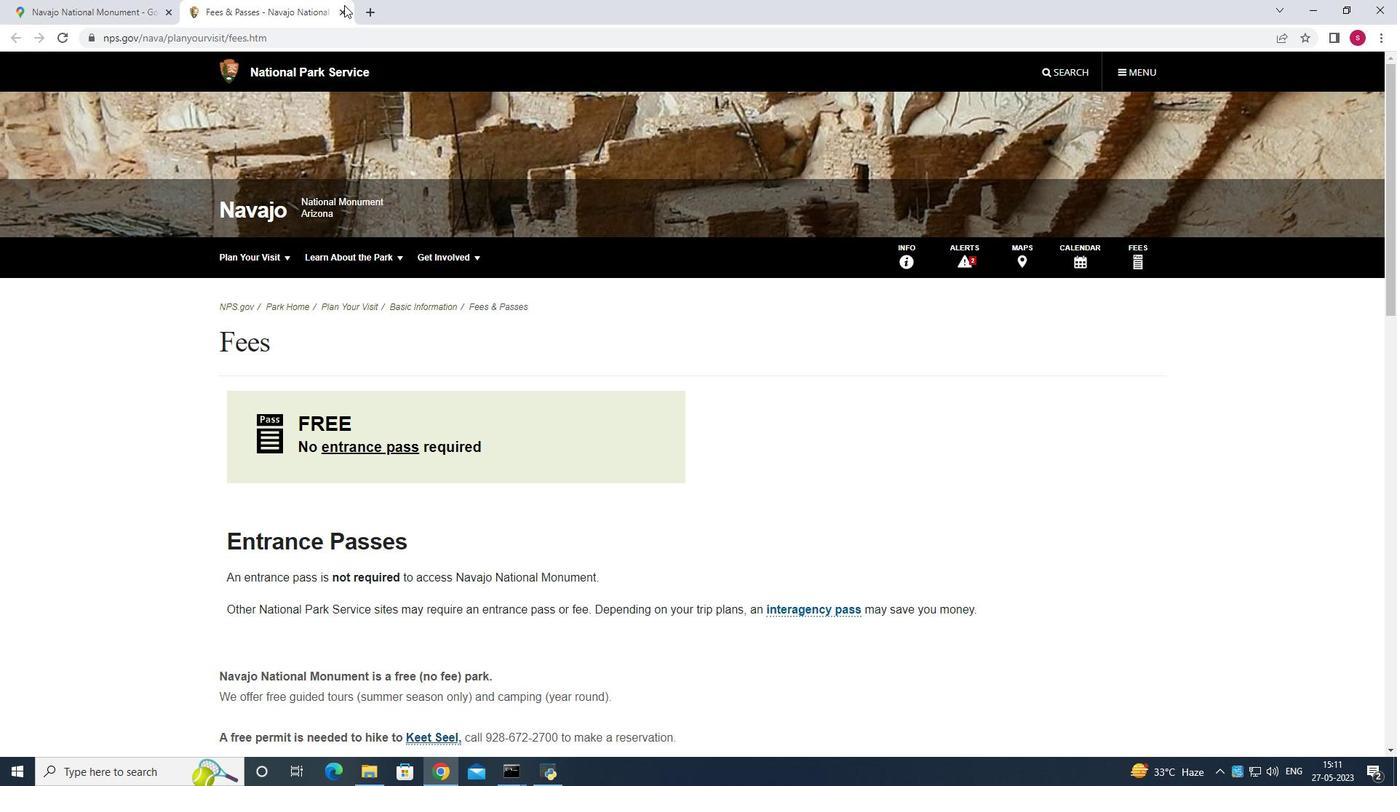 
Action: Mouse pressed left at (342, 8)
Screenshot: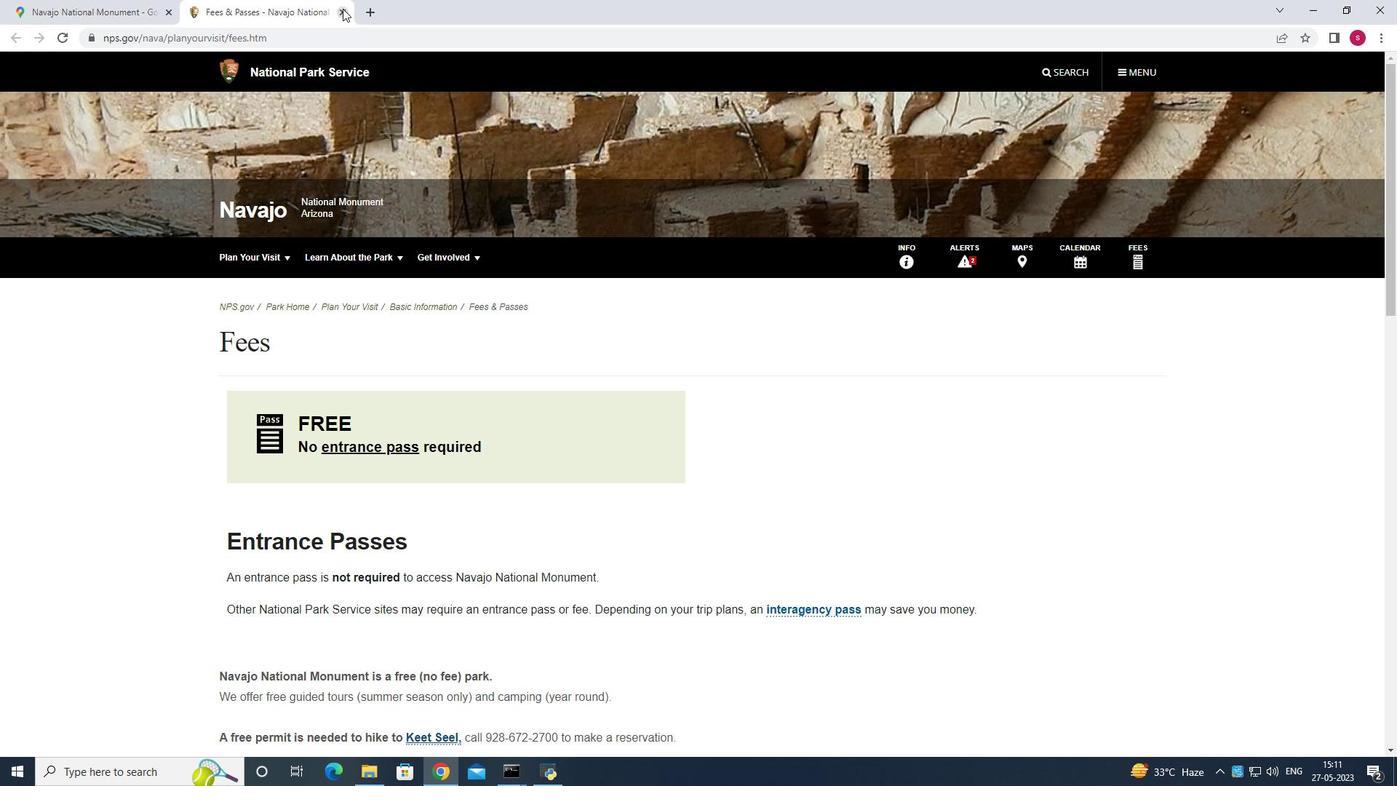 
Action: Mouse moved to (1374, 709)
Screenshot: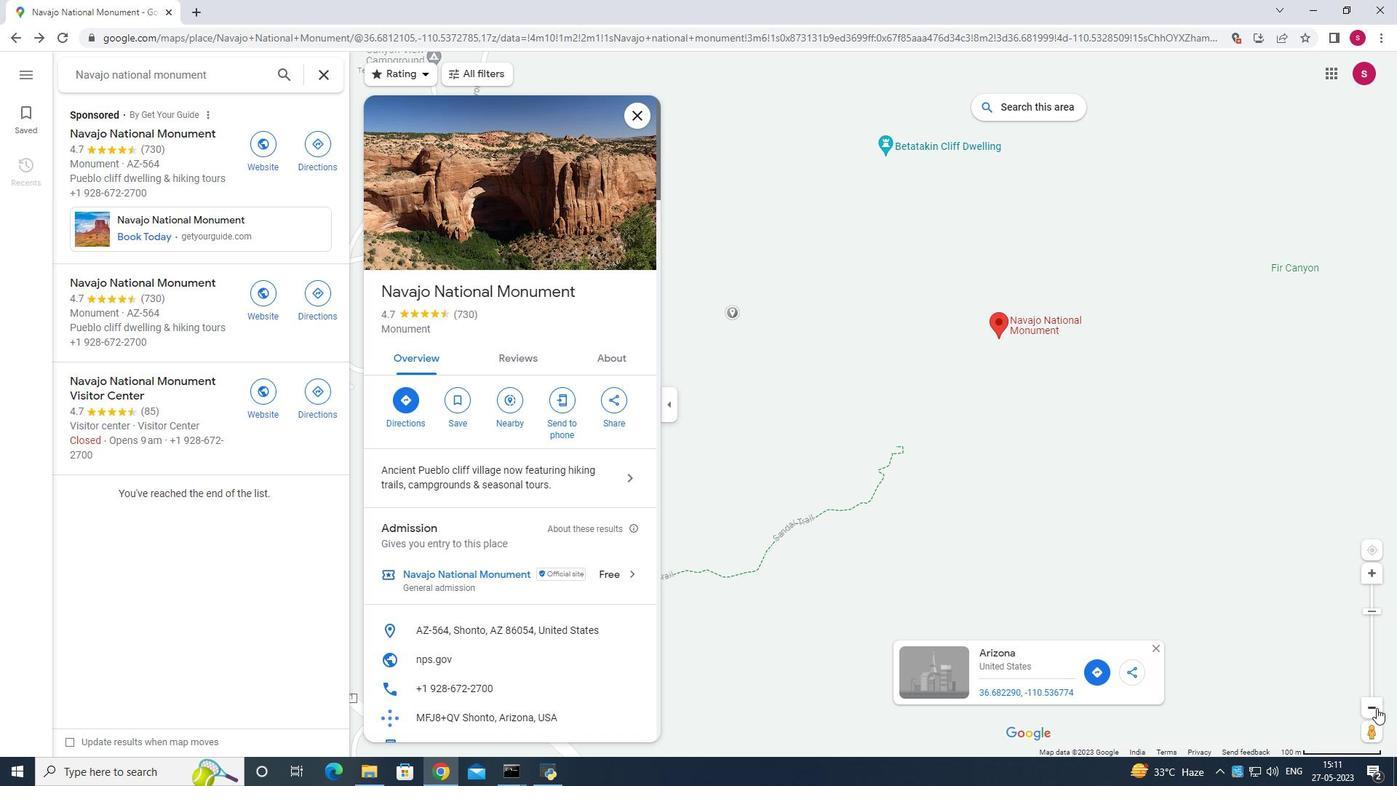 
Action: Mouse pressed left at (1374, 709)
Screenshot: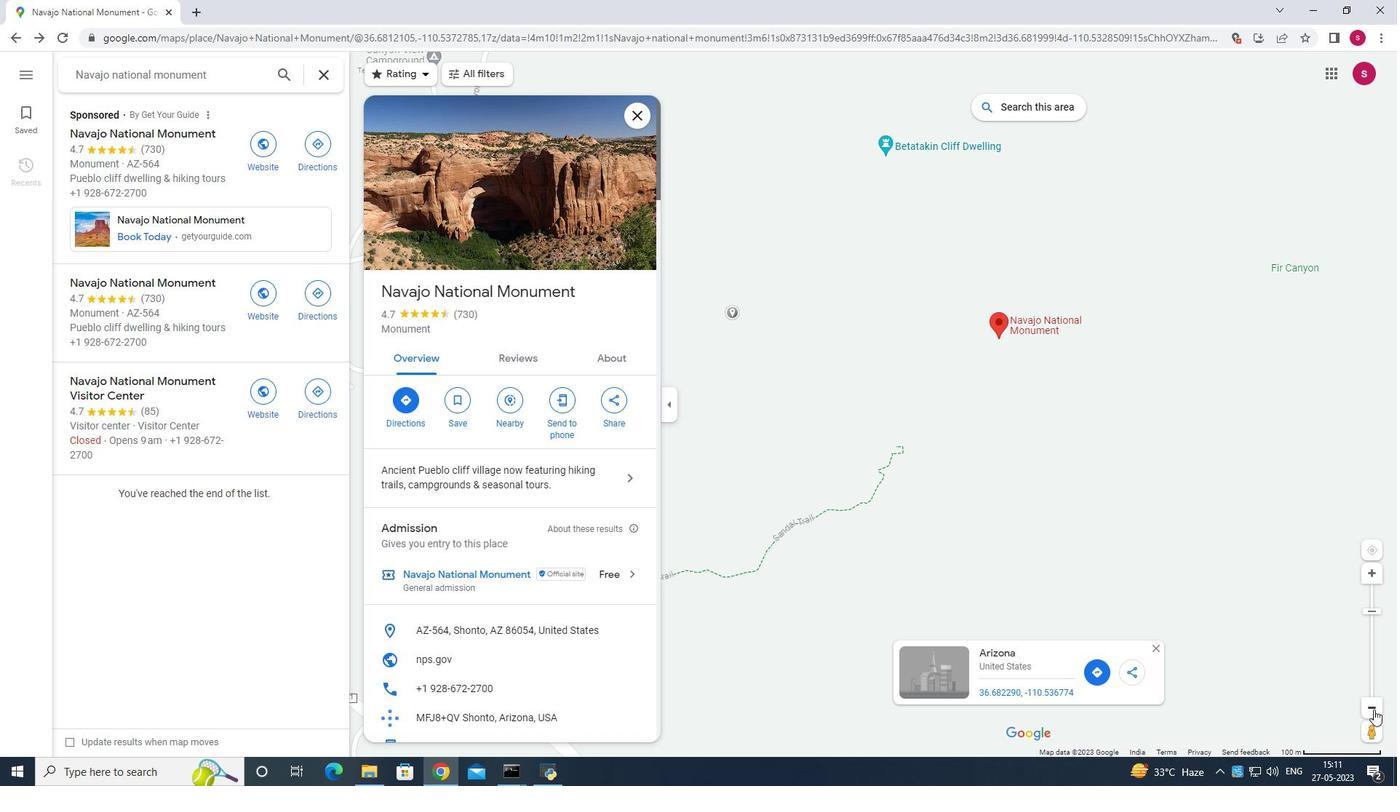 
Action: Mouse moved to (1369, 695)
Screenshot: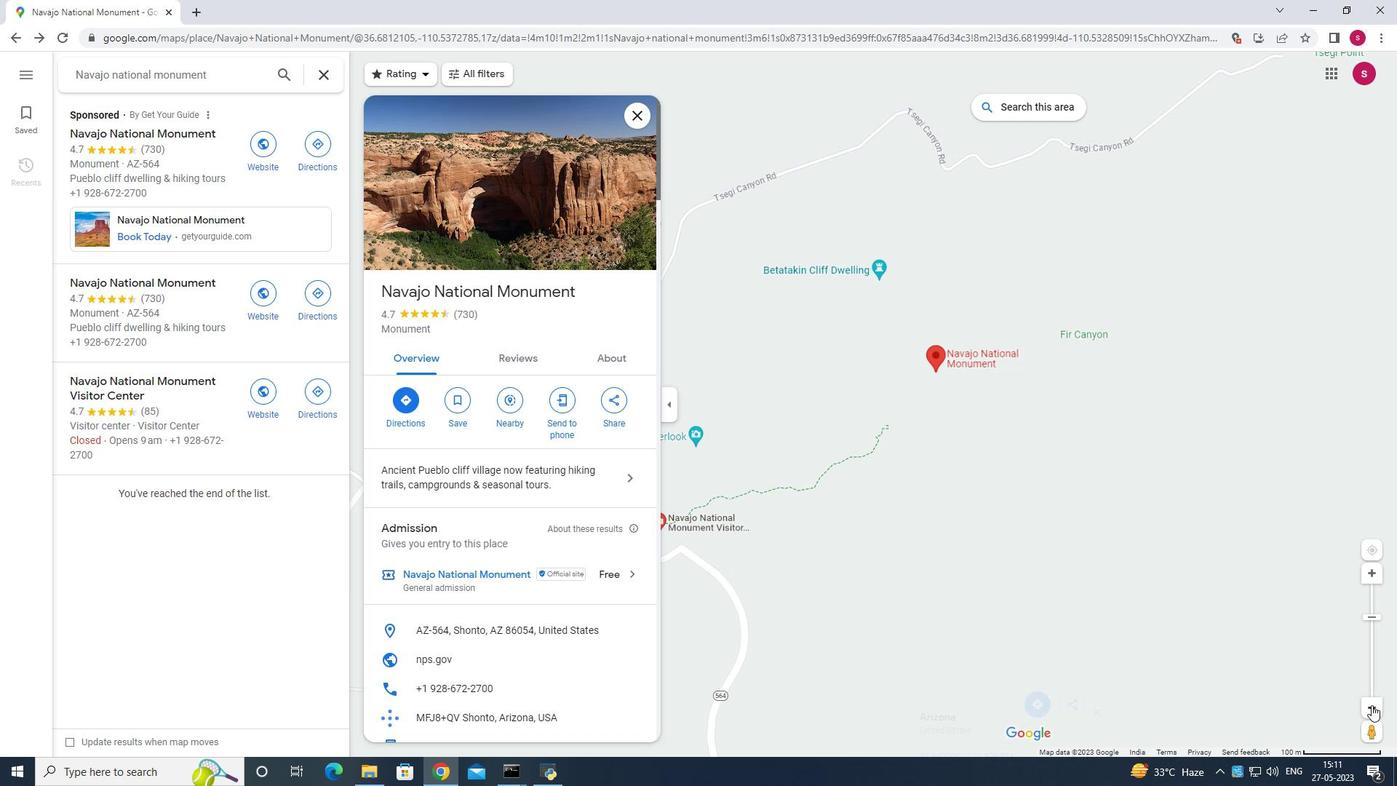 
Action: Mouse pressed left at (1369, 695)
Screenshot: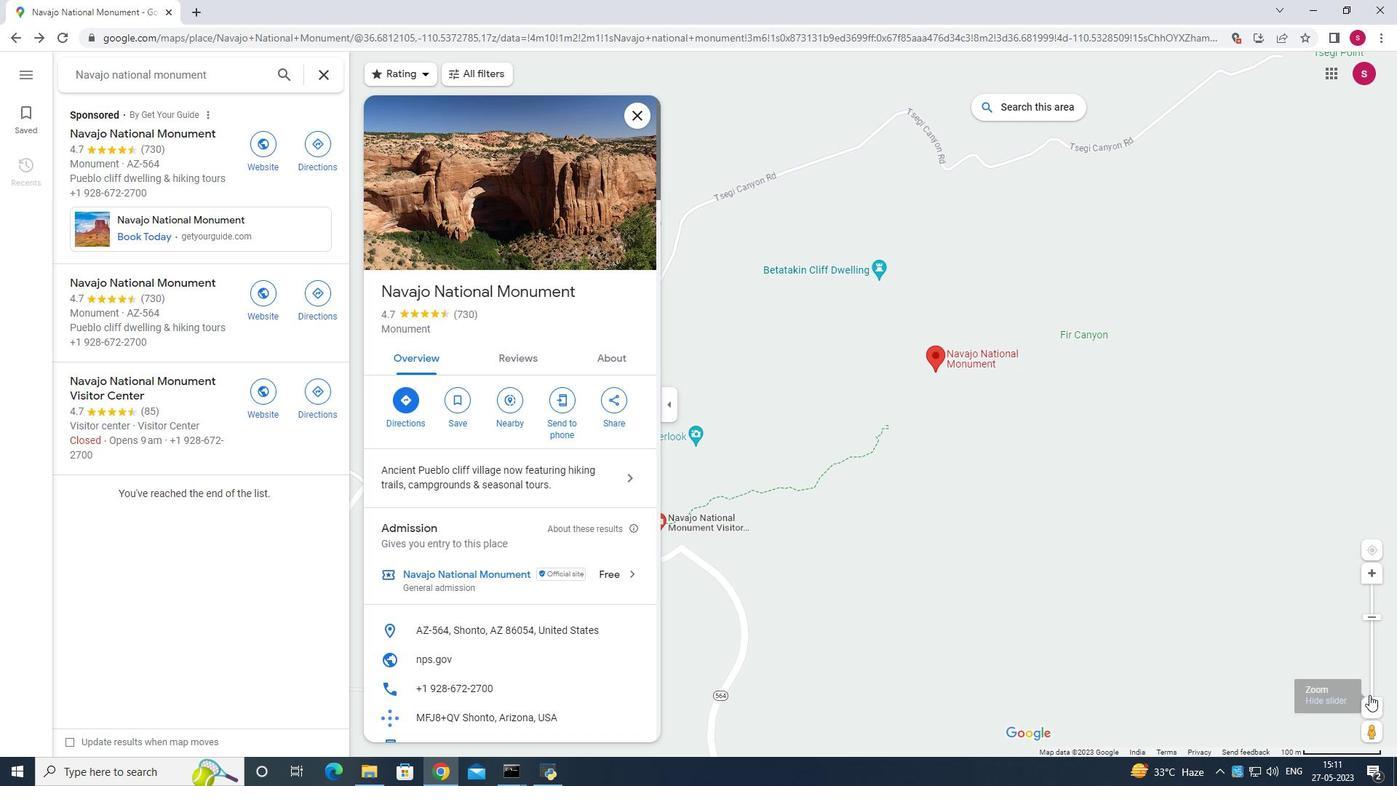 
Action: Mouse moved to (898, 438)
Screenshot: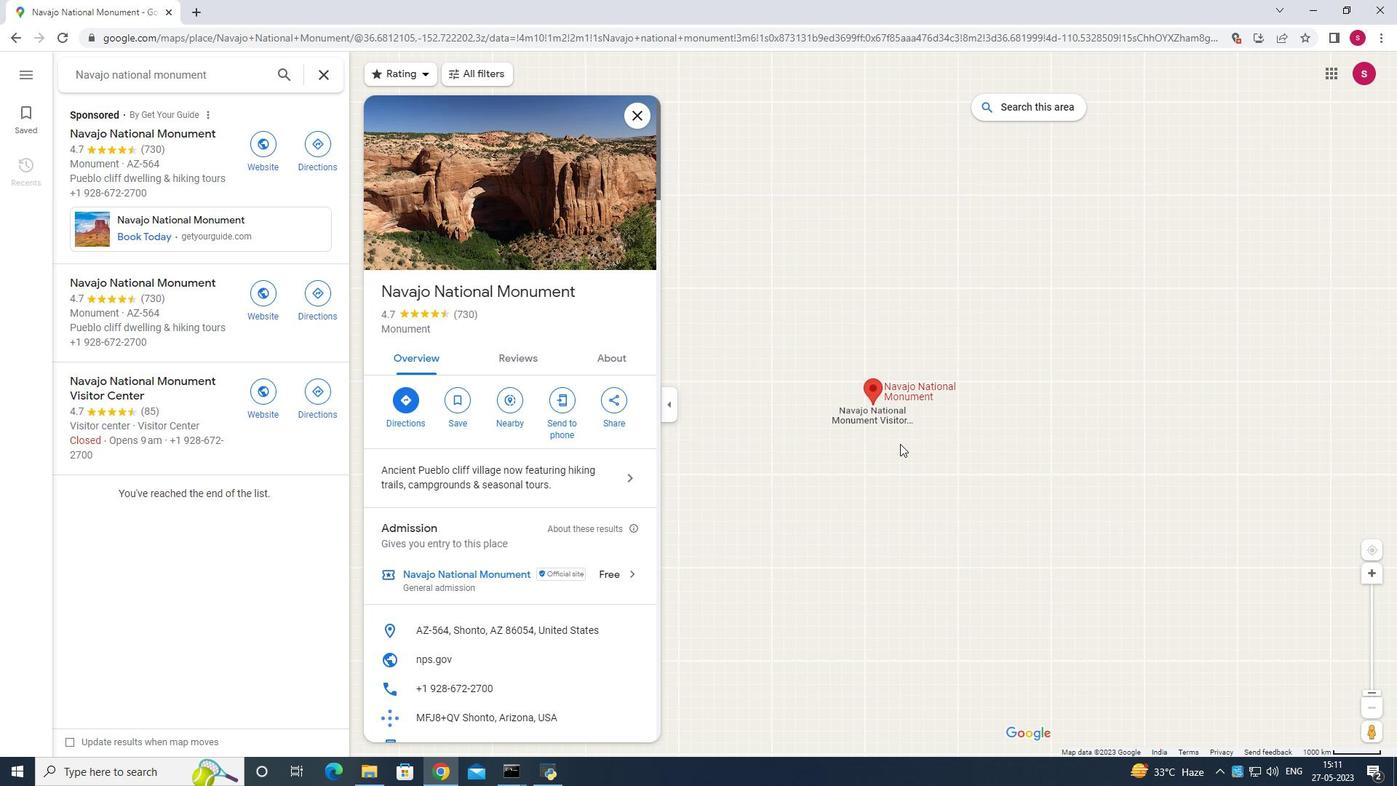 
Action: Mouse pressed left at (898, 438)
Screenshot: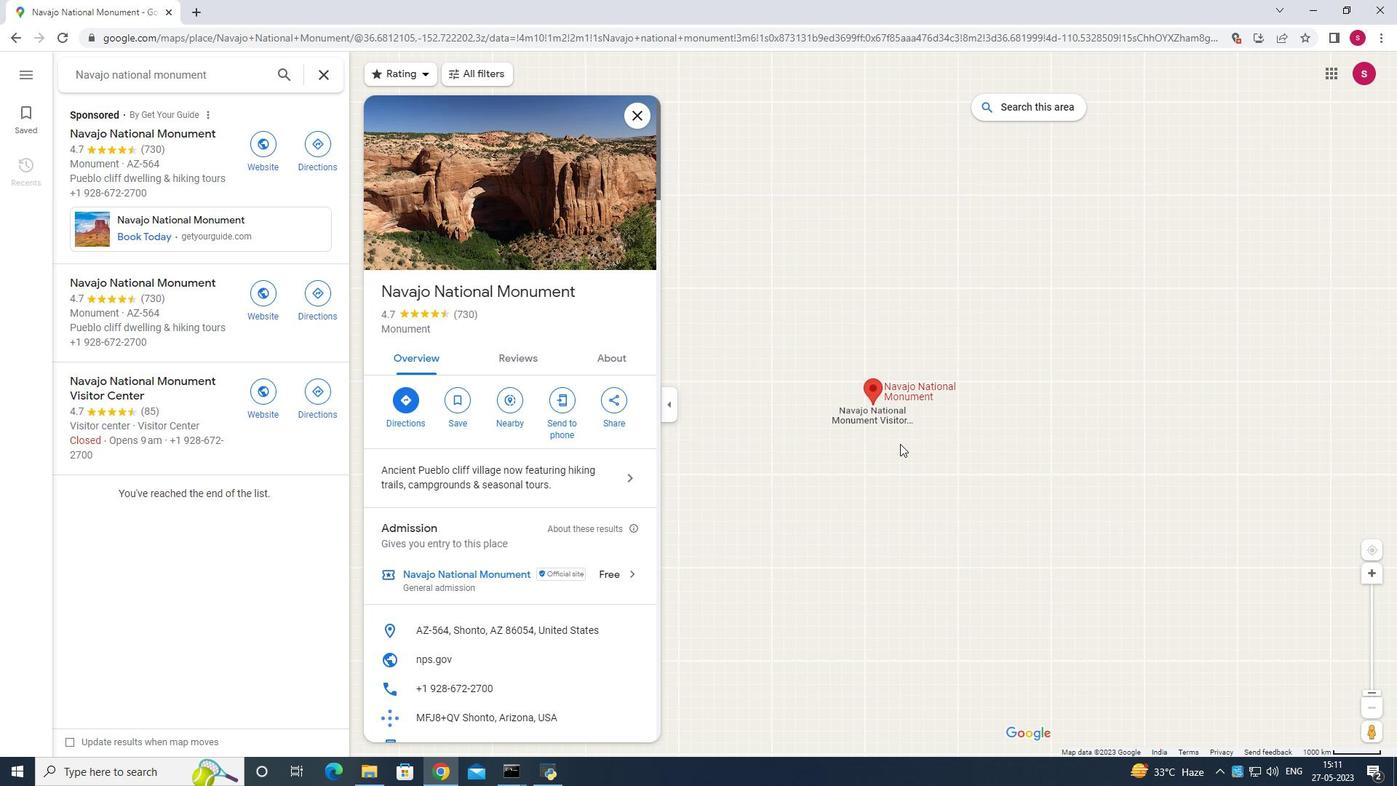 
Action: Mouse moved to (871, 395)
Screenshot: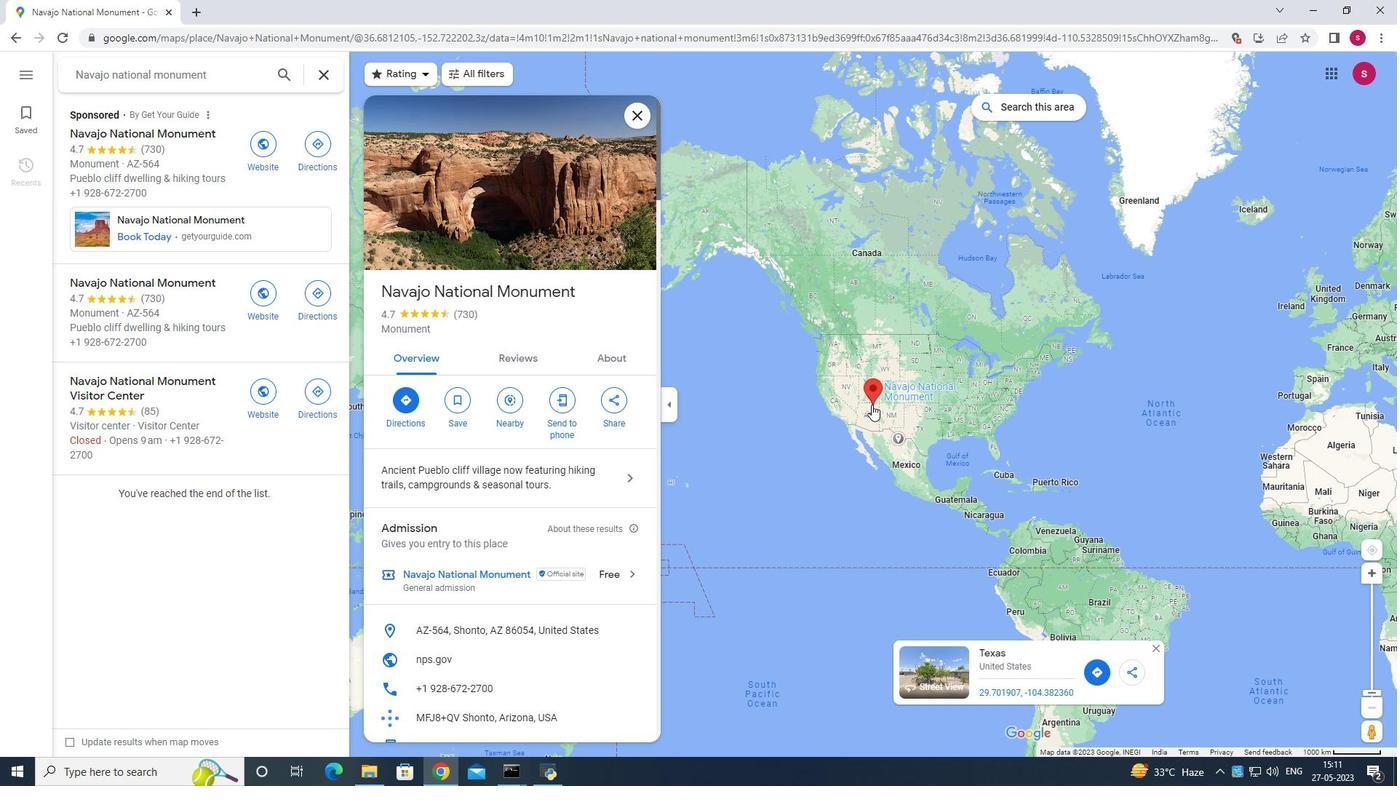 
Action: Mouse pressed left at (871, 395)
Screenshot: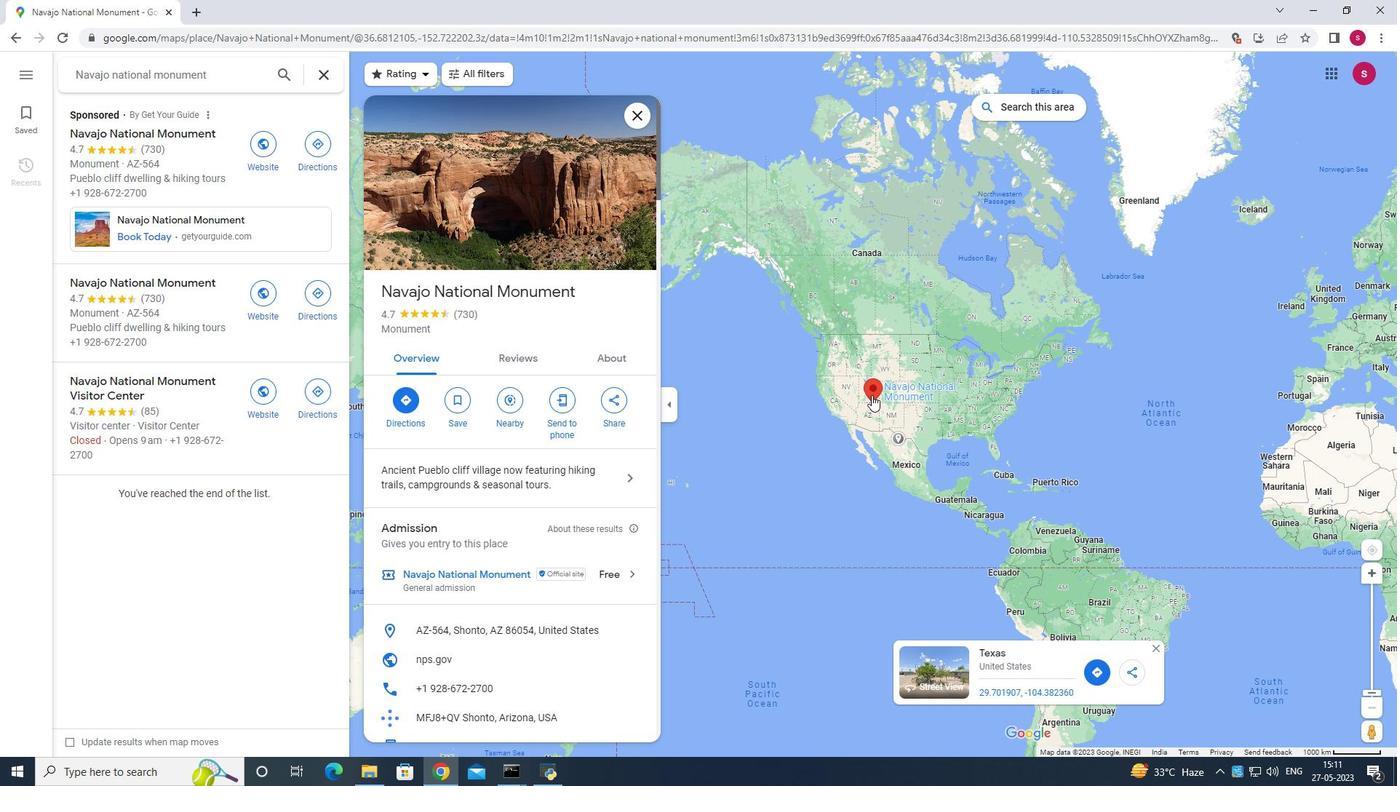 
Action: Mouse moved to (900, 386)
Screenshot: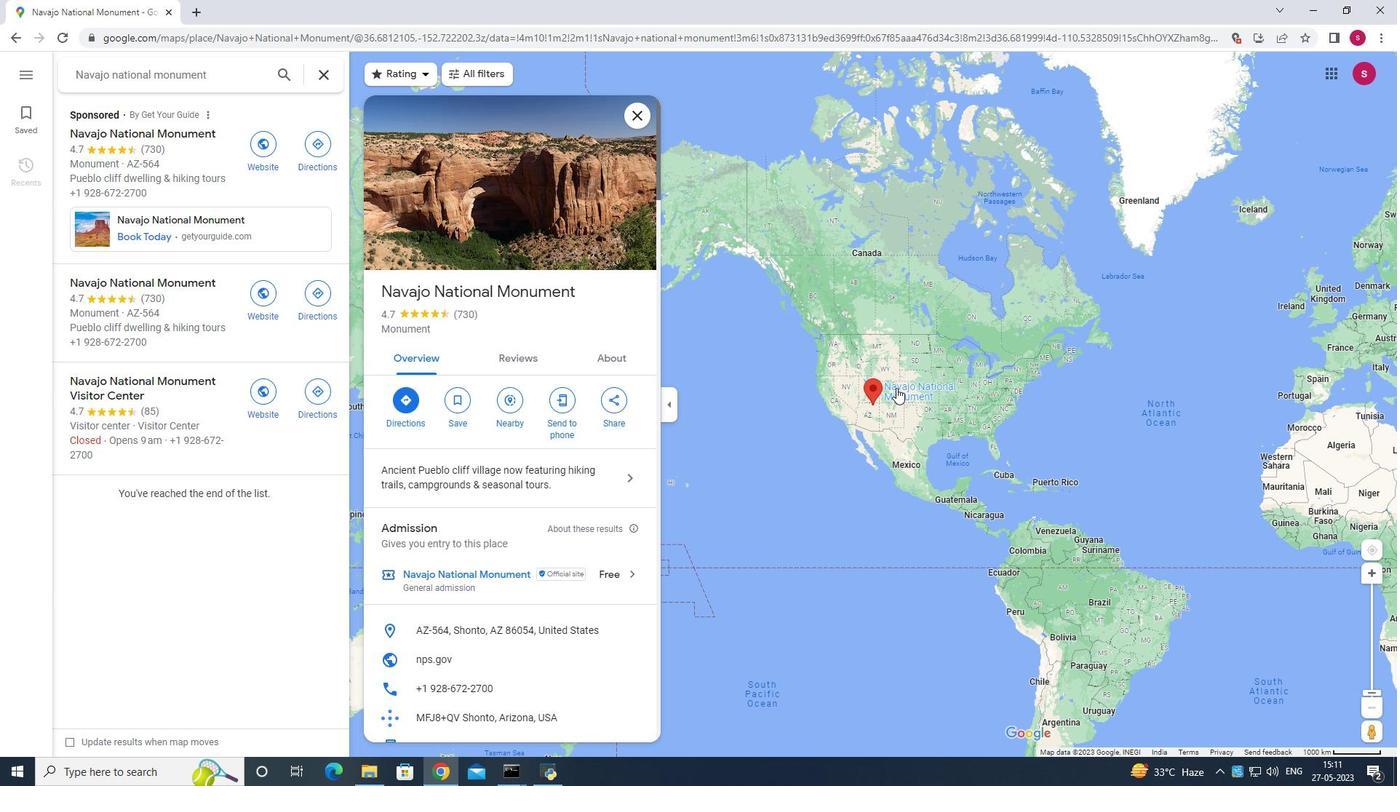 
Action: Mouse pressed left at (900, 386)
Screenshot: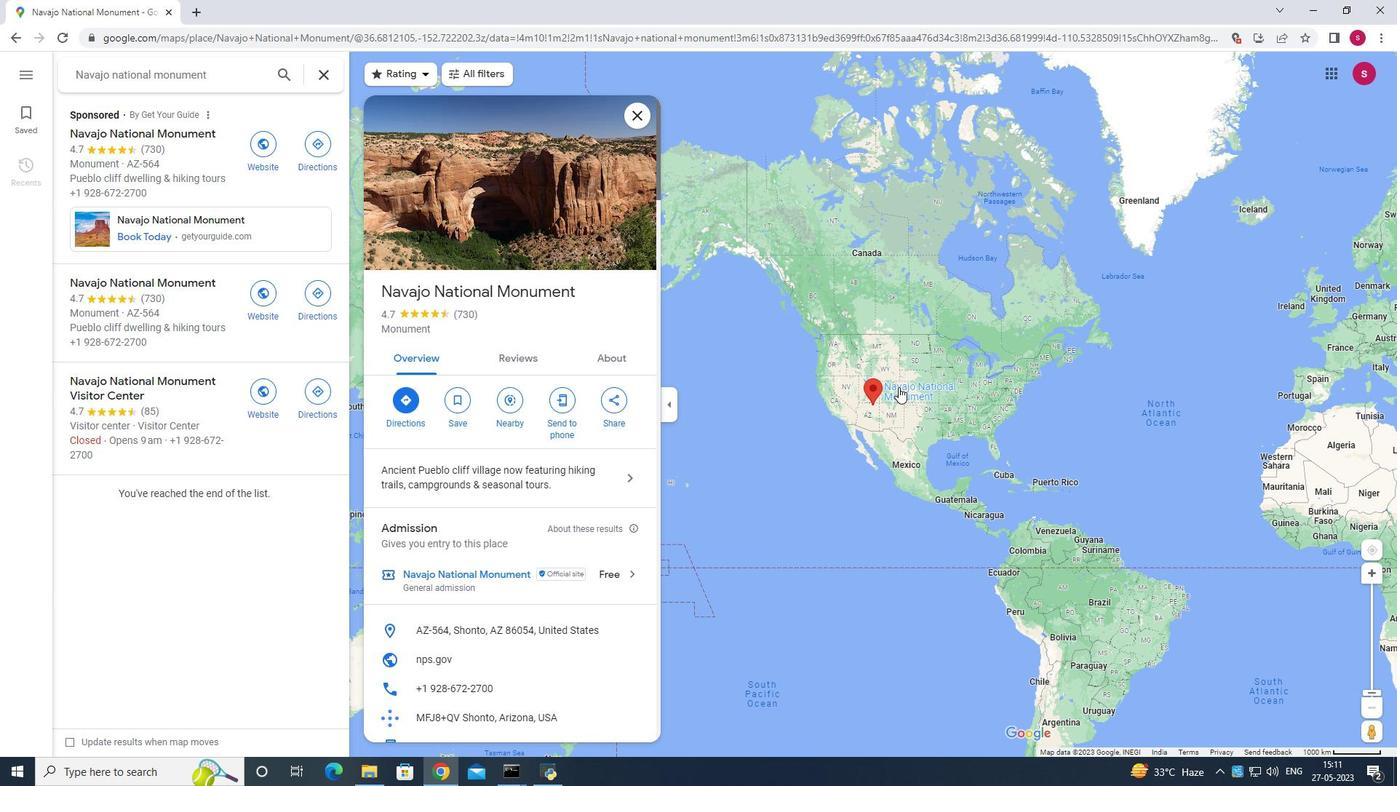 
Action: Mouse moved to (874, 390)
Screenshot: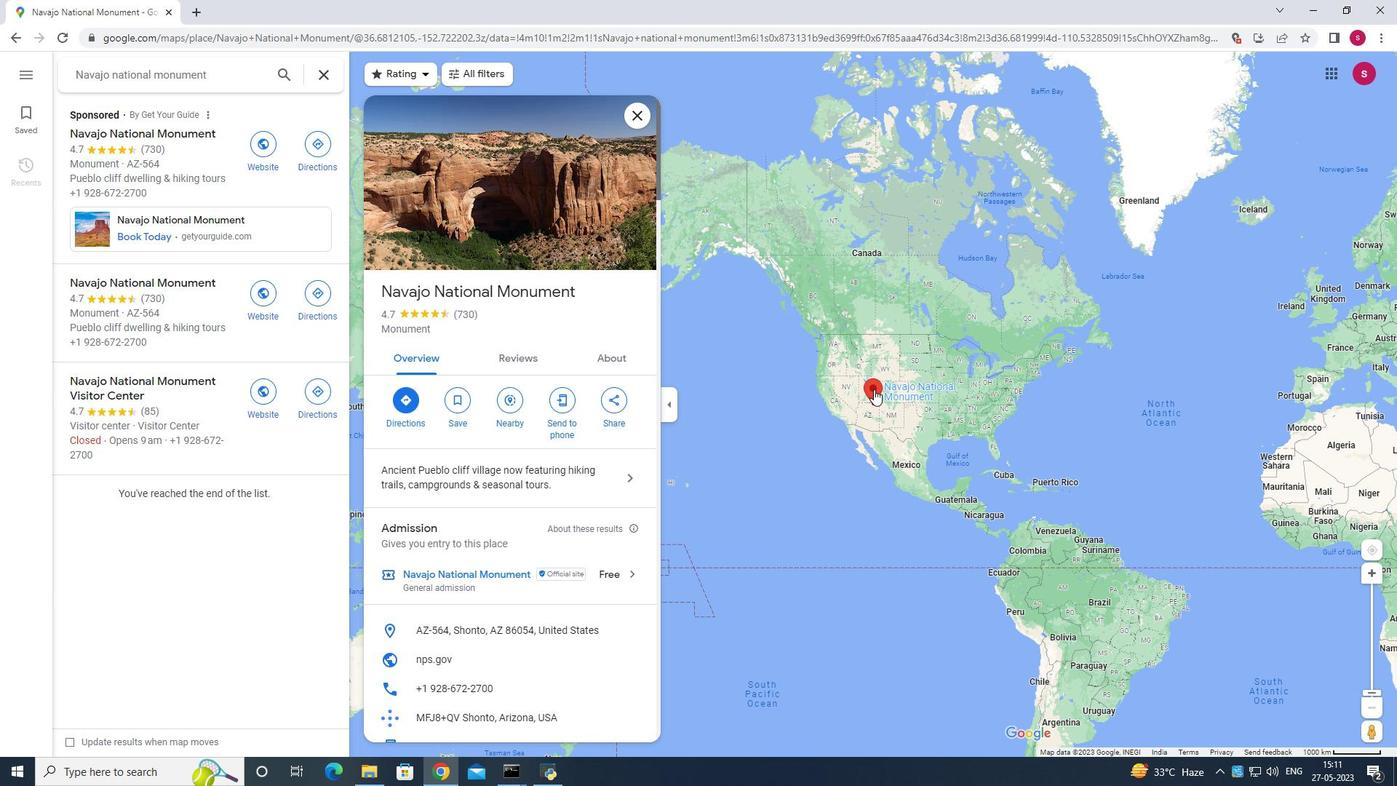 
Action: Mouse pressed left at (874, 390)
Screenshot: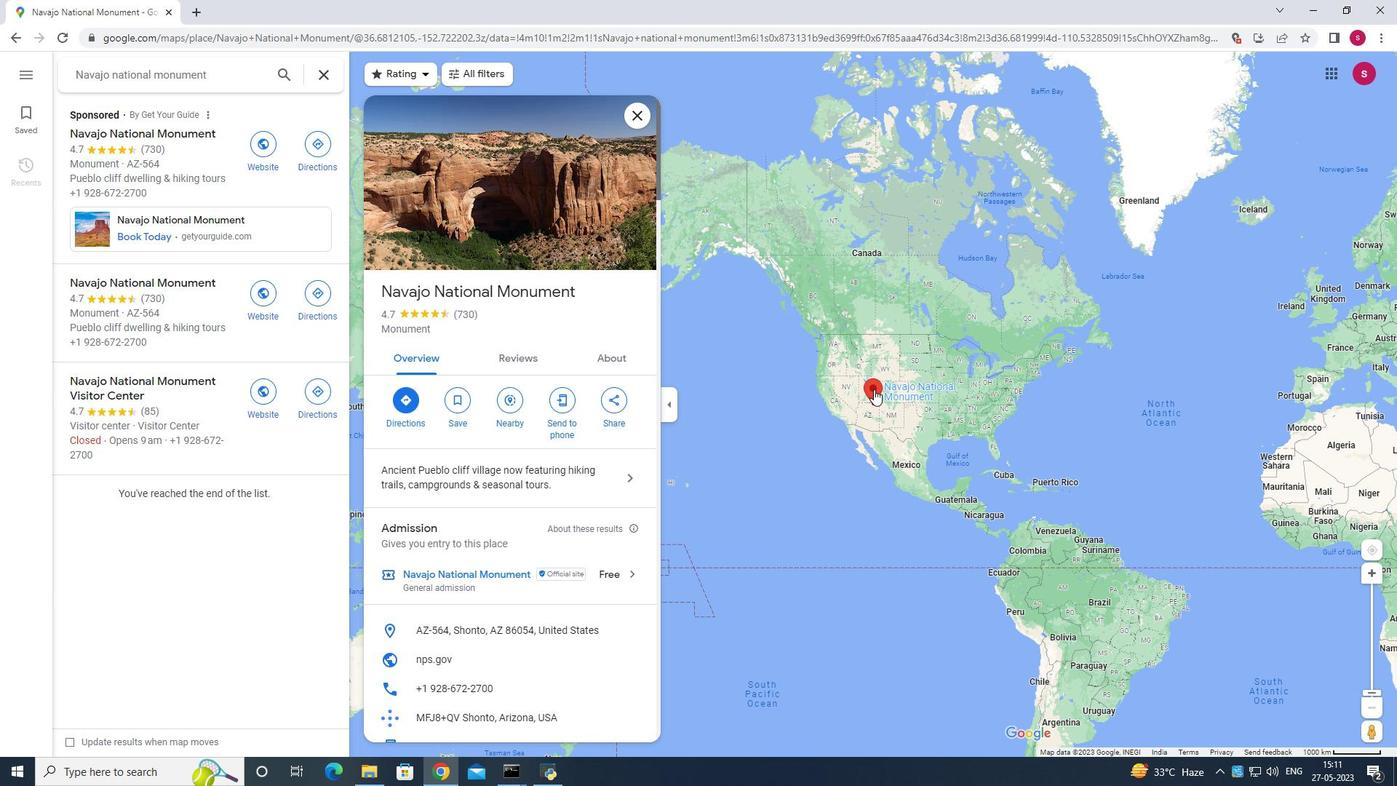 
Action: Mouse pressed left at (874, 390)
Screenshot: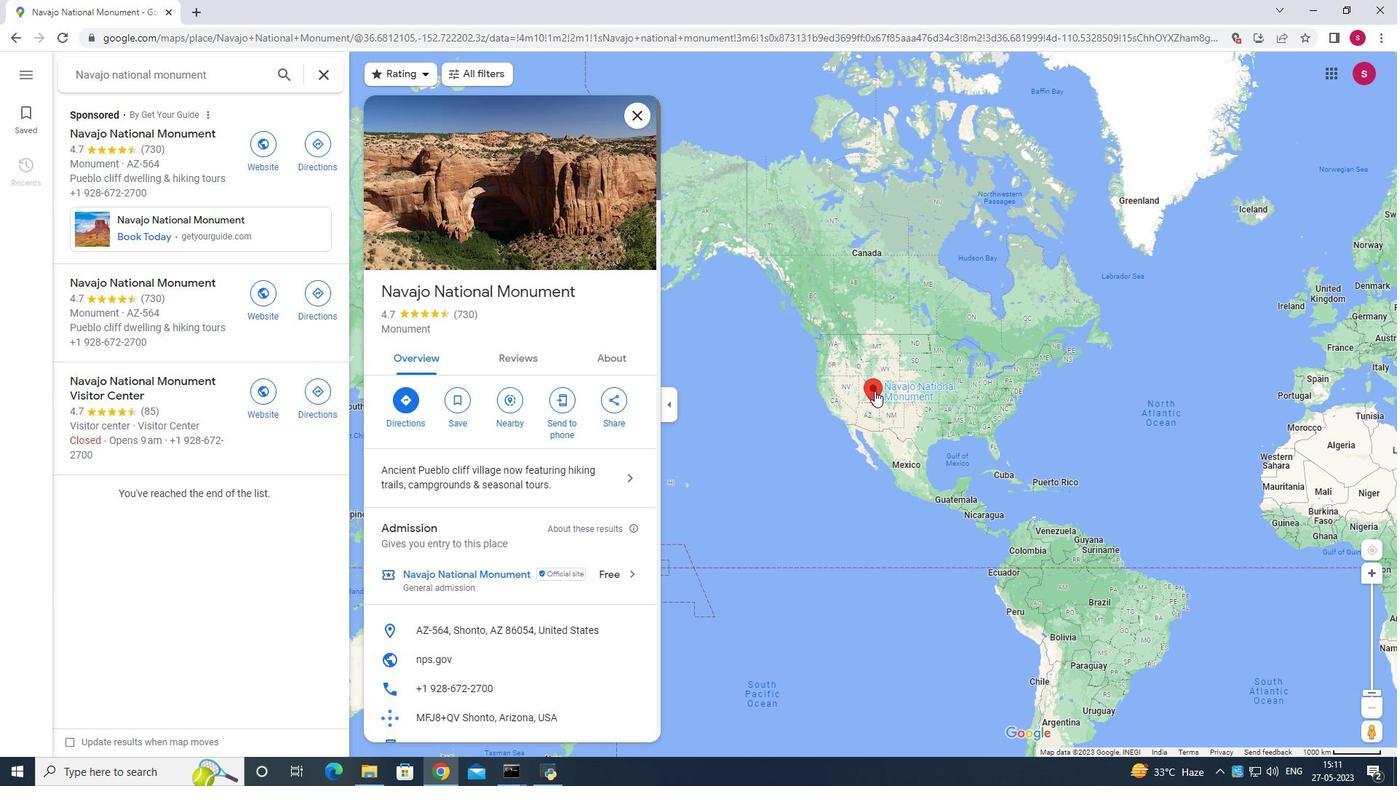 
Action: Mouse moved to (558, 508)
Screenshot: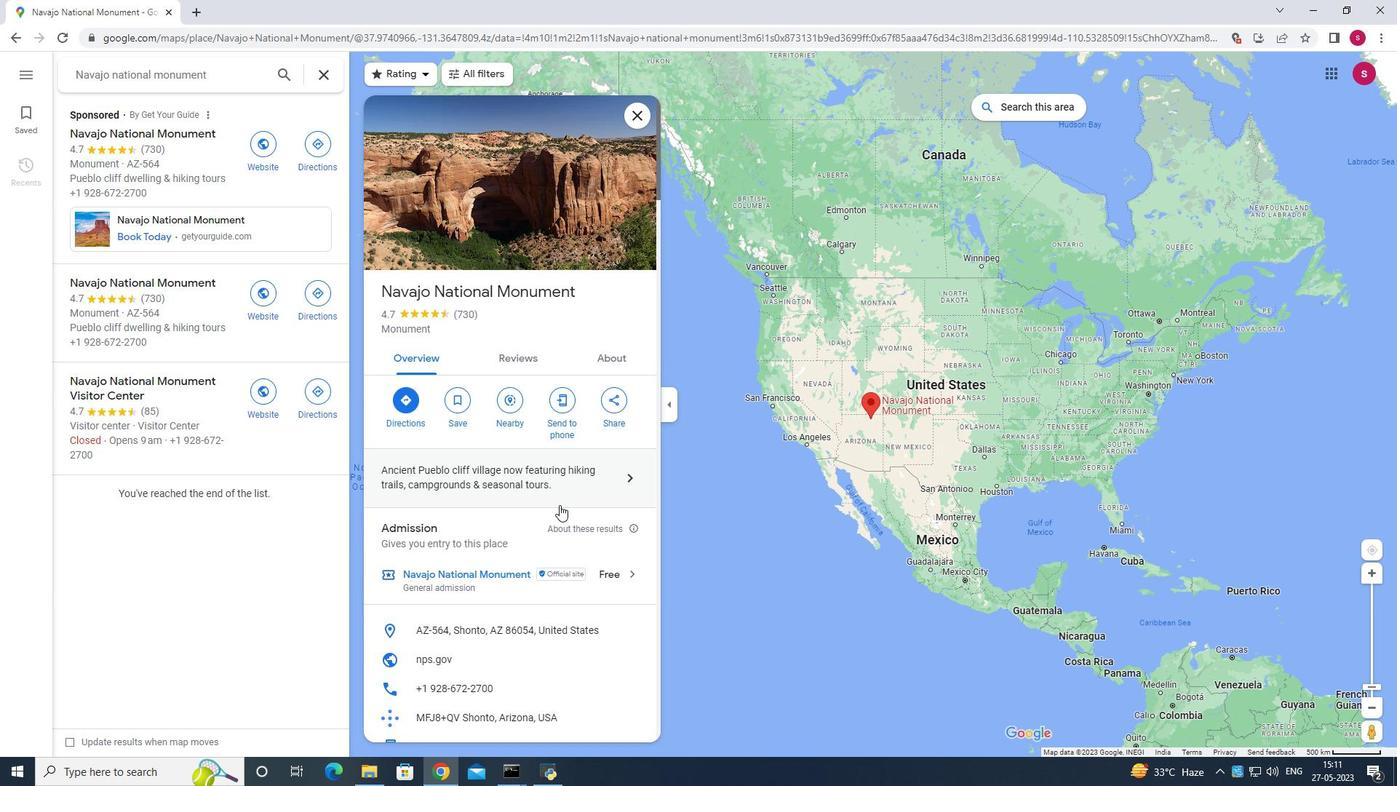
Action: Mouse scrolled (558, 507) with delta (0, 0)
Screenshot: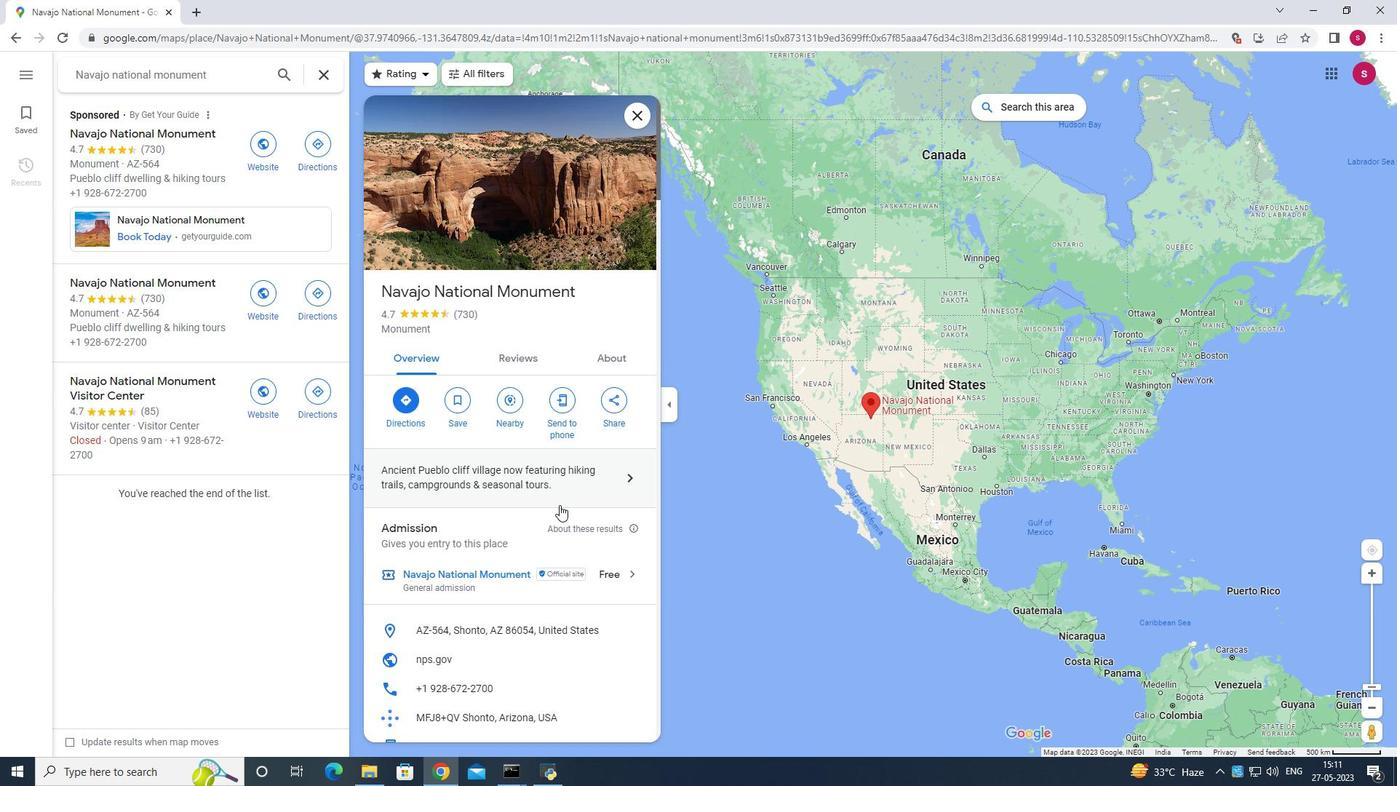 
Action: Mouse moved to (558, 516)
Screenshot: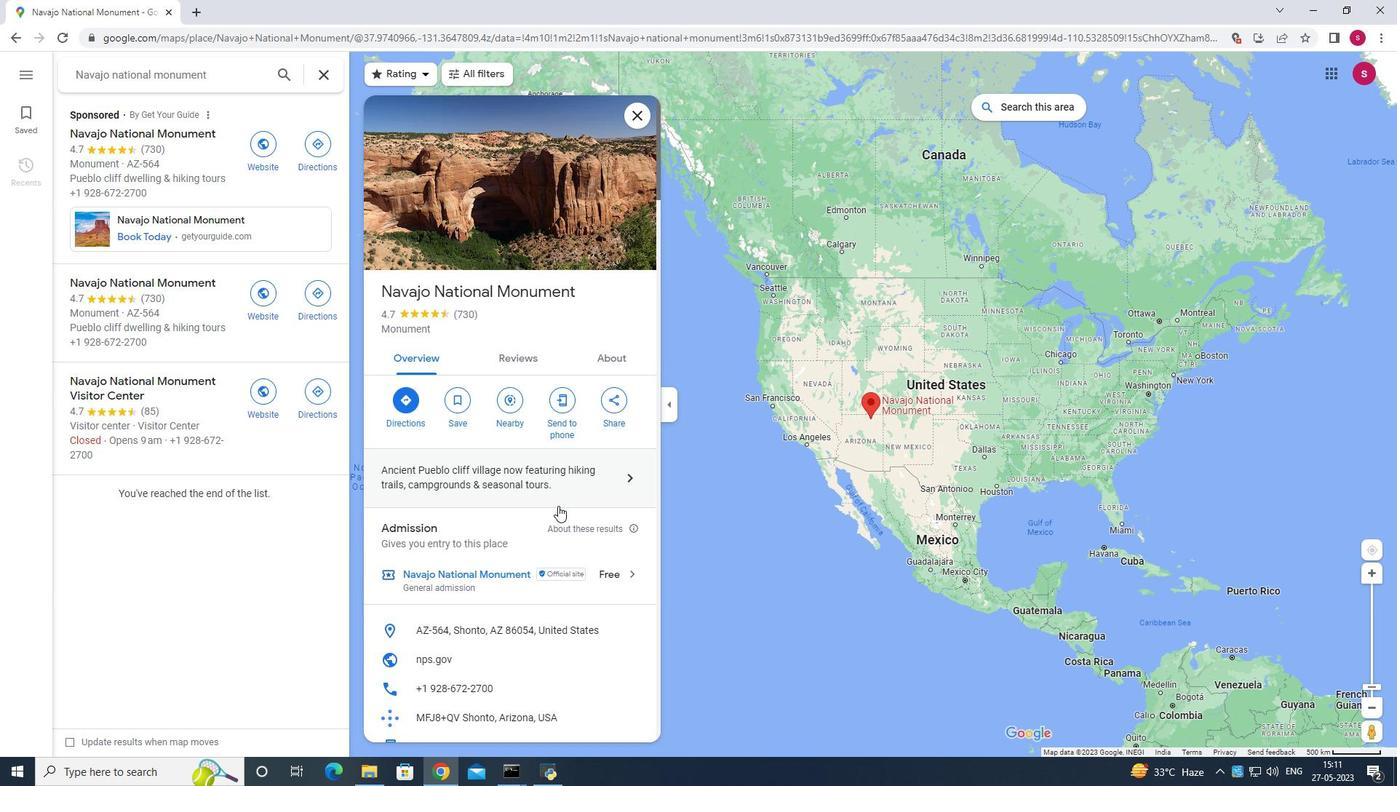 
Action: Mouse scrolled (558, 515) with delta (0, 0)
Screenshot: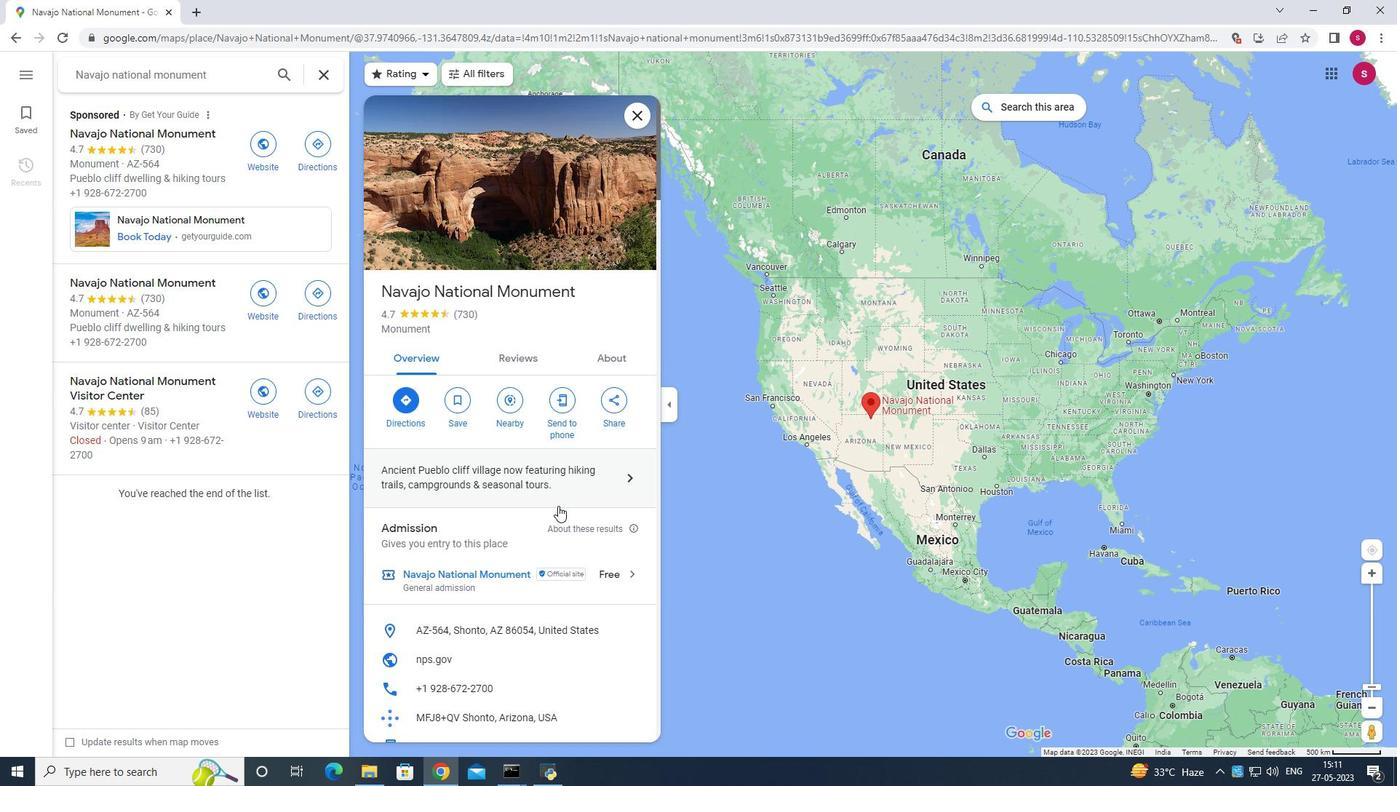
Action: Mouse moved to (558, 519)
Screenshot: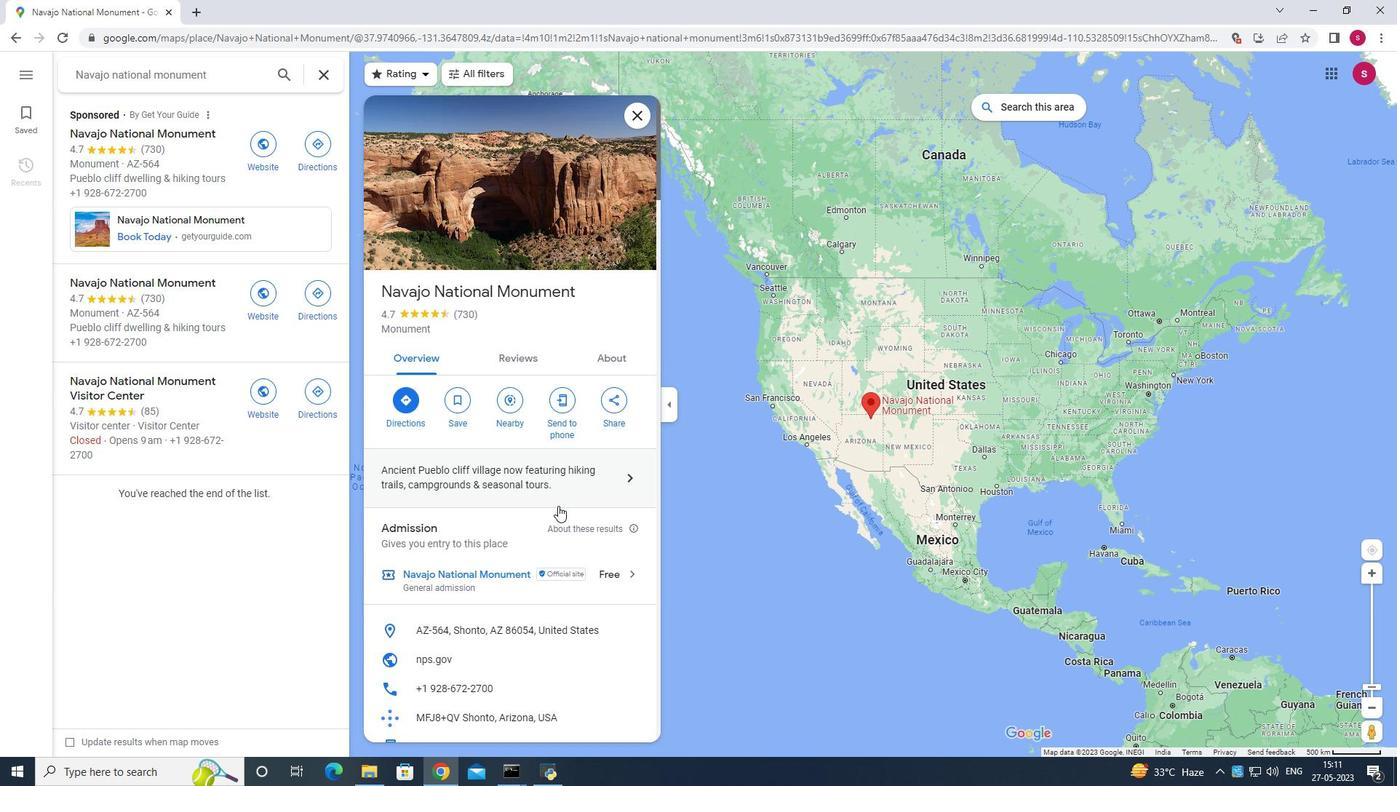 
Action: Mouse scrolled (558, 518) with delta (0, 0)
Screenshot: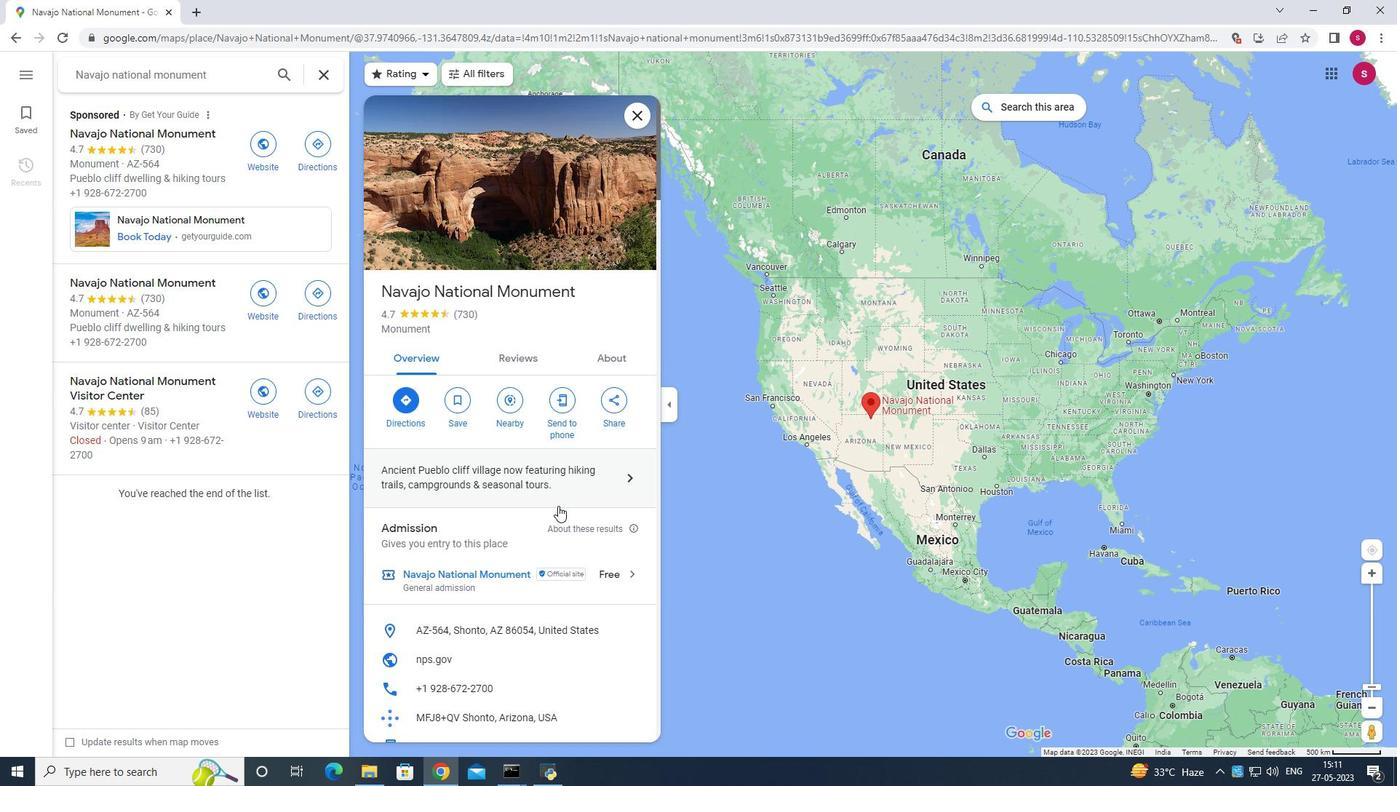 
Action: Mouse moved to (558, 520)
Screenshot: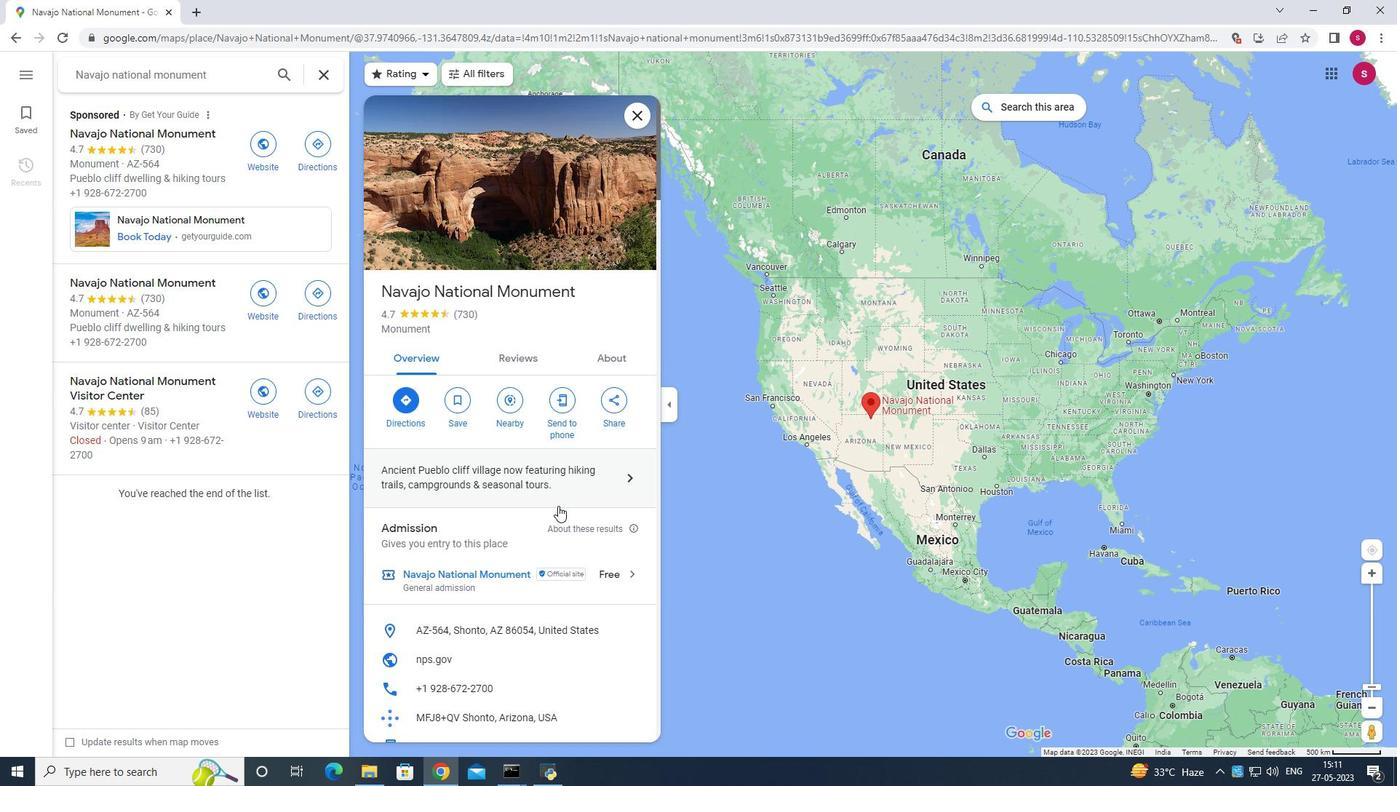 
Action: Mouse scrolled (558, 519) with delta (0, 0)
Screenshot: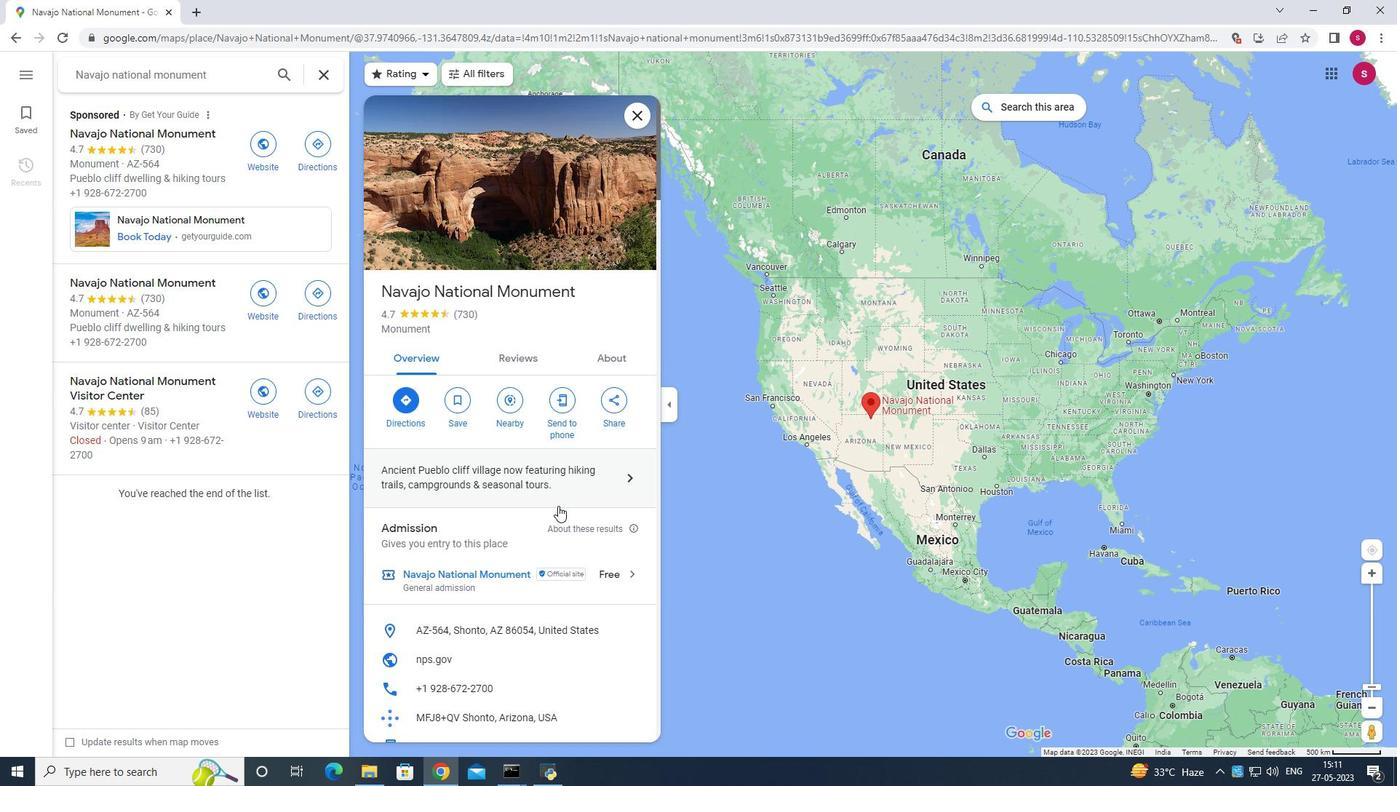
Action: Mouse scrolled (558, 519) with delta (0, 0)
Screenshot: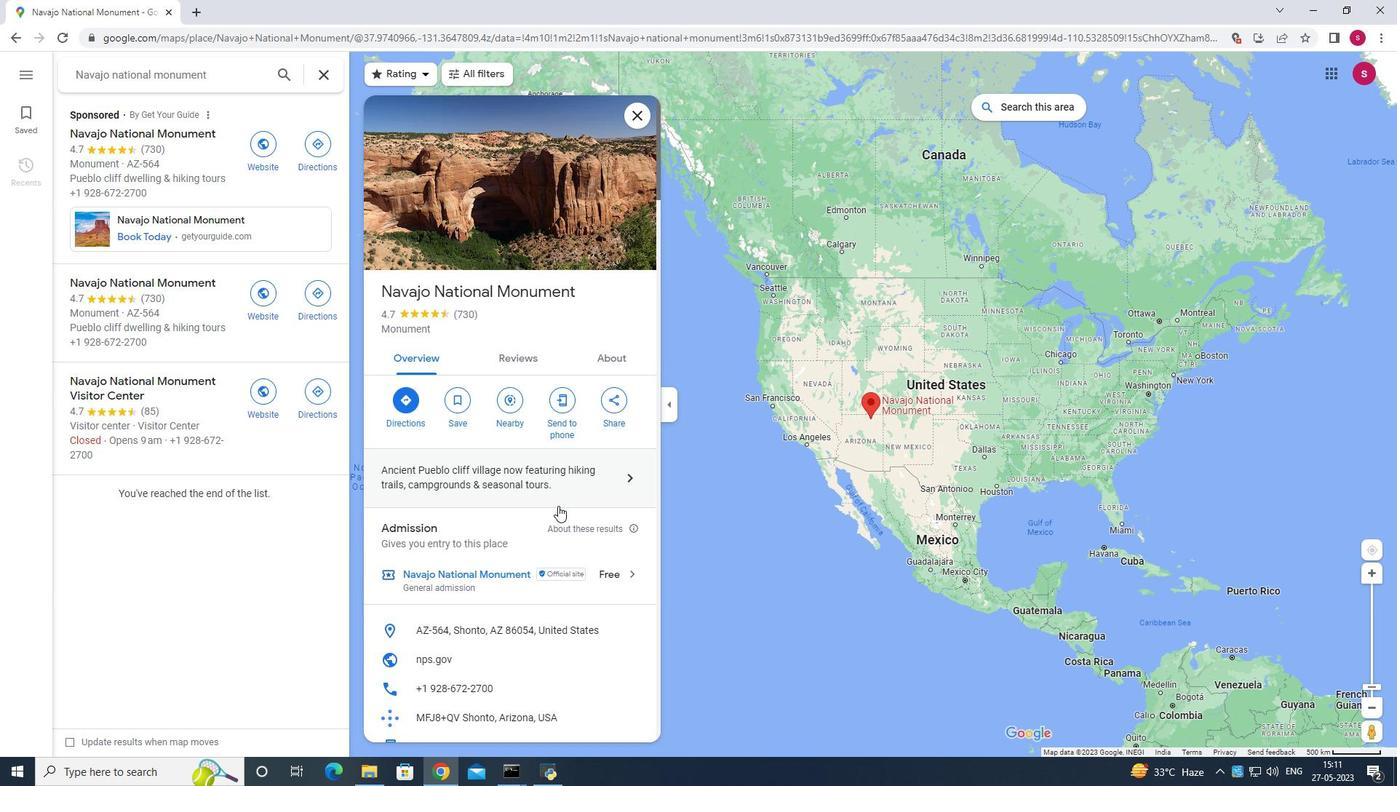 
Action: Mouse moved to (393, 268)
Screenshot: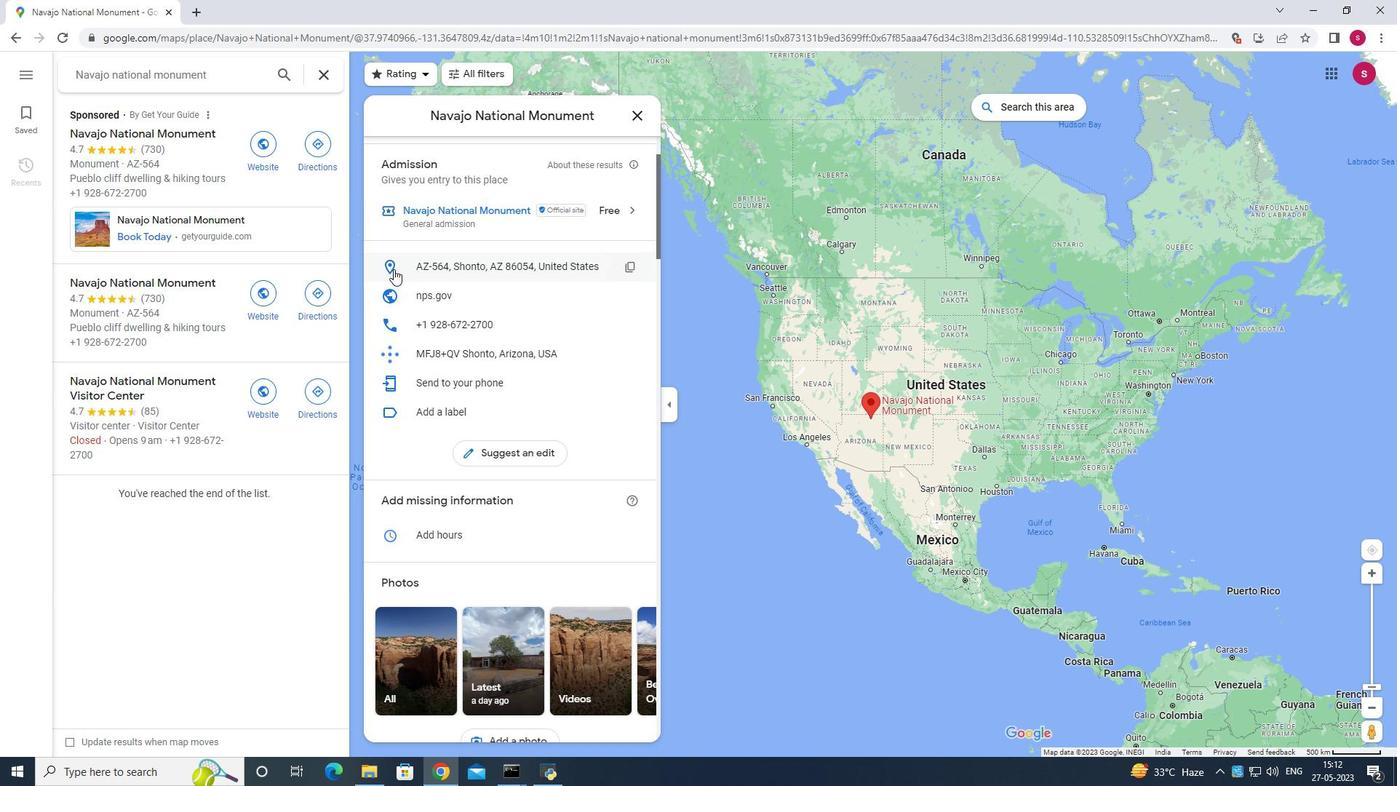 
Action: Mouse pressed left at (393, 268)
Screenshot: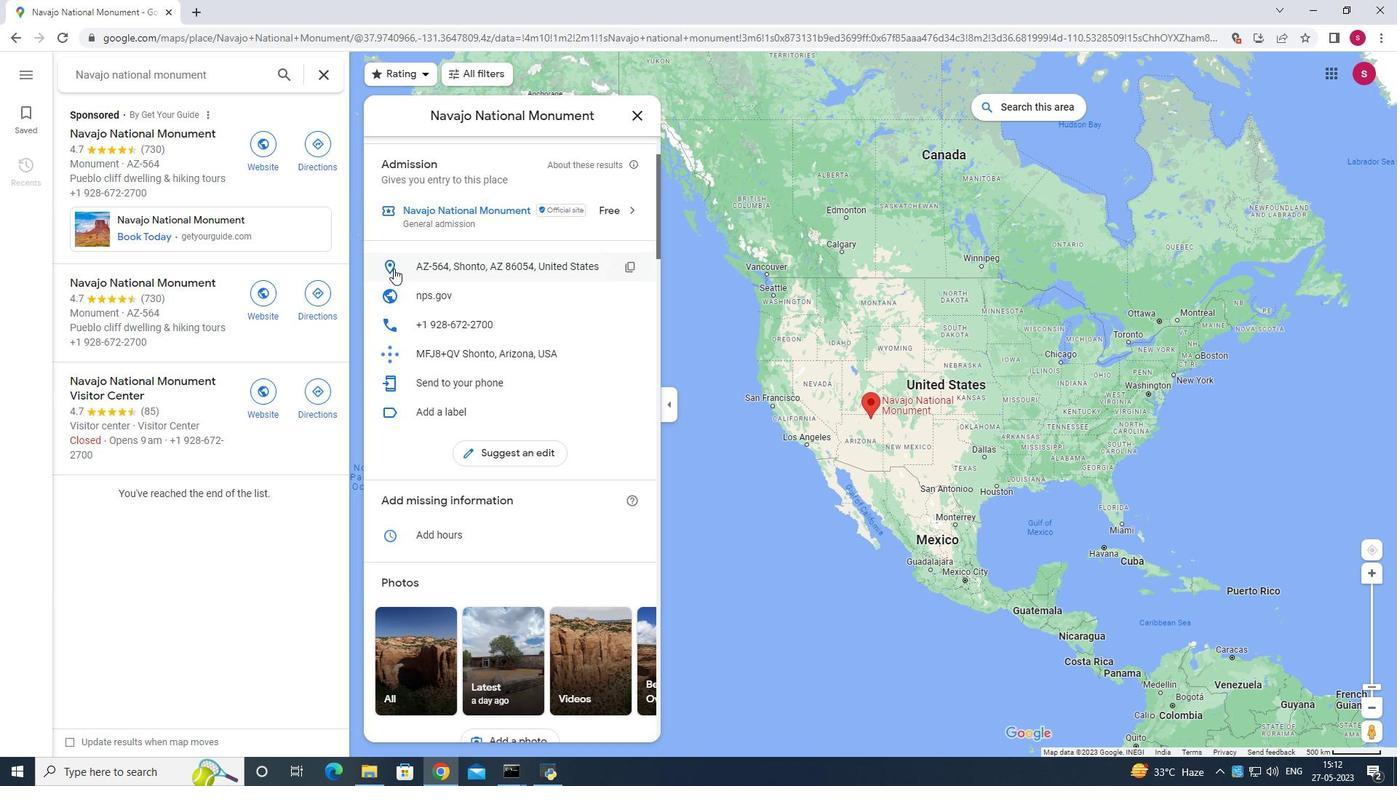 
Action: Mouse moved to (390, 268)
Screenshot: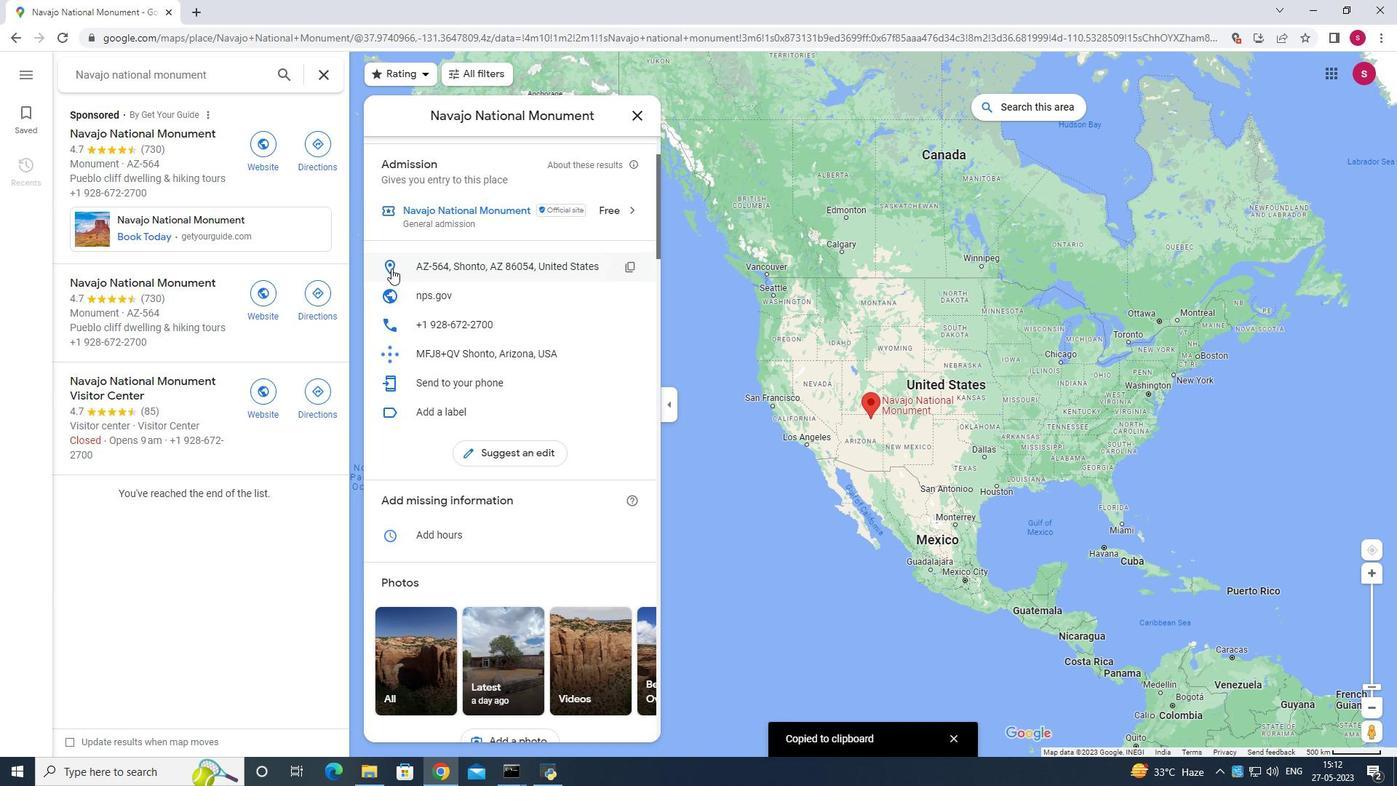 
Action: Mouse pressed left at (390, 268)
Screenshot: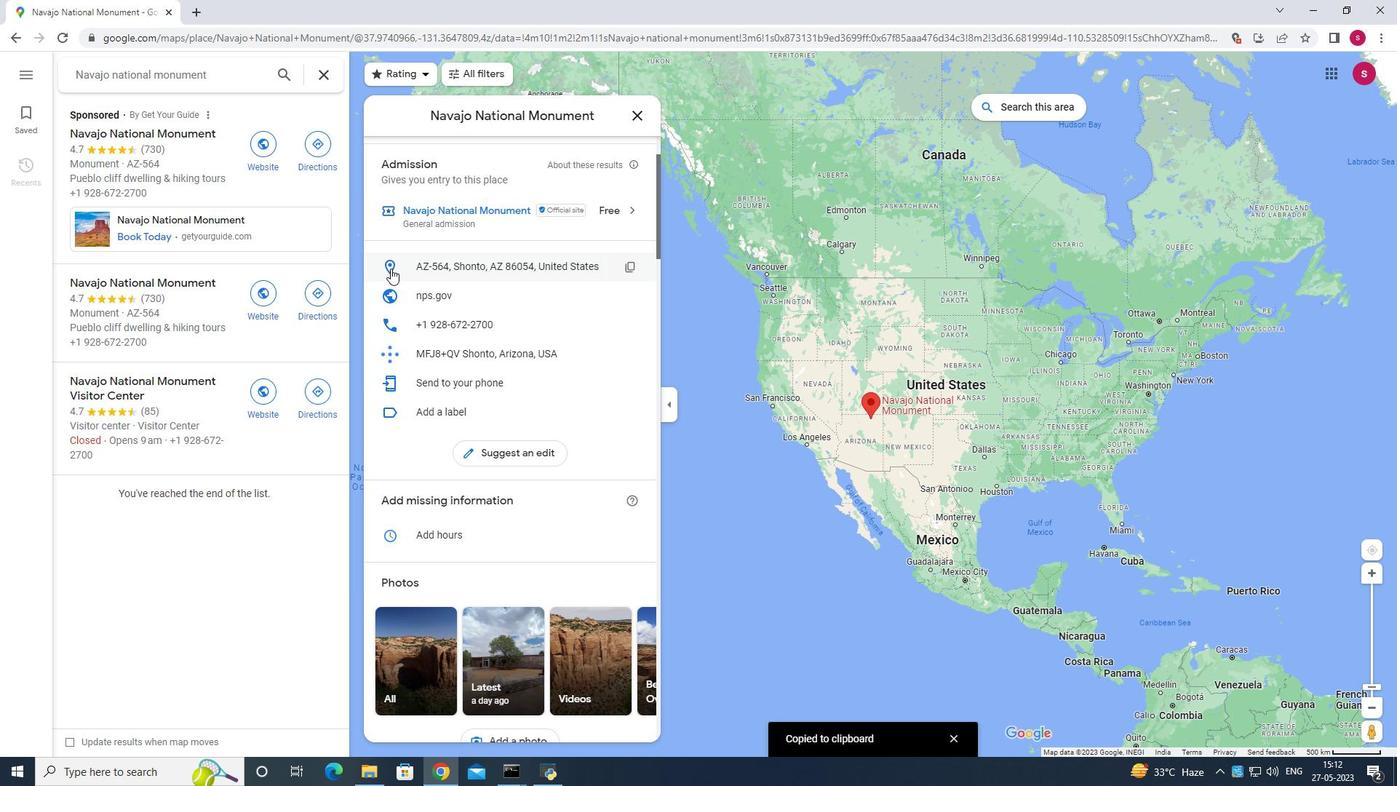 
Action: Mouse moved to (401, 334)
Screenshot: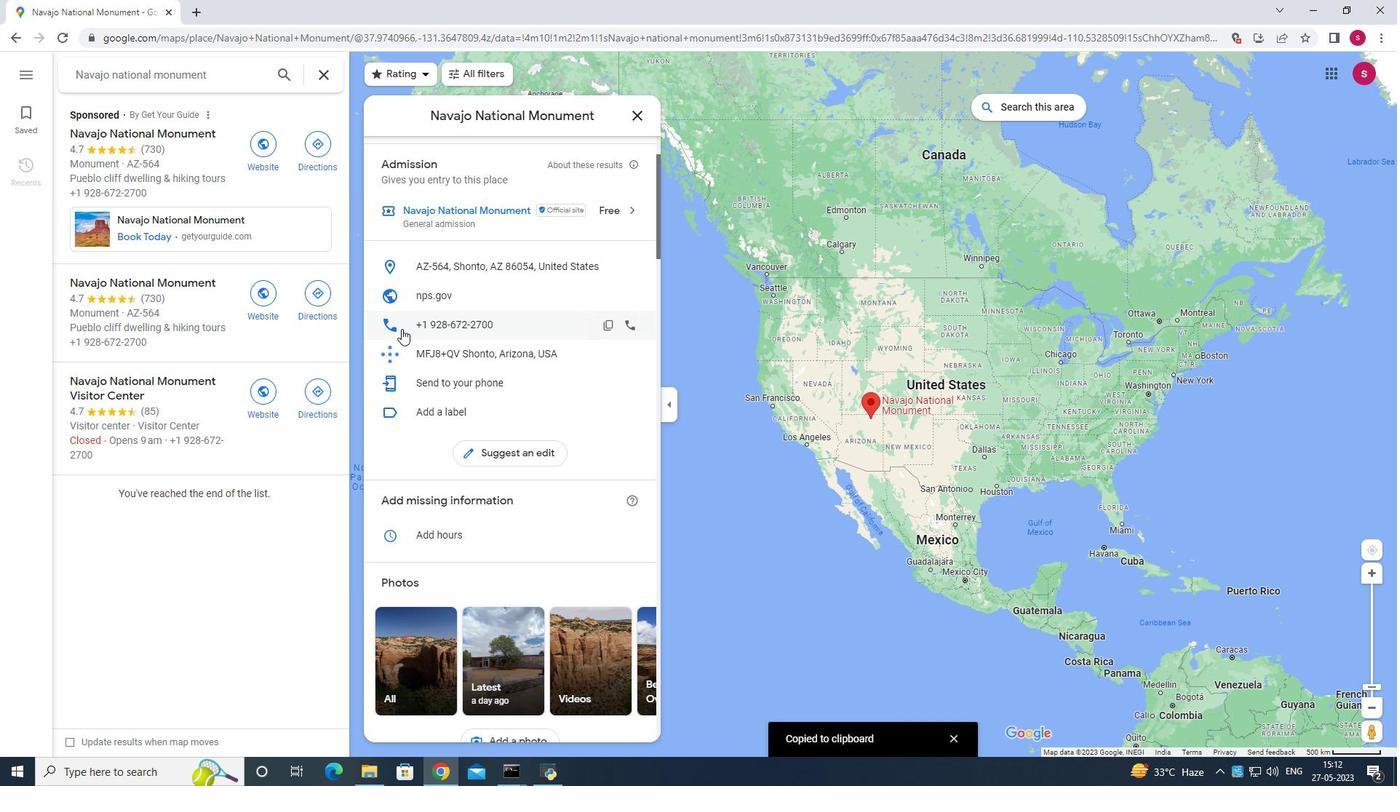 
Action: Mouse scrolled (401, 334) with delta (0, 0)
Screenshot: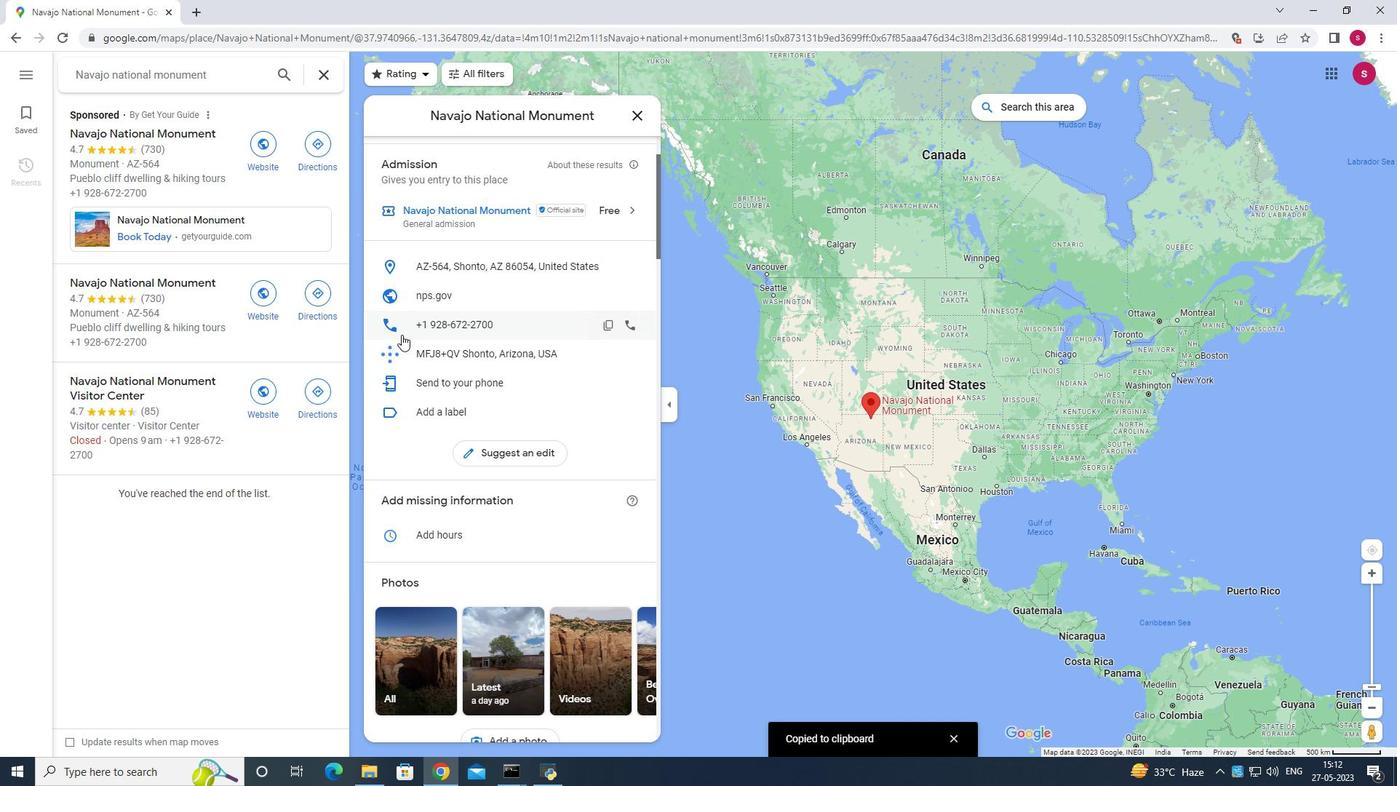 
Action: Mouse moved to (401, 335)
Screenshot: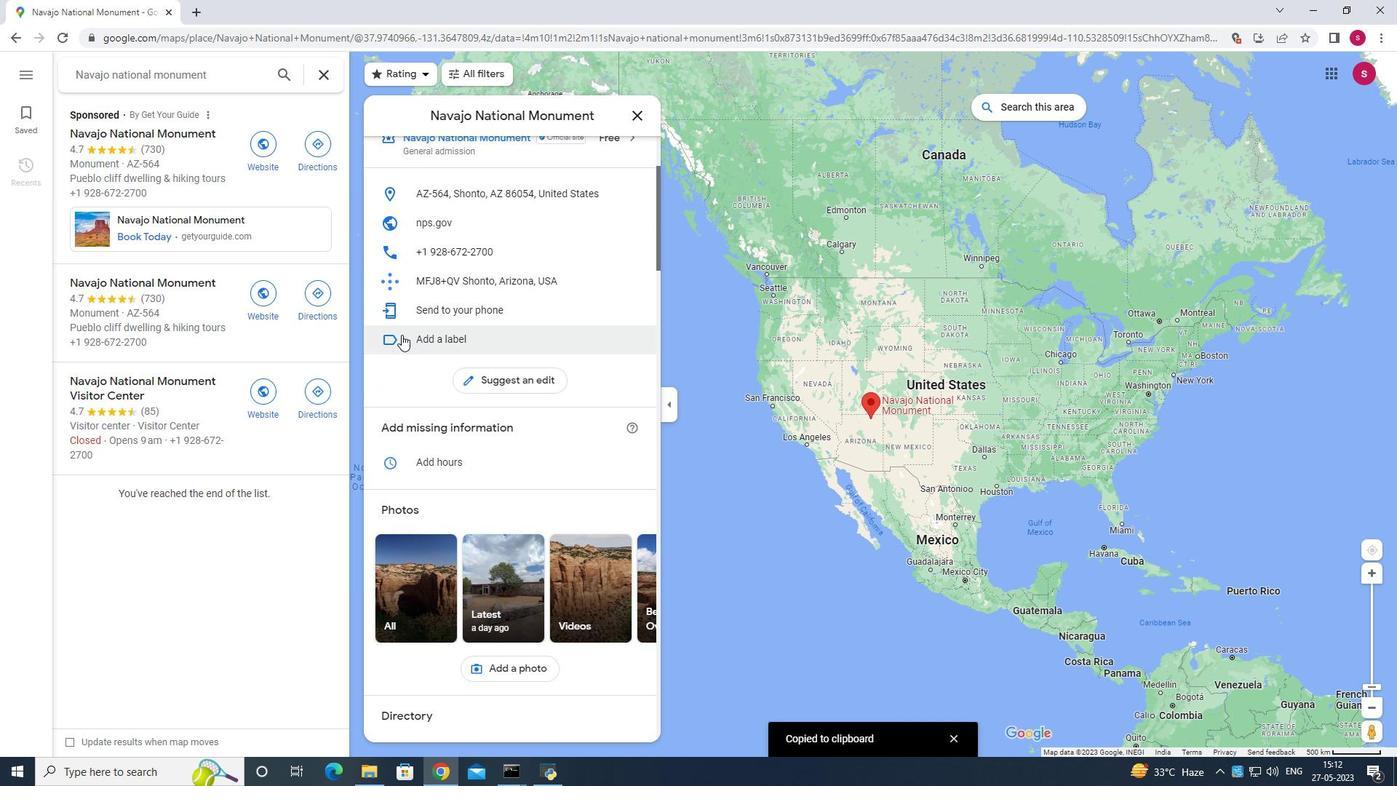 
Action: Mouse scrolled (401, 334) with delta (0, 0)
Screenshot: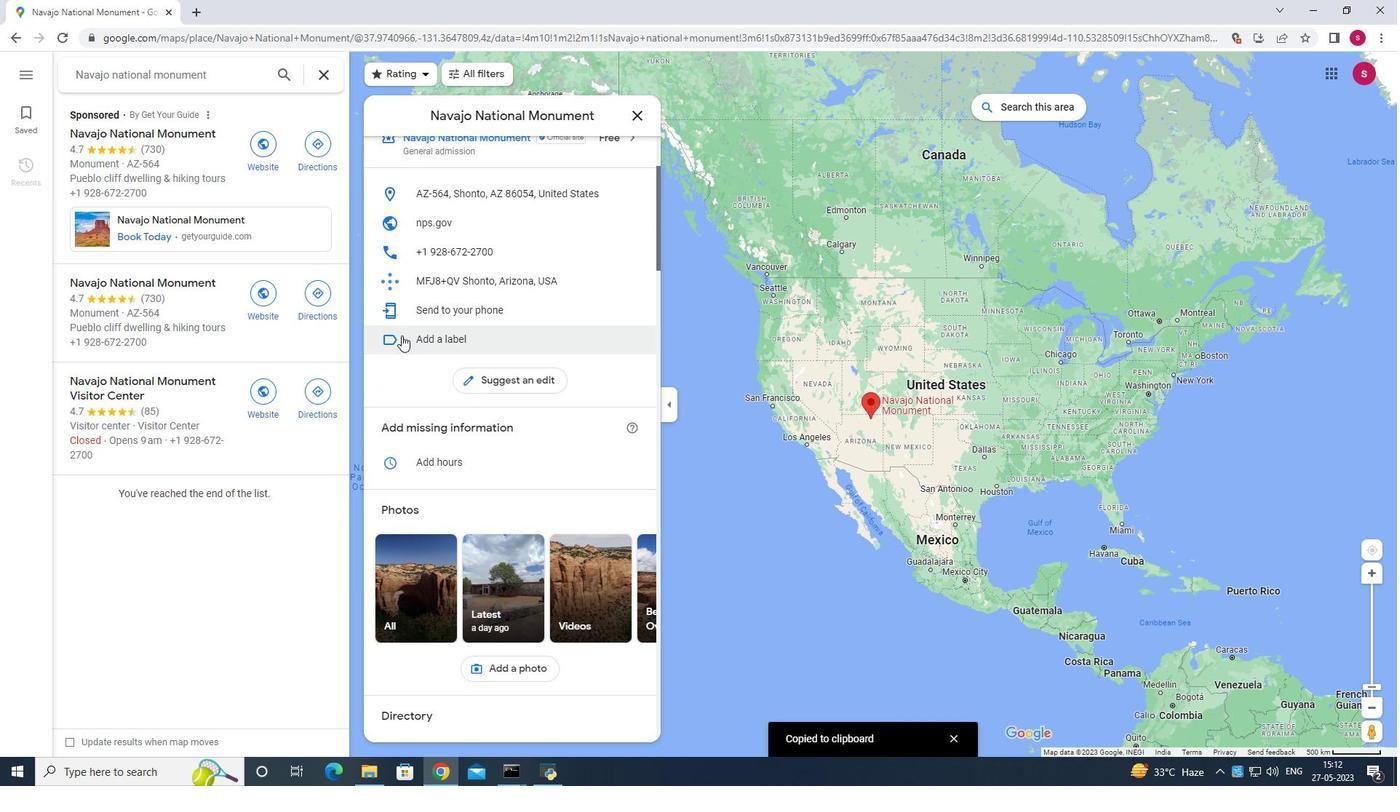 
Action: Mouse scrolled (401, 334) with delta (0, 0)
Screenshot: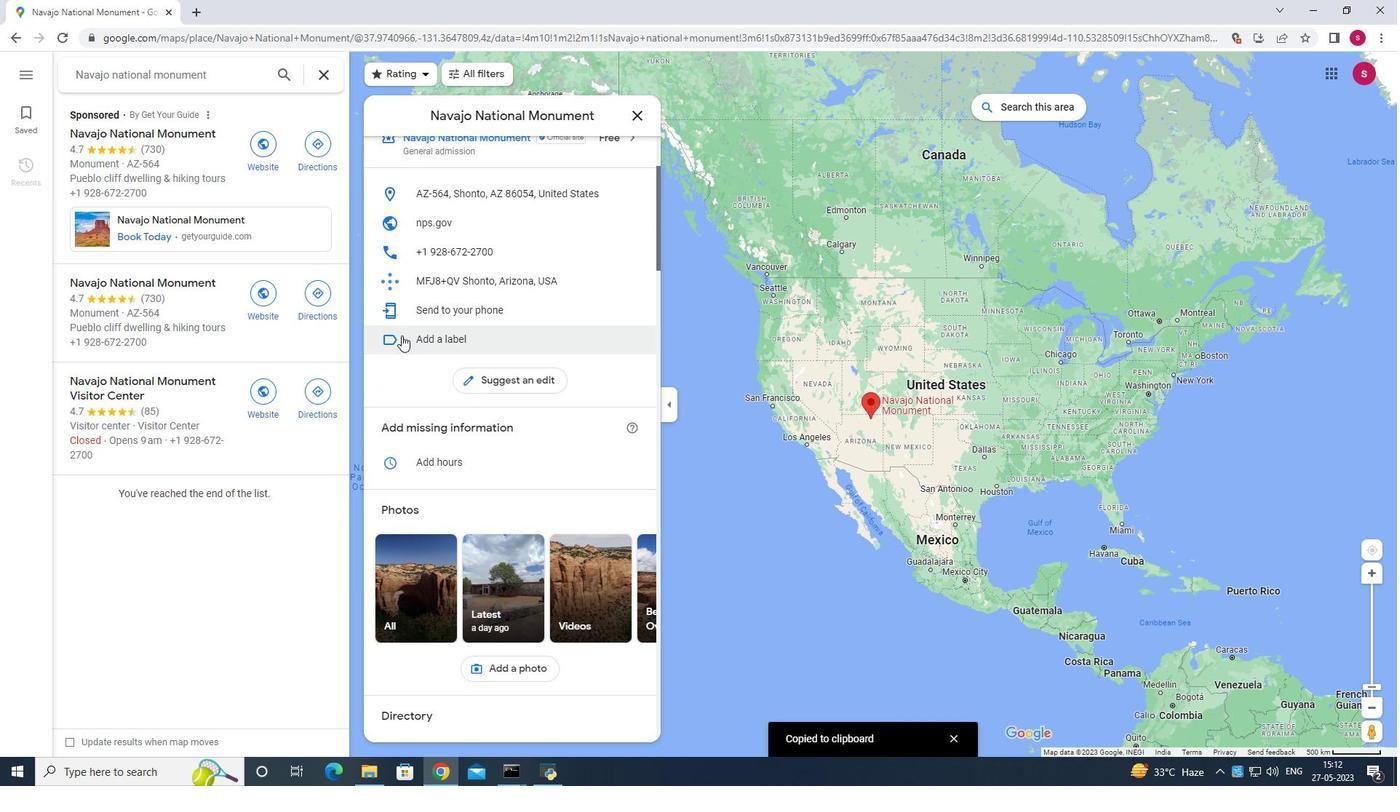 
Action: Mouse scrolled (401, 334) with delta (0, 0)
Screenshot: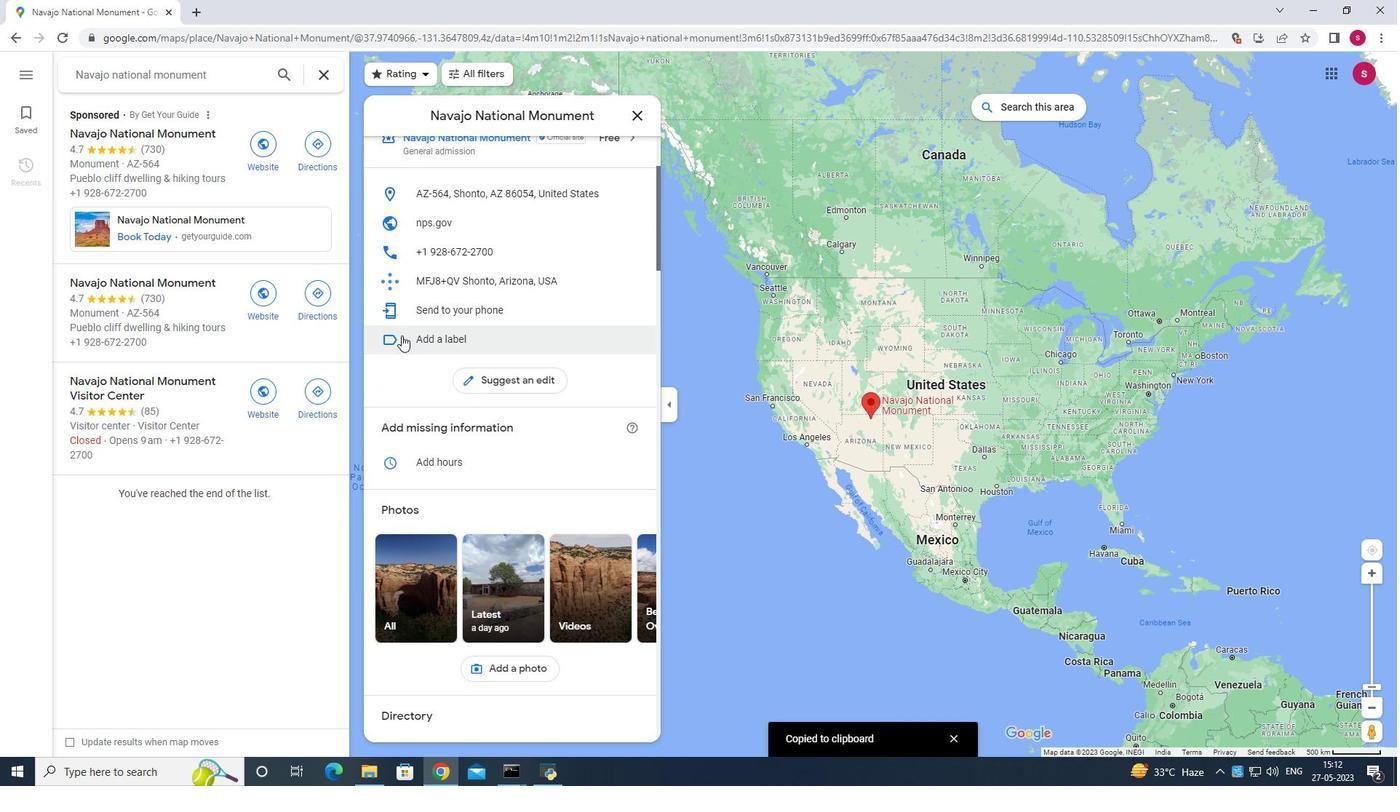 
Action: Mouse moved to (405, 335)
Screenshot: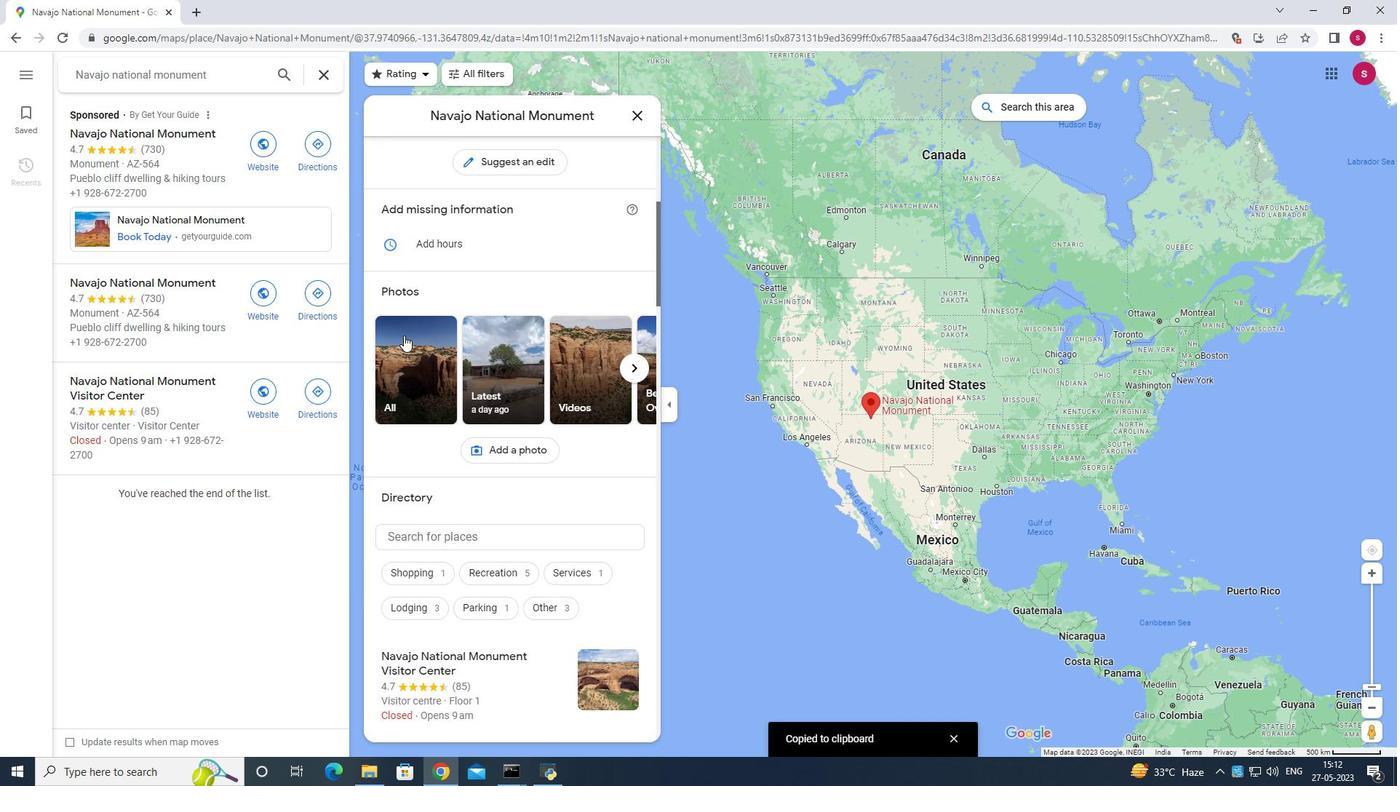 
Action: Mouse scrolled (405, 334) with delta (0, 0)
Screenshot: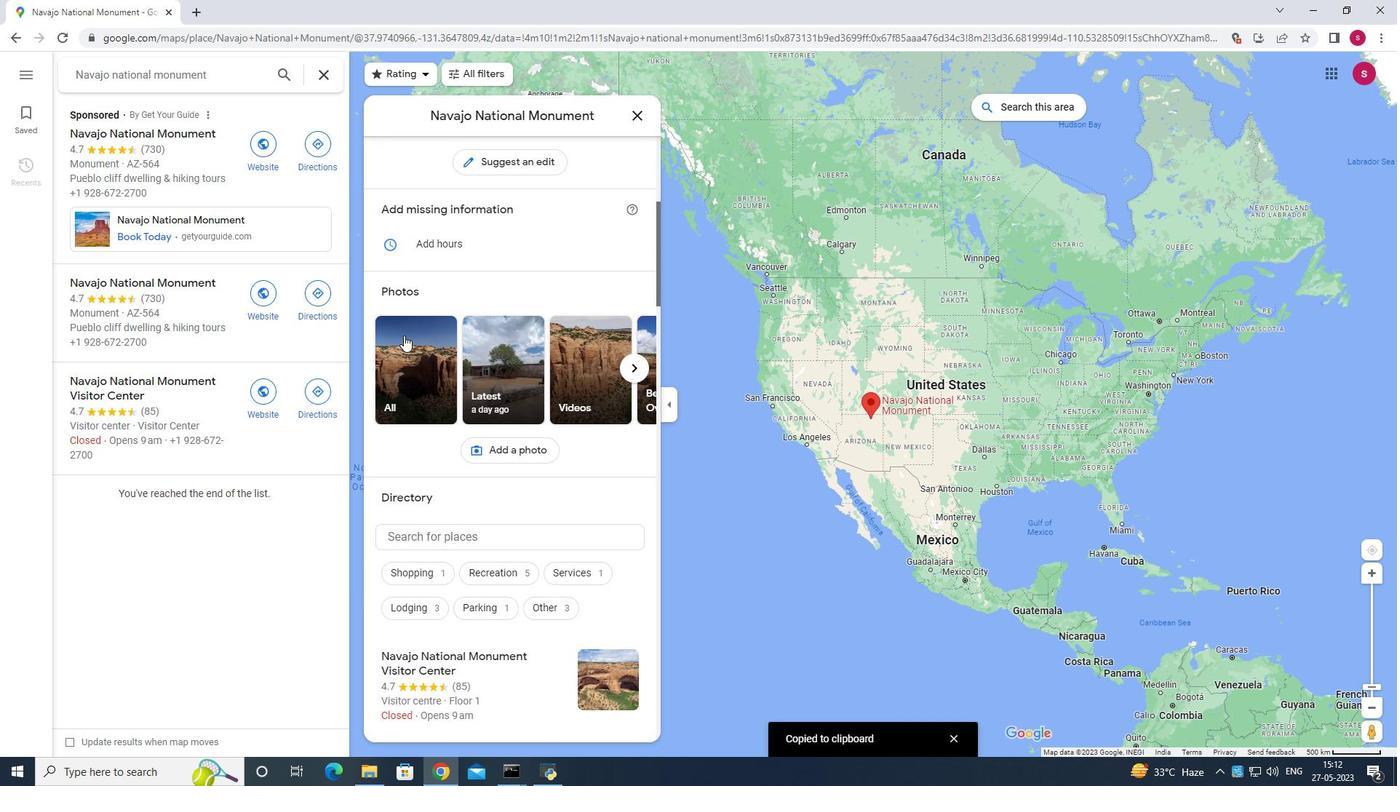 
Action: Mouse moved to (406, 335)
Screenshot: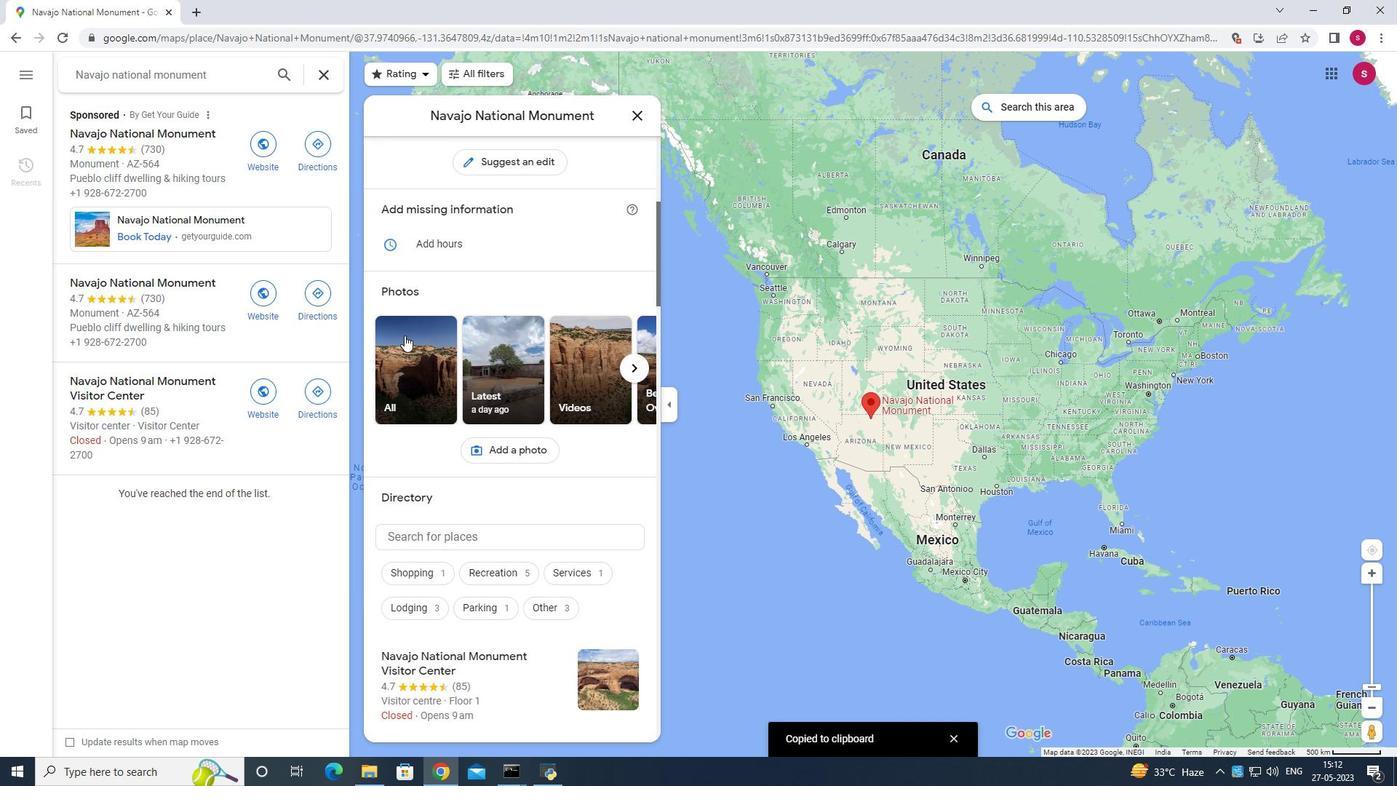 
Action: Mouse scrolled (406, 334) with delta (0, 0)
Screenshot: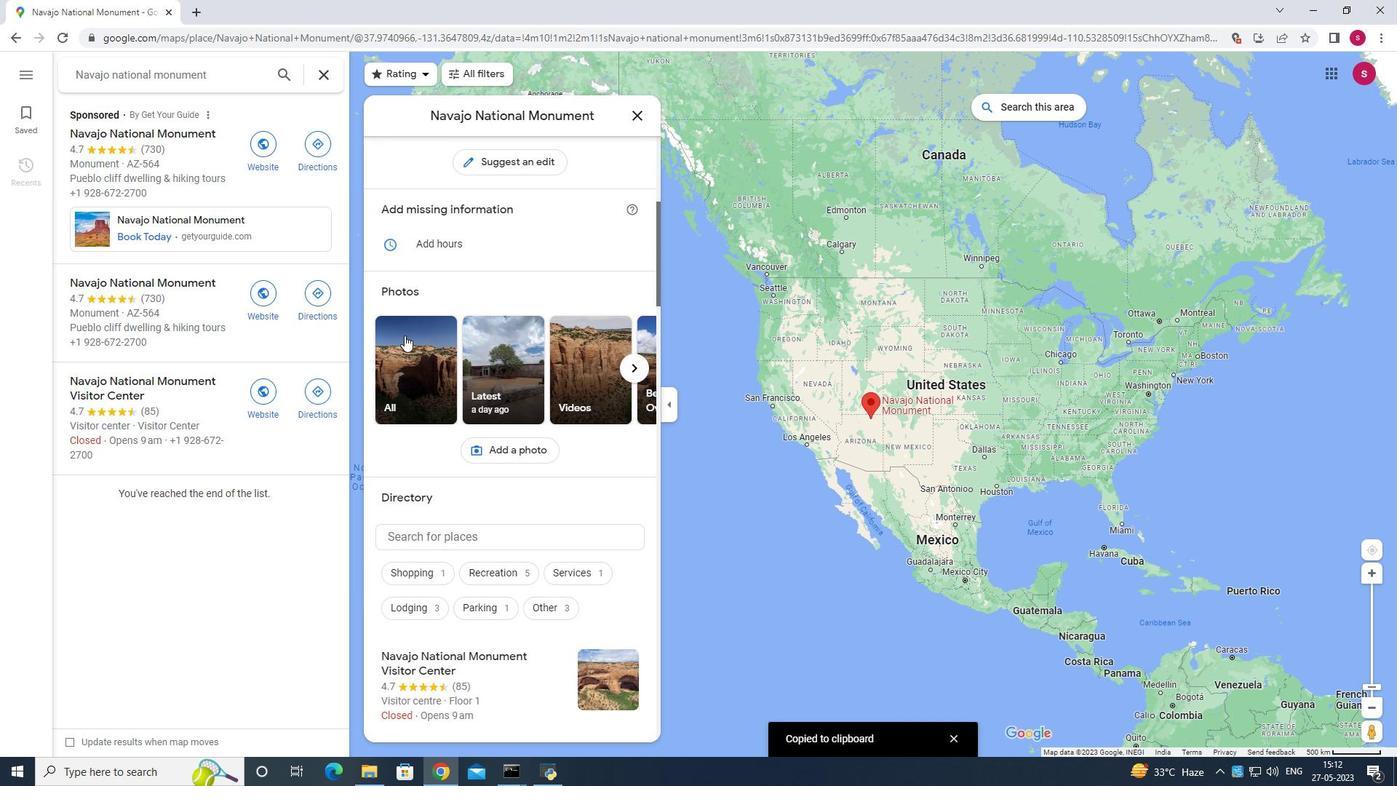 
Action: Mouse moved to (407, 335)
Screenshot: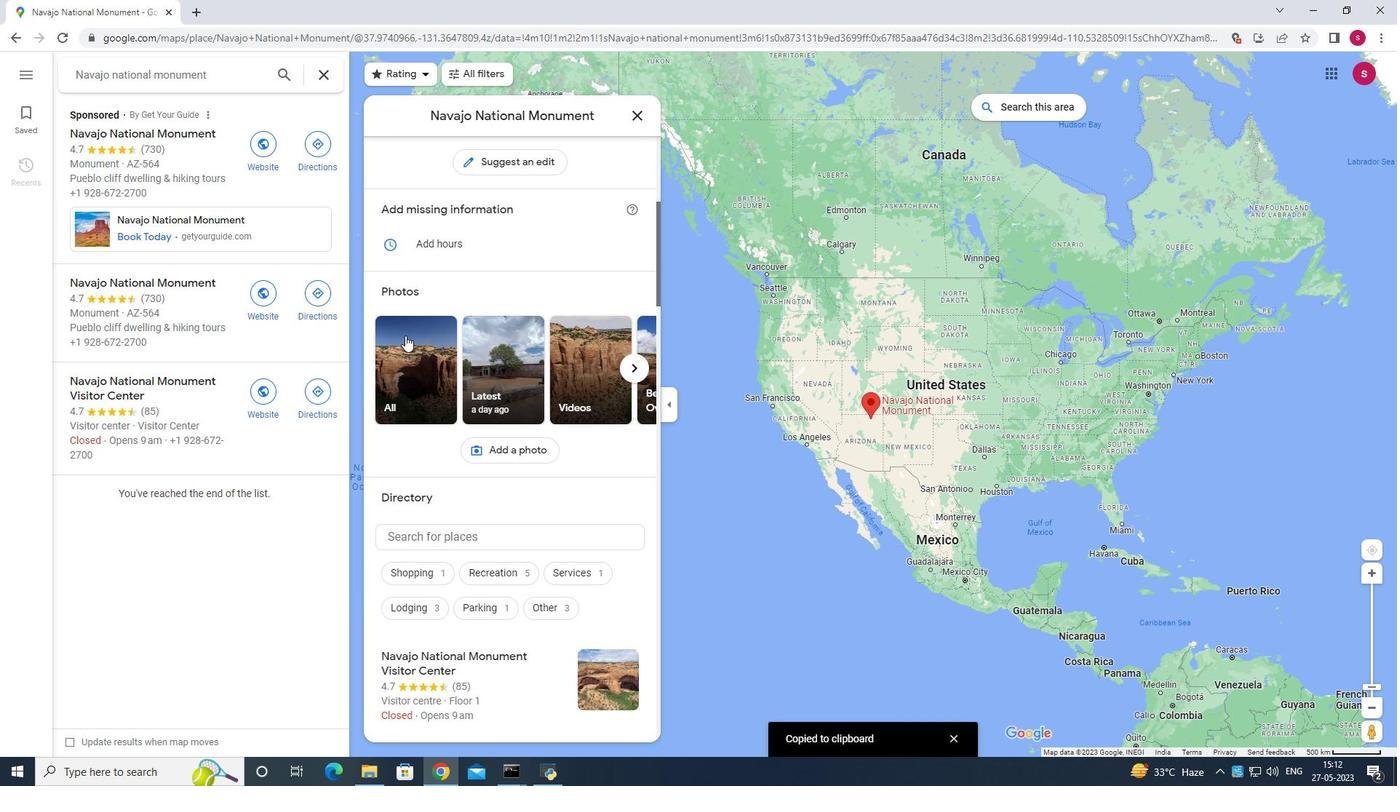 
Action: Mouse scrolled (407, 334) with delta (0, 0)
Screenshot: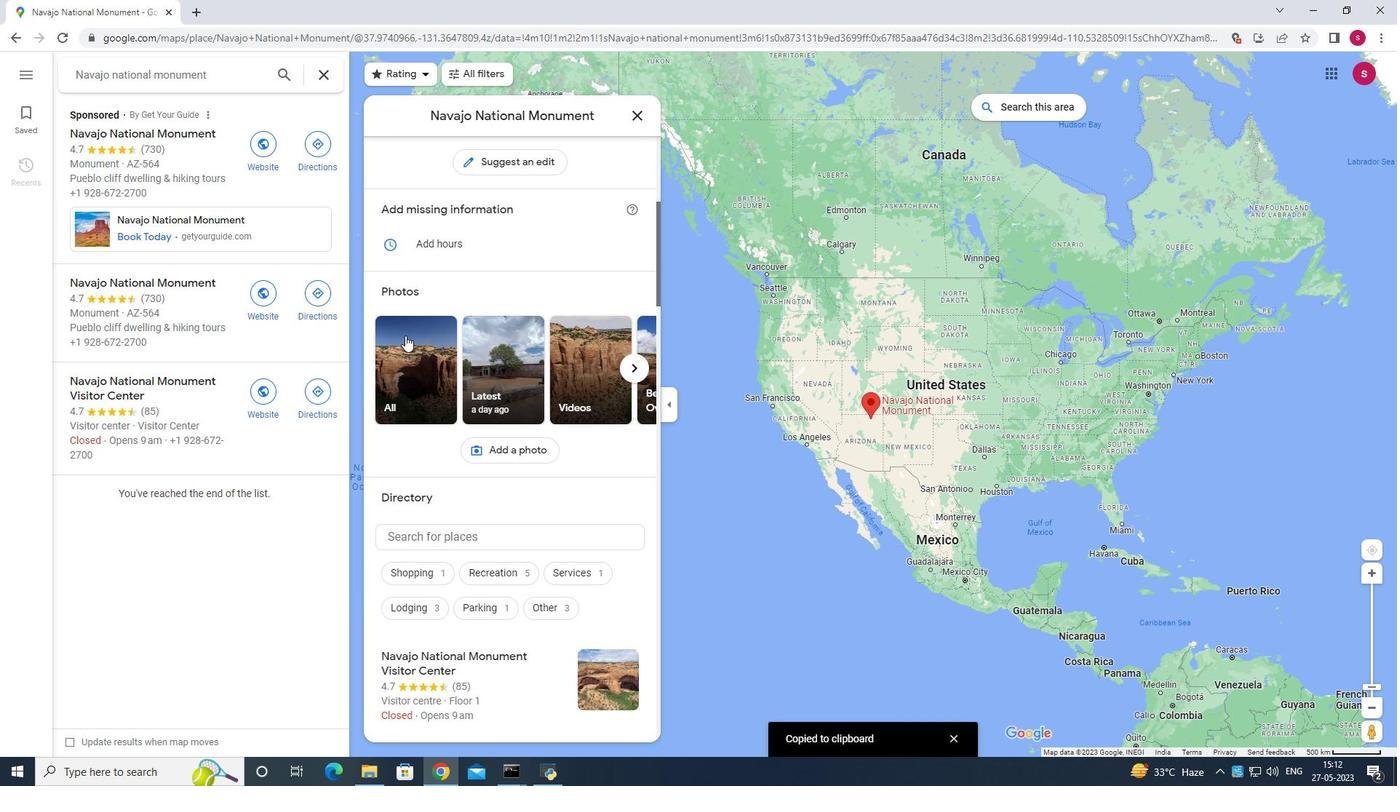 
Action: Mouse moved to (409, 336)
Screenshot: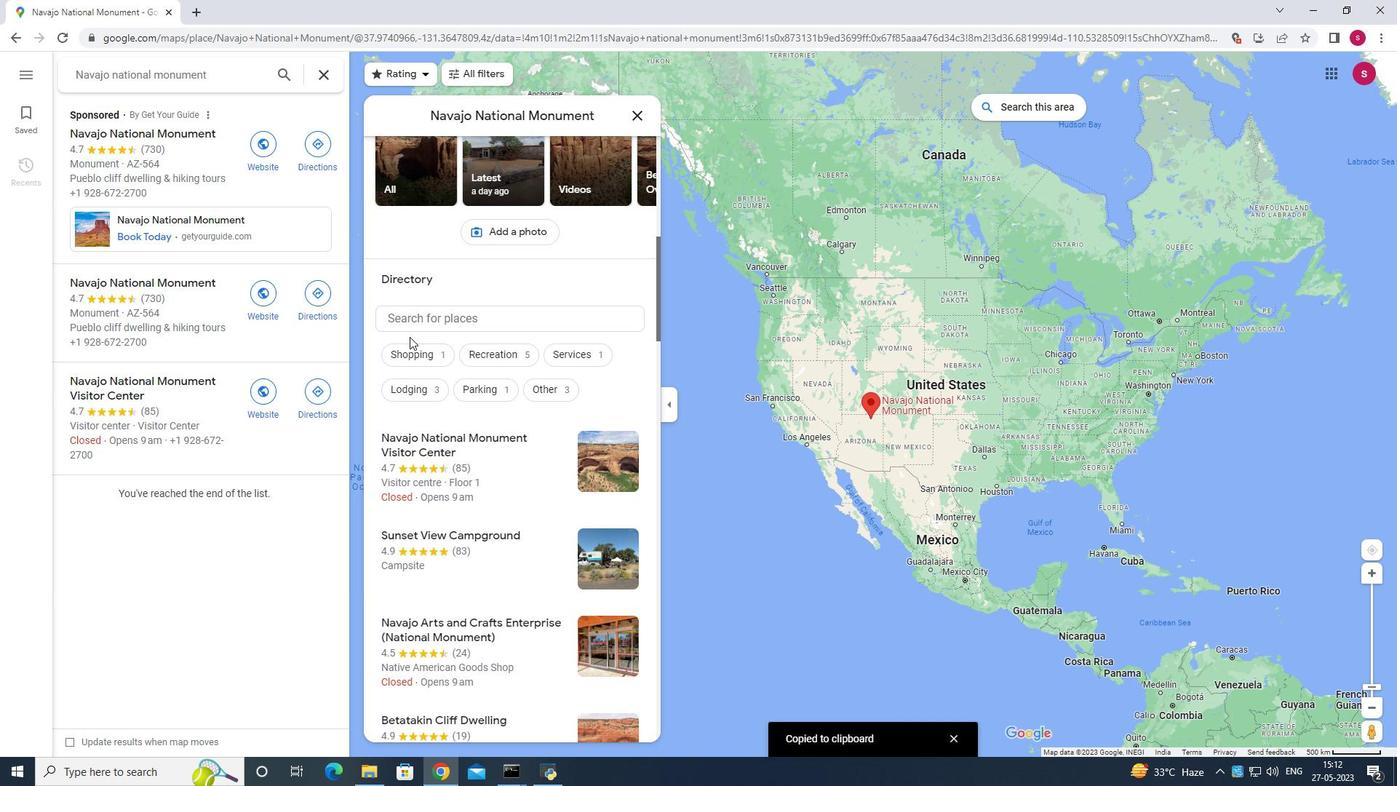 
Action: Mouse scrolled (409, 336) with delta (0, 0)
Screenshot: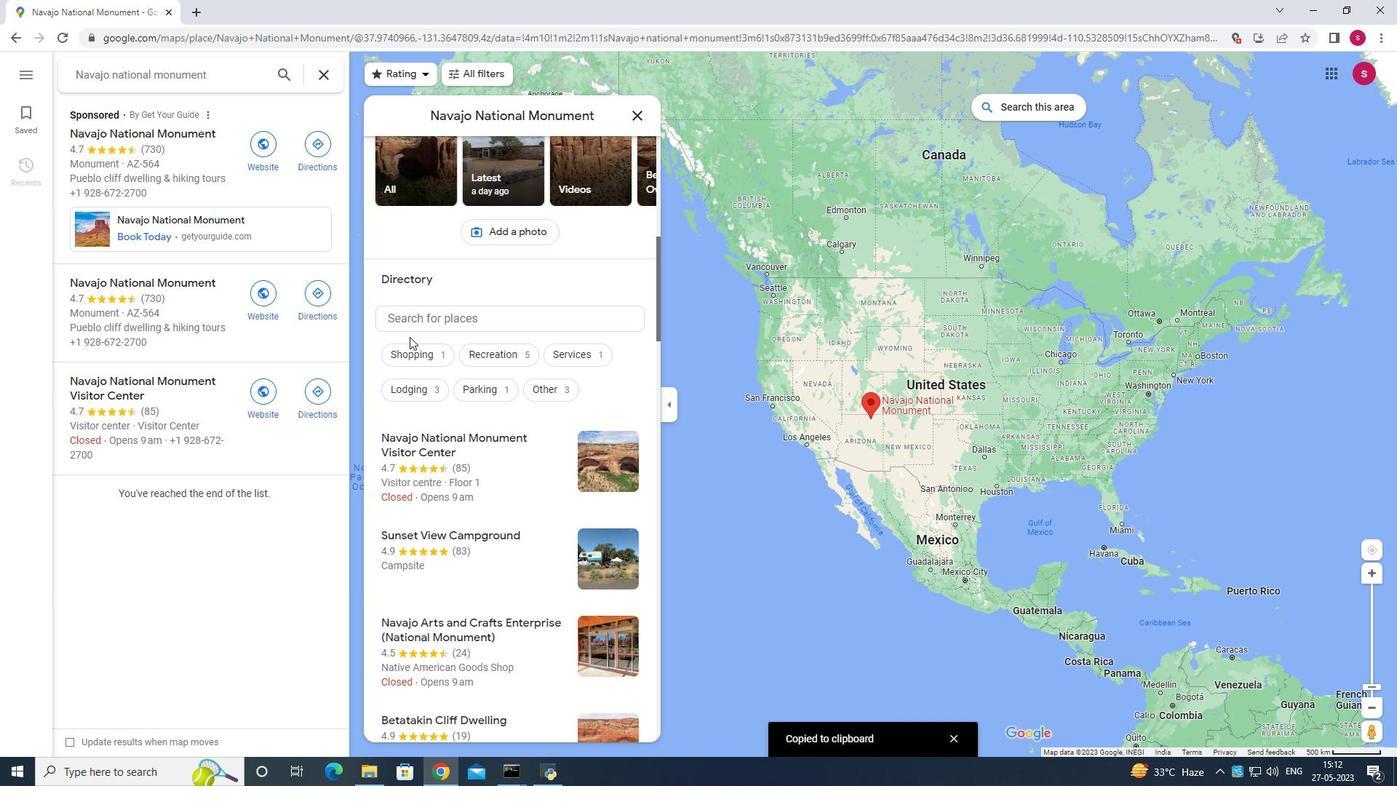 
Action: Mouse moved to (411, 336)
Screenshot: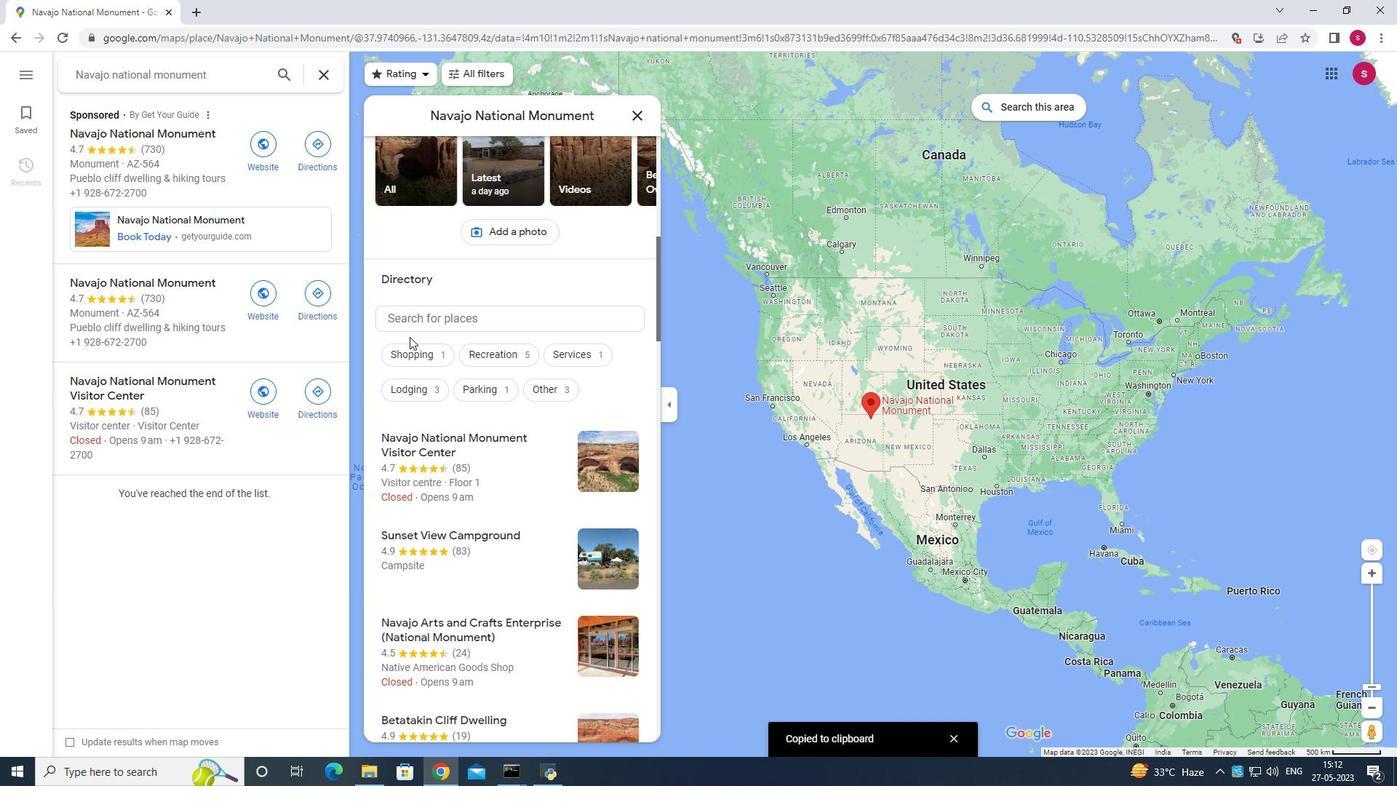 
Action: Mouse scrolled (411, 336) with delta (0, 0)
Screenshot: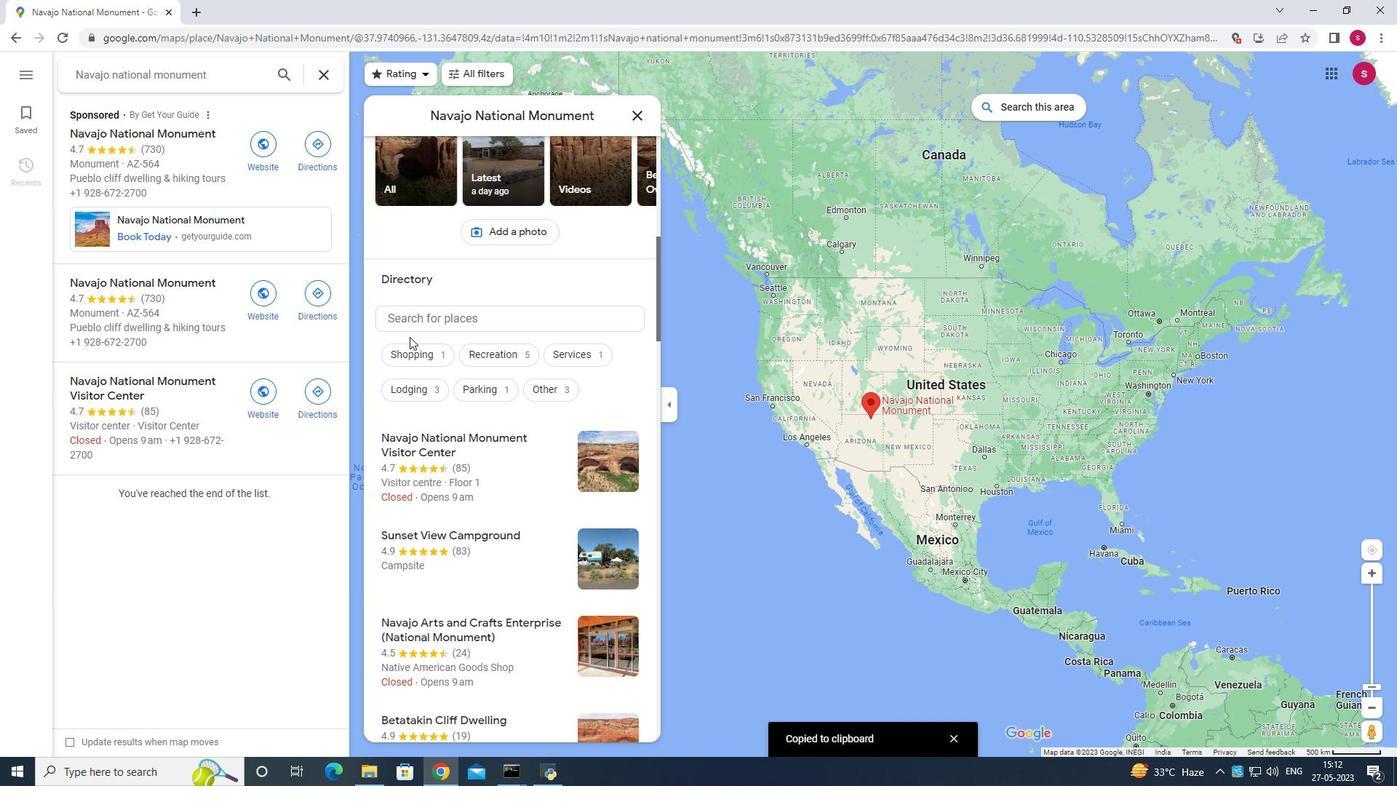 
Action: Mouse scrolled (411, 336) with delta (0, 0)
Screenshot: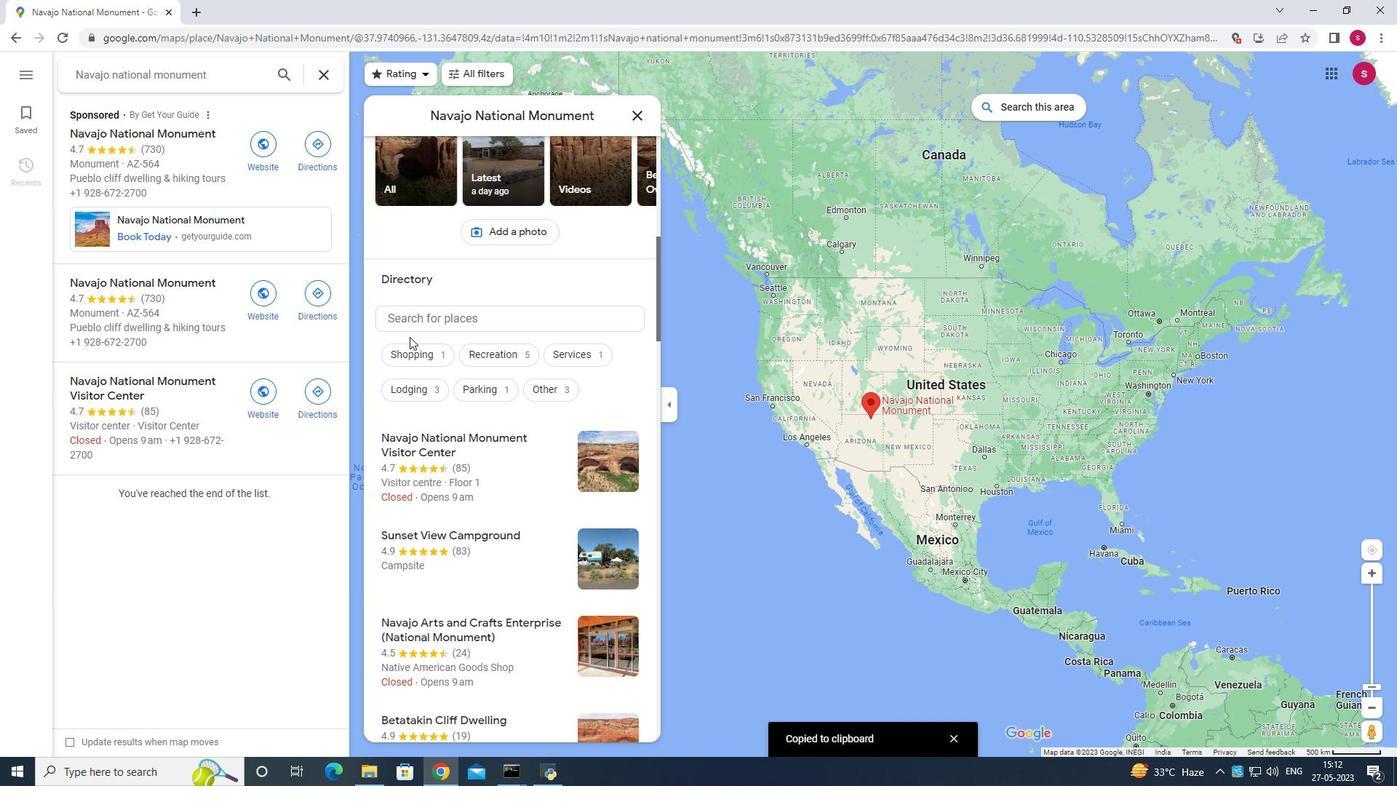 
Action: Mouse scrolled (411, 336) with delta (0, 0)
Screenshot: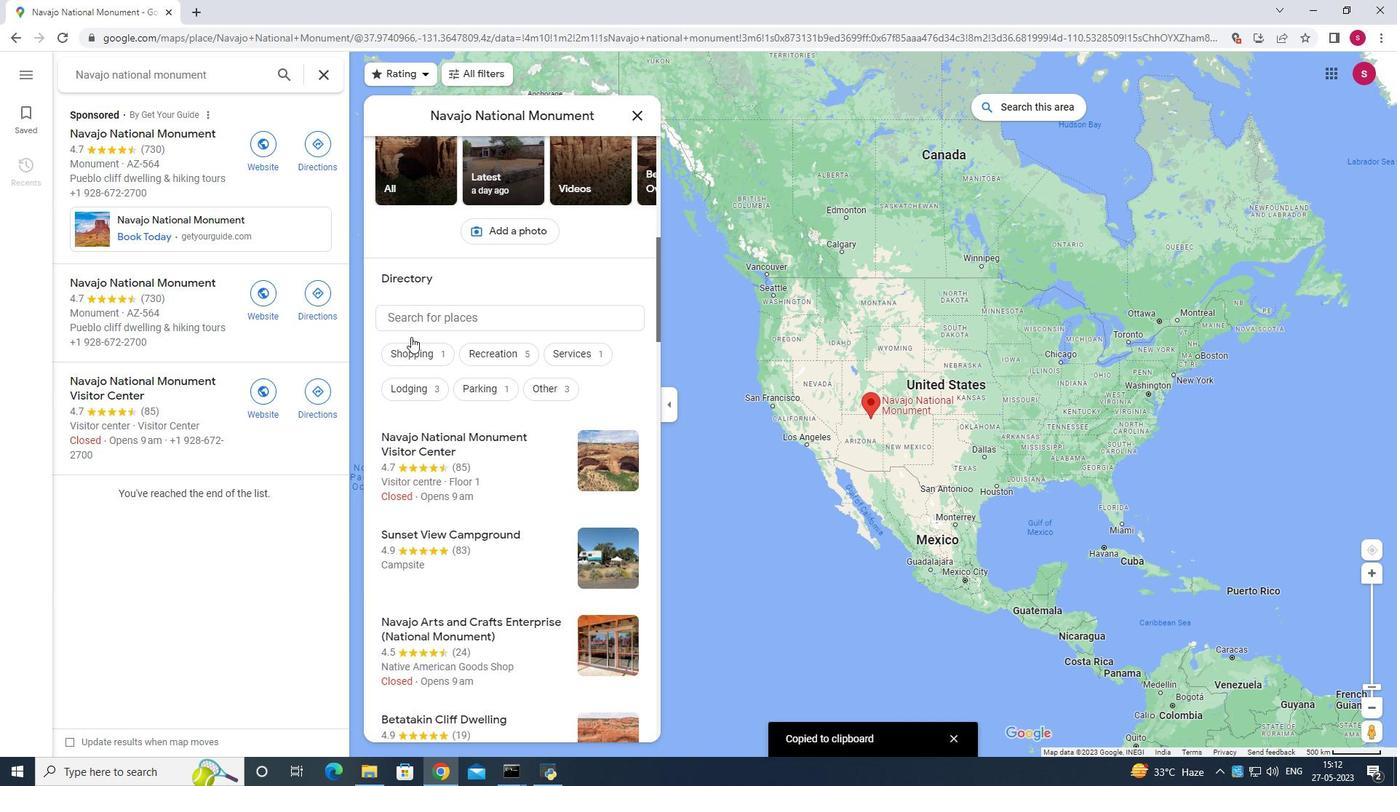 
Action: Mouse moved to (411, 336)
Screenshot: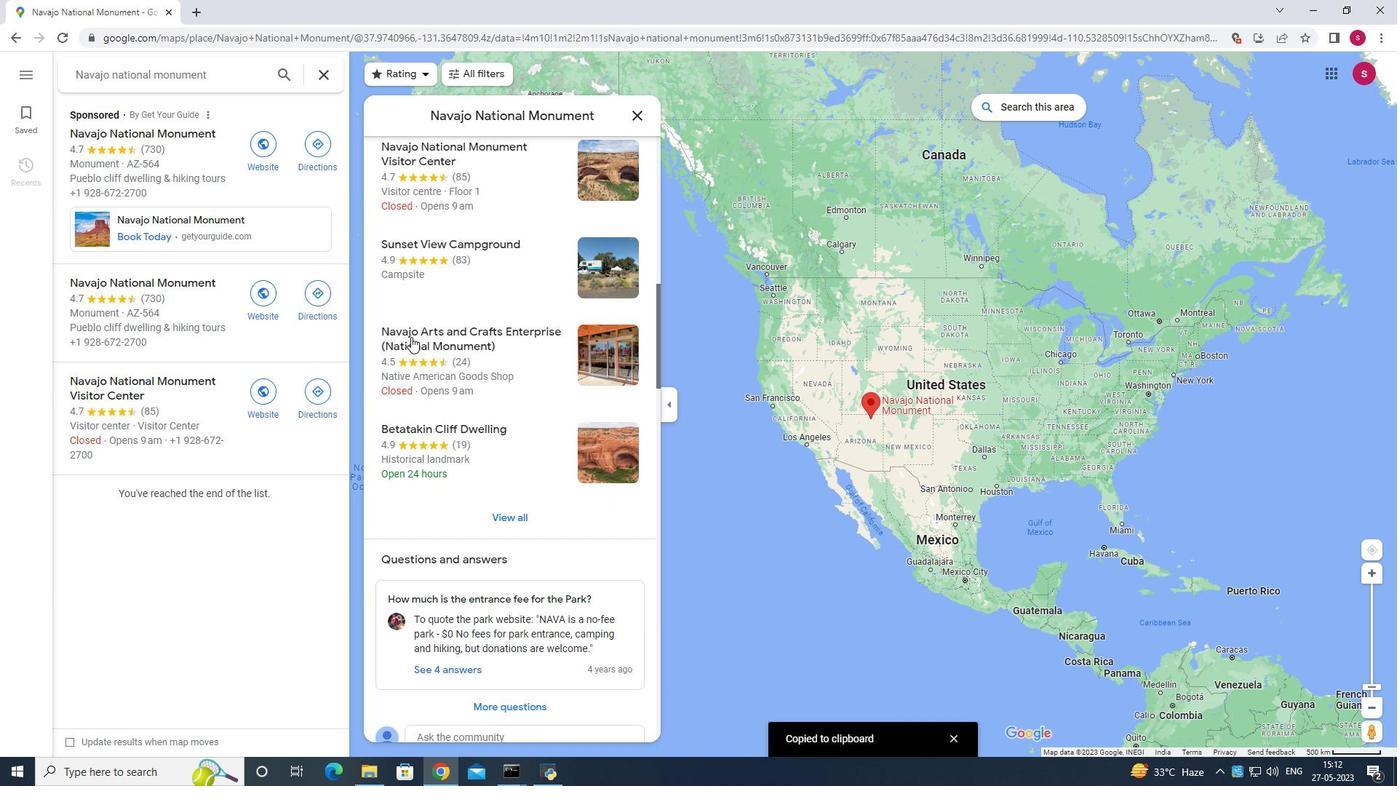 
Action: Mouse scrolled (411, 336) with delta (0, 0)
Screenshot: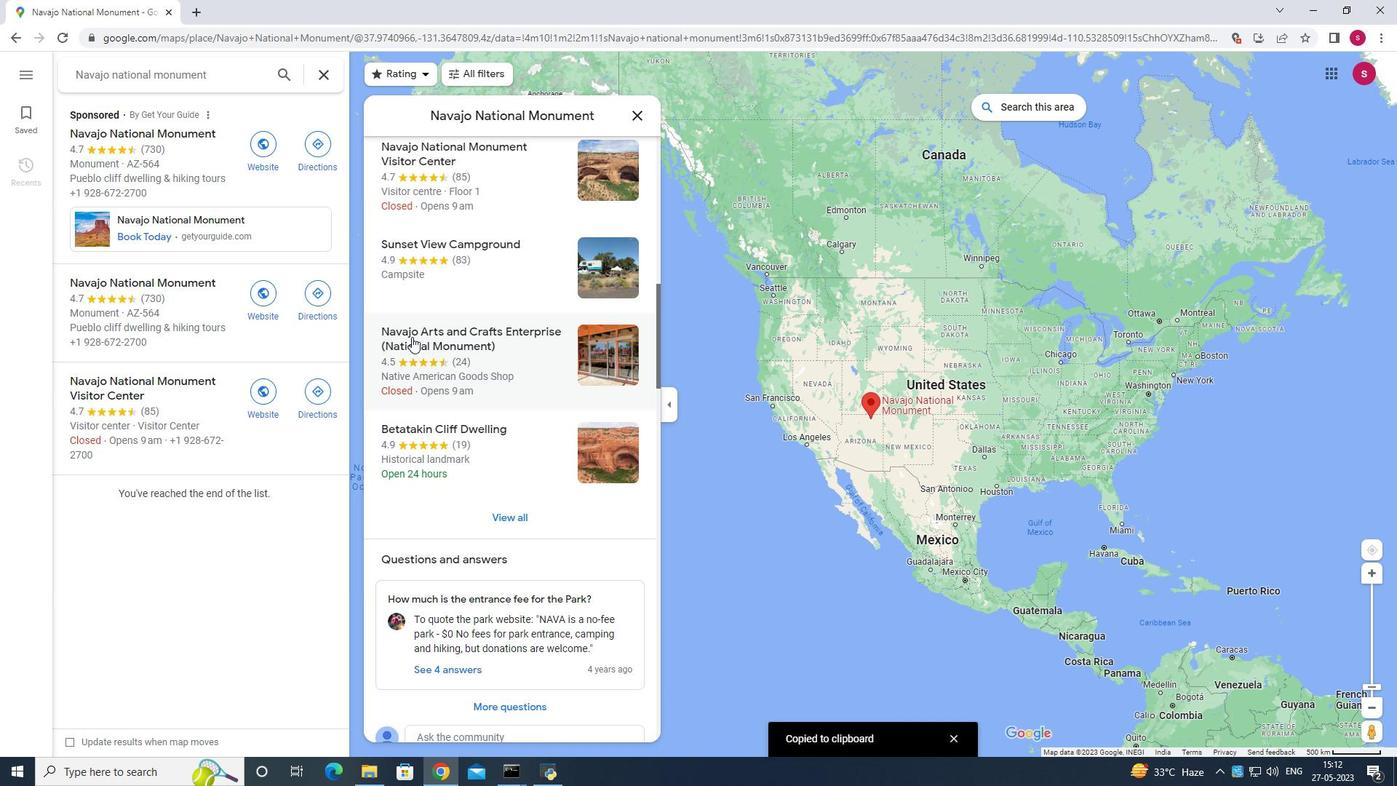 
Action: Mouse scrolled (411, 336) with delta (0, 0)
Screenshot: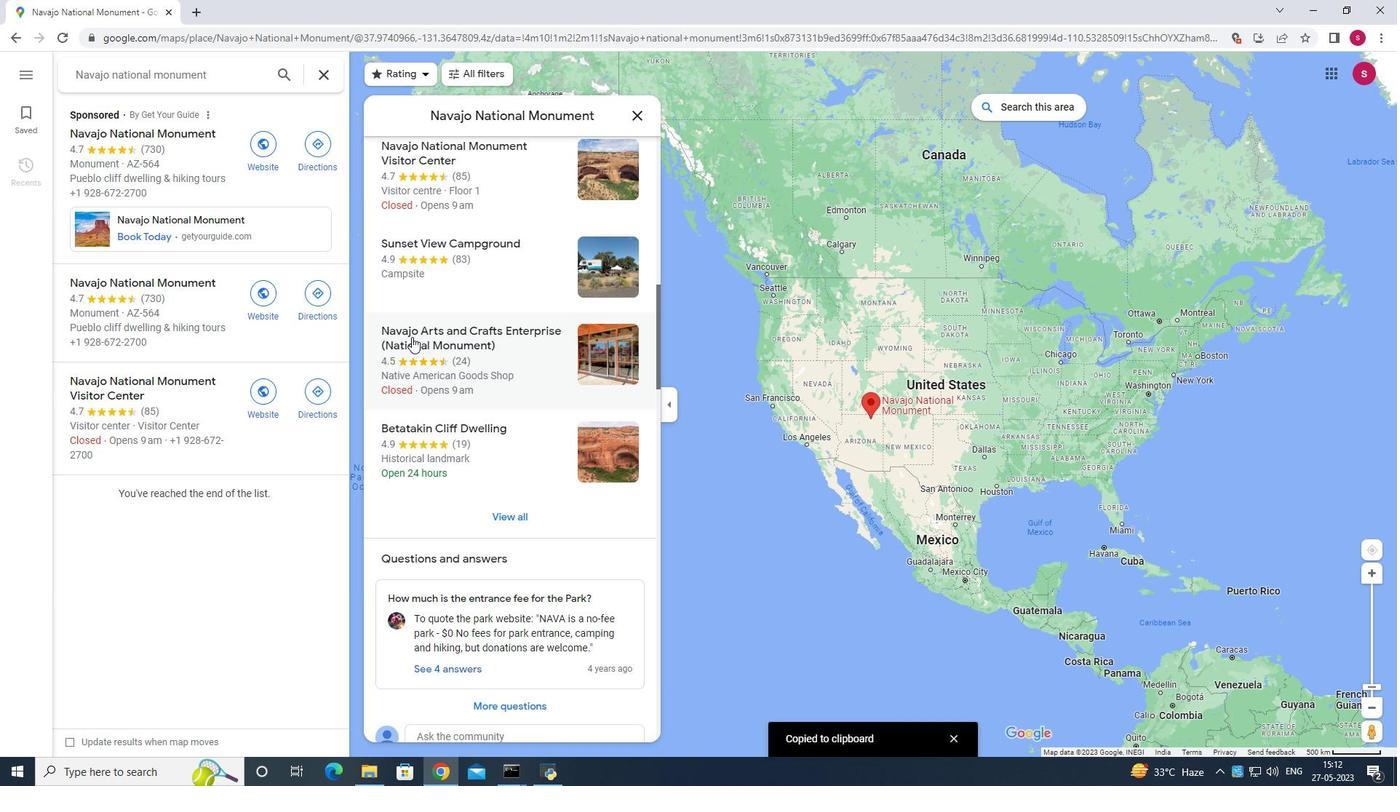 
Action: Mouse scrolled (411, 336) with delta (0, 0)
Screenshot: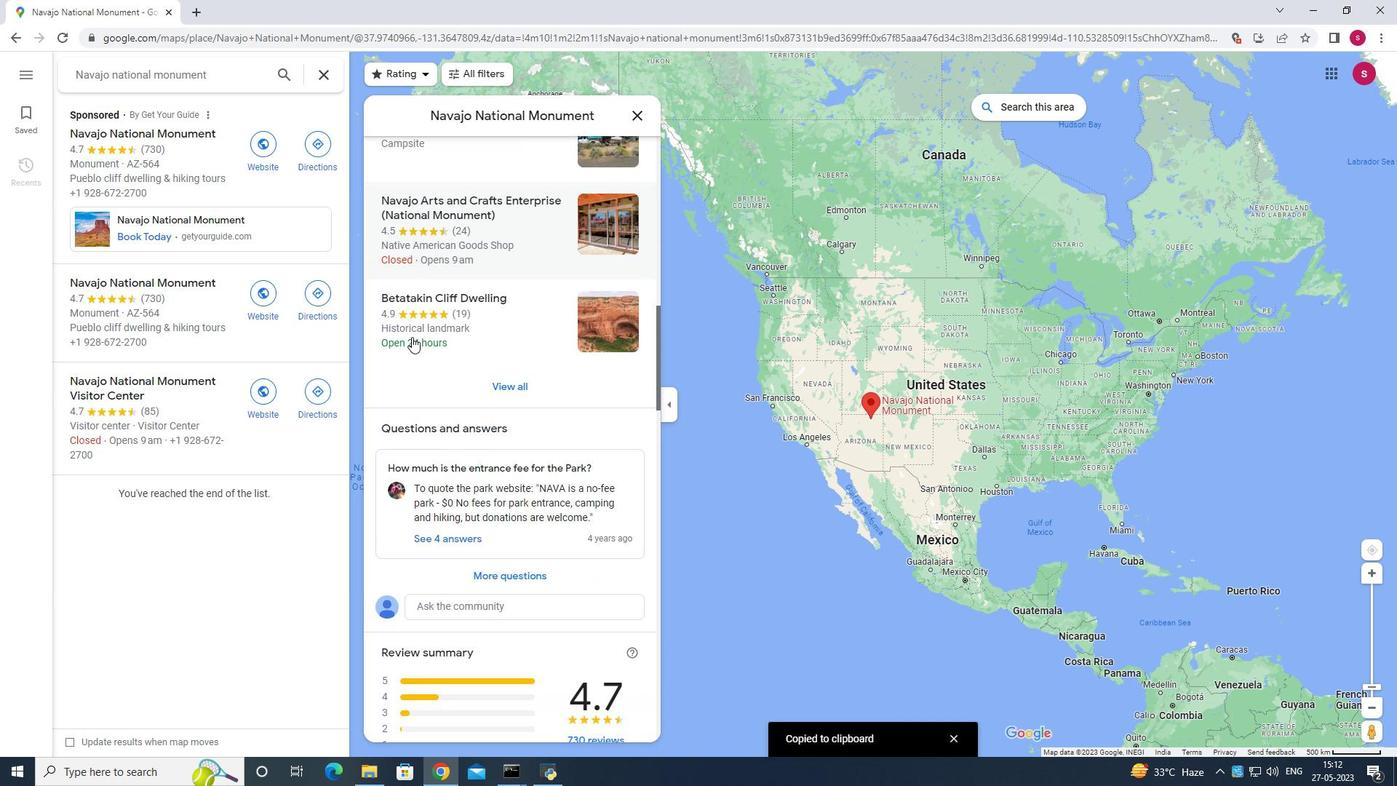 
Action: Mouse scrolled (411, 336) with delta (0, 0)
Screenshot: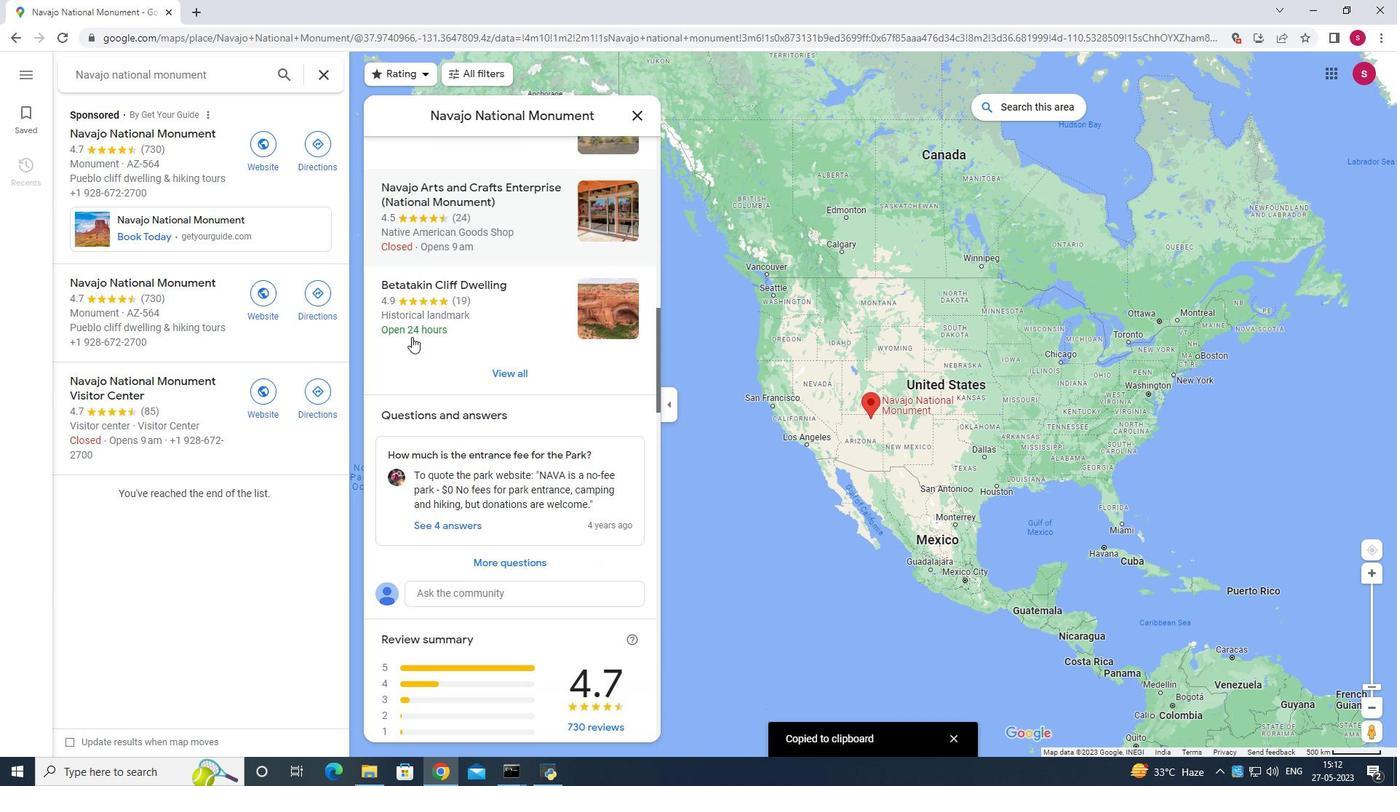 
Action: Mouse scrolled (411, 336) with delta (0, 0)
Screenshot: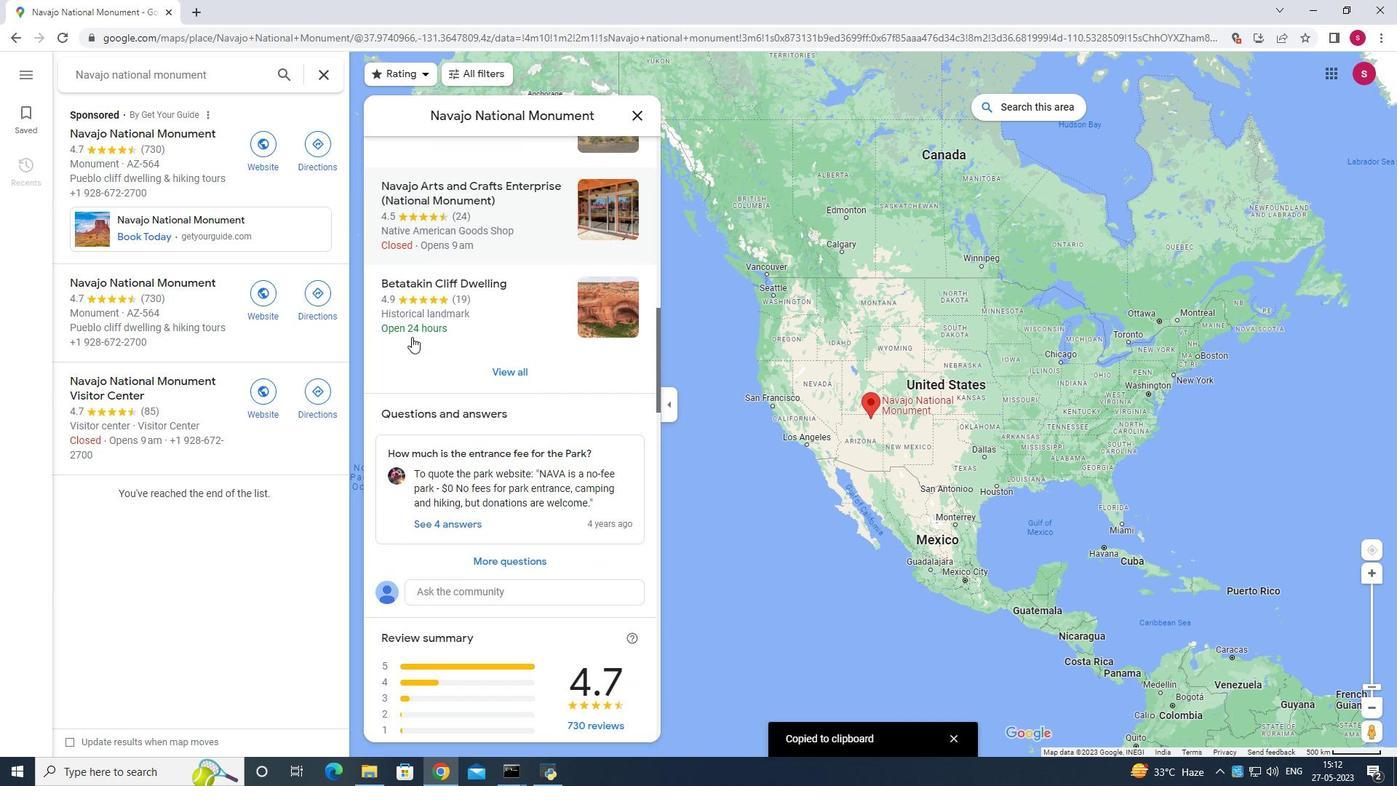 
Action: Mouse moved to (412, 336)
Screenshot: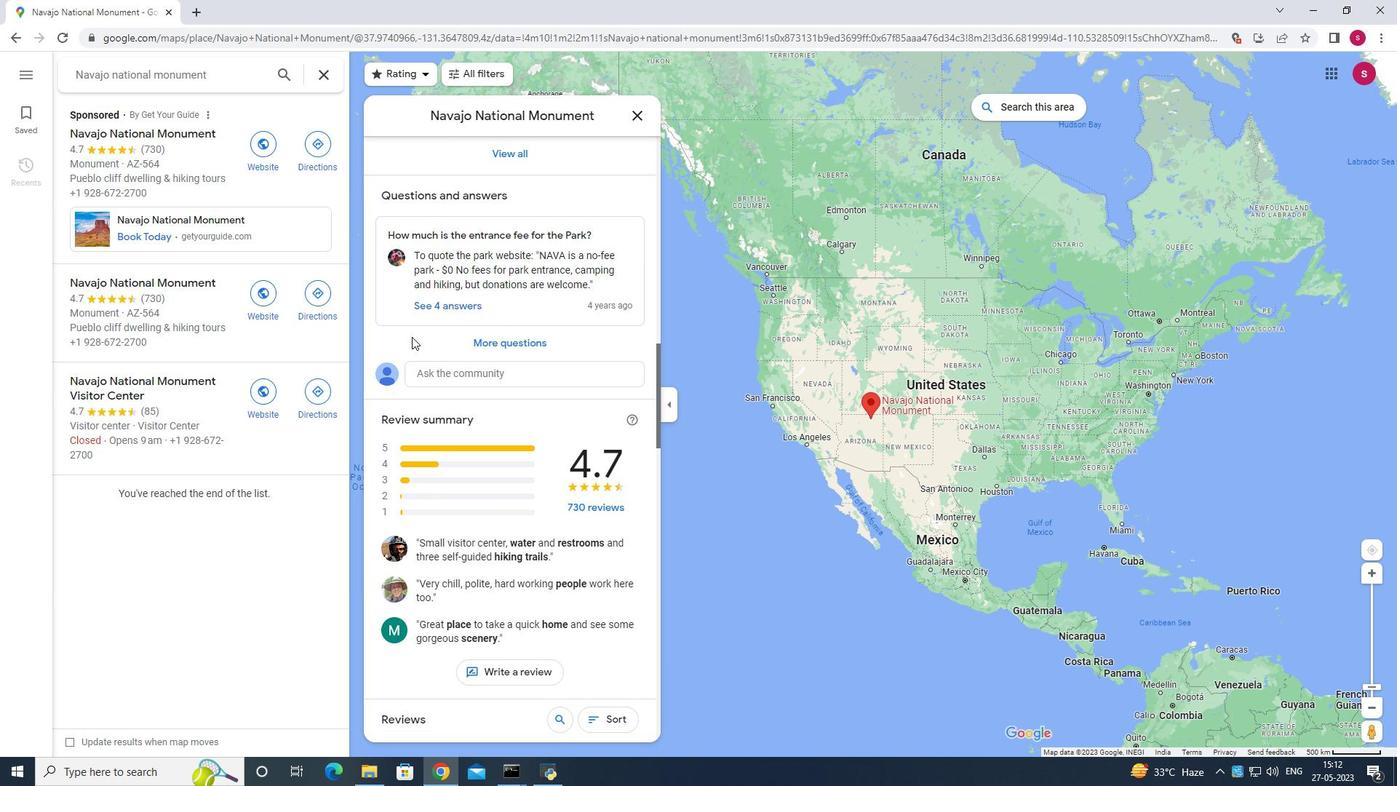 
Action: Mouse scrolled (412, 336) with delta (0, 0)
Screenshot: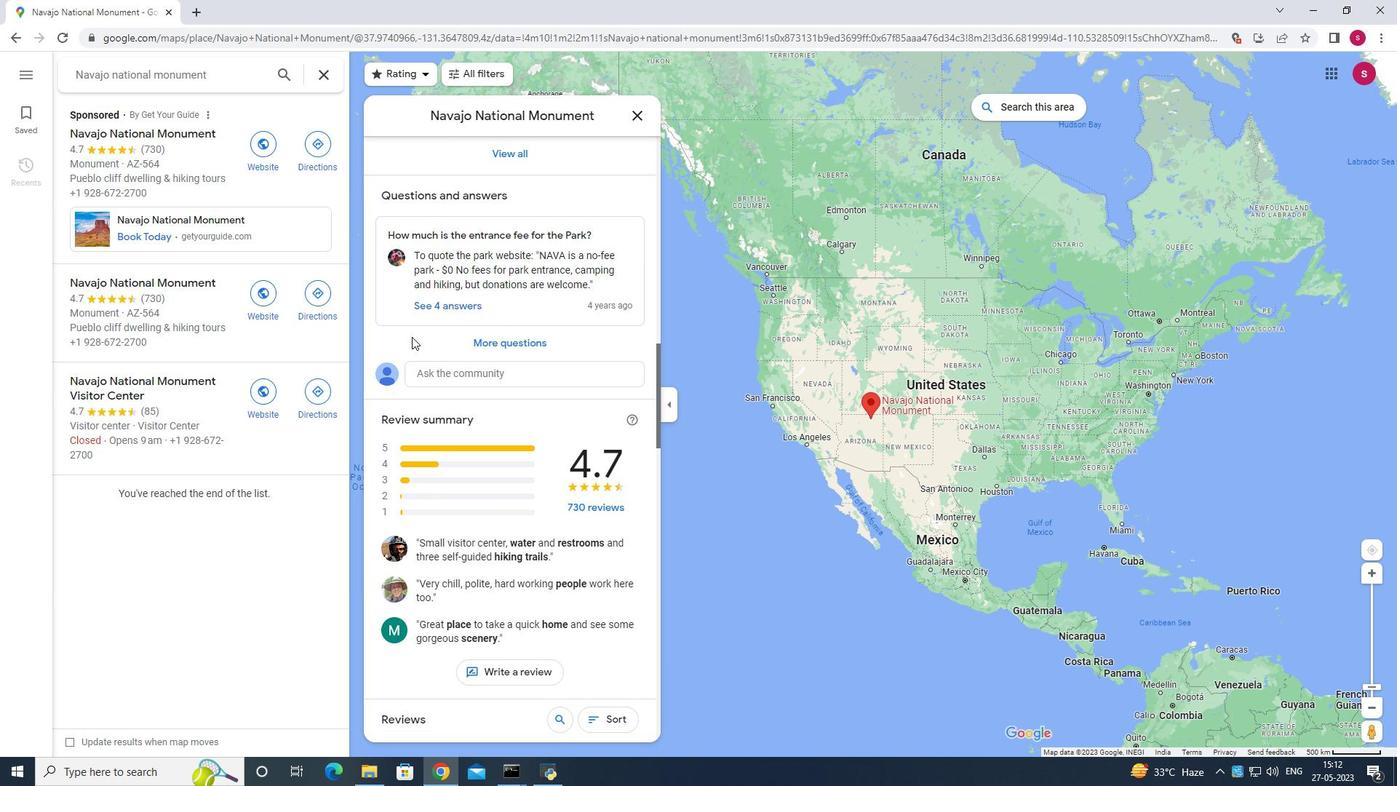 
Action: Mouse moved to (412, 337)
Screenshot: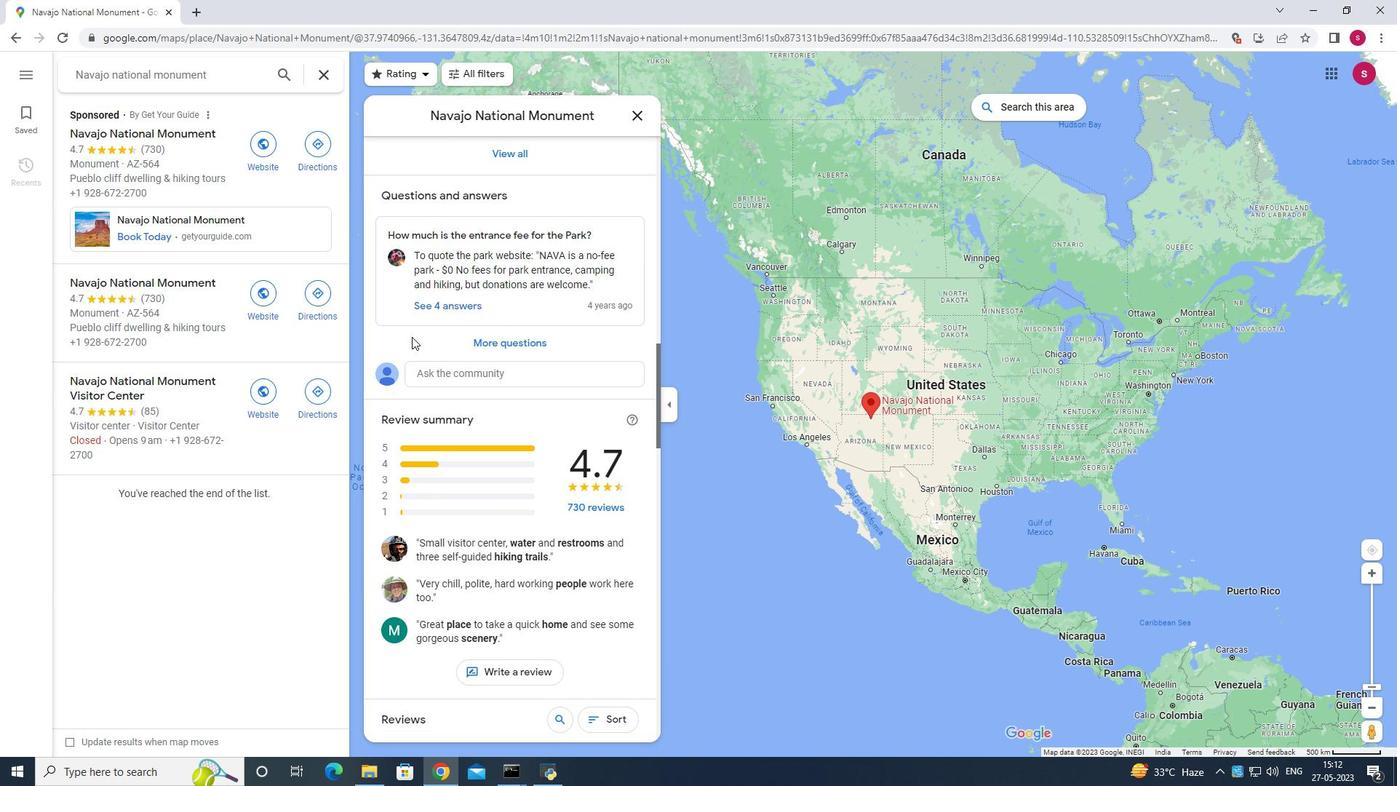 
Action: Mouse scrolled (412, 336) with delta (0, 0)
Screenshot: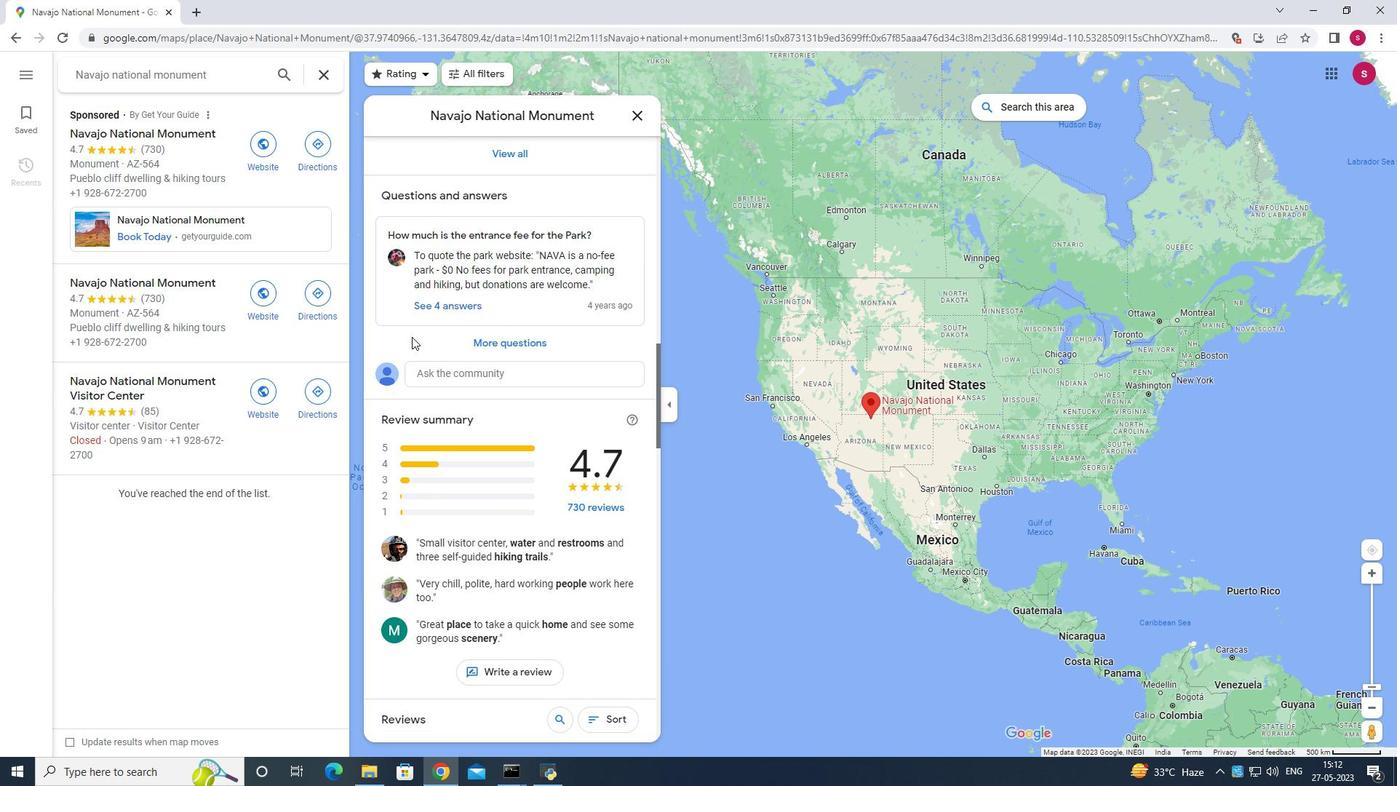 
Action: Mouse moved to (414, 338)
Screenshot: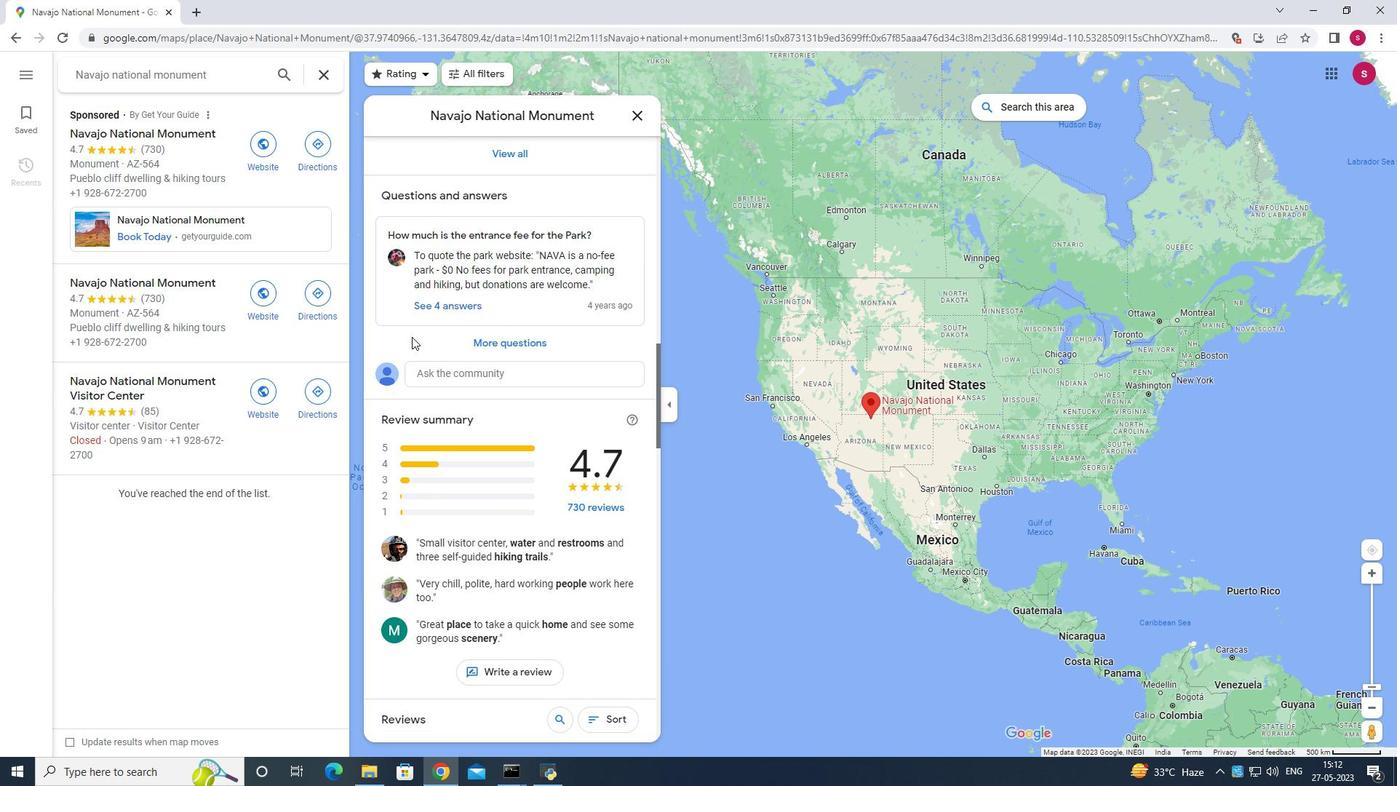 
Action: Mouse scrolled (414, 337) with delta (0, 0)
Screenshot: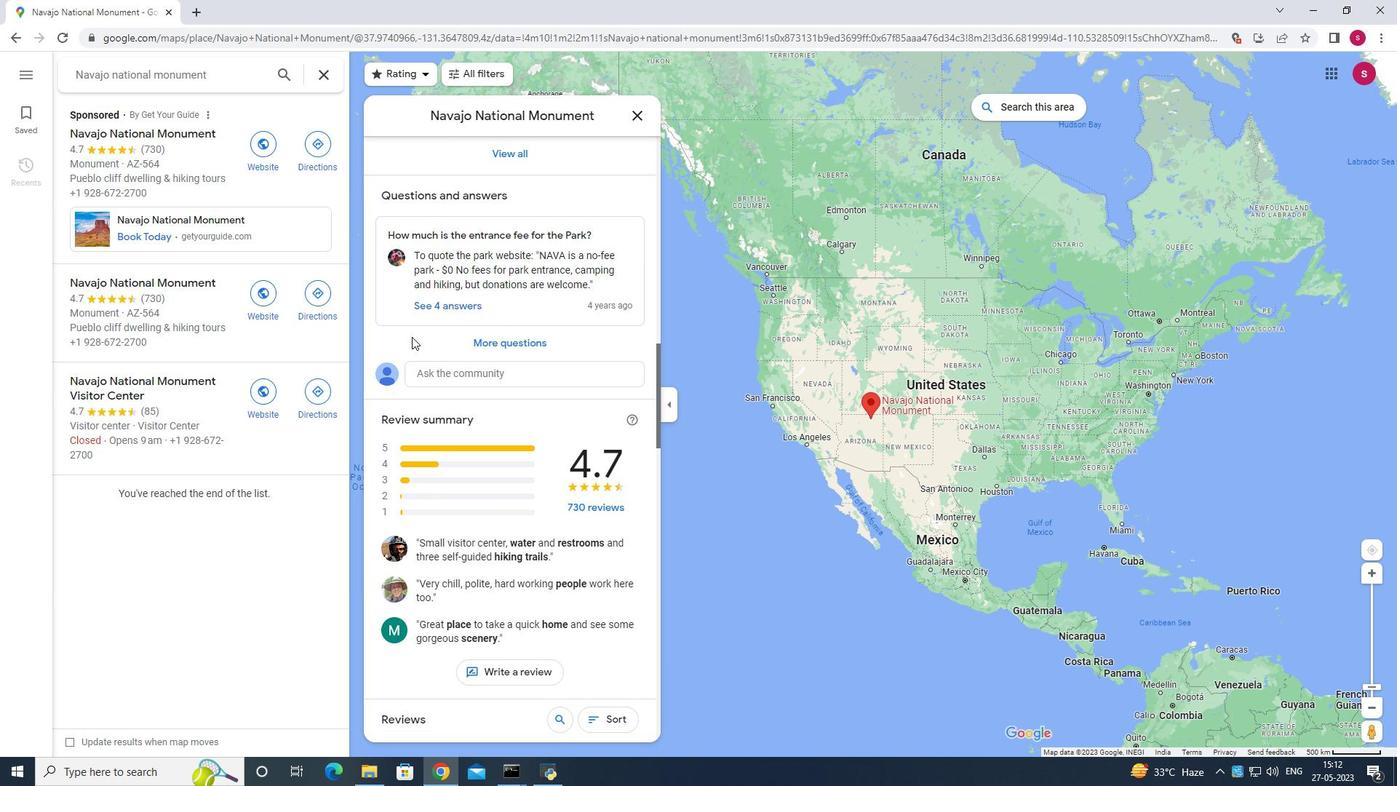 
Action: Mouse moved to (414, 339)
Screenshot: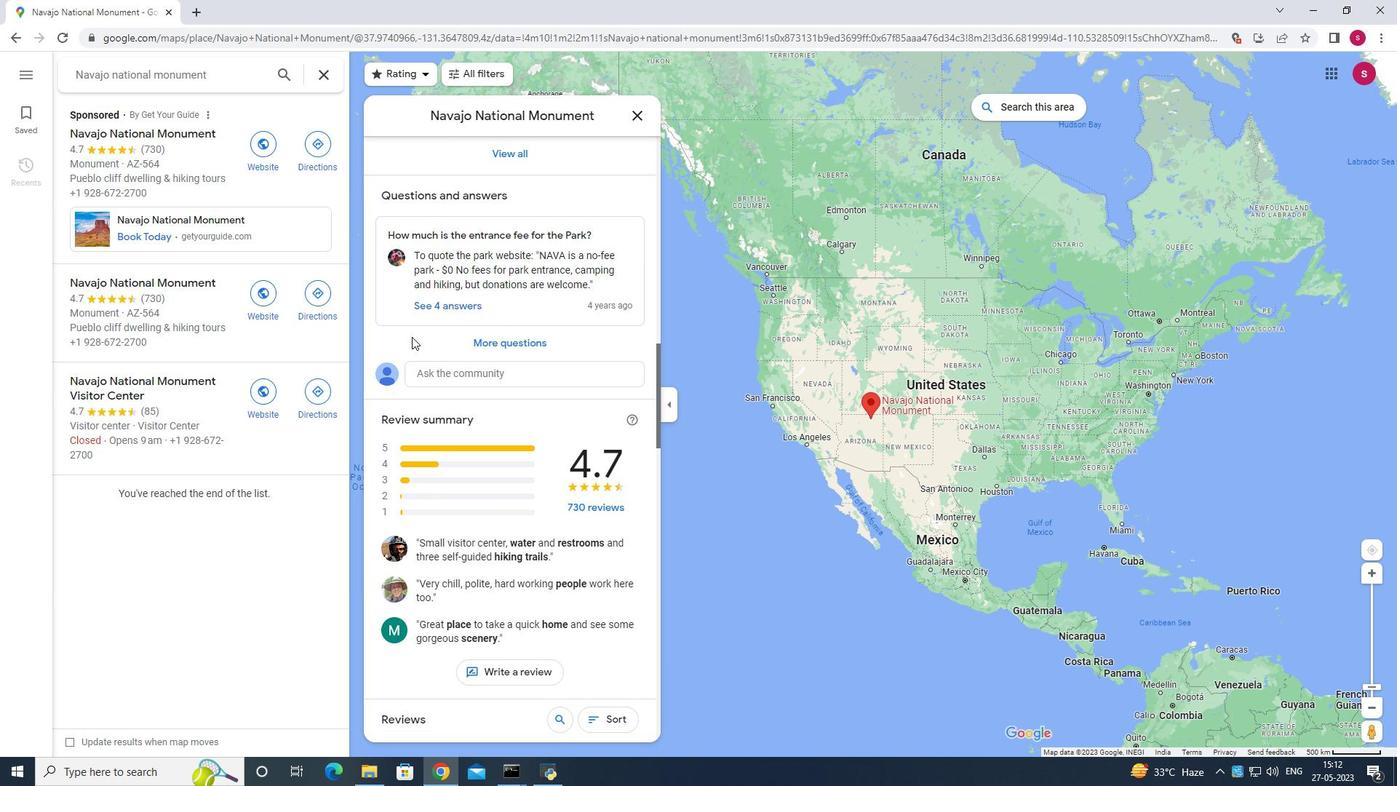 
Action: Mouse scrolled (414, 338) with delta (0, 0)
Screenshot: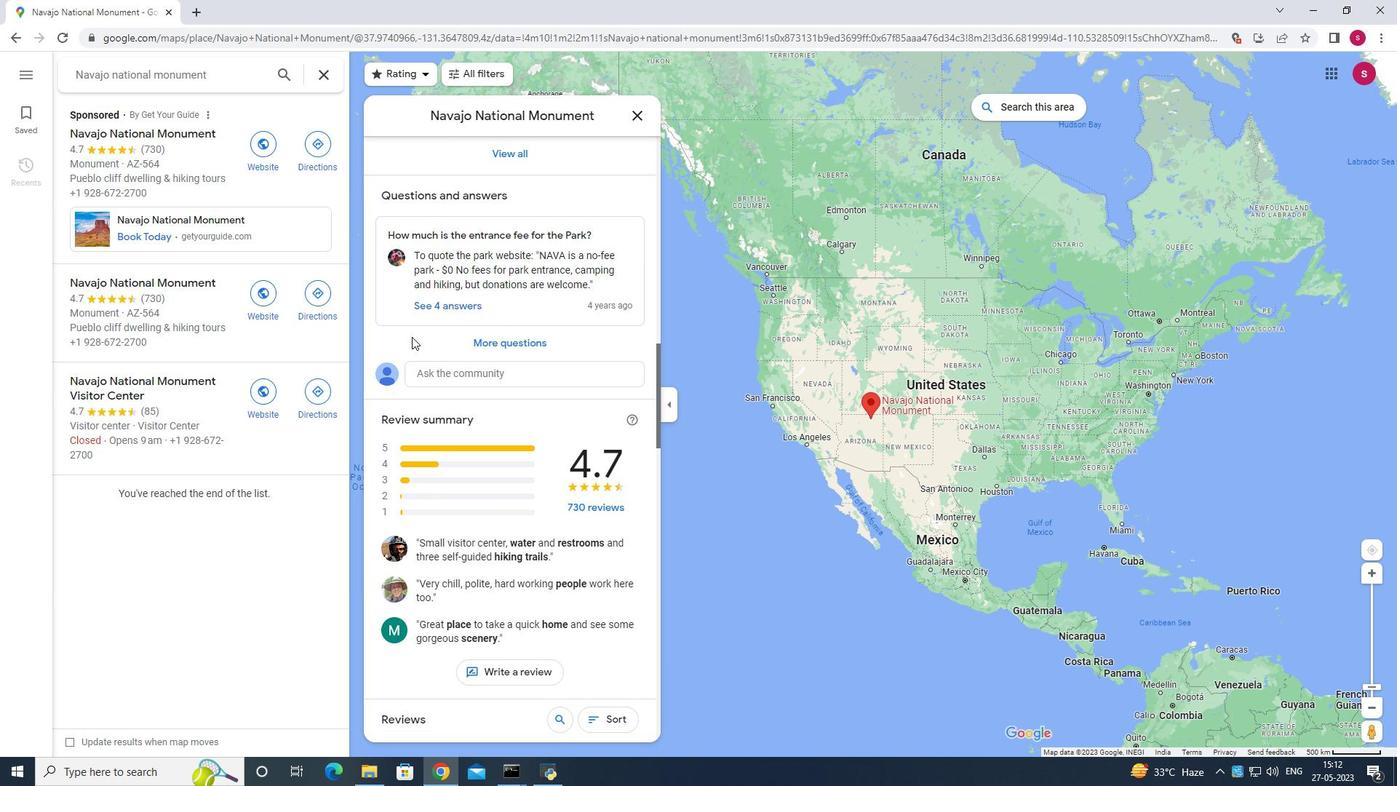 
Action: Mouse moved to (417, 339)
Screenshot: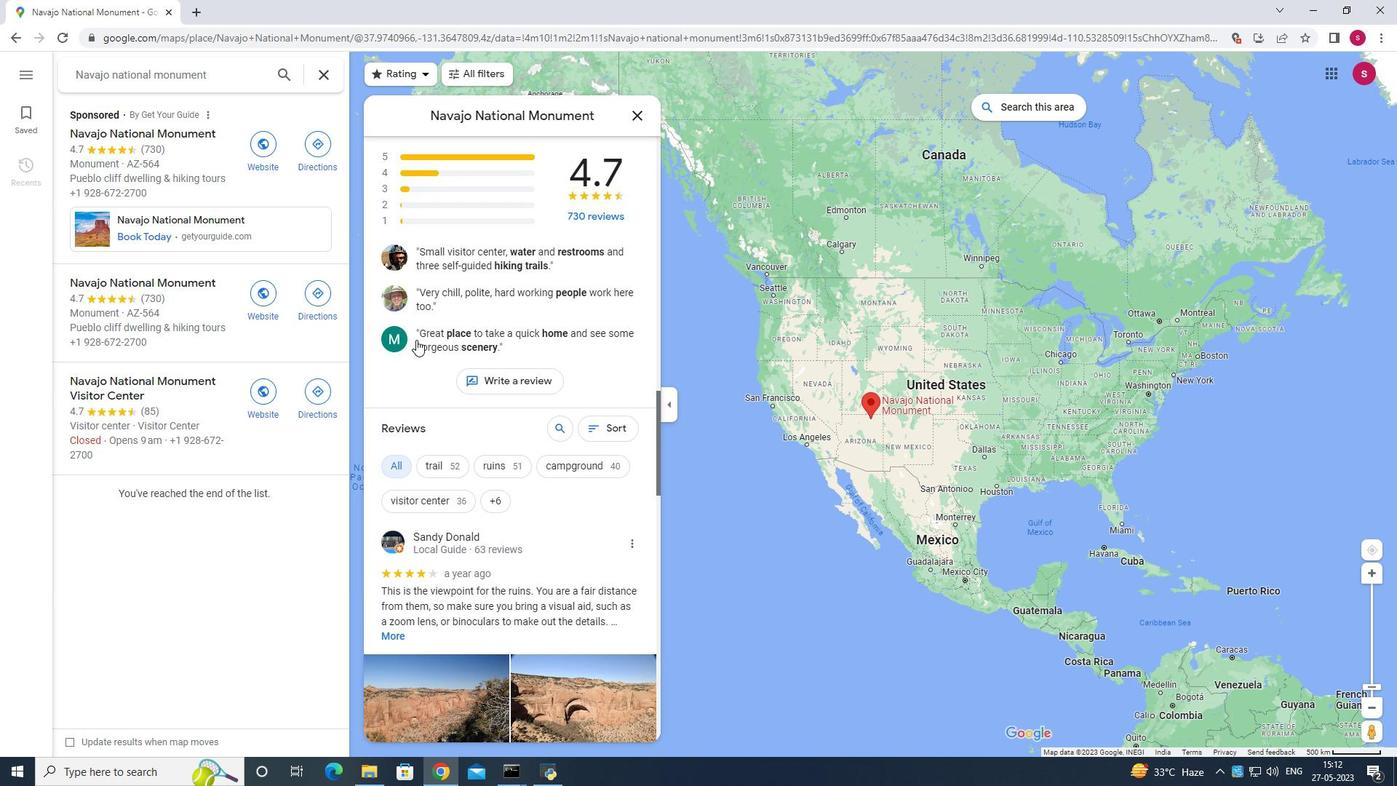 
Action: Mouse scrolled (417, 339) with delta (0, 0)
Screenshot: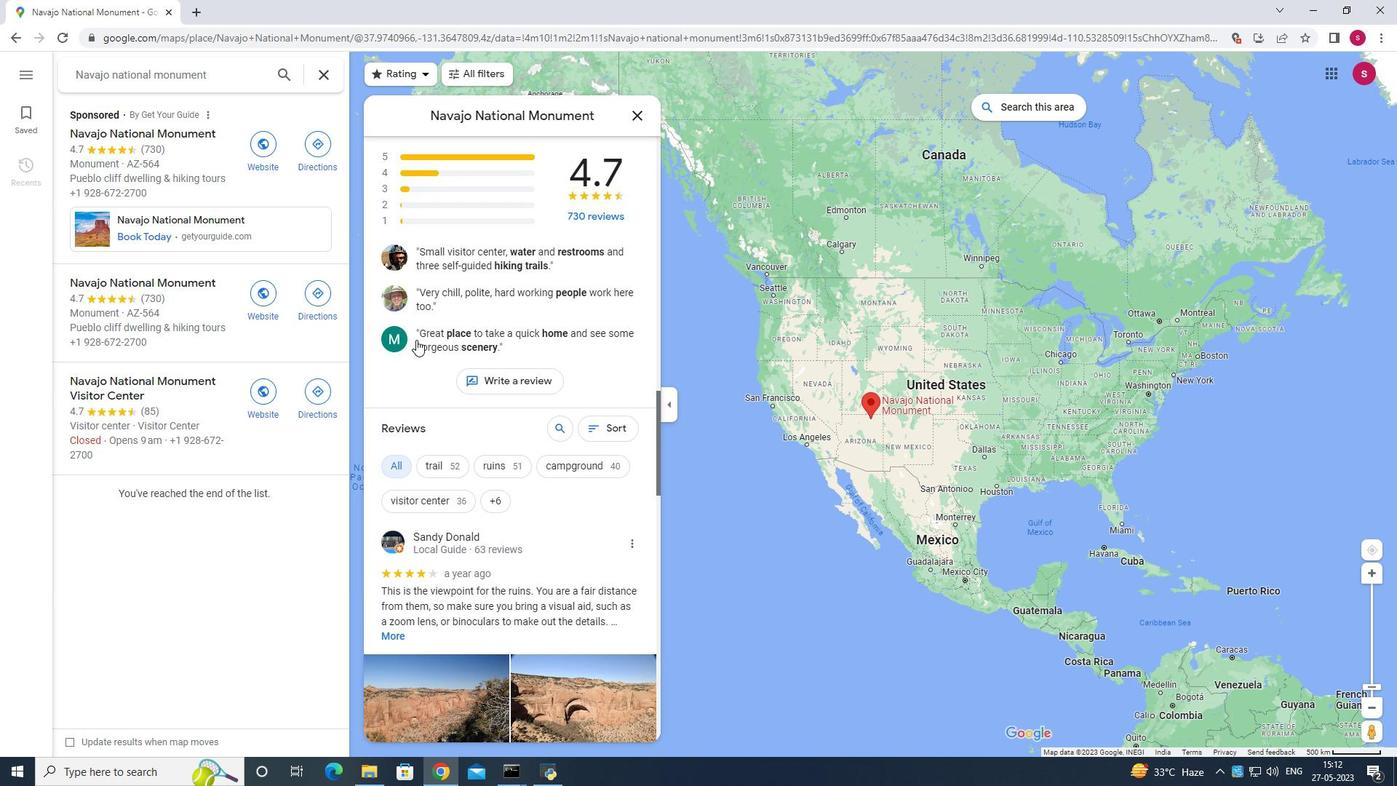 
Action: Mouse moved to (419, 340)
Screenshot: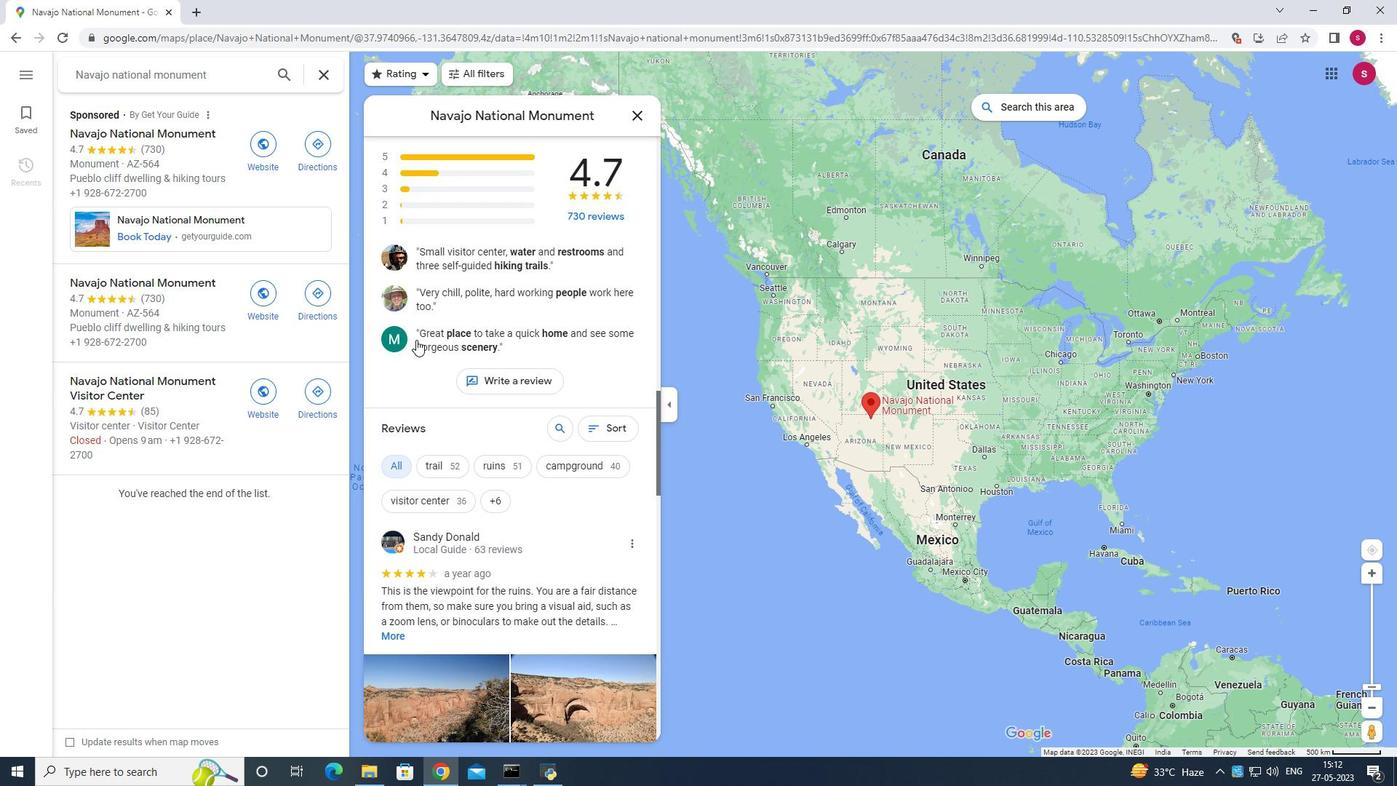 
Action: Mouse scrolled (419, 339) with delta (0, 0)
Screenshot: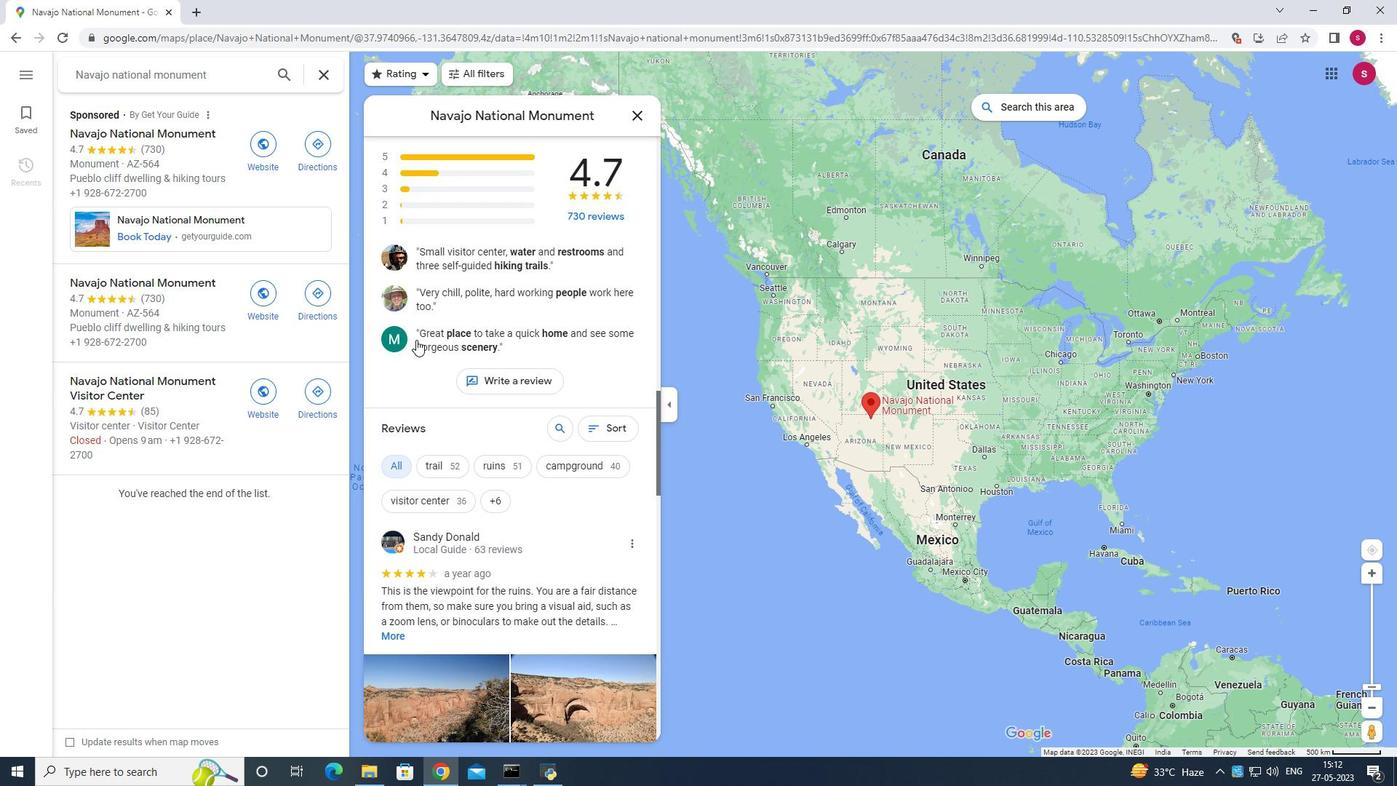 
Action: Mouse moved to (421, 341)
Screenshot: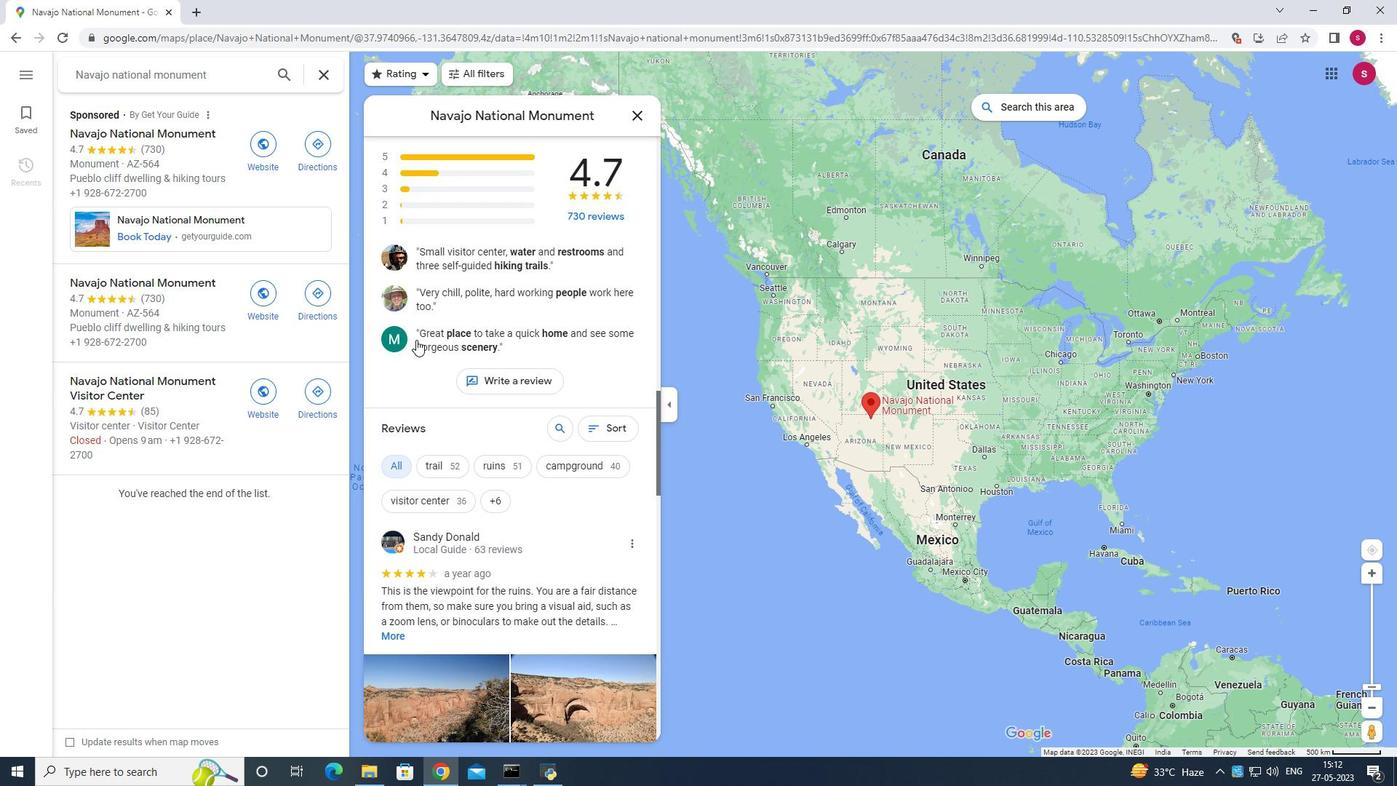 
Action: Mouse scrolled (421, 340) with delta (0, 0)
Screenshot: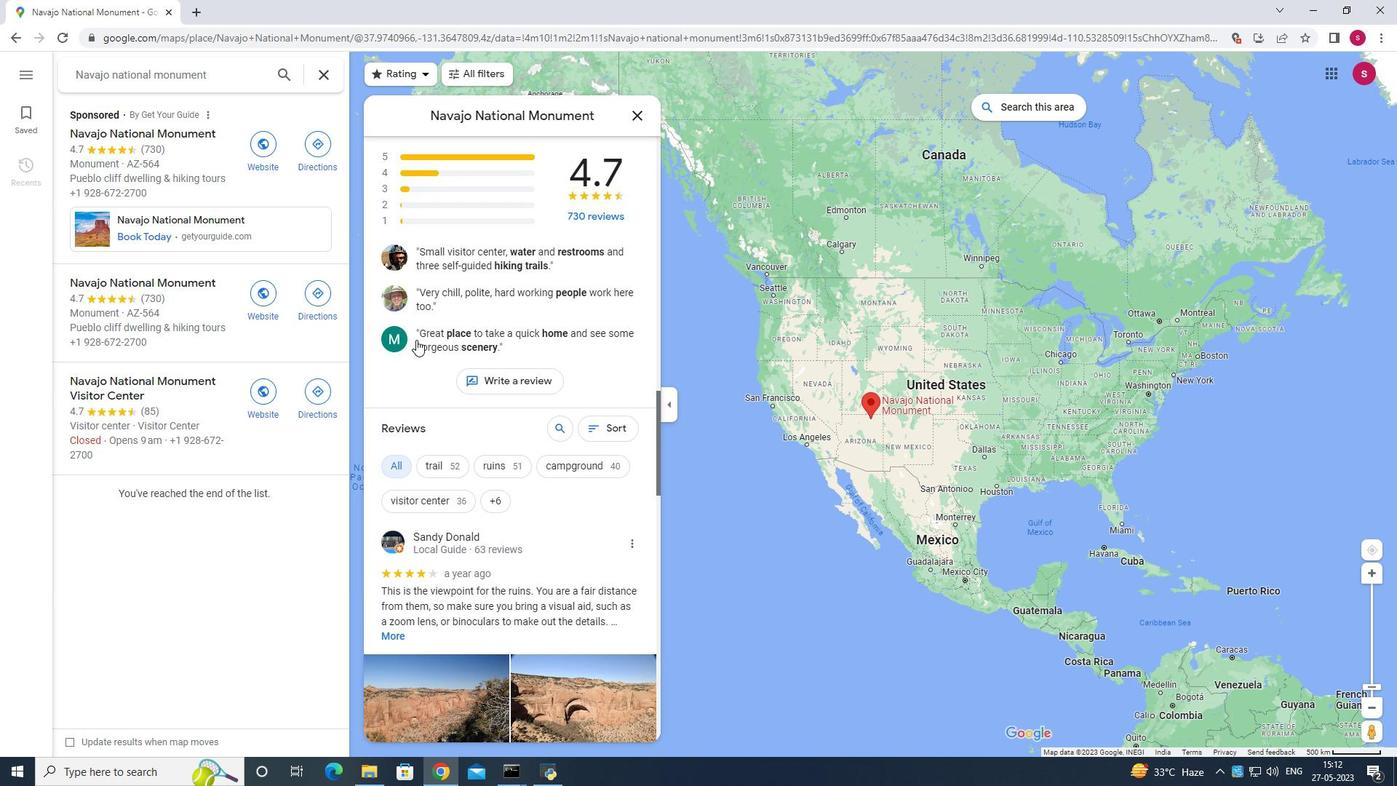 
Action: Mouse moved to (421, 342)
Screenshot: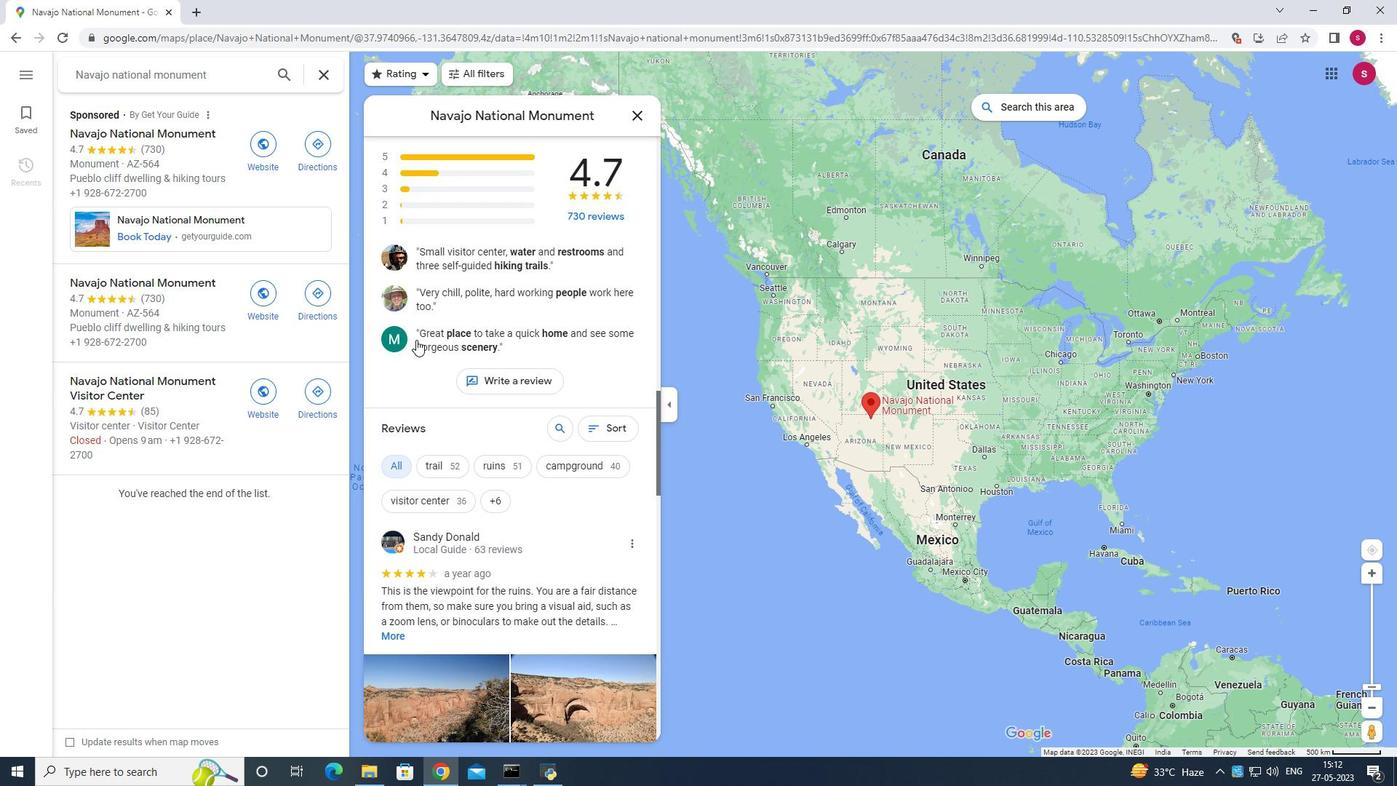 
Action: Mouse scrolled (421, 341) with delta (0, 0)
Screenshot: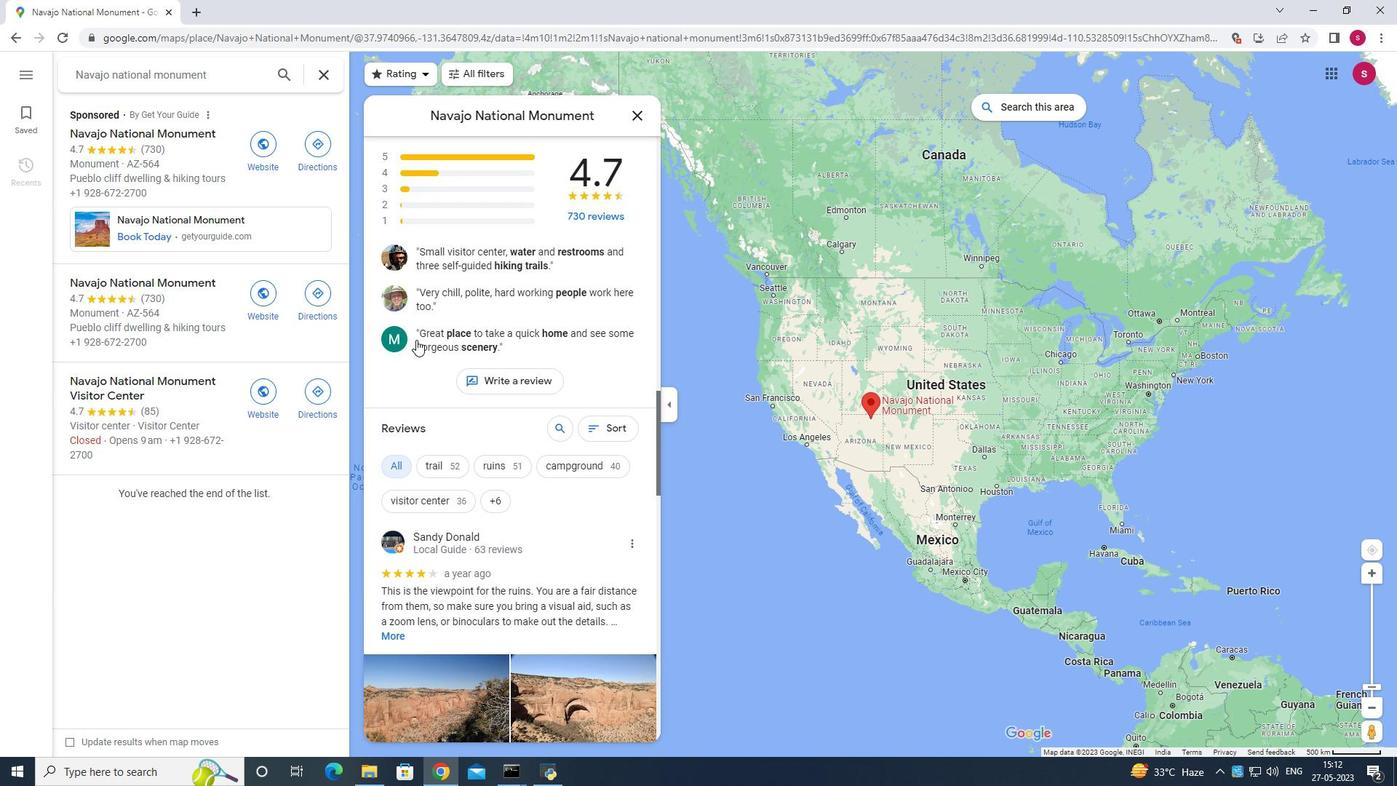 
Action: Mouse moved to (422, 342)
Screenshot: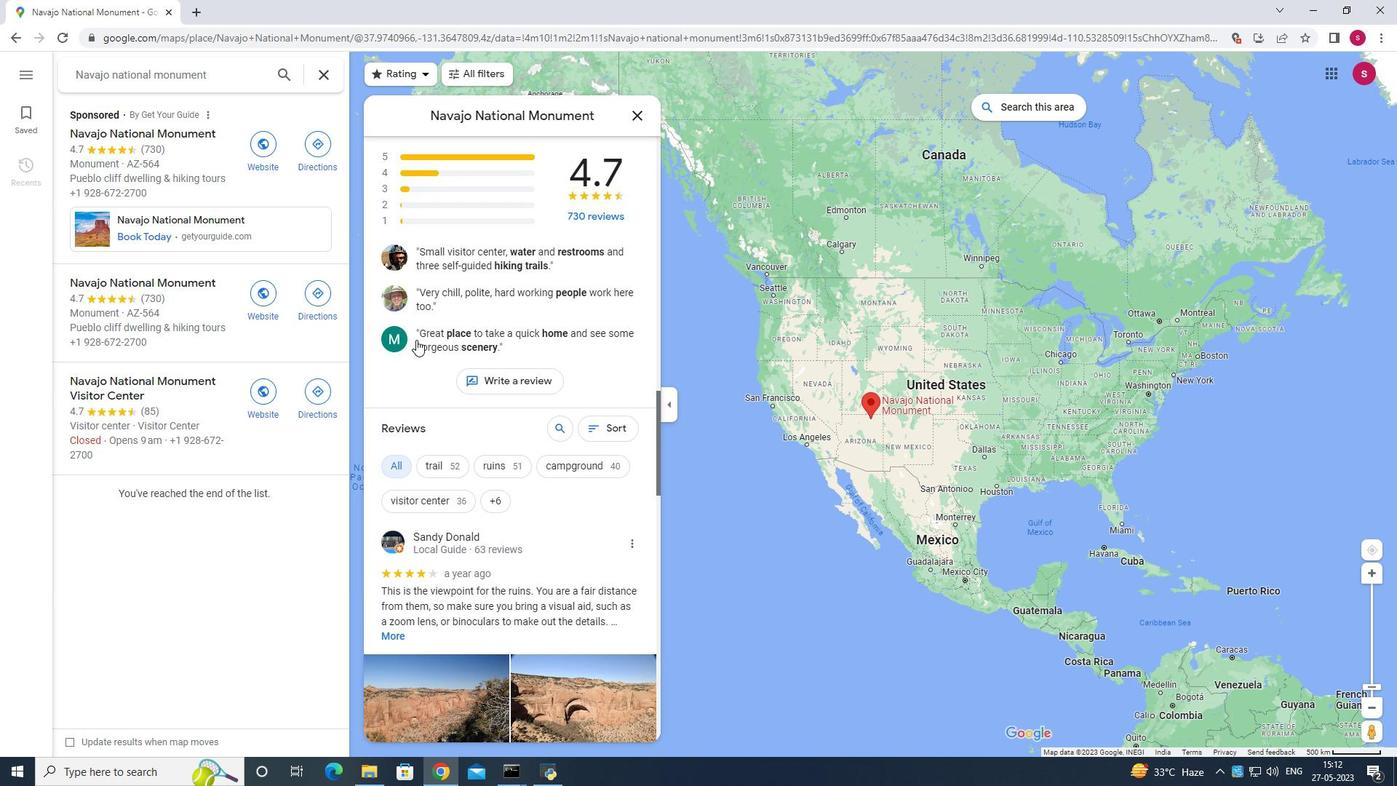 
Action: Mouse scrolled (422, 342) with delta (0, 0)
Screenshot: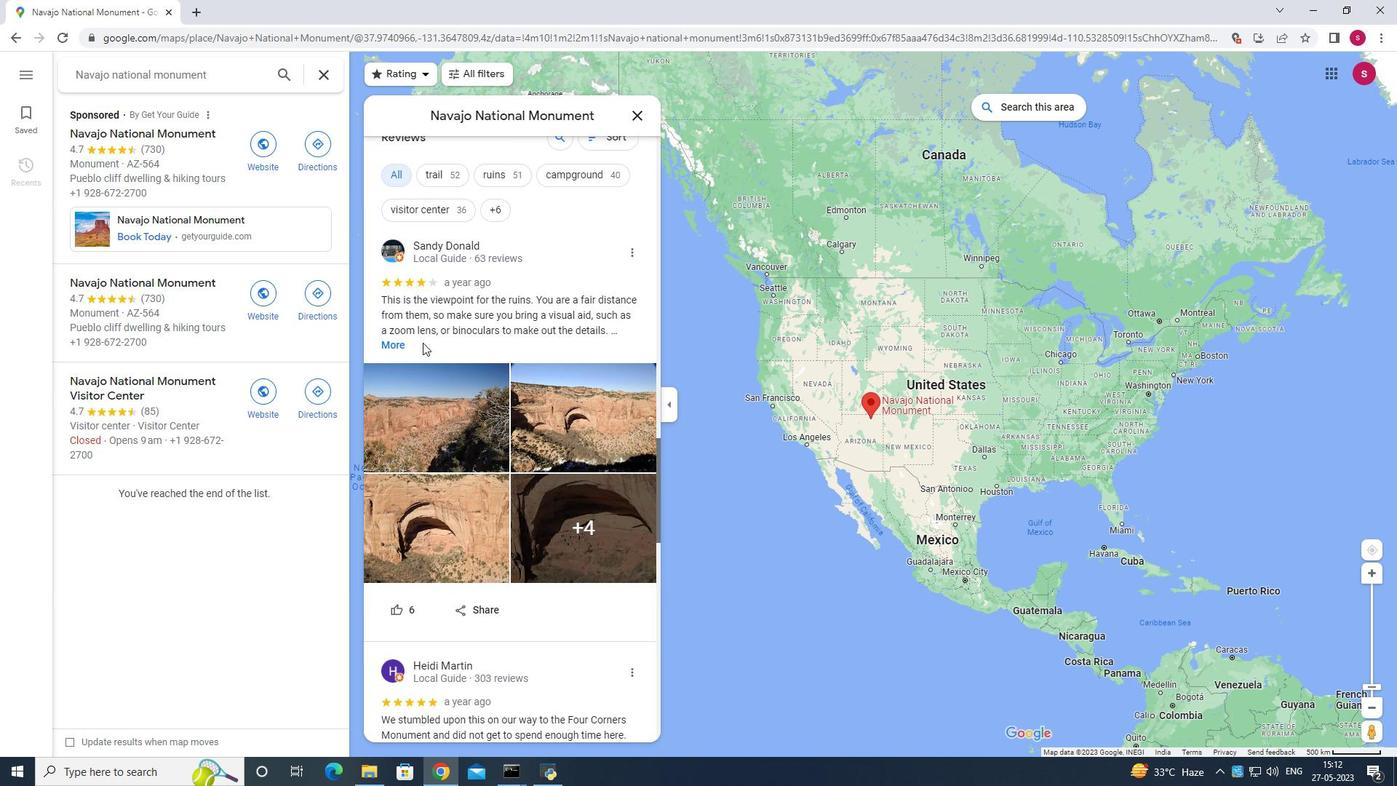 
Action: Mouse scrolled (422, 342) with delta (0, 0)
Screenshot: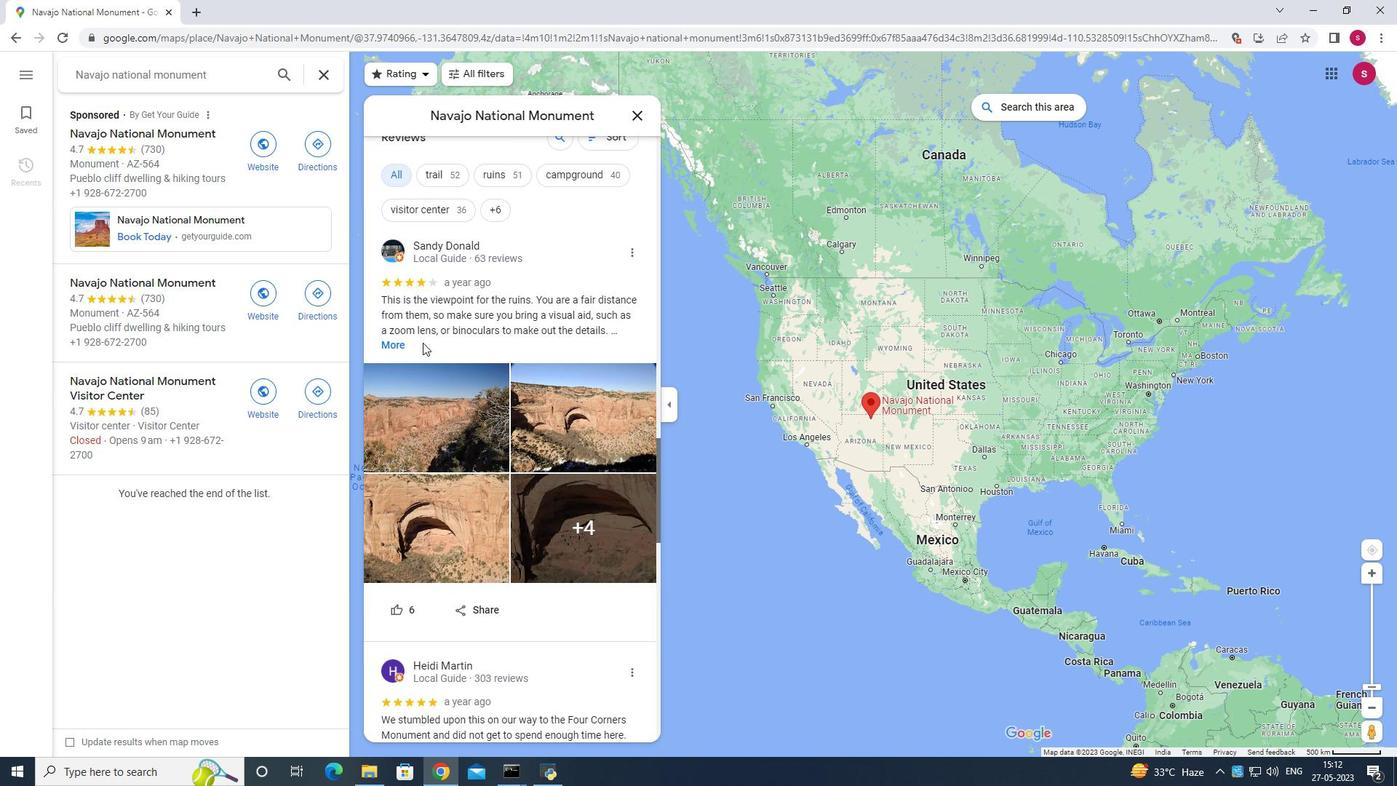
Action: Mouse scrolled (422, 342) with delta (0, 0)
Screenshot: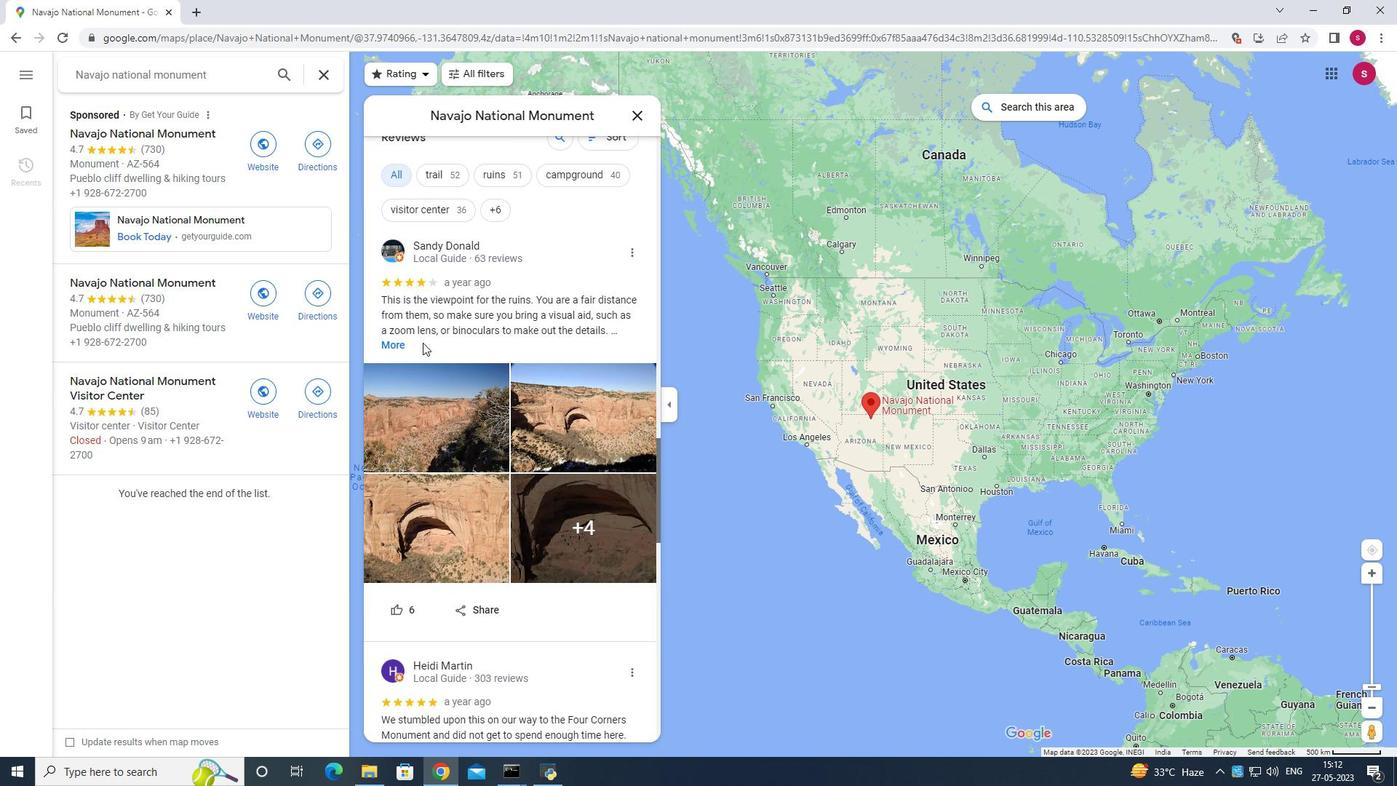 
Action: Mouse scrolled (422, 342) with delta (0, 0)
Screenshot: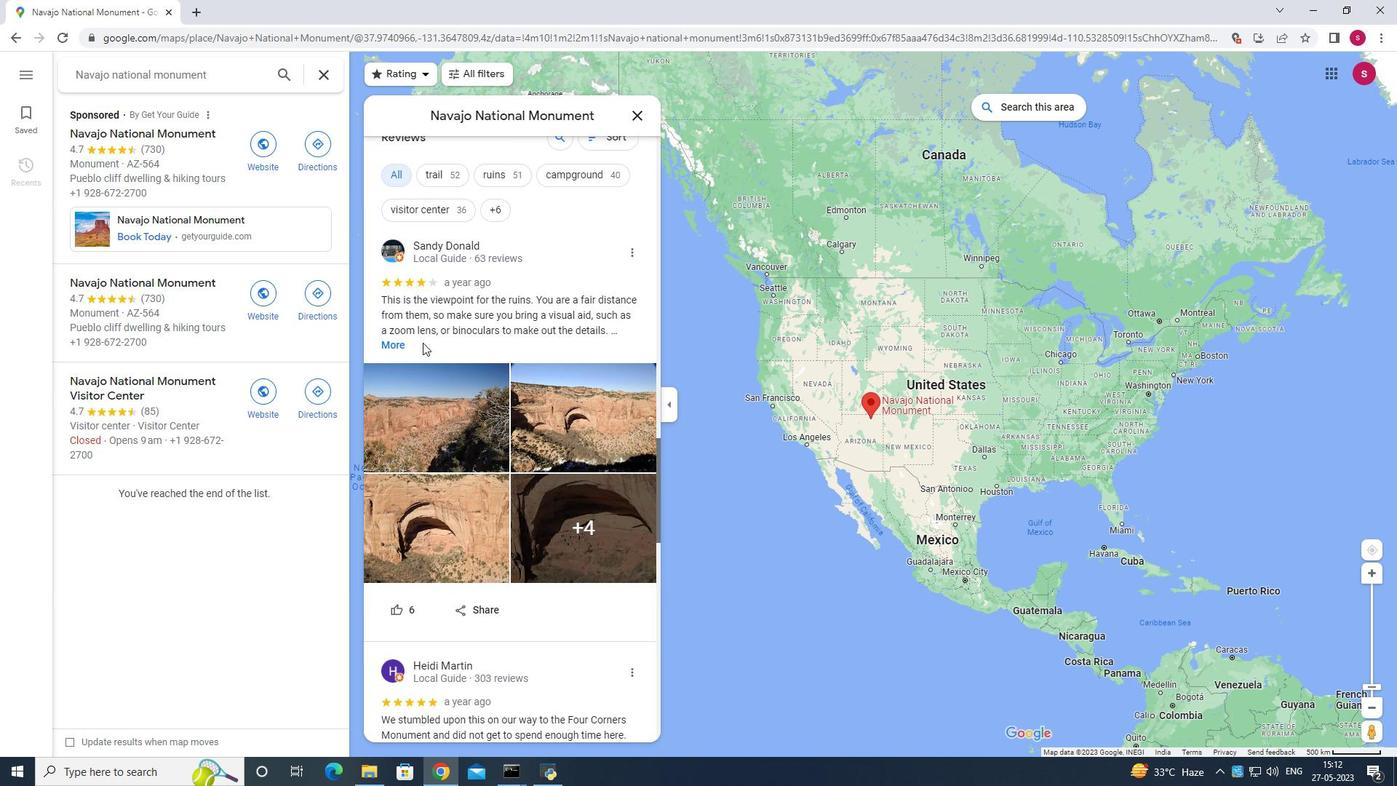 
Action: Mouse scrolled (422, 342) with delta (0, 0)
Screenshot: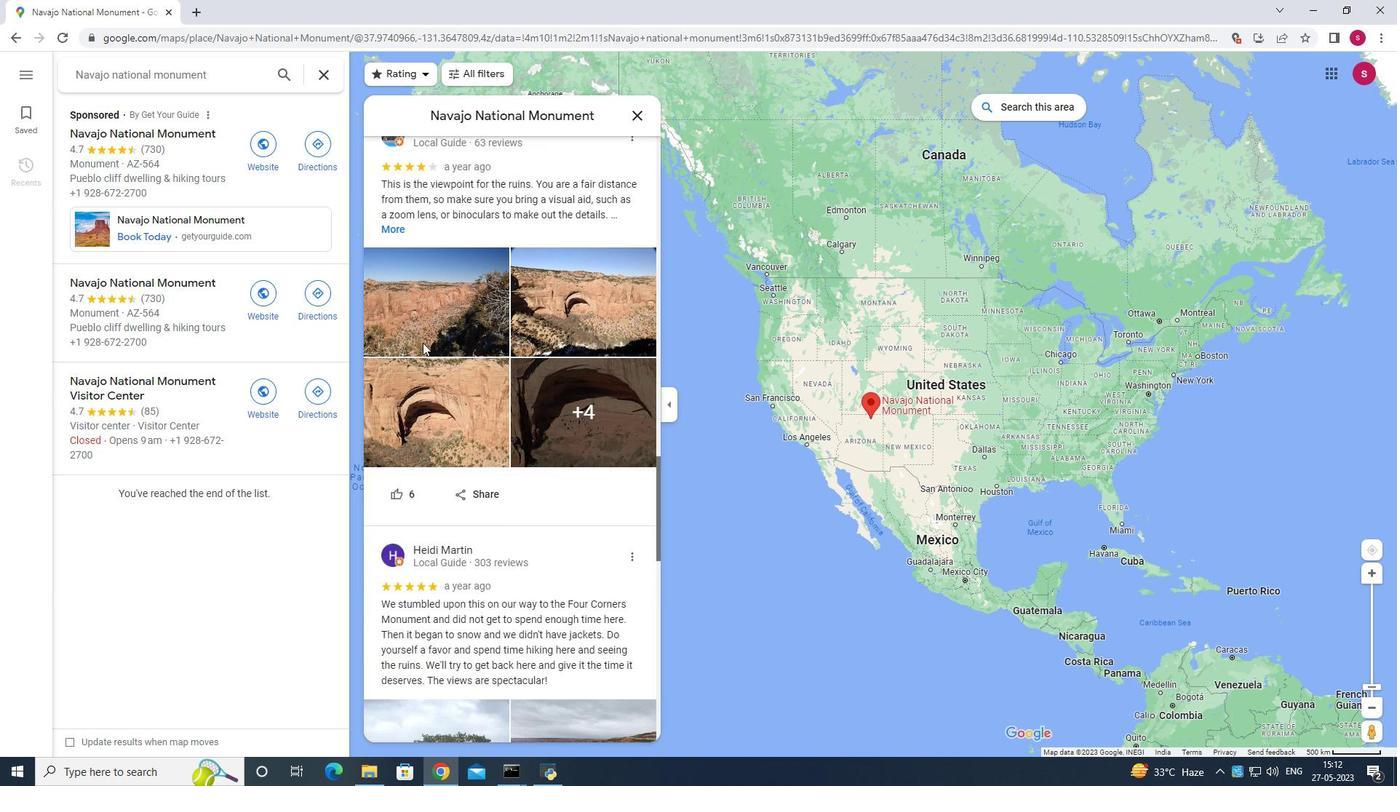 
Action: Mouse scrolled (422, 342) with delta (0, 0)
Screenshot: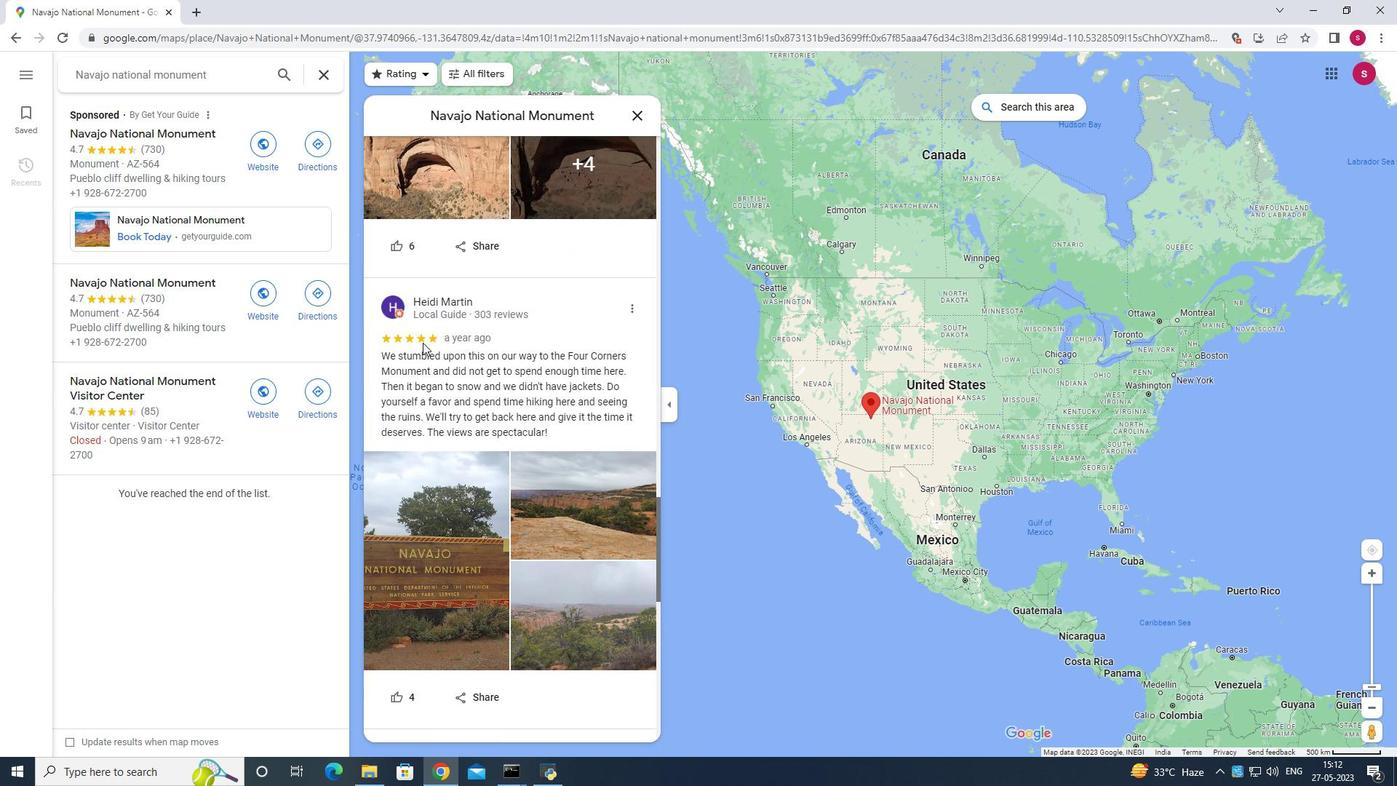 
Action: Mouse scrolled (422, 342) with delta (0, 0)
Screenshot: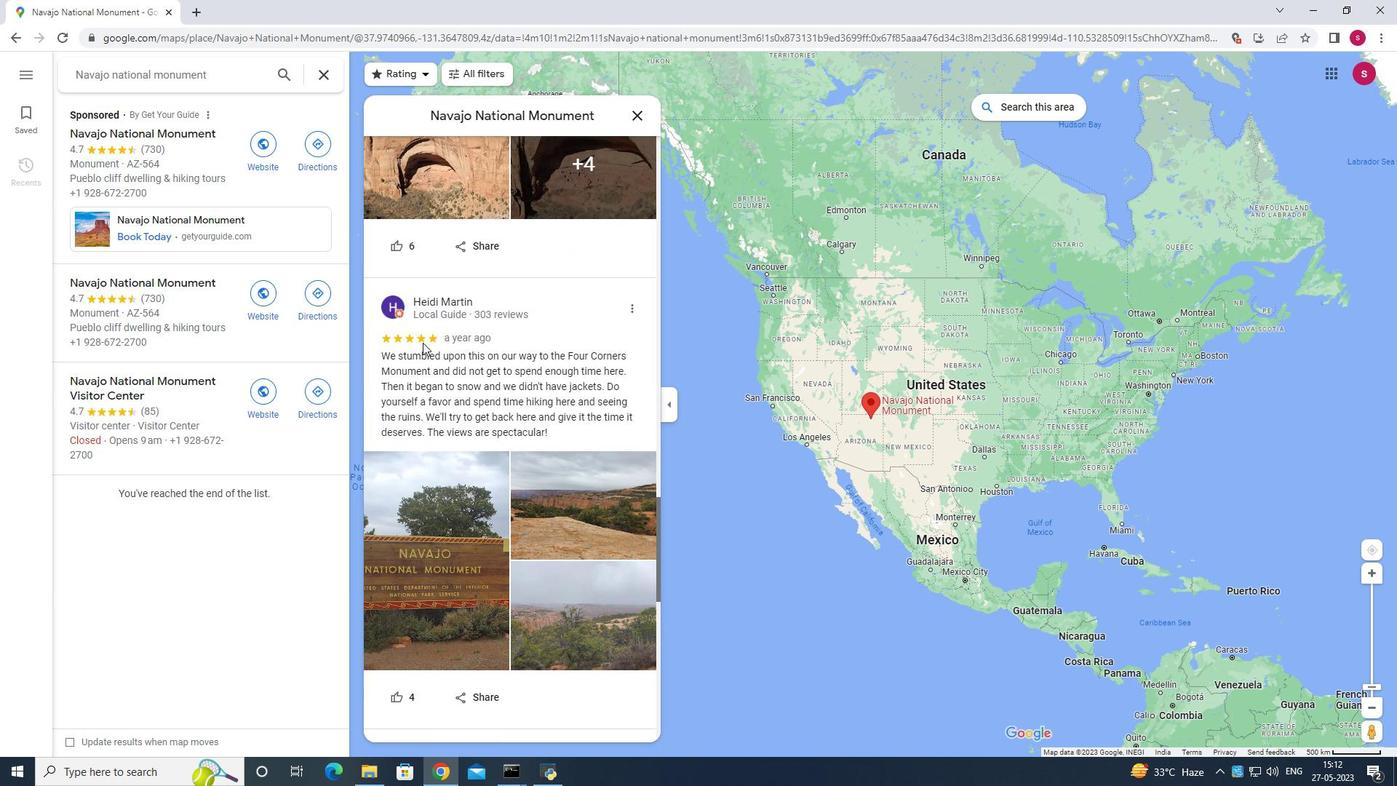 
Action: Mouse scrolled (422, 342) with delta (0, 0)
Screenshot: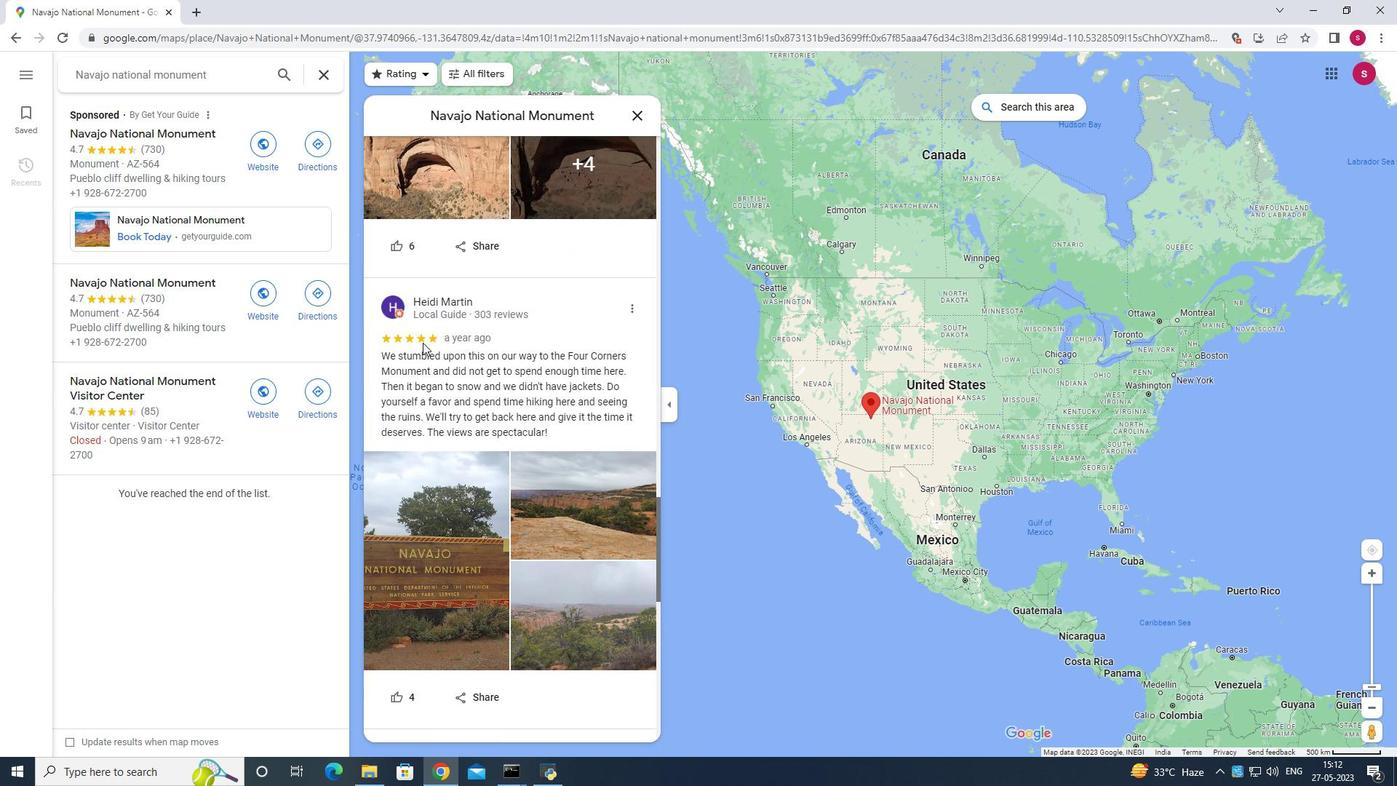
Action: Mouse moved to (422, 342)
Screenshot: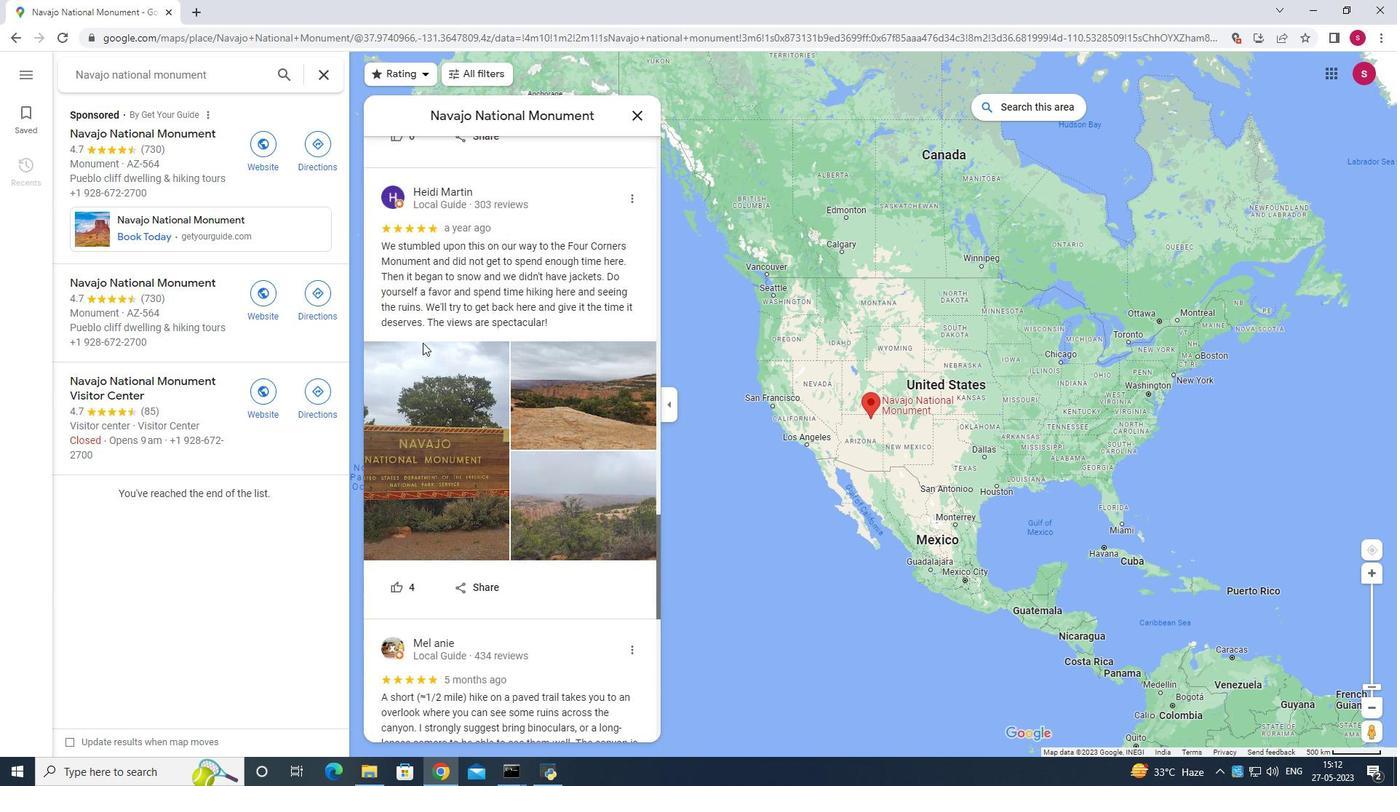 
Action: Mouse scrolled (422, 342) with delta (0, 0)
Screenshot: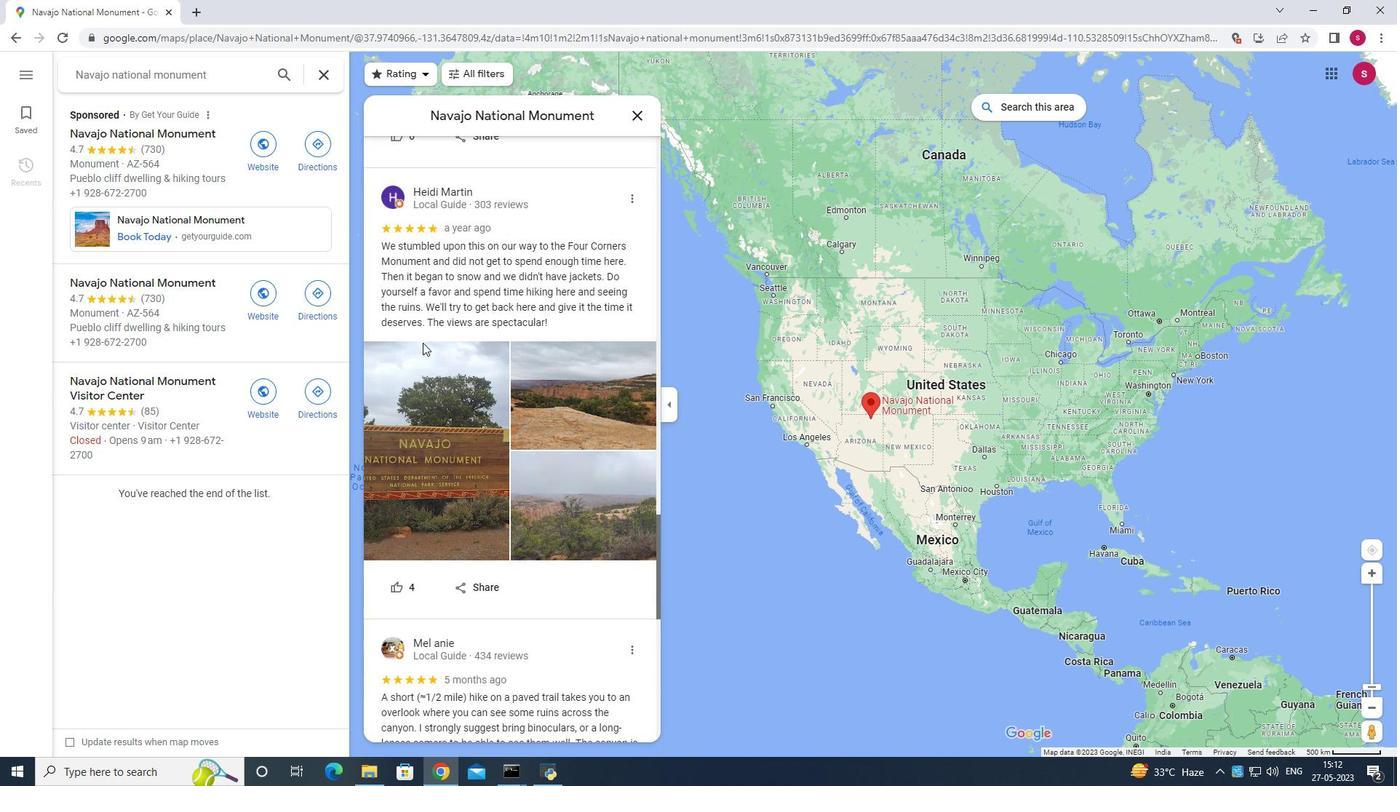 
Action: Mouse moved to (423, 342)
Screenshot: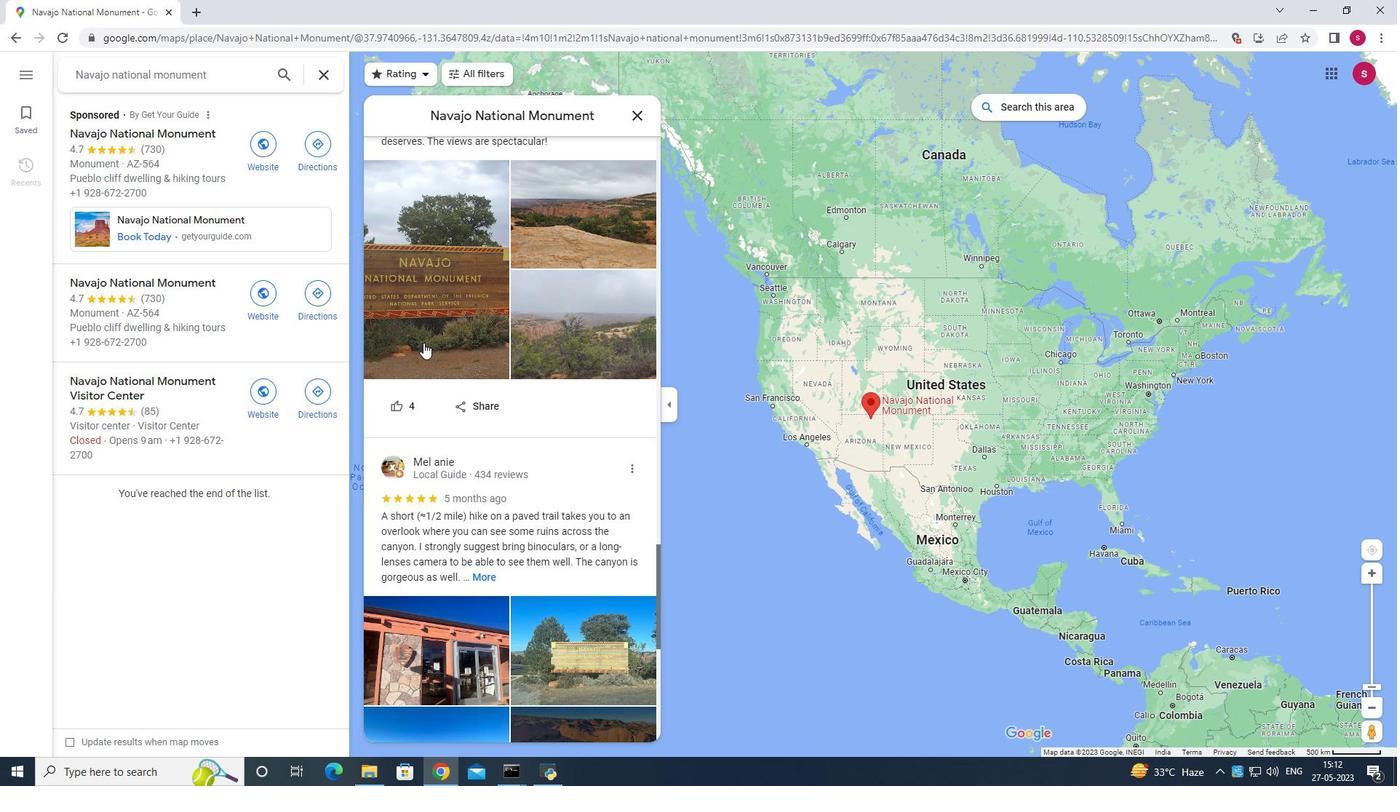 
Action: Mouse pressed left at (423, 342)
Screenshot: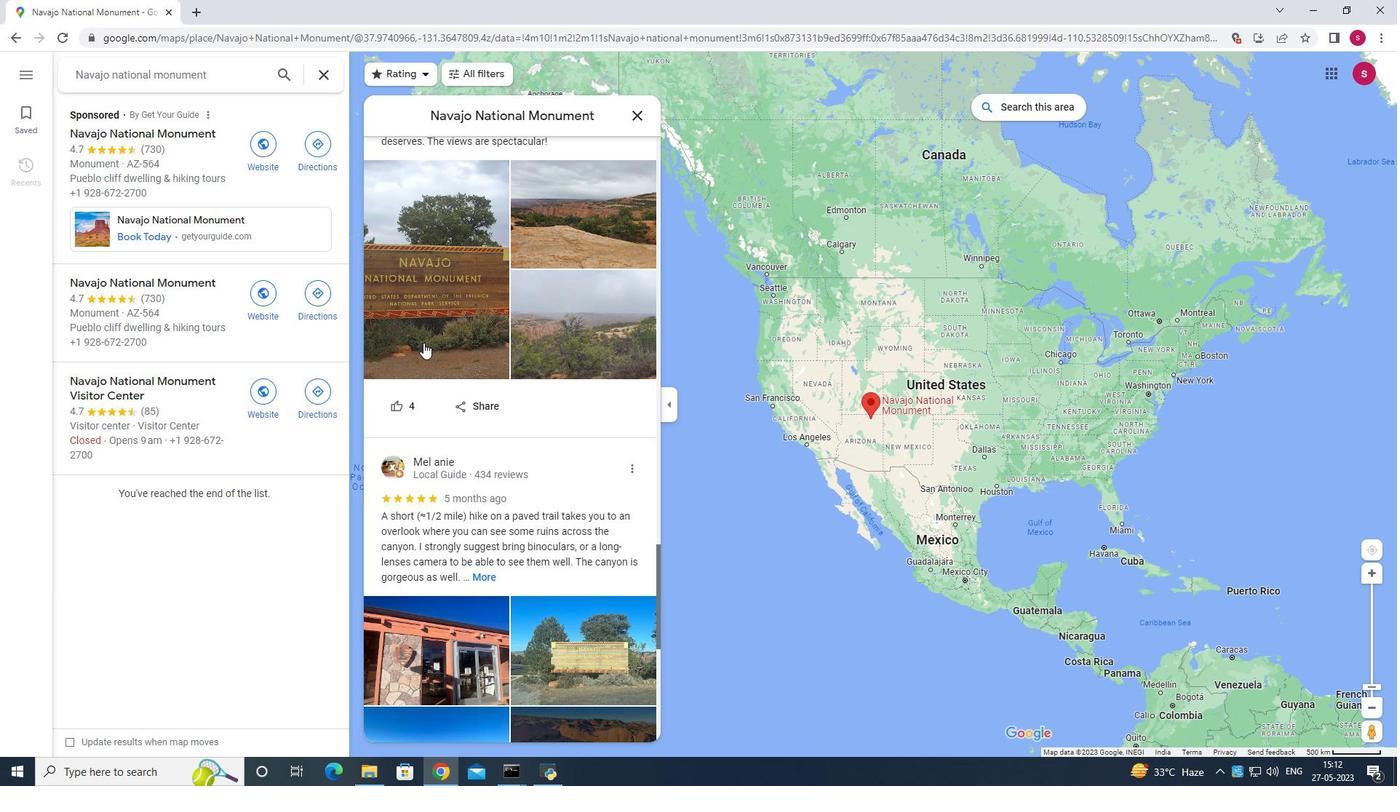 
Action: Mouse moved to (43, 78)
Screenshot: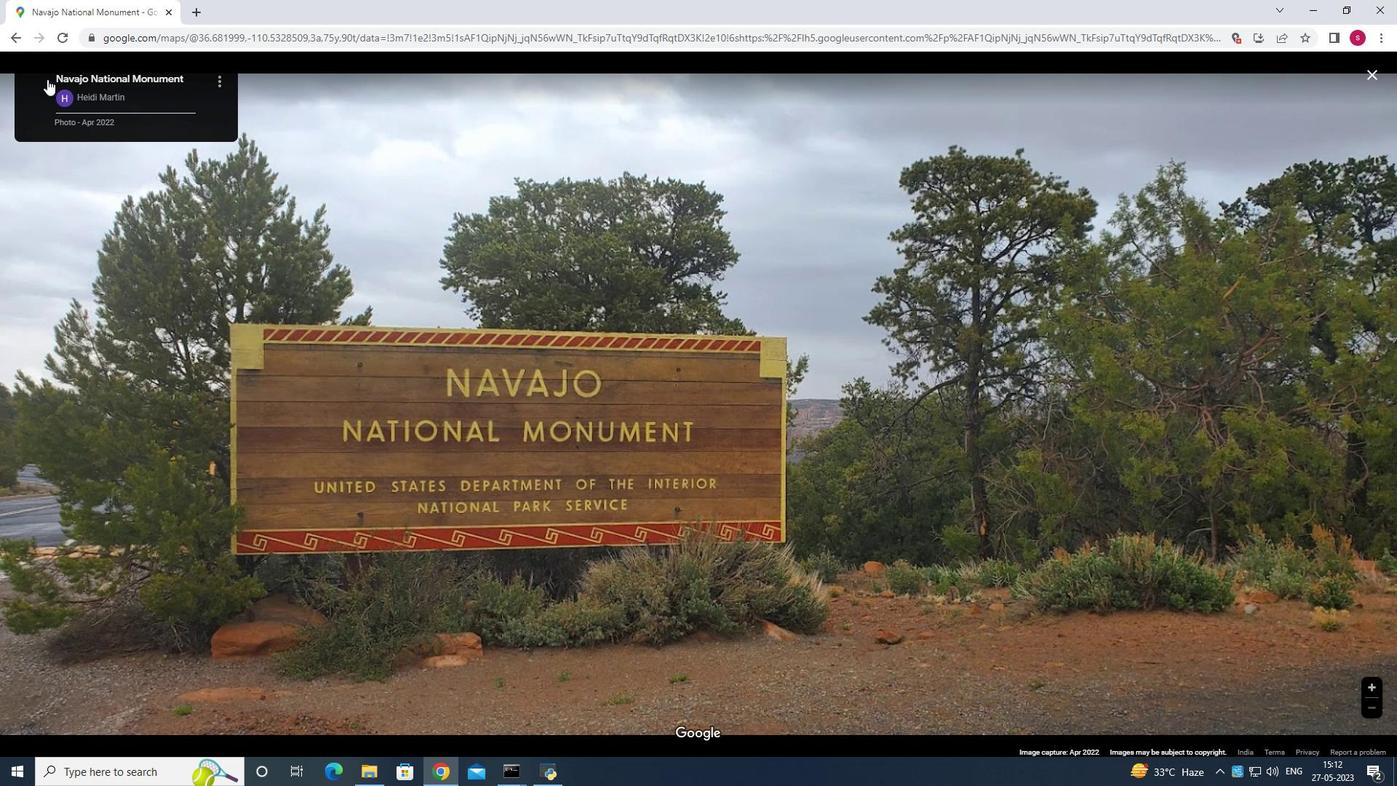 
Action: Mouse pressed left at (43, 78)
Screenshot: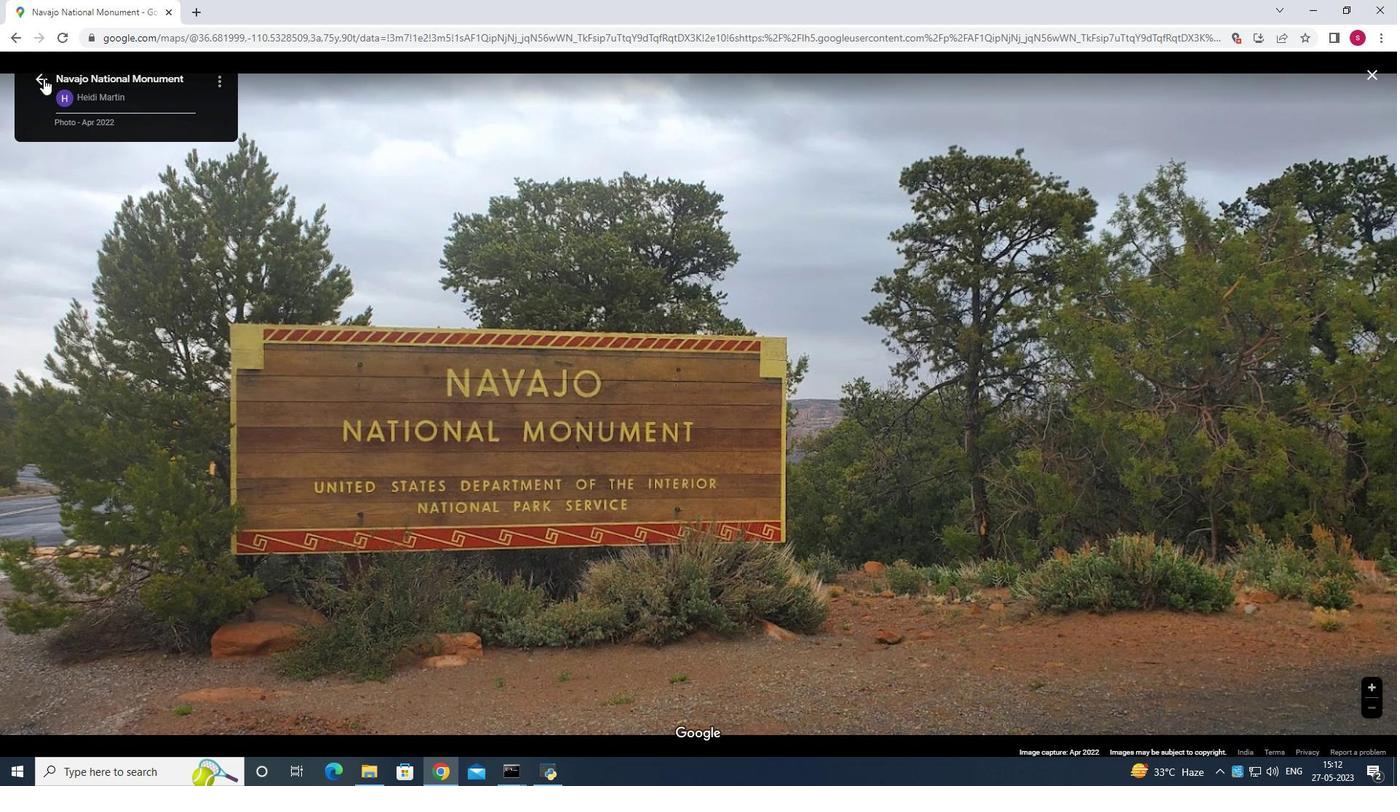 
Action: Mouse moved to (390, 417)
Screenshot: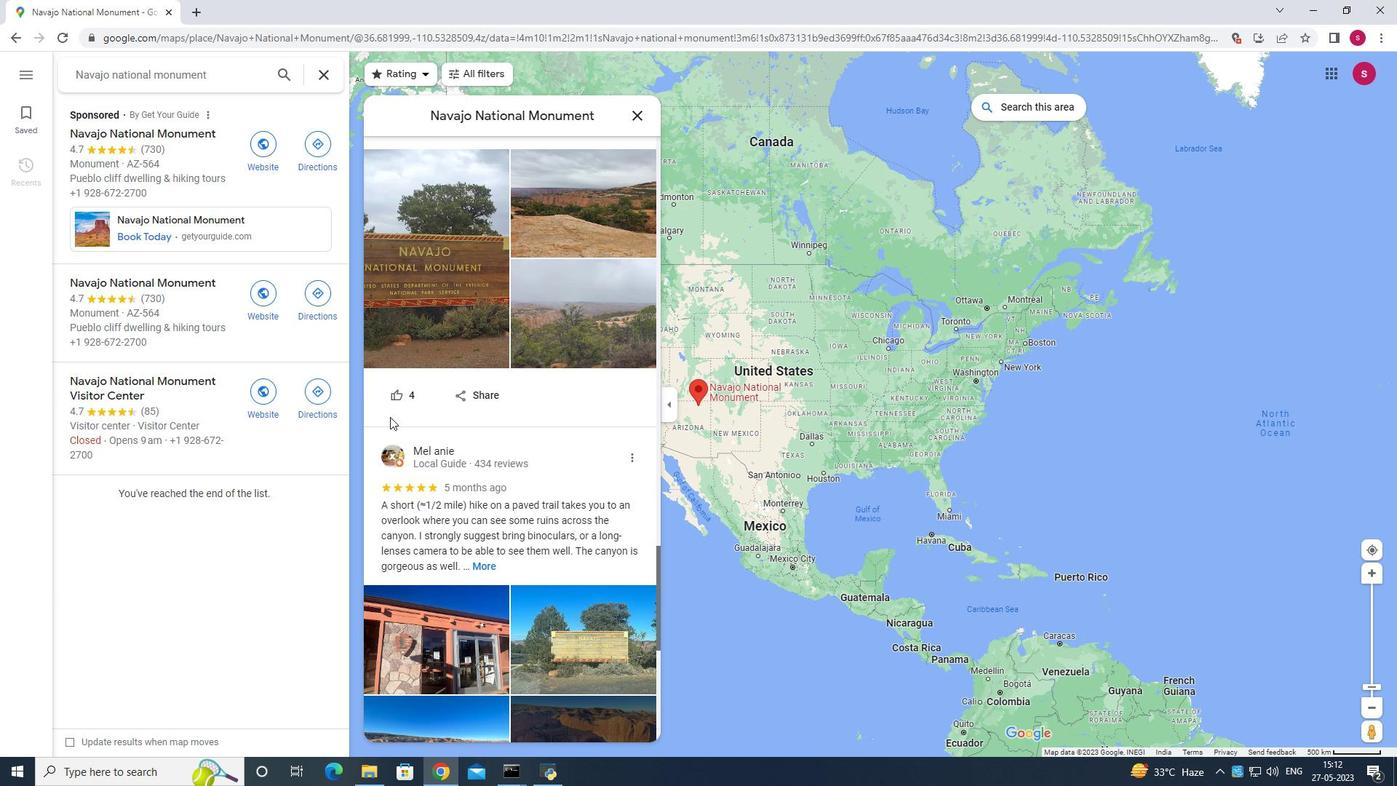 
Action: Mouse scrolled (390, 417) with delta (0, 0)
Screenshot: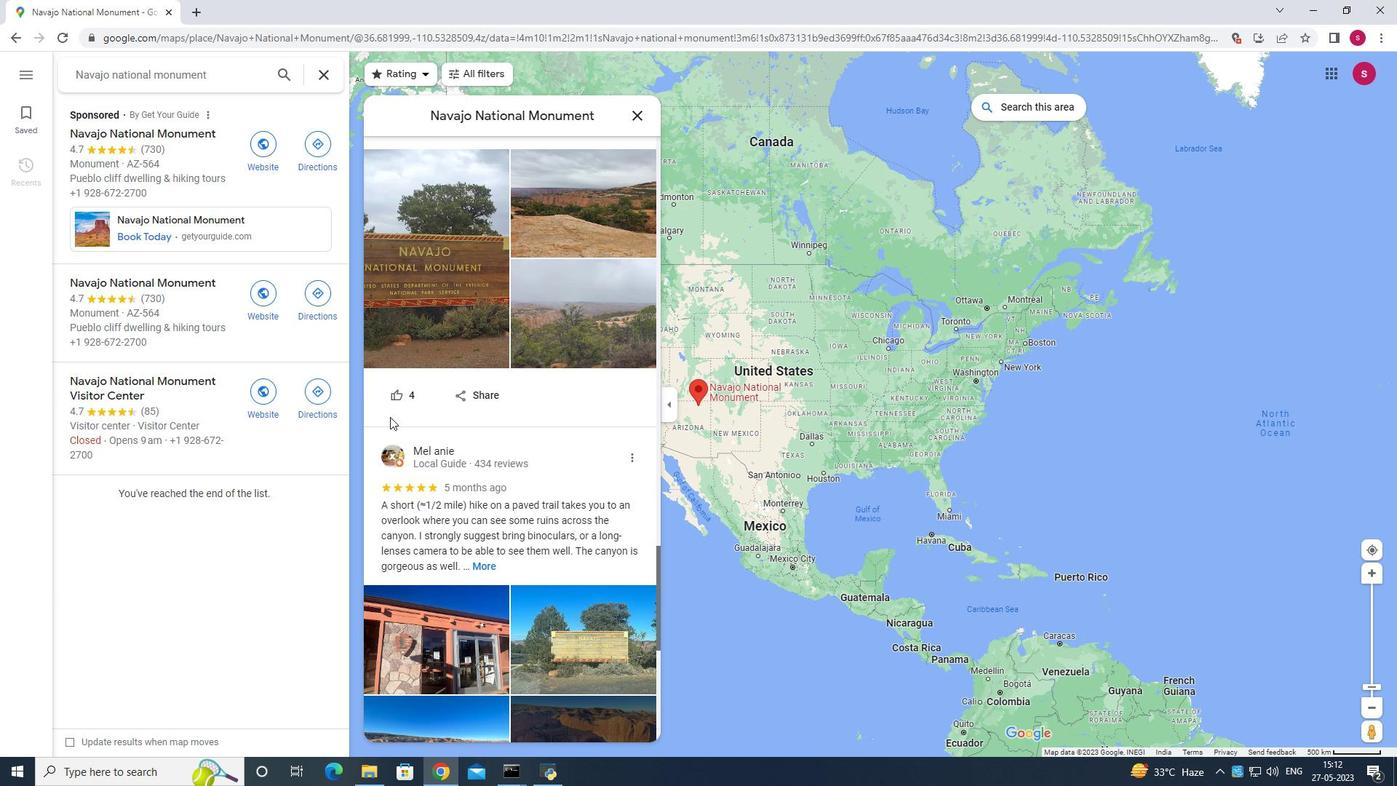 
Action: Mouse moved to (391, 419)
Screenshot: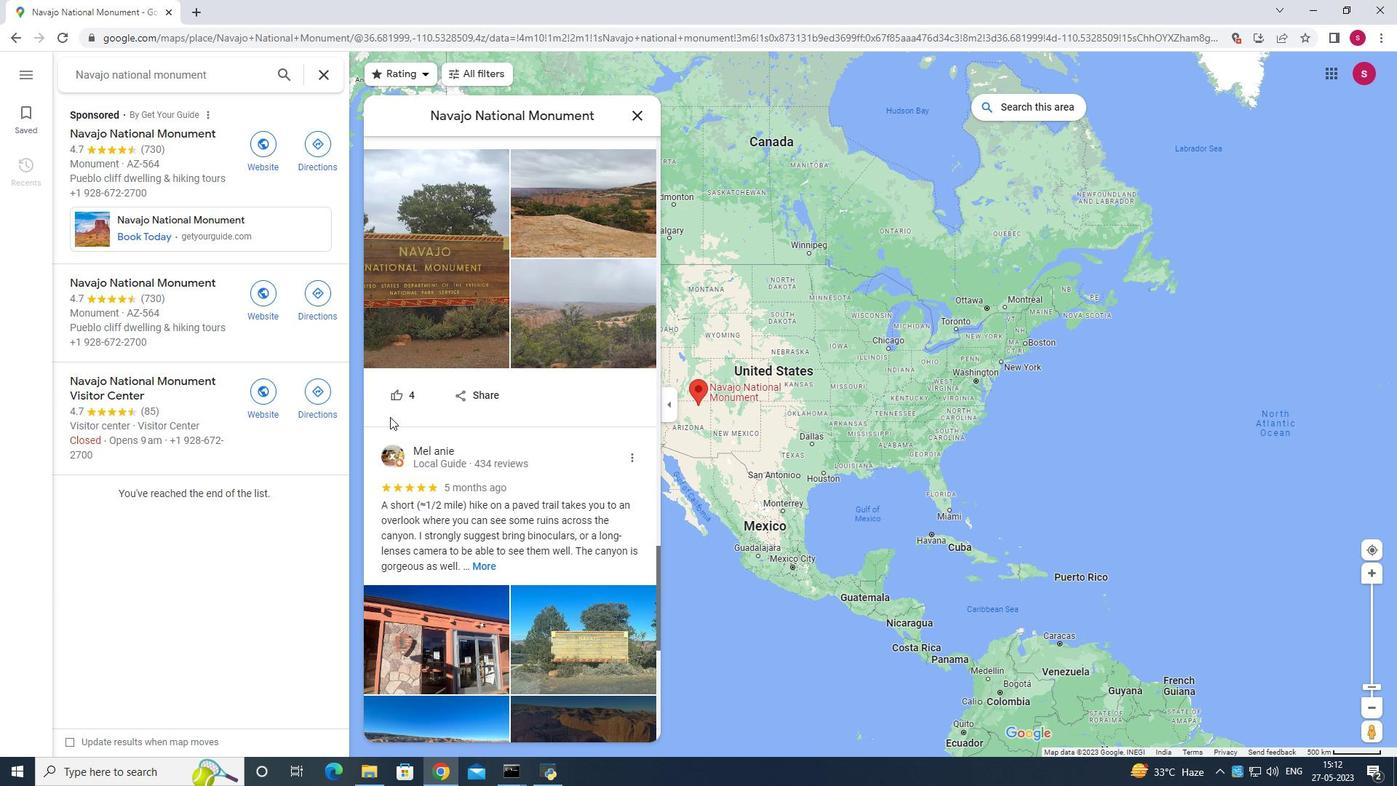 
Action: Mouse scrolled (391, 418) with delta (0, 0)
Screenshot: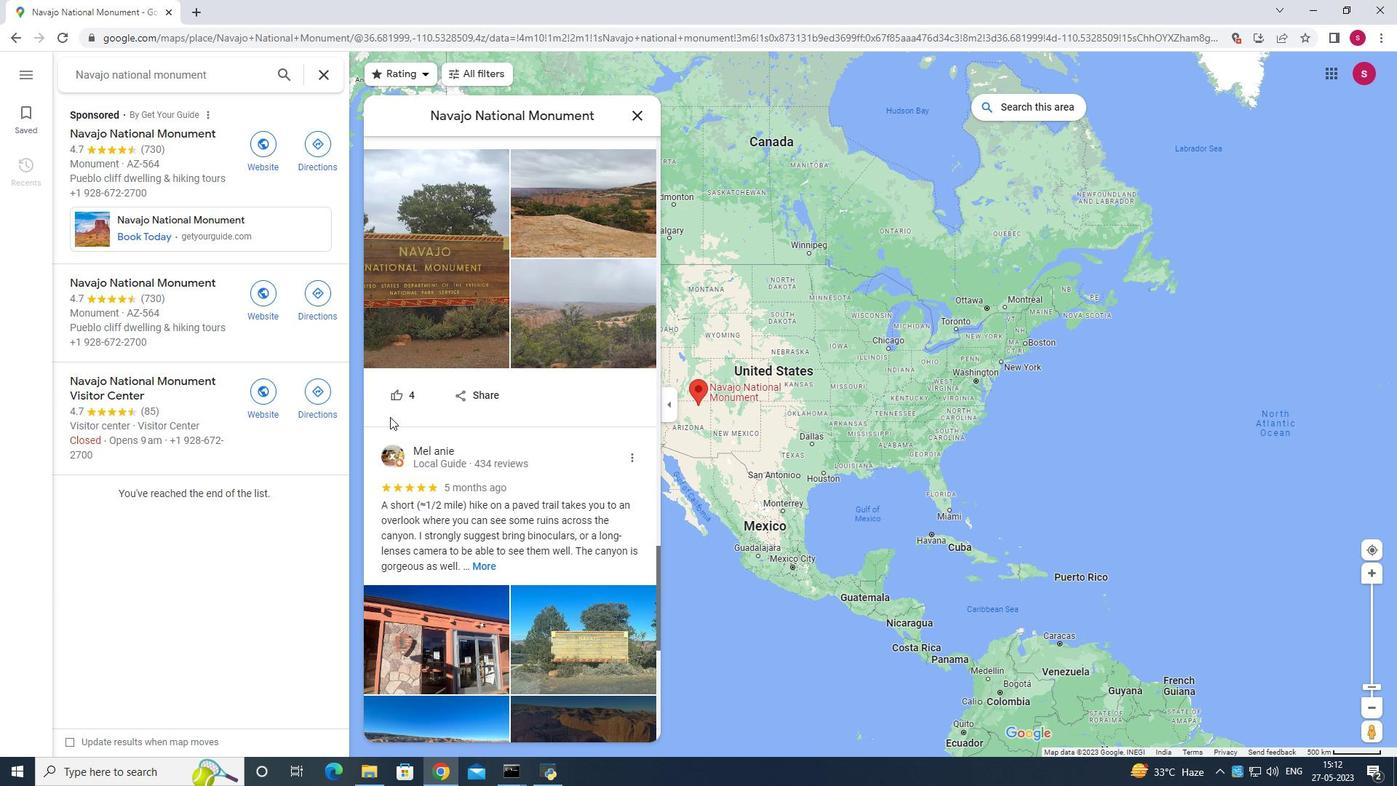 
Action: Mouse scrolled (391, 418) with delta (0, 0)
Screenshot: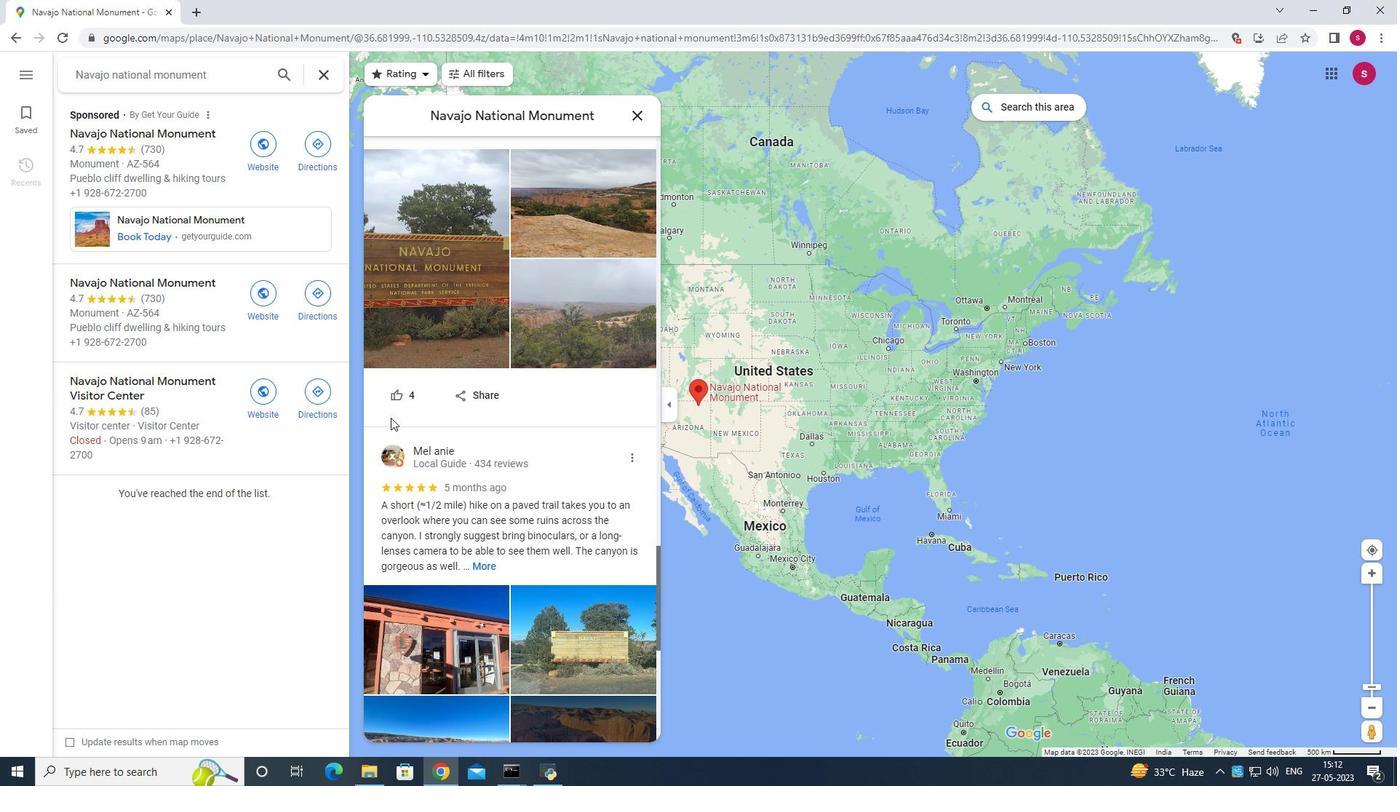 
Action: Mouse moved to (526, 449)
Screenshot: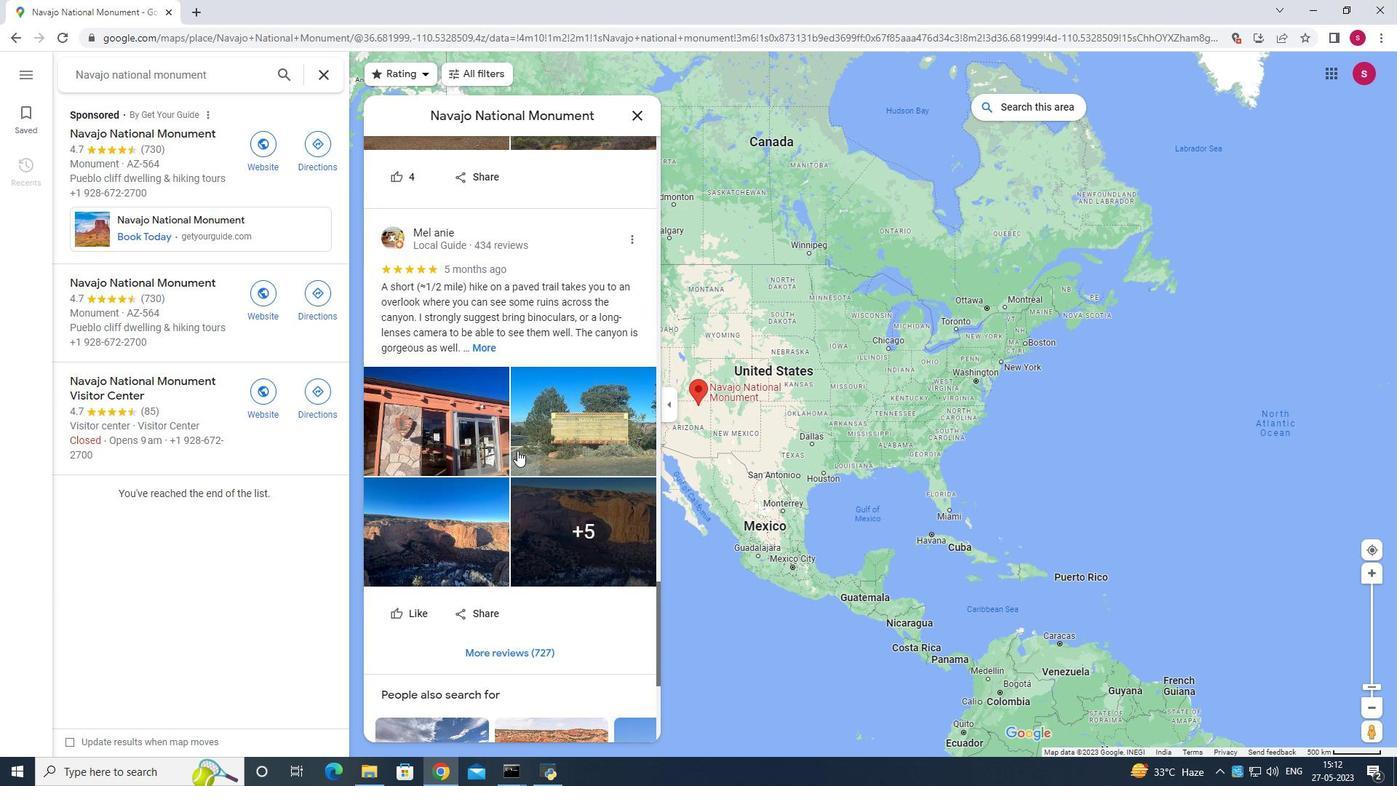 
Action: Mouse pressed left at (526, 449)
Screenshot: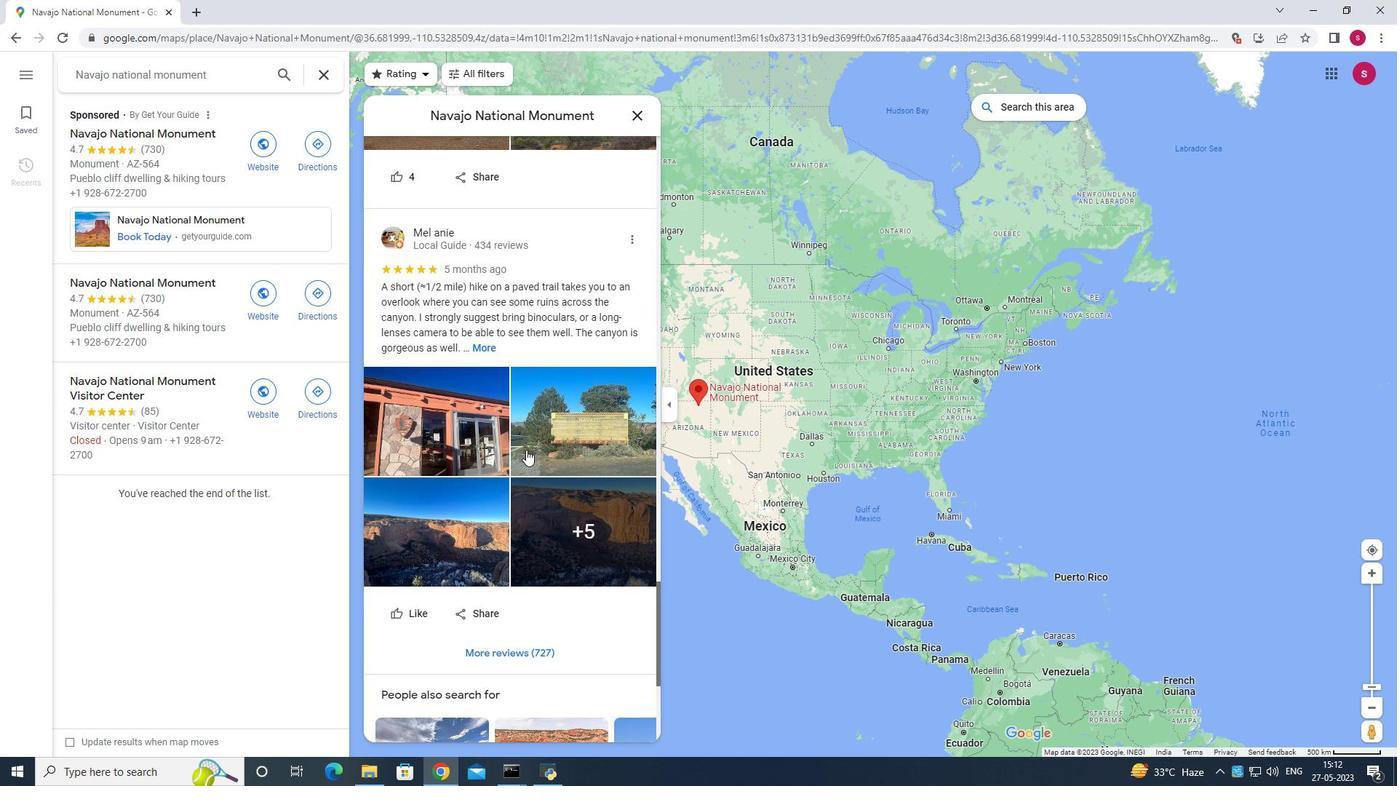 
Action: Mouse moved to (33, 80)
Screenshot: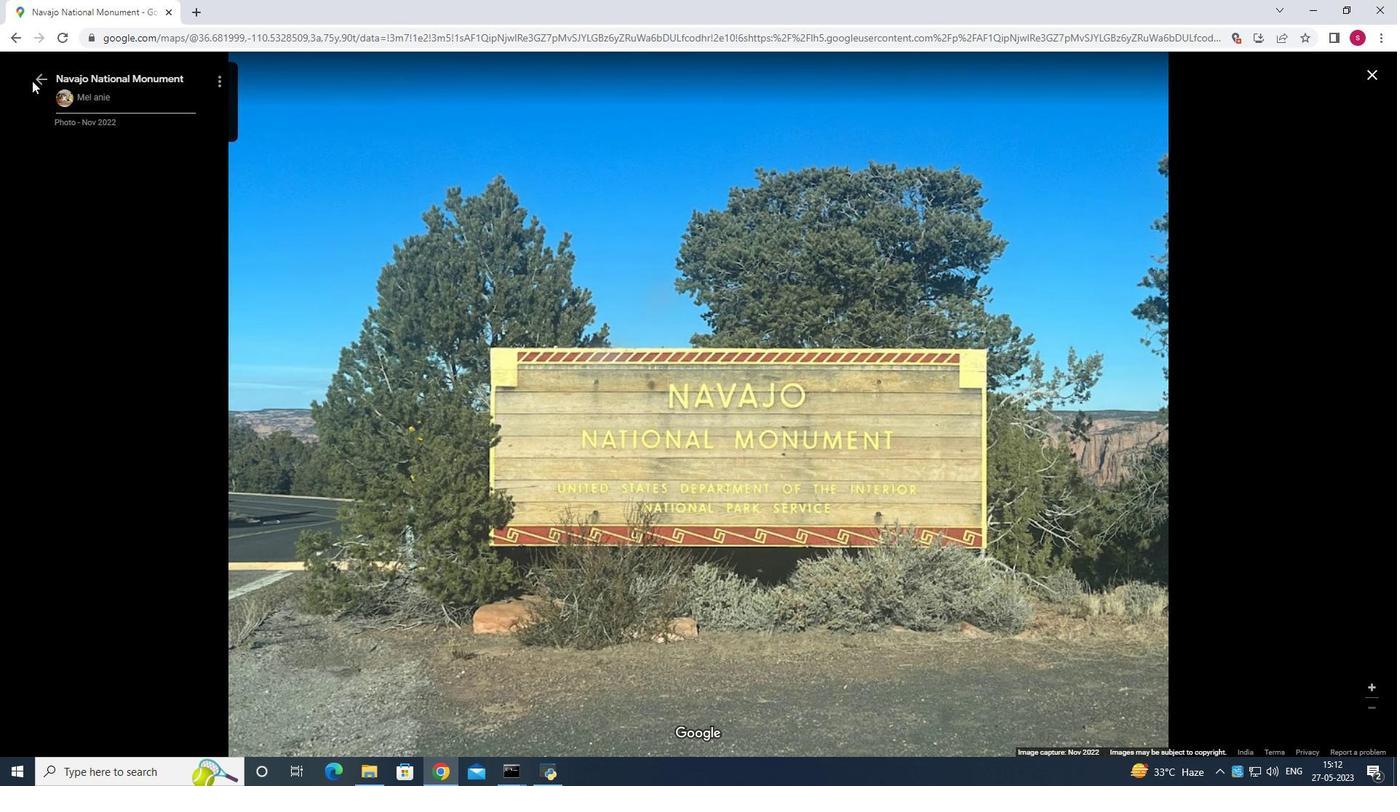 
Action: Mouse pressed left at (33, 80)
Screenshot: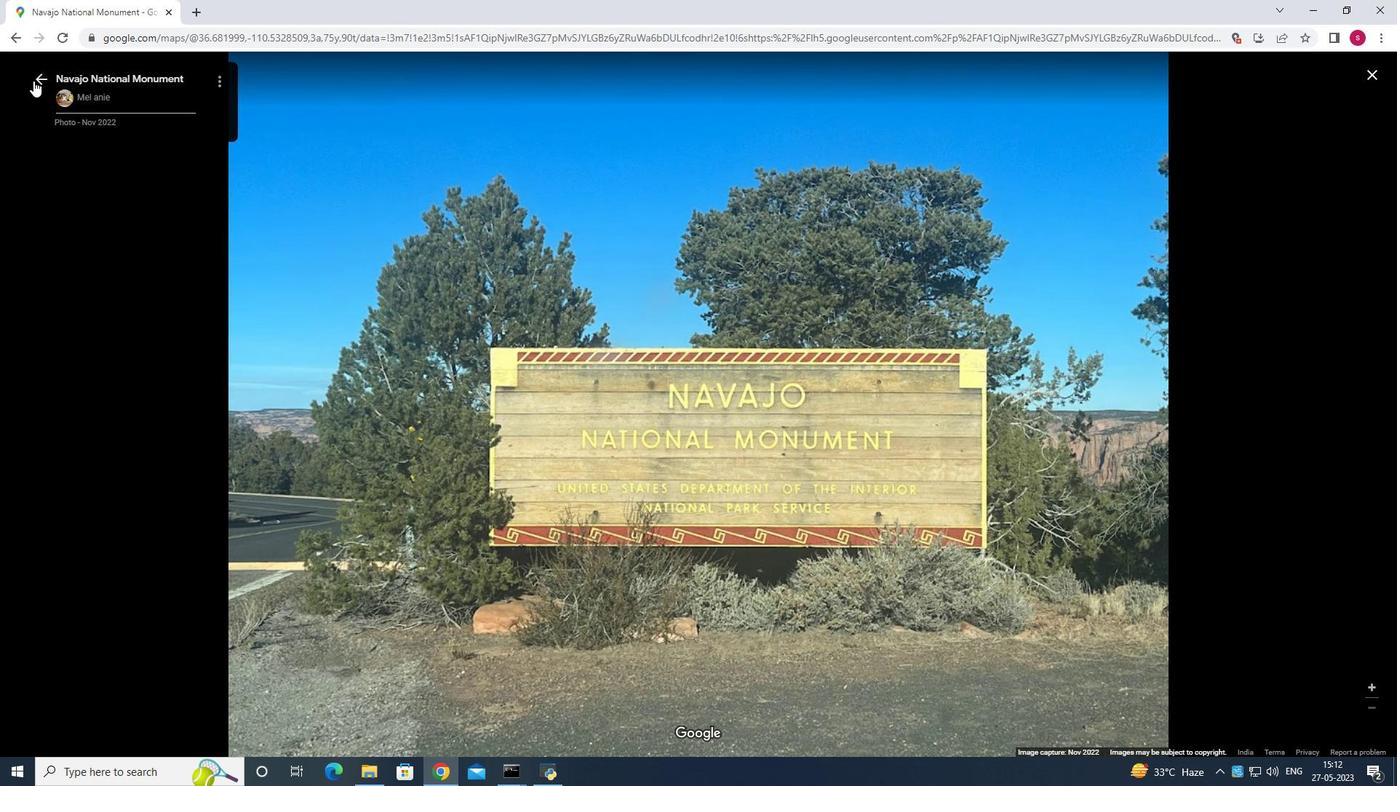 
Action: Mouse moved to (562, 511)
Screenshot: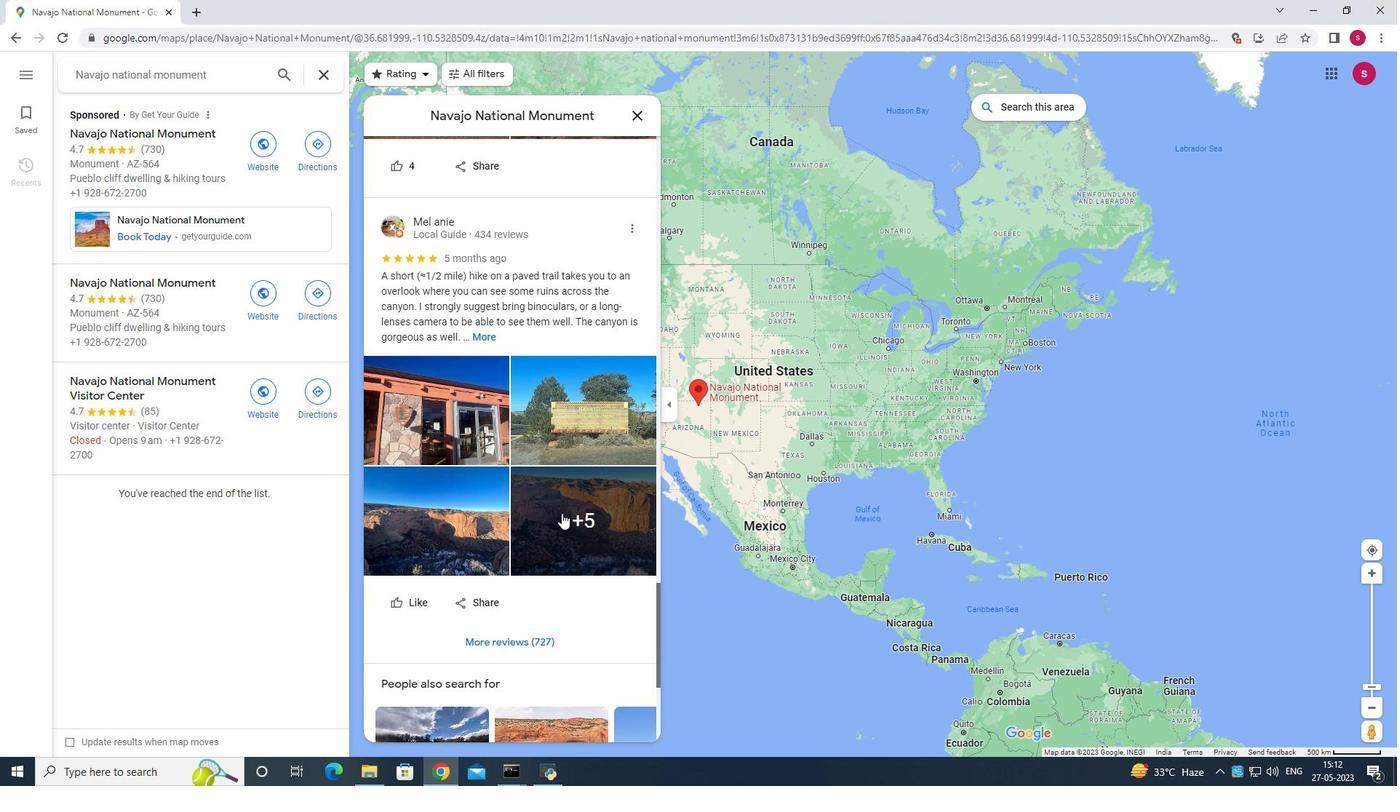 
Action: Mouse pressed left at (562, 511)
Screenshot: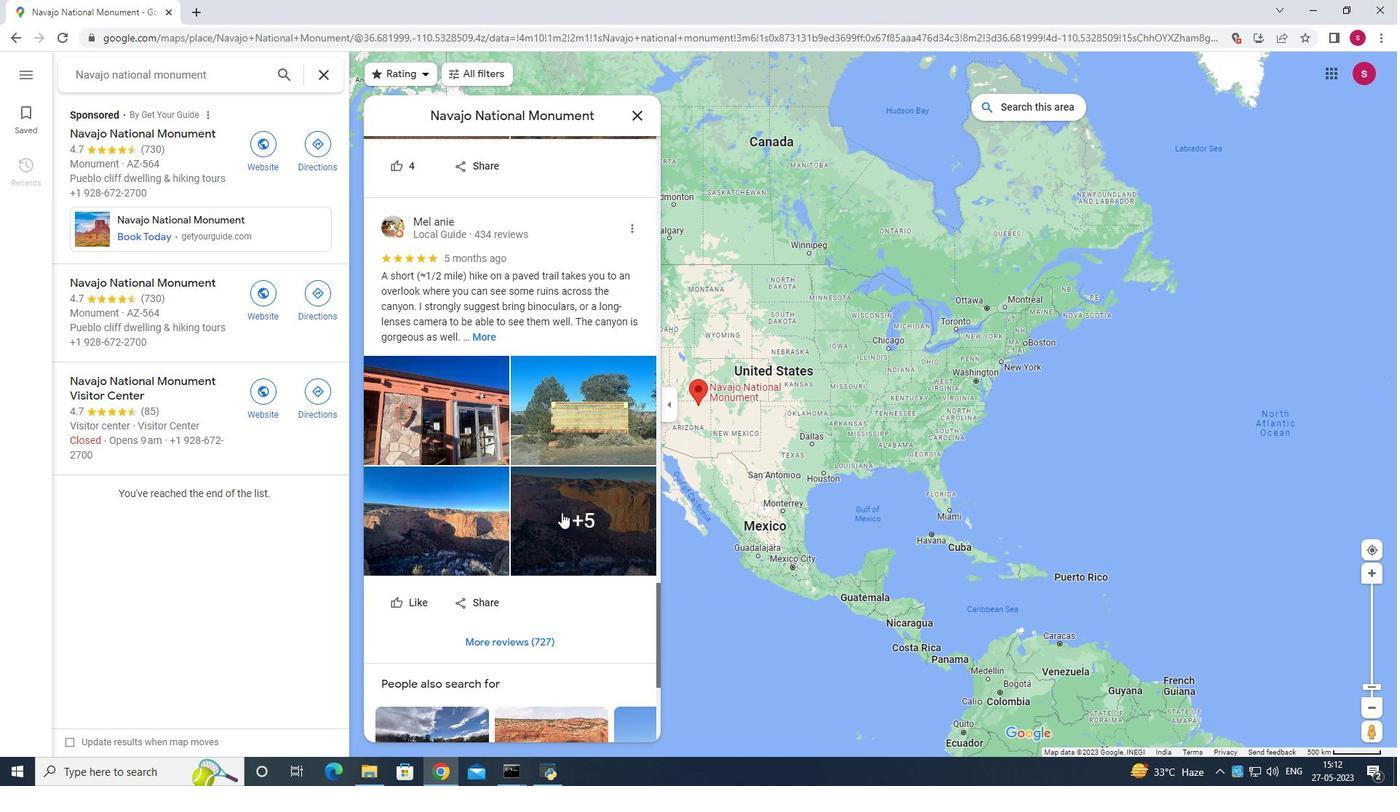
Action: Mouse pressed left at (562, 511)
Screenshot: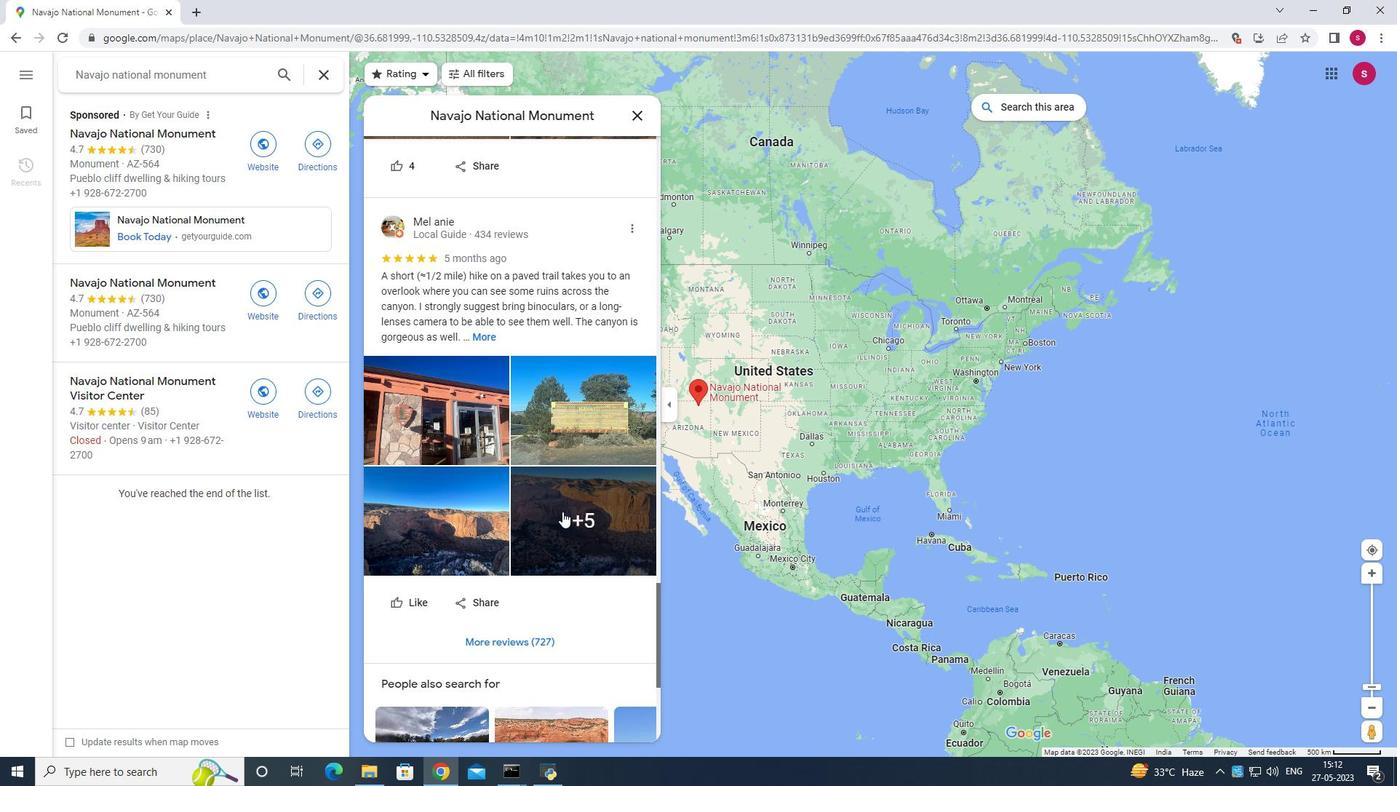 
Action: Mouse moved to (40, 77)
Screenshot: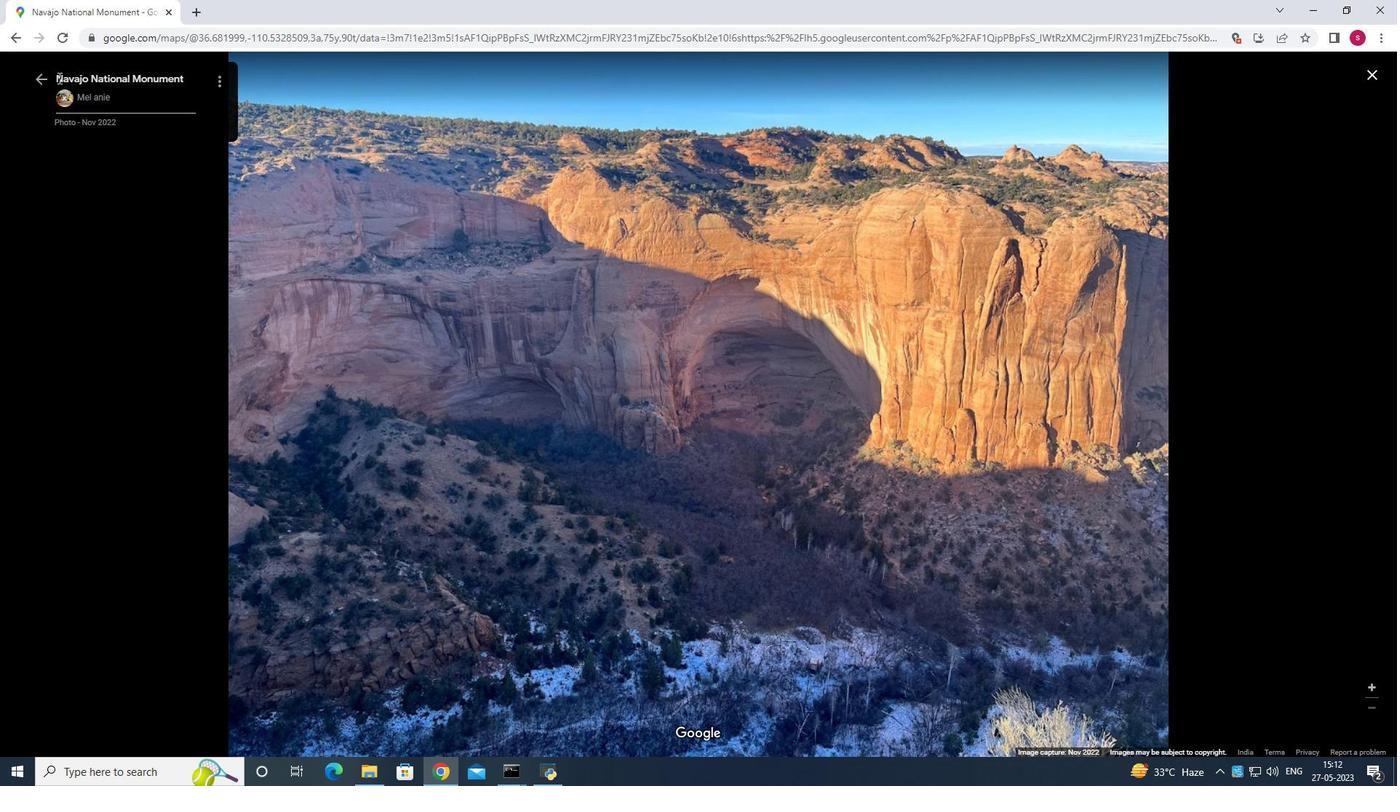 
Action: Mouse pressed left at (40, 77)
Screenshot: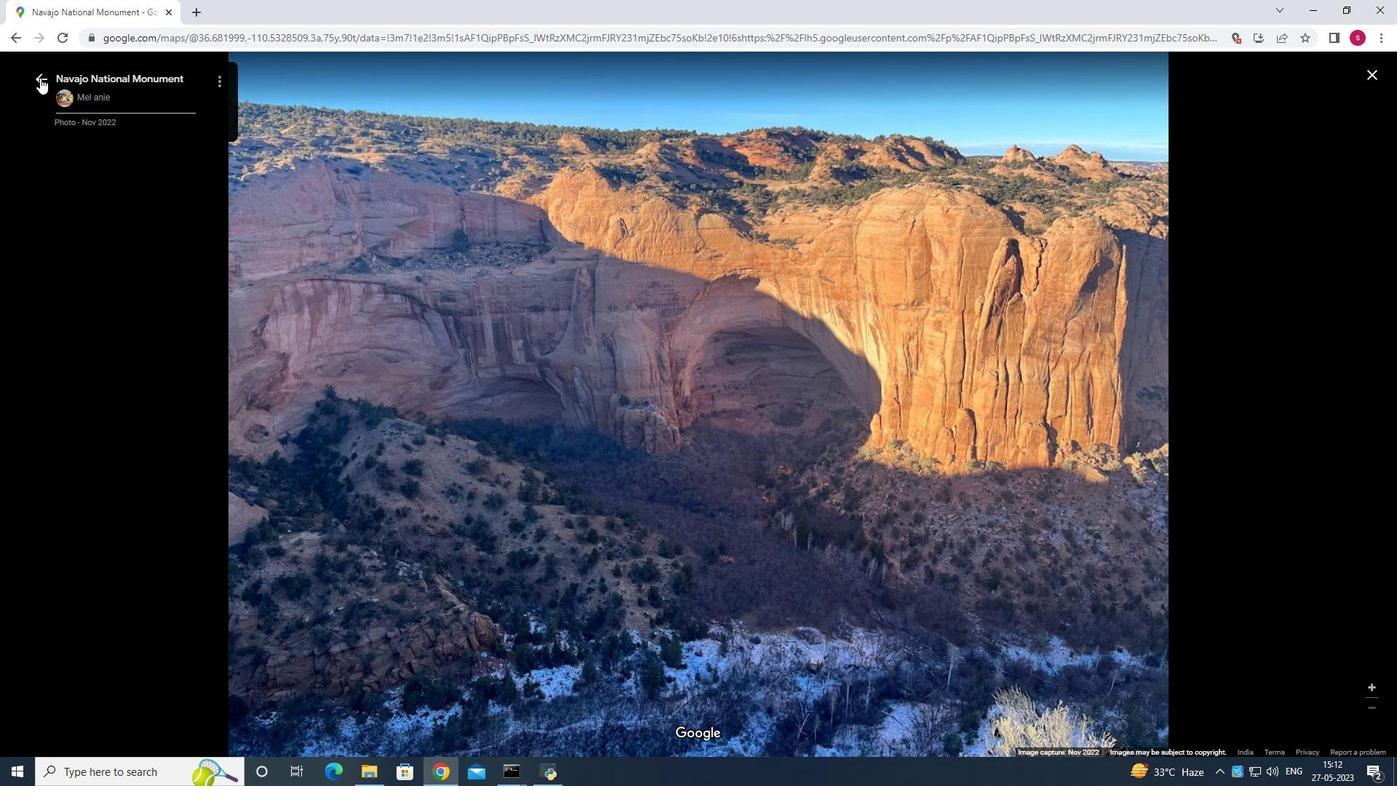 
Action: Mouse moved to (544, 664)
Screenshot: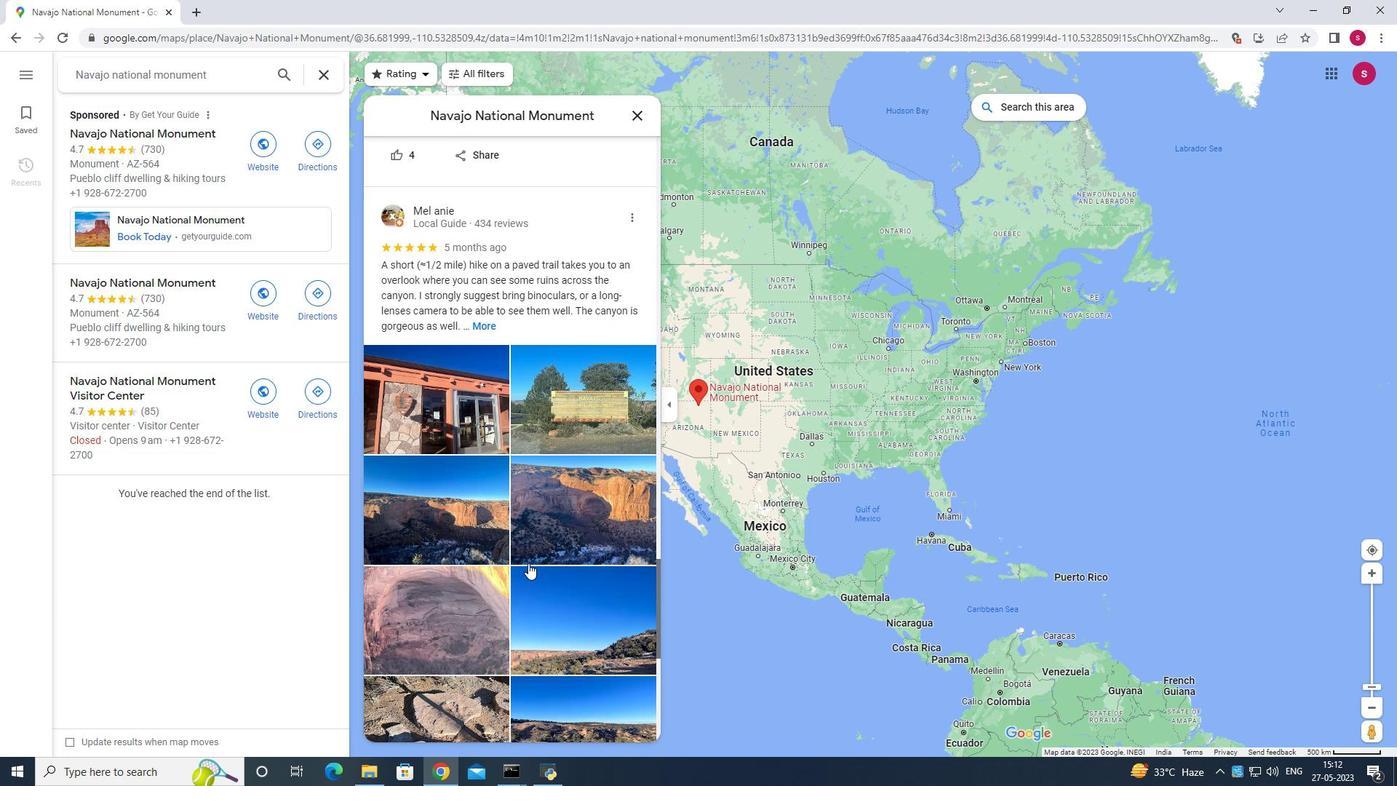 
Action: Mouse scrolled (544, 663) with delta (0, 0)
Screenshot: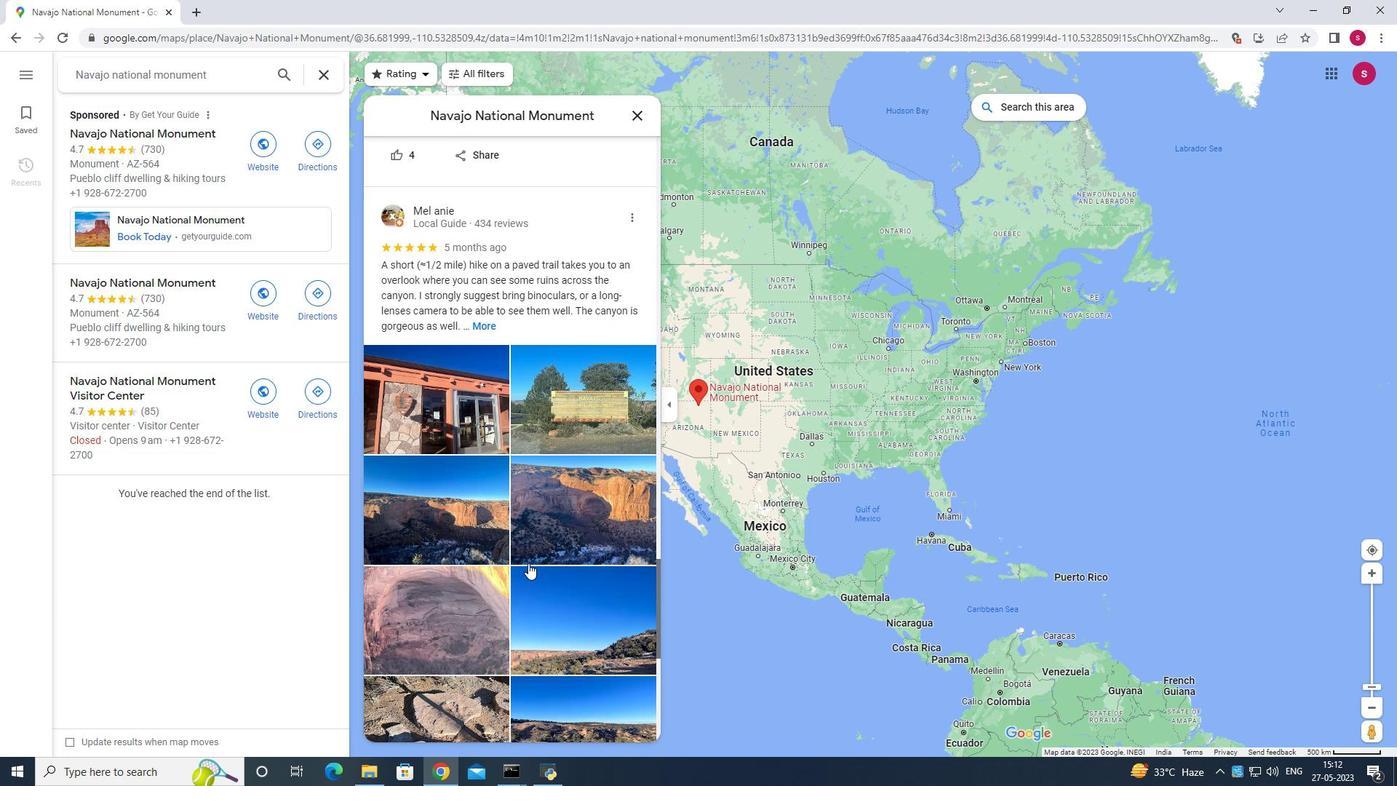 
Action: Mouse moved to (545, 668)
Screenshot: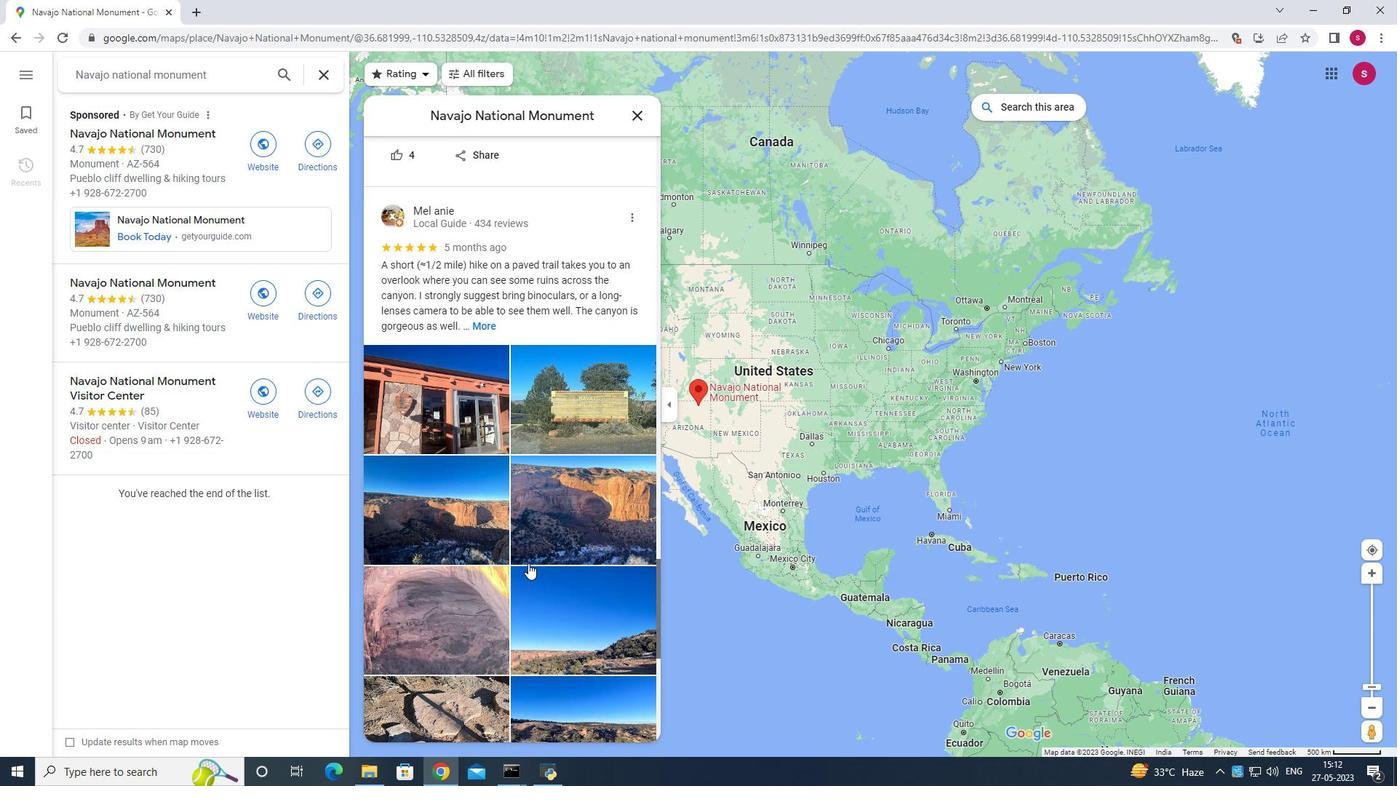 
Action: Mouse scrolled (545, 667) with delta (0, 0)
Screenshot: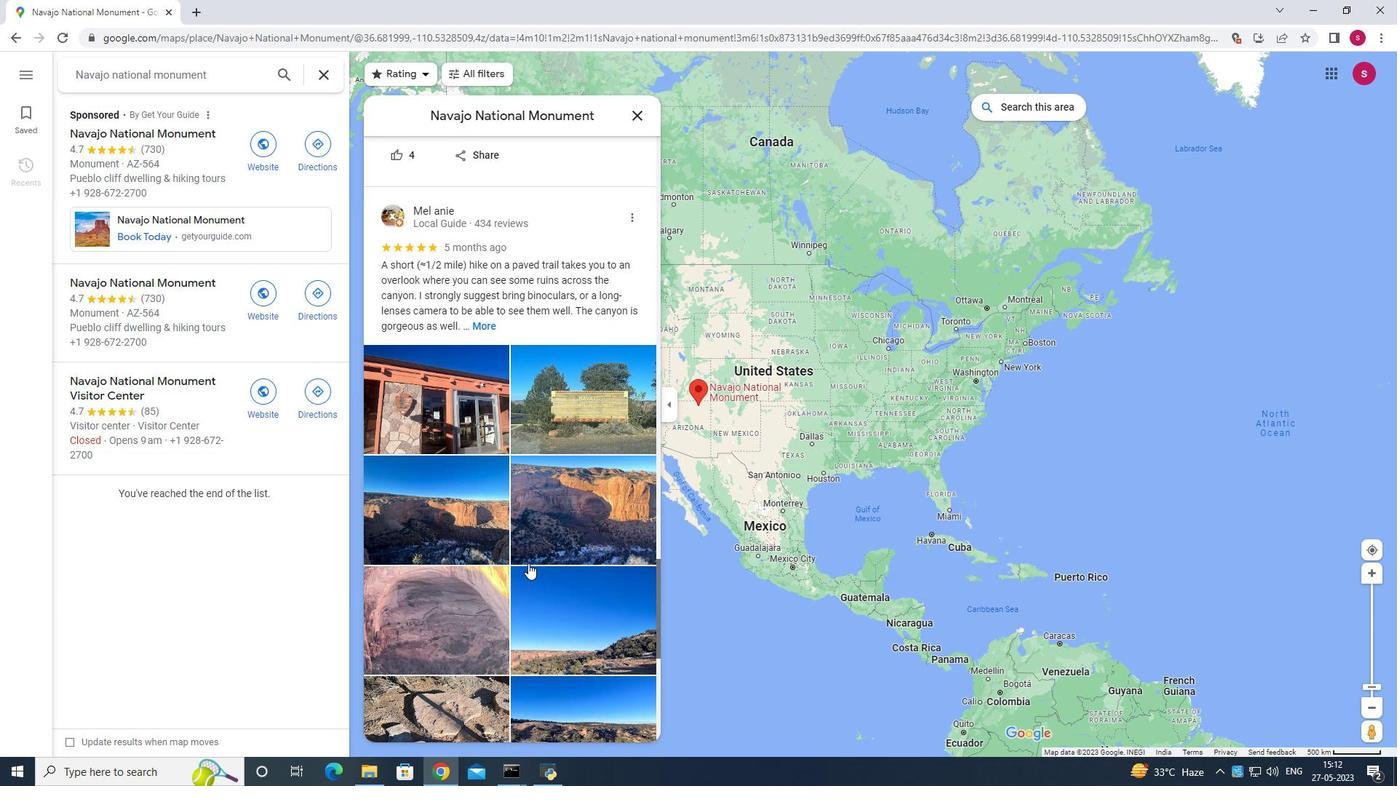 
Action: Mouse scrolled (545, 667) with delta (0, 0)
Screenshot: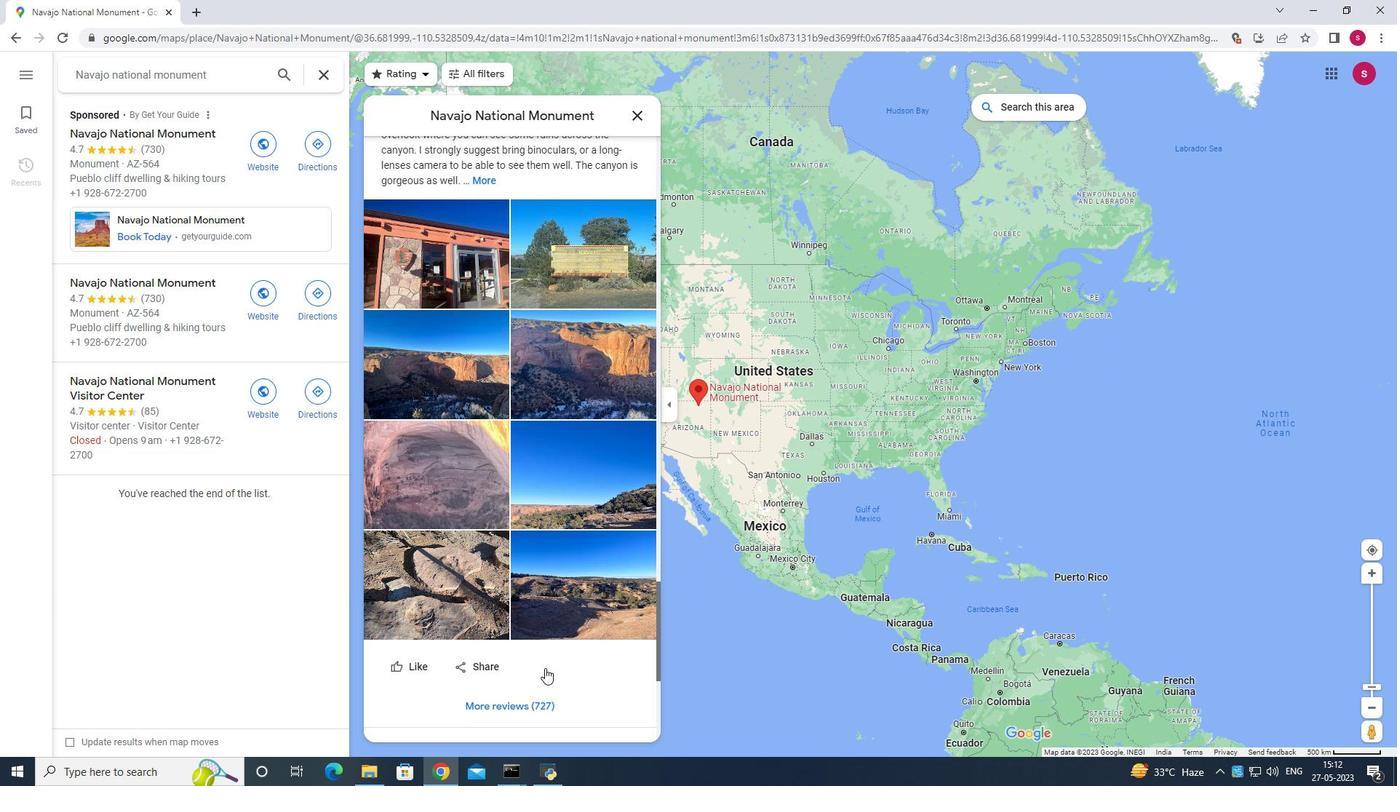 
Action: Mouse scrolled (545, 667) with delta (0, 0)
Screenshot: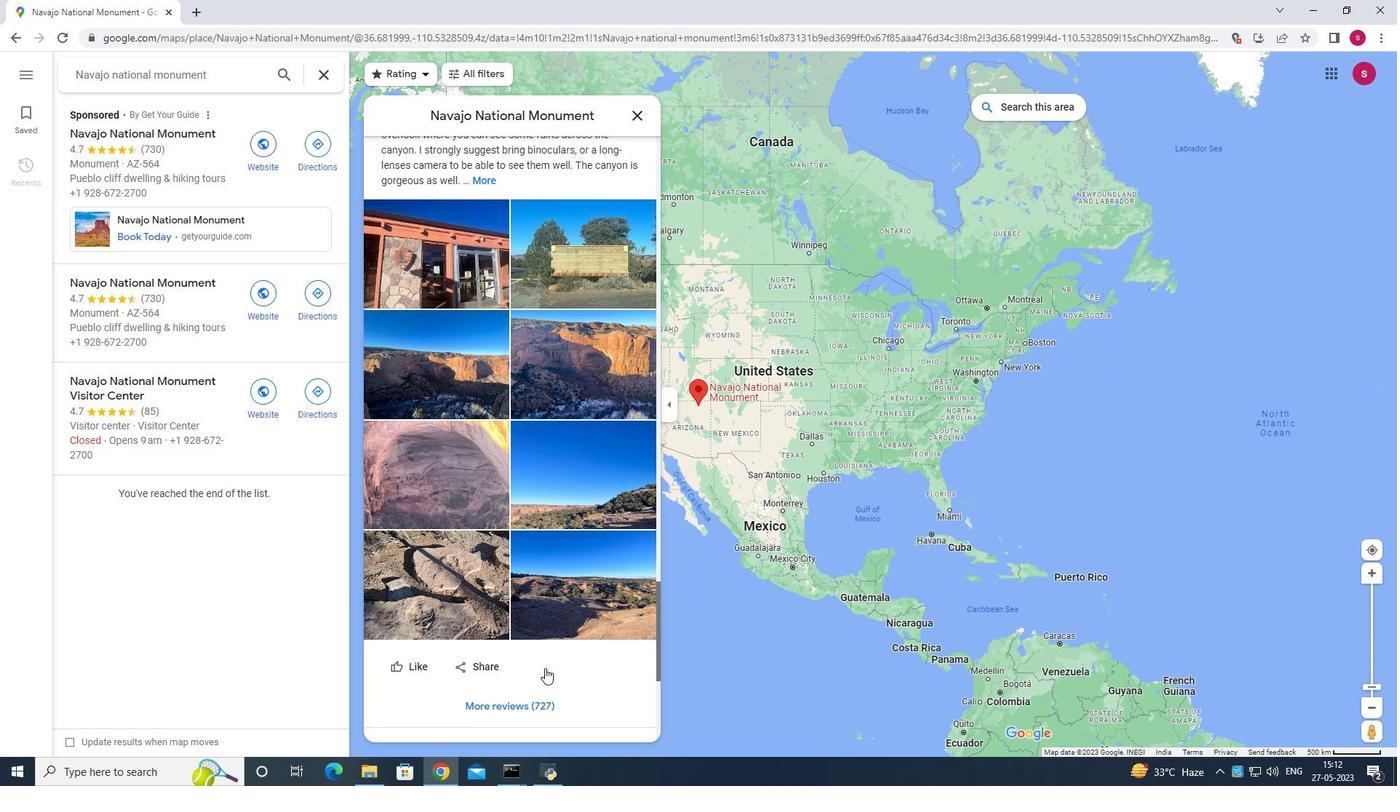 
Action: Mouse scrolled (545, 667) with delta (0, 0)
Screenshot: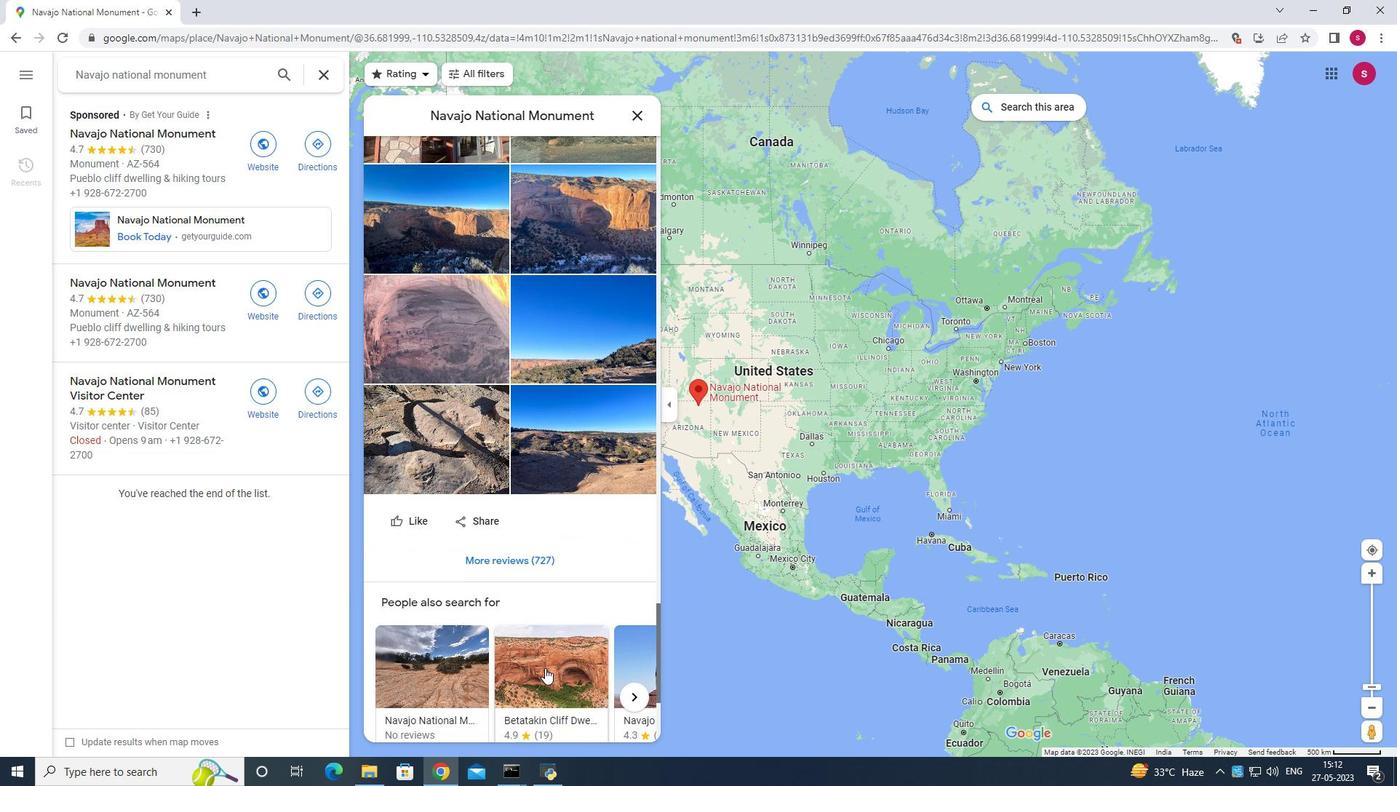 
Action: Mouse scrolled (545, 667) with delta (0, 0)
Screenshot: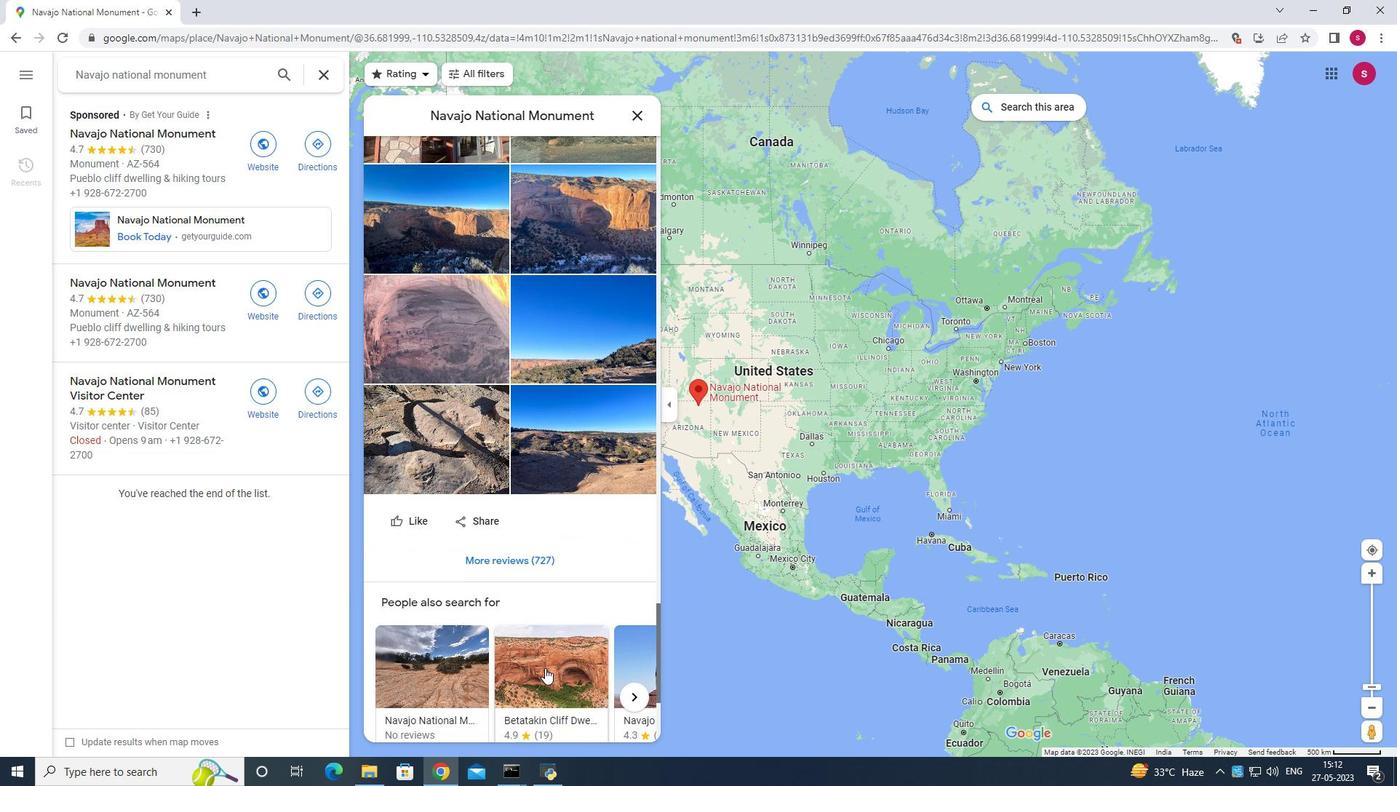 
Action: Mouse moved to (631, 552)
Screenshot: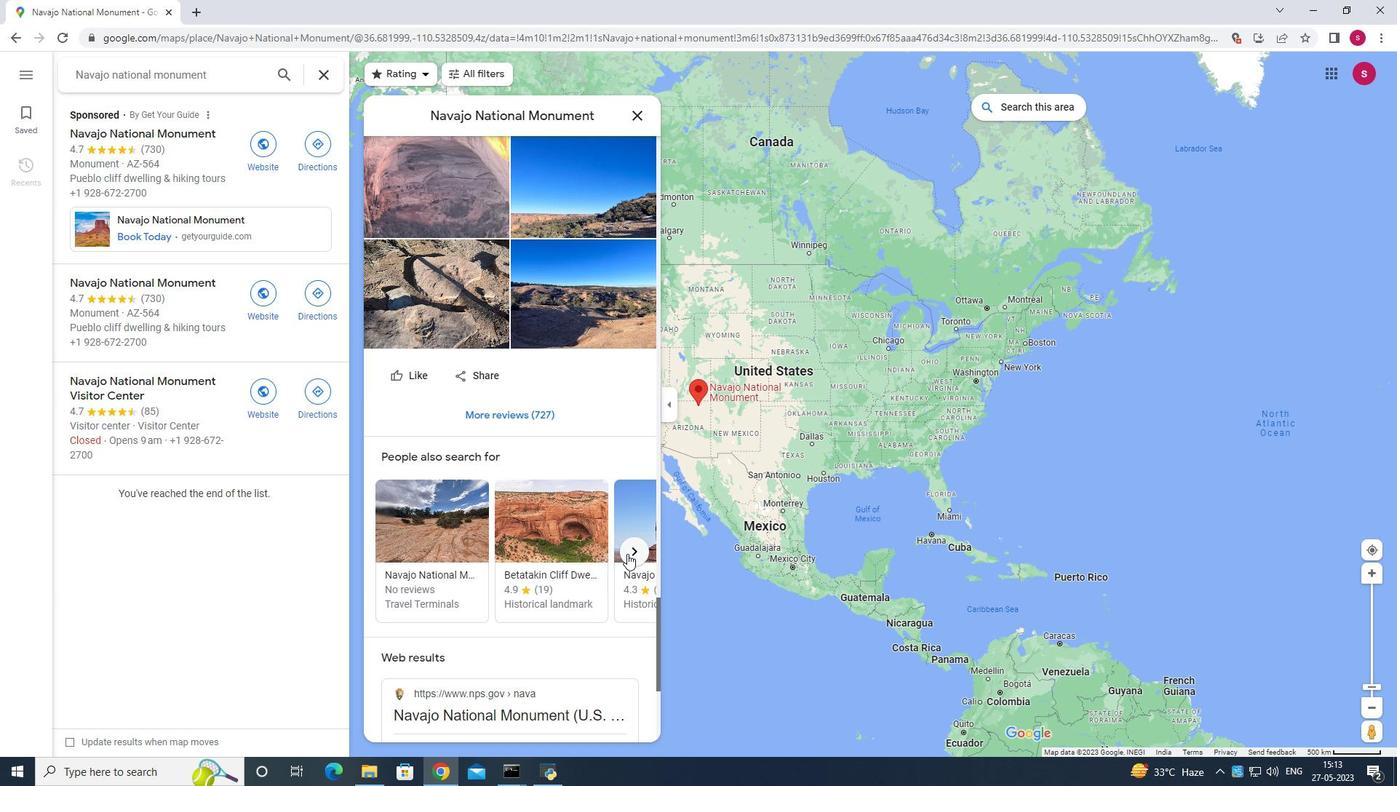 
Action: Mouse pressed left at (631, 552)
Screenshot: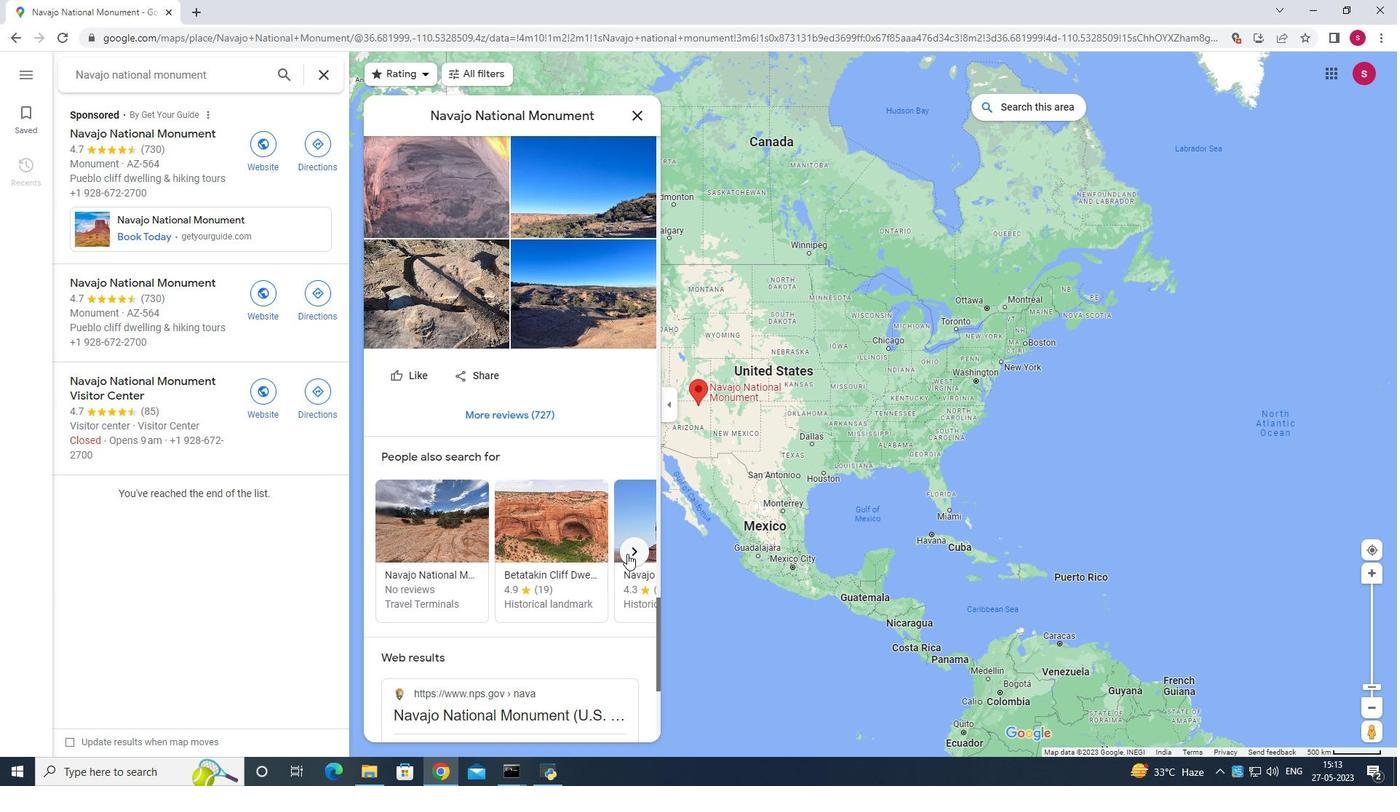 
Action: Mouse moved to (632, 551)
Screenshot: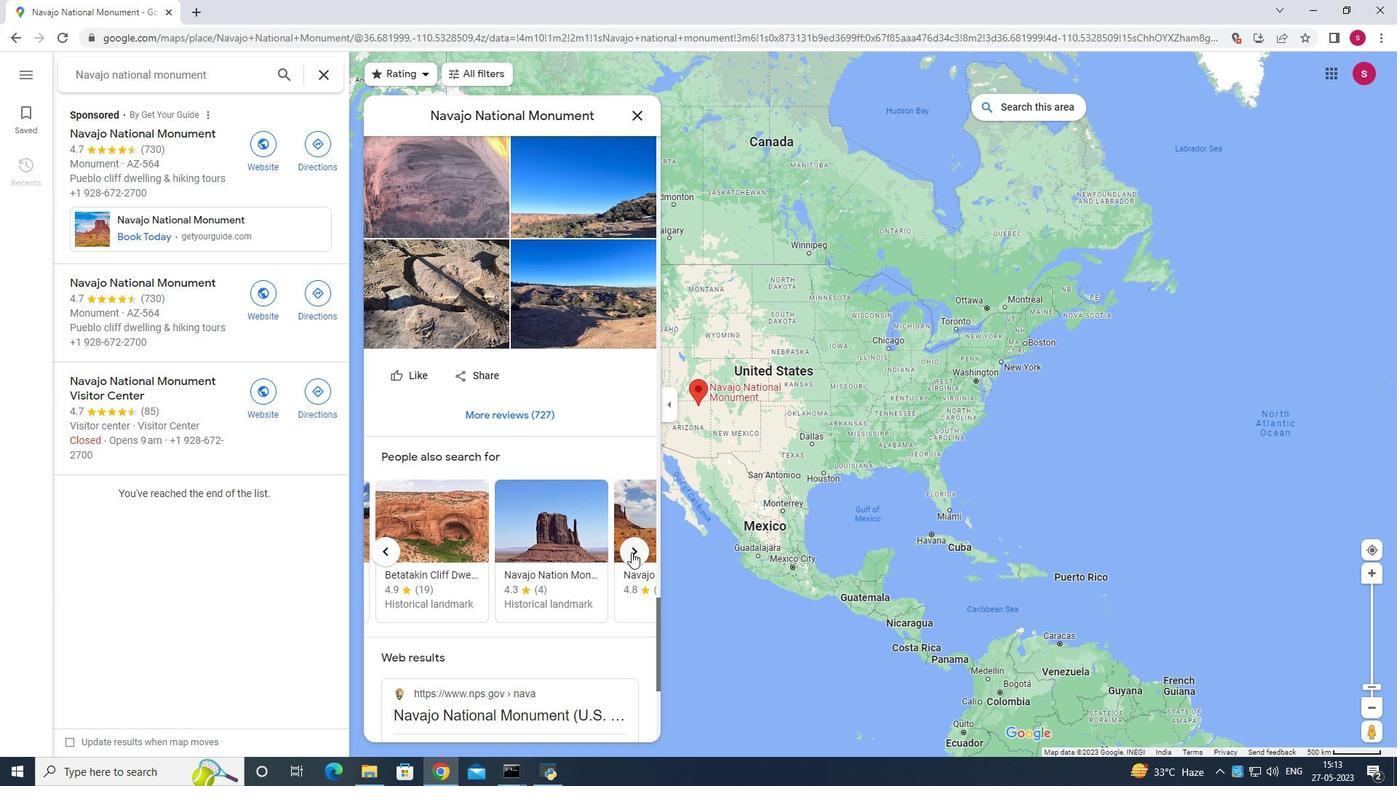 
Action: Mouse pressed left at (632, 551)
Screenshot: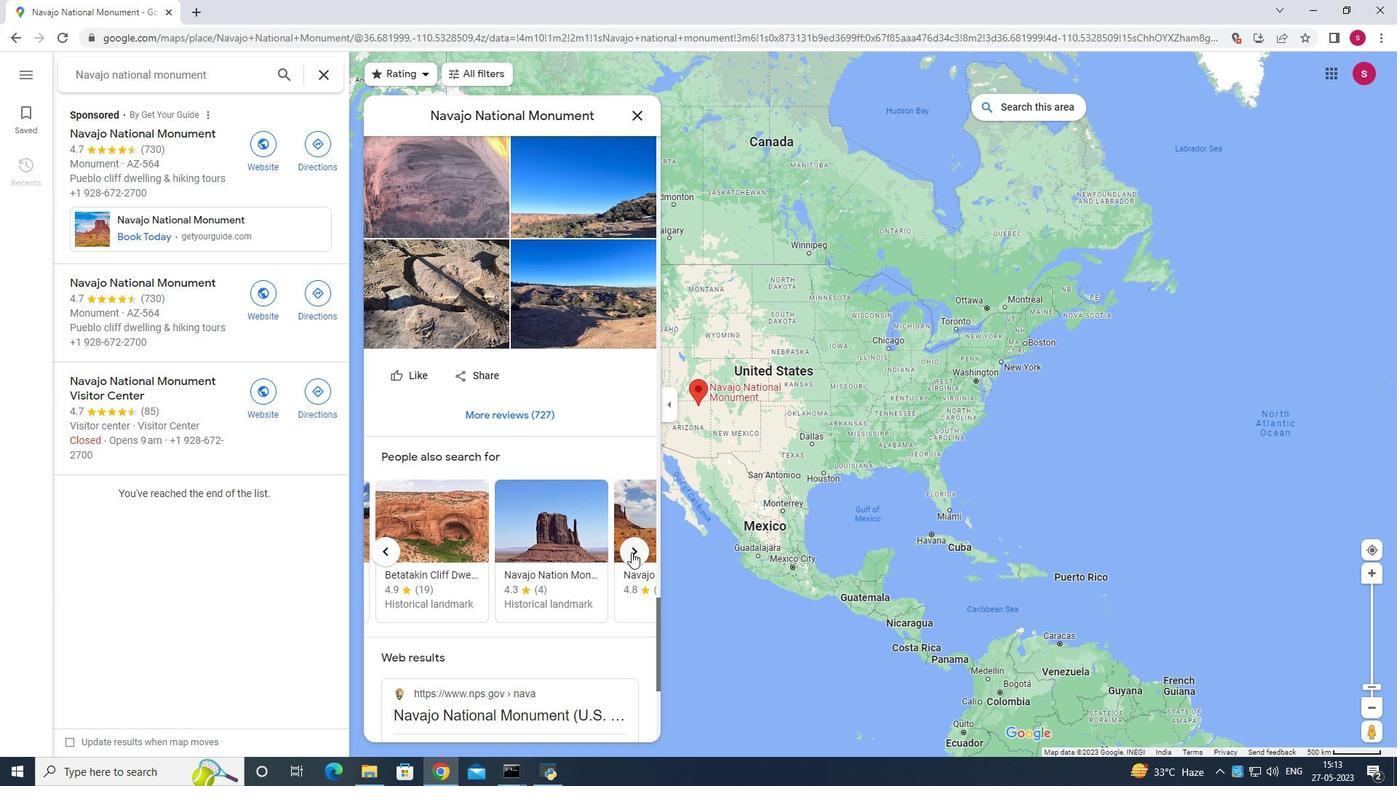 
Action: Mouse moved to (433, 523)
Screenshot: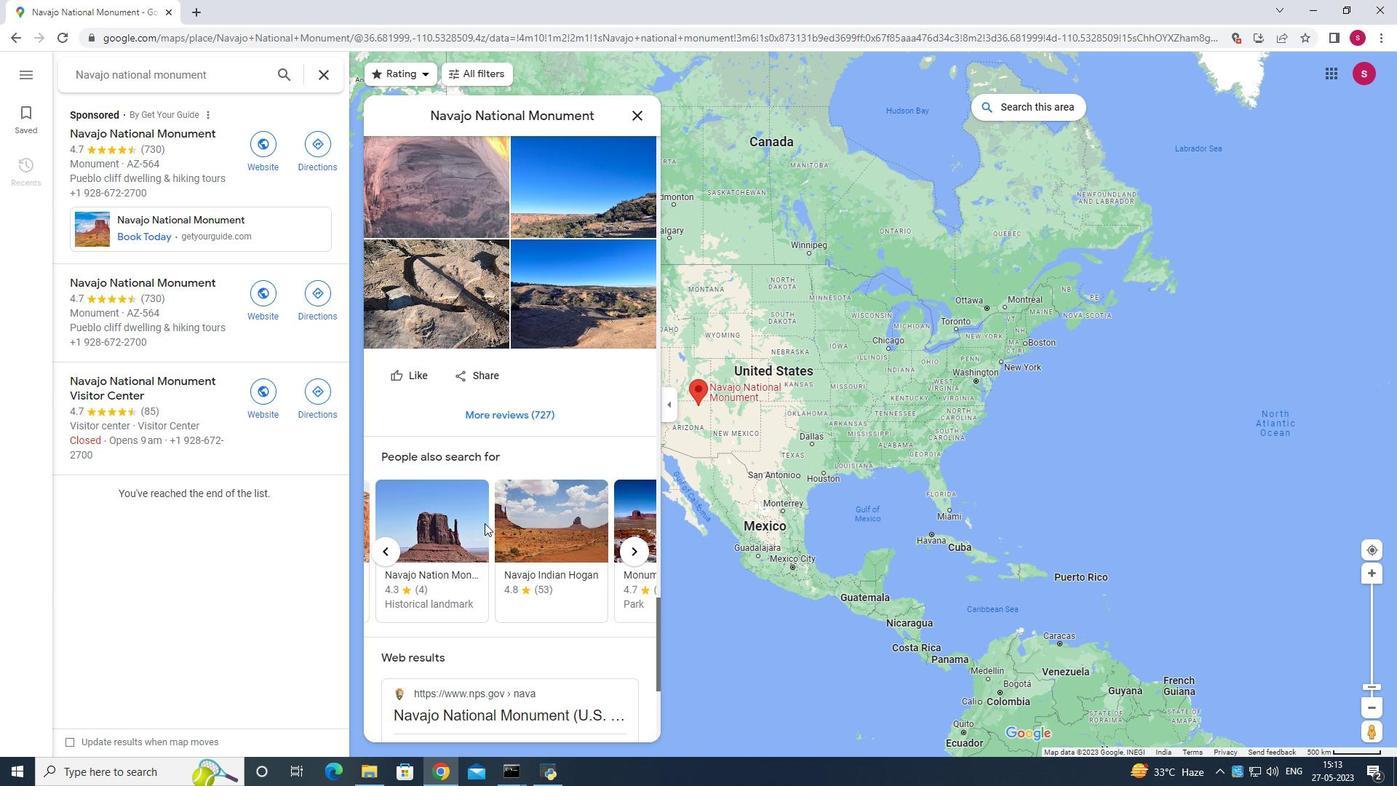 
Action: Mouse pressed left at (433, 523)
Screenshot: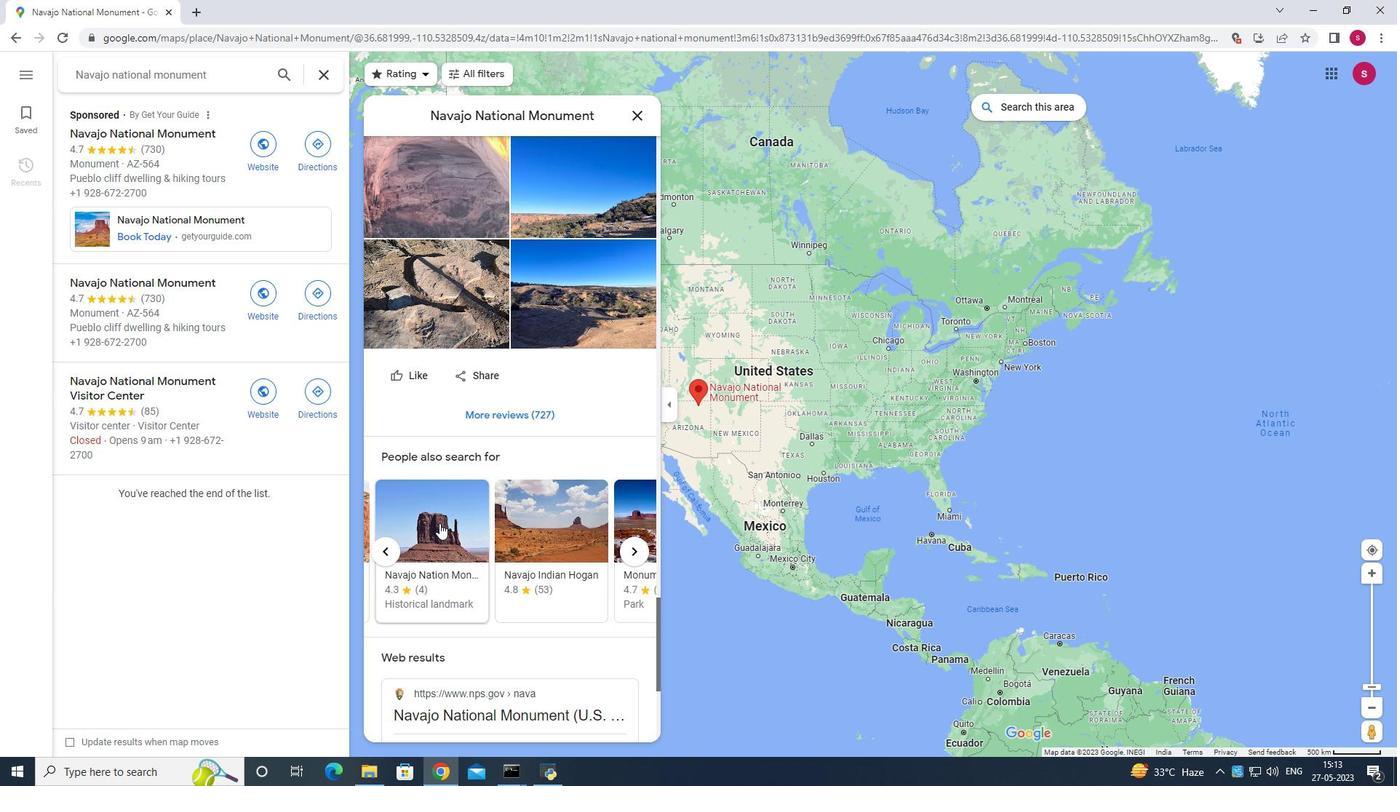 
Action: Mouse moved to (1037, 395)
Screenshot: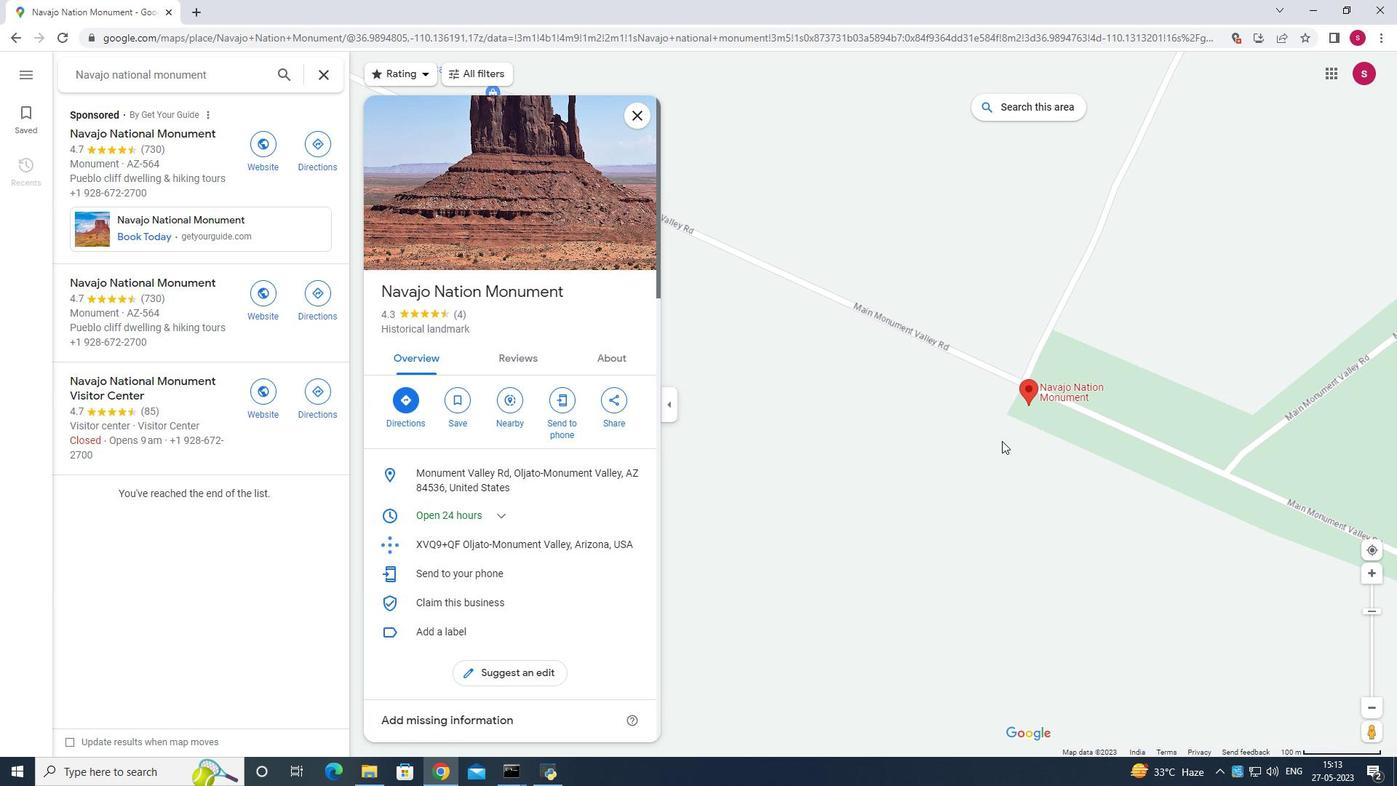 
Action: Mouse pressed left at (1037, 395)
Screenshot: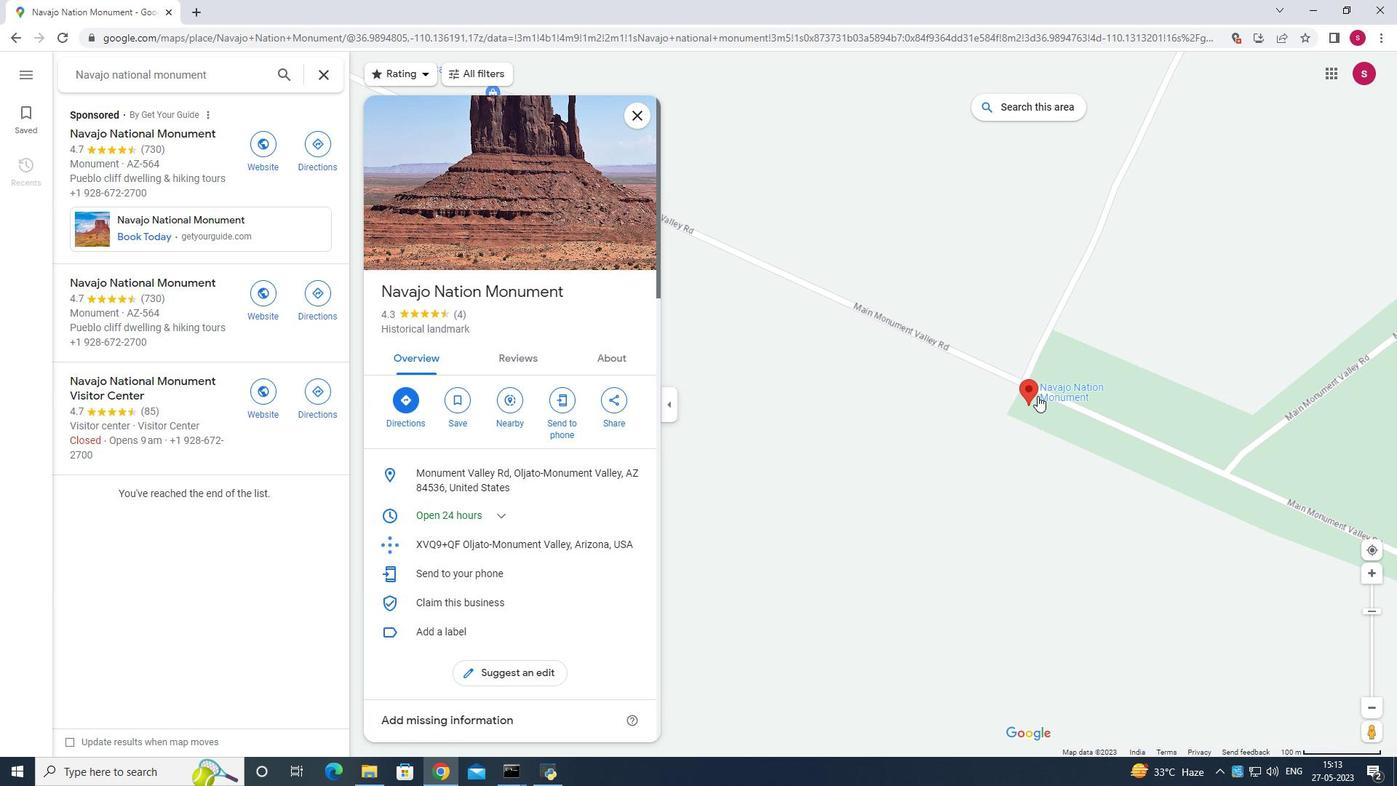 
Action: Mouse pressed left at (1037, 395)
Screenshot: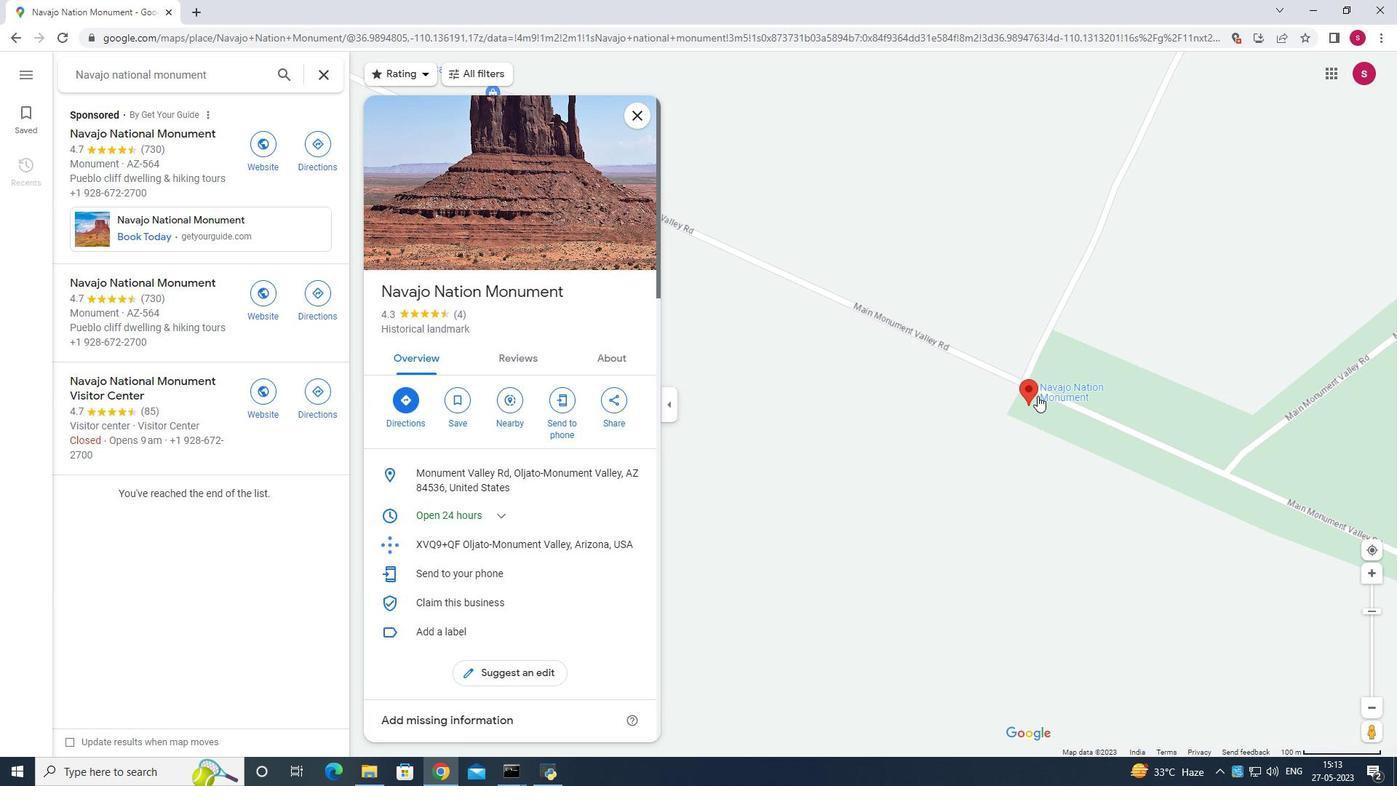 
Action: Mouse pressed left at (1037, 395)
Screenshot: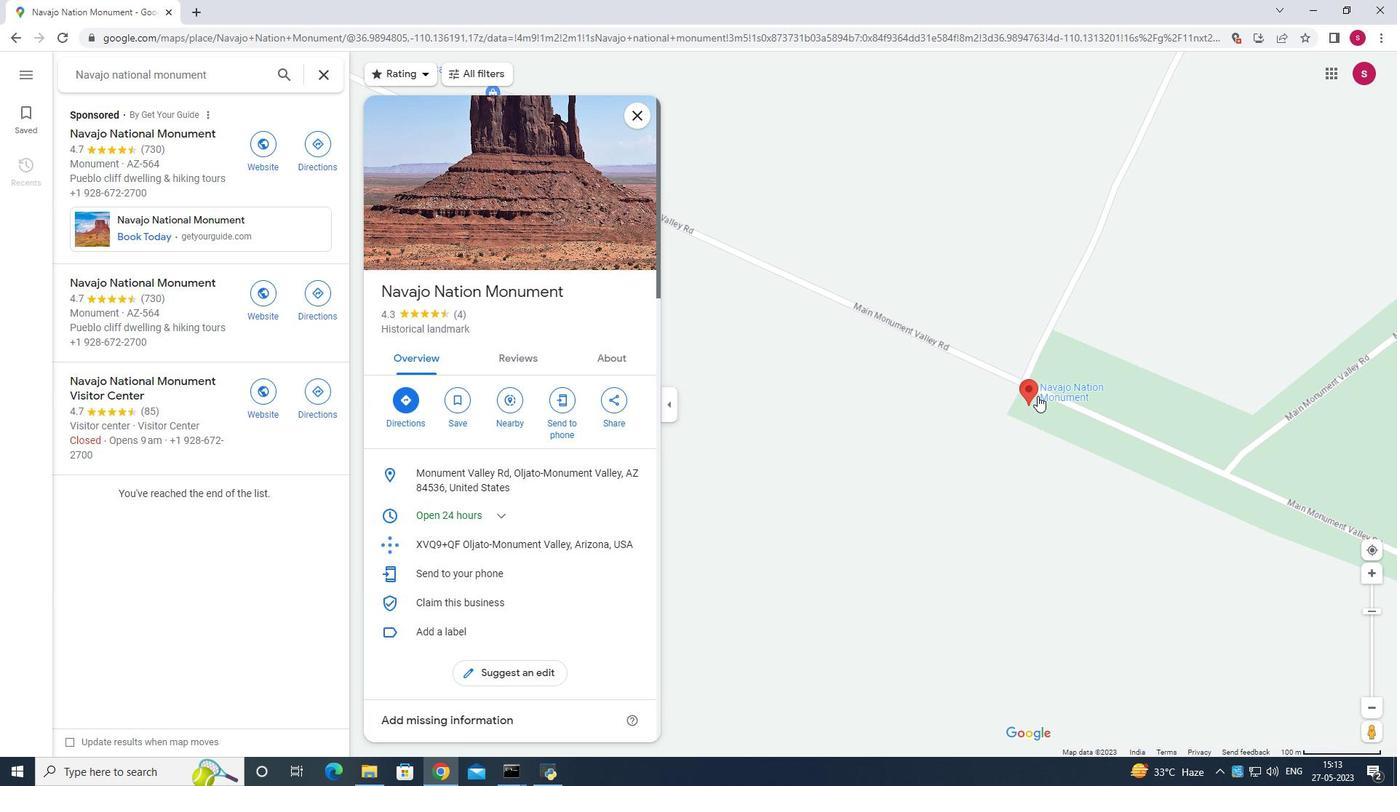 
Action: Mouse pressed left at (1037, 395)
Screenshot: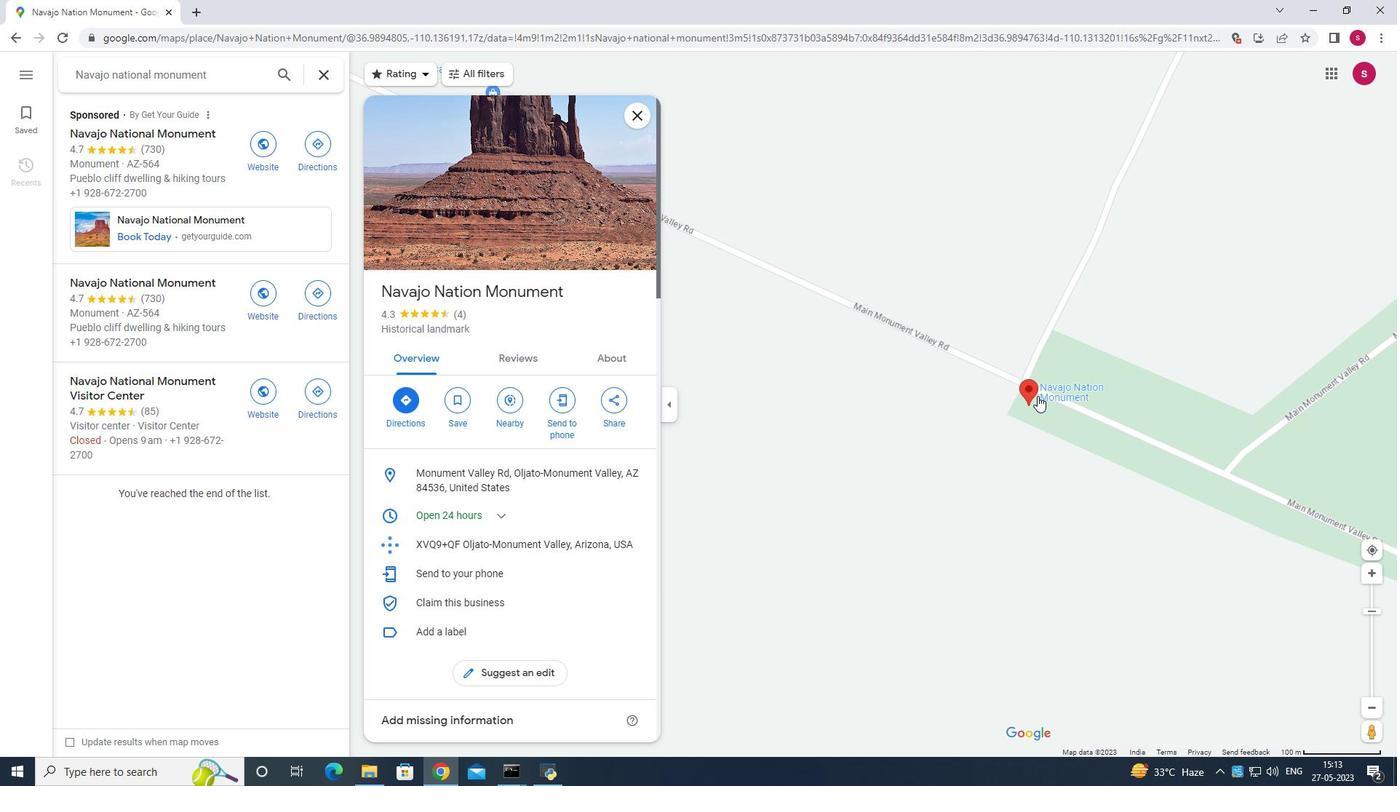 
Action: Mouse moved to (1077, 500)
Screenshot: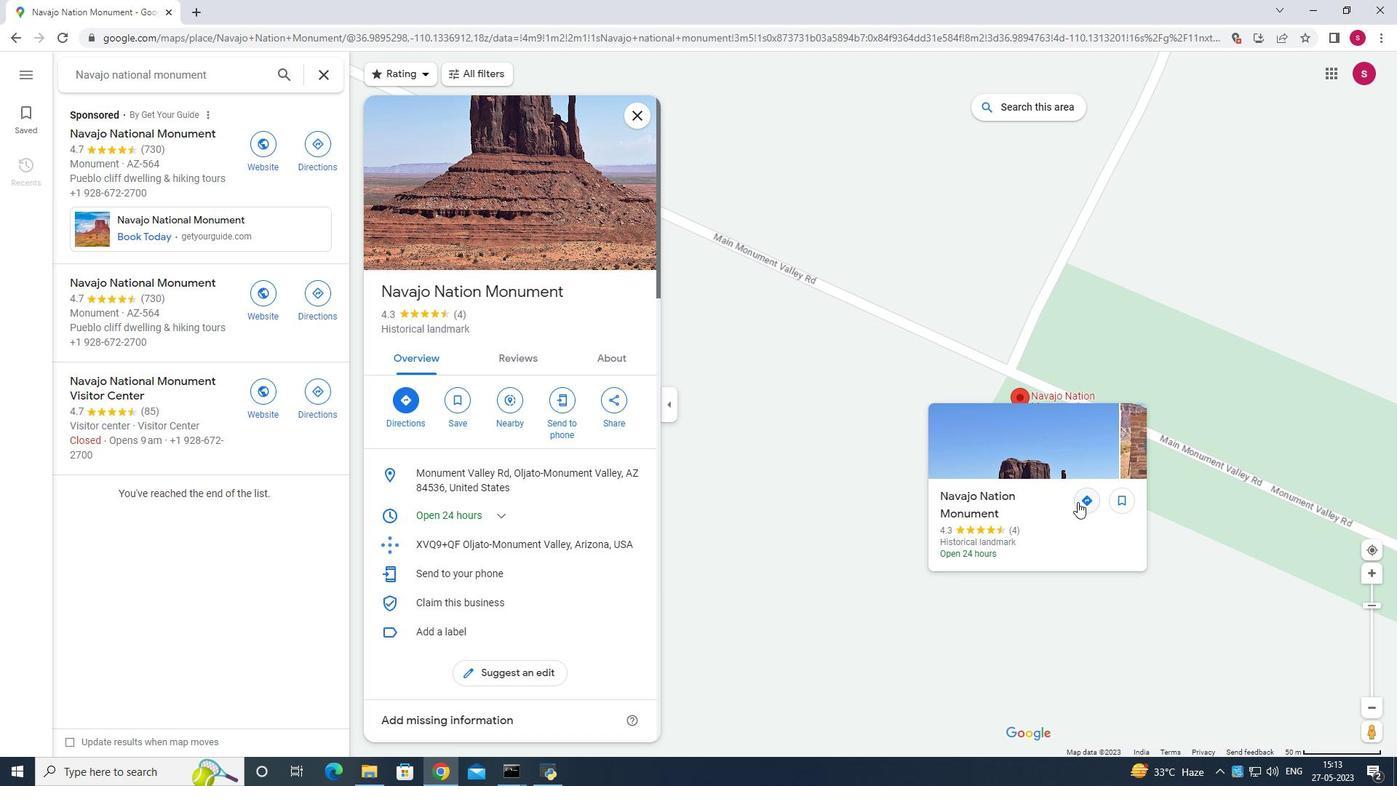 
Action: Mouse pressed left at (1077, 500)
Screenshot: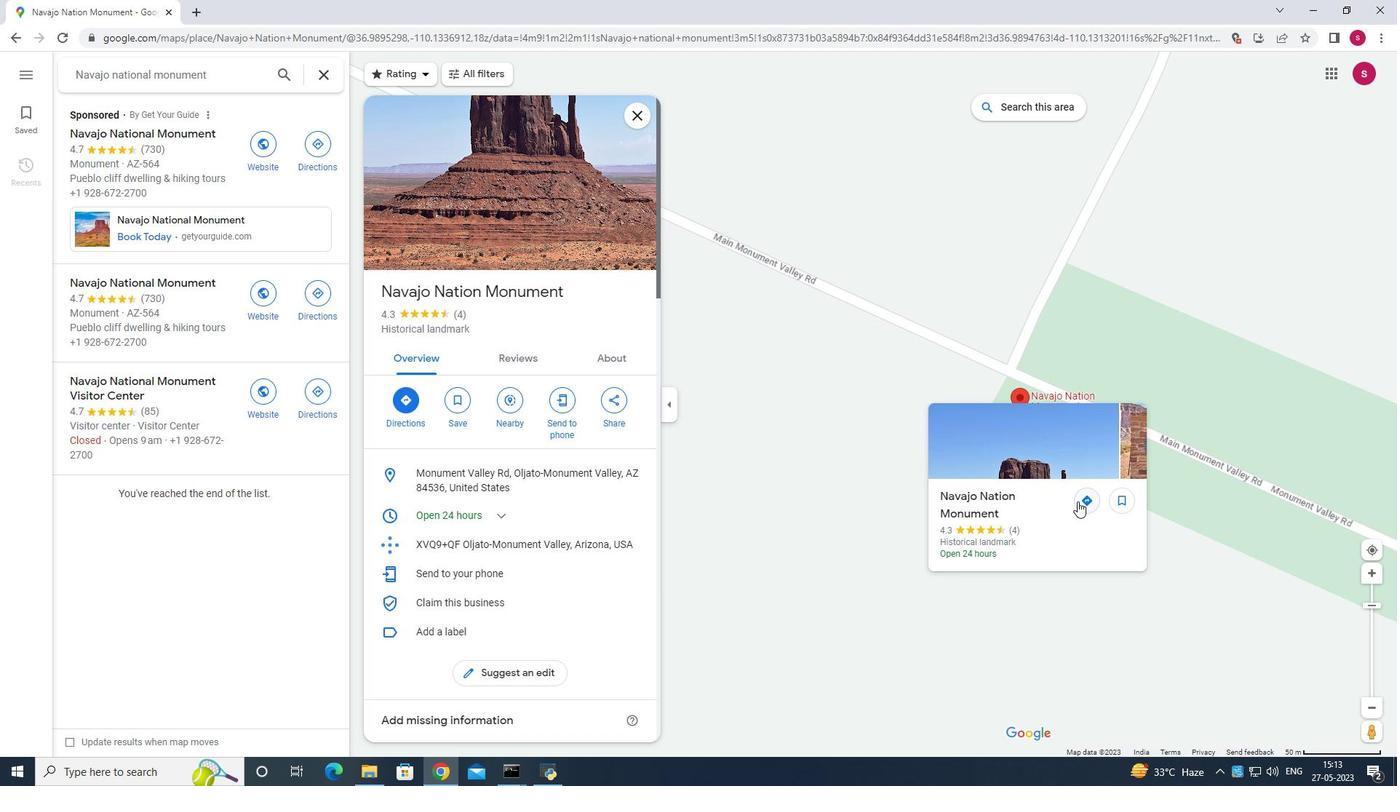 
Action: Mouse moved to (1048, 454)
Screenshot: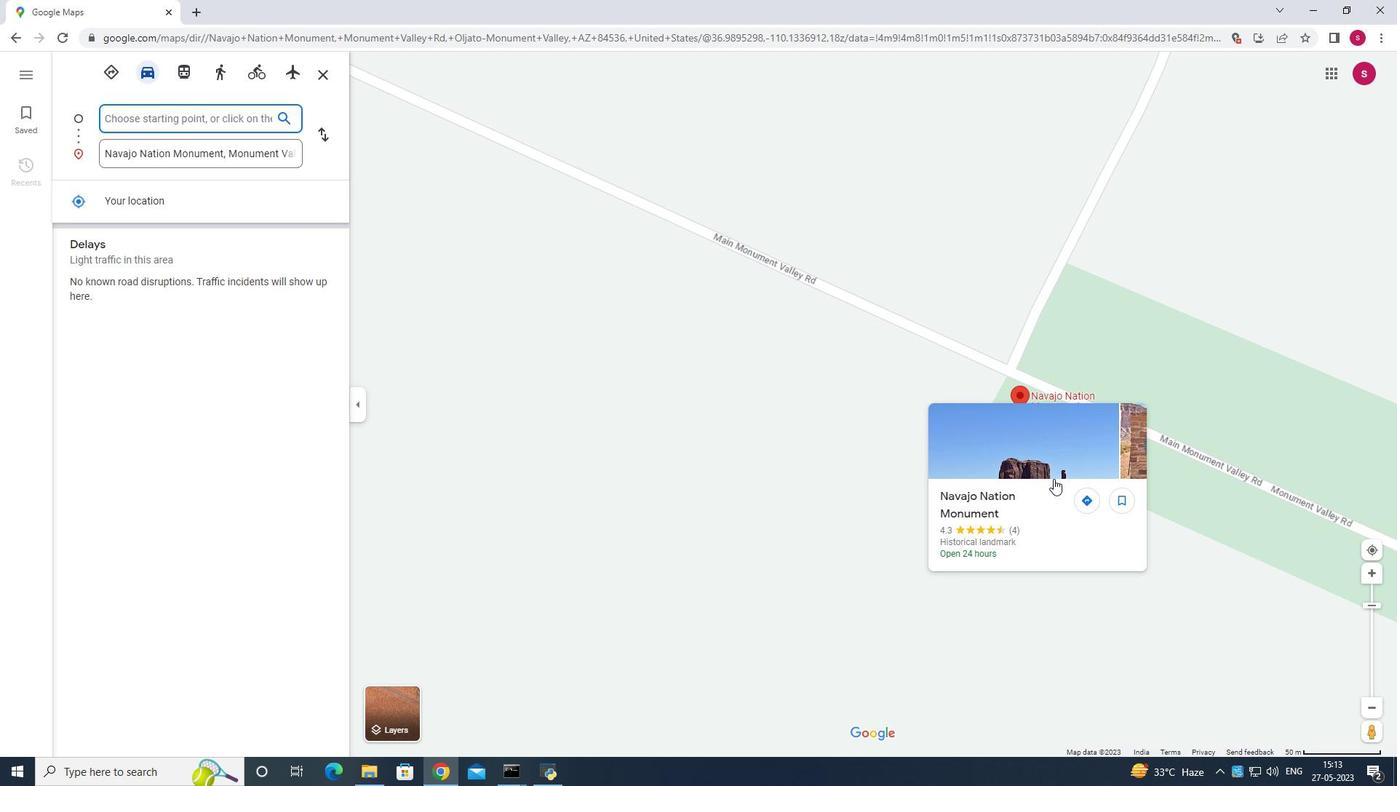 
Action: Mouse pressed left at (1048, 454)
Screenshot: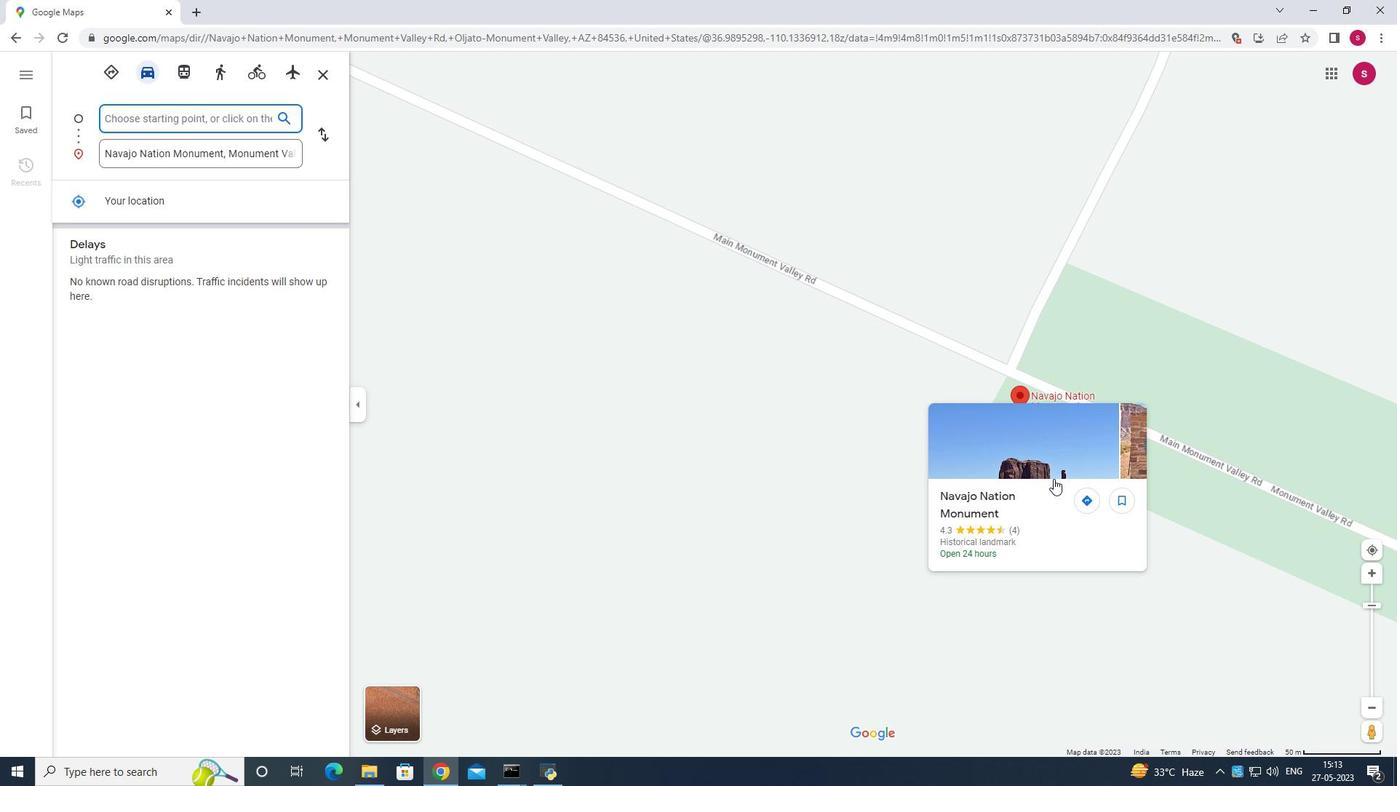 
Action: Mouse moved to (1048, 453)
Screenshot: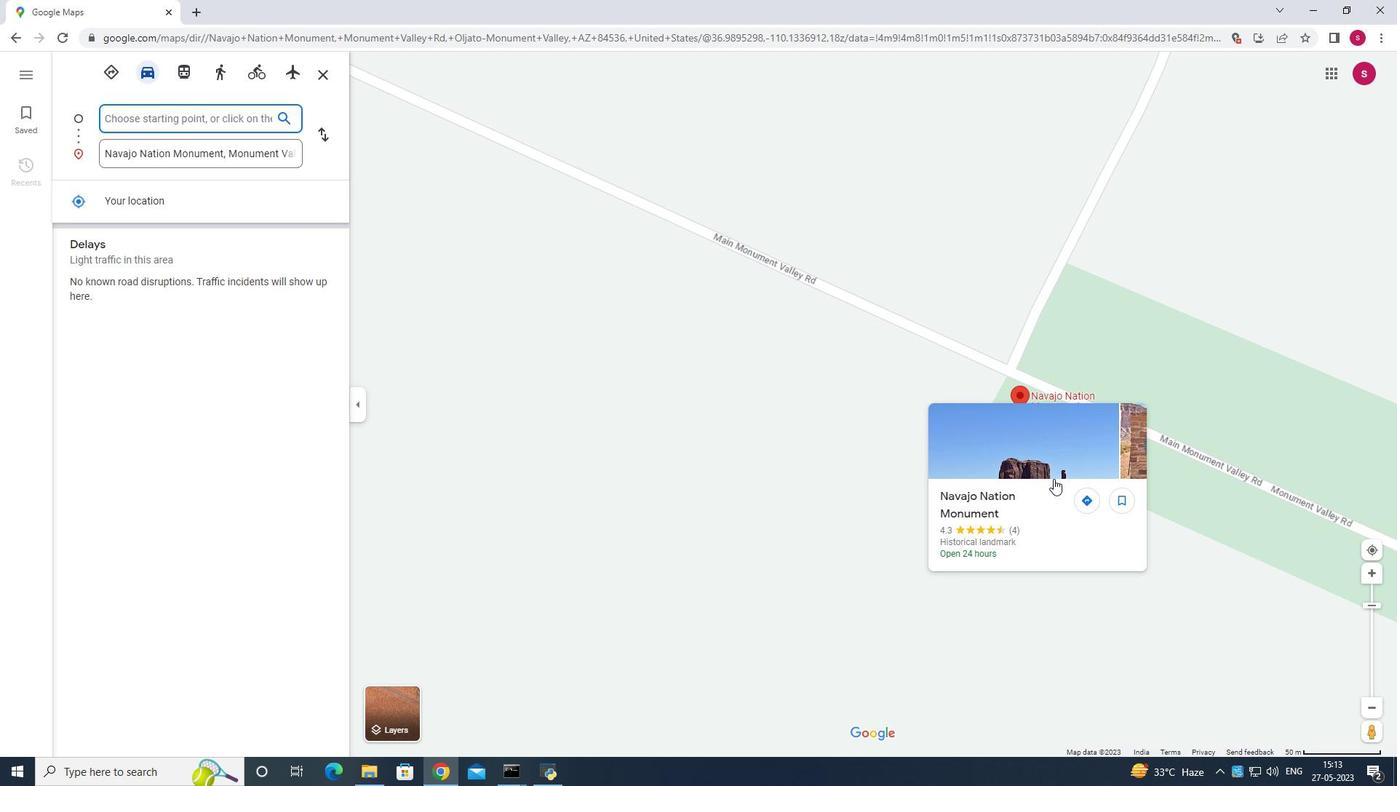 
Action: Mouse pressed left at (1048, 453)
Screenshot: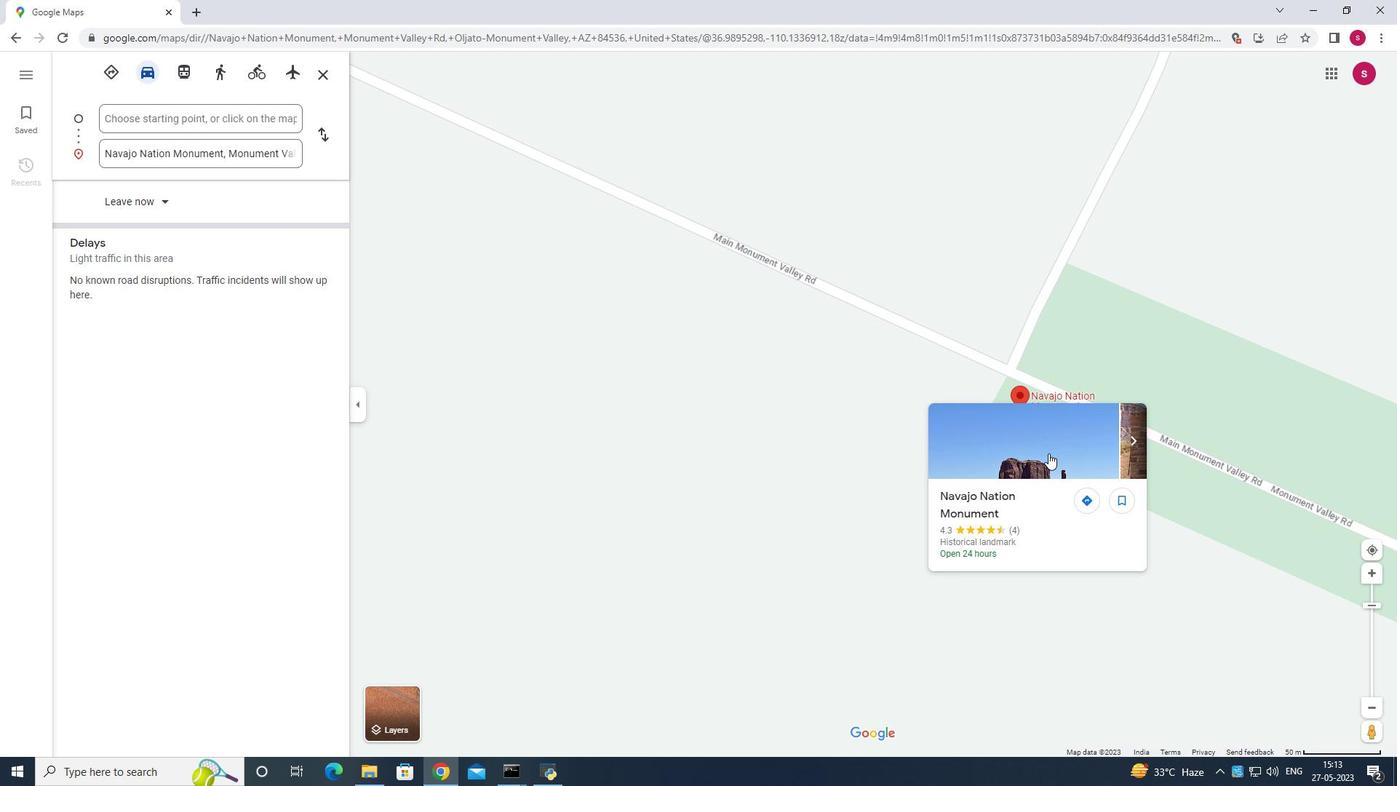 
Action: Mouse moved to (1049, 452)
Screenshot: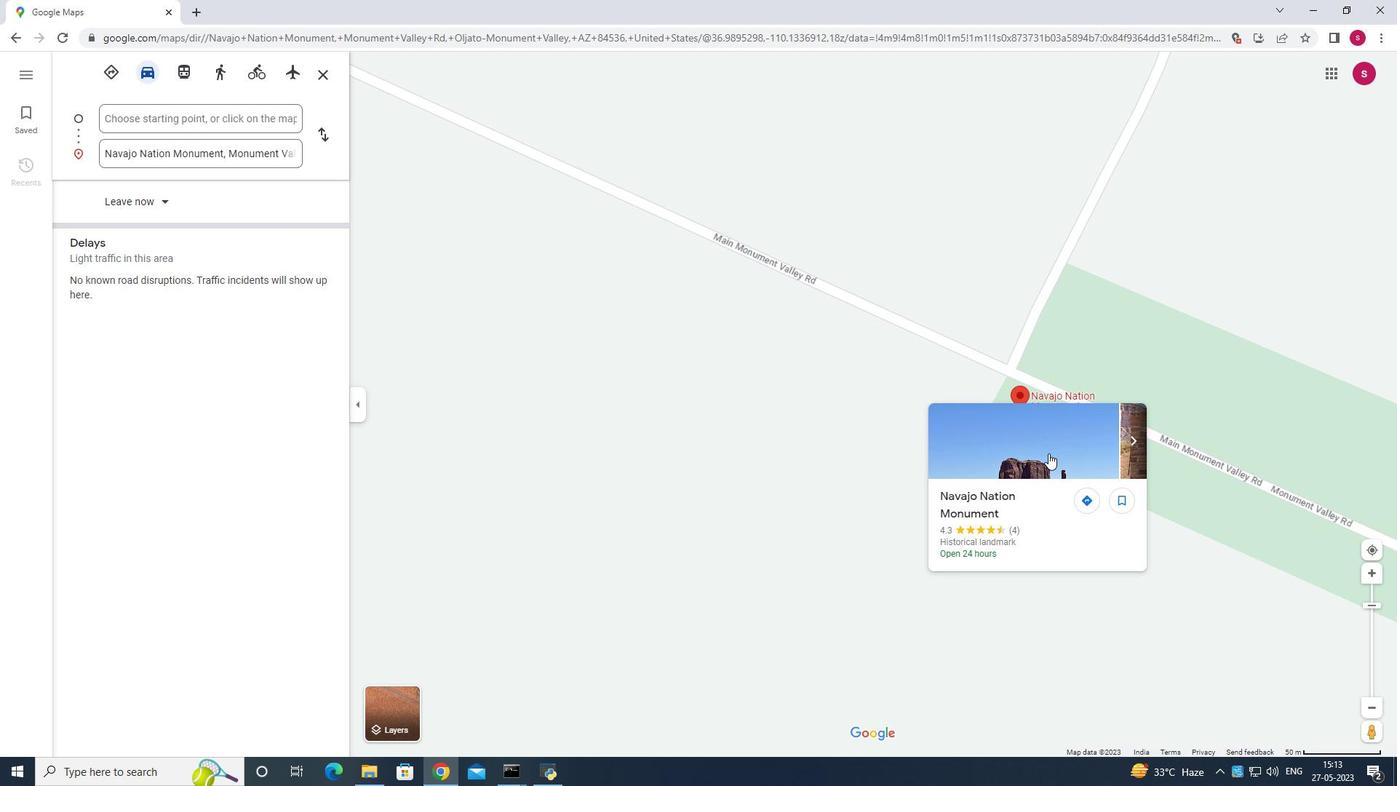 
Action: Mouse pressed left at (1049, 452)
